 Task: Slide 14 - The Slide Title Goes Here!-1.
Action: Mouse moved to (40, 103)
Screenshot: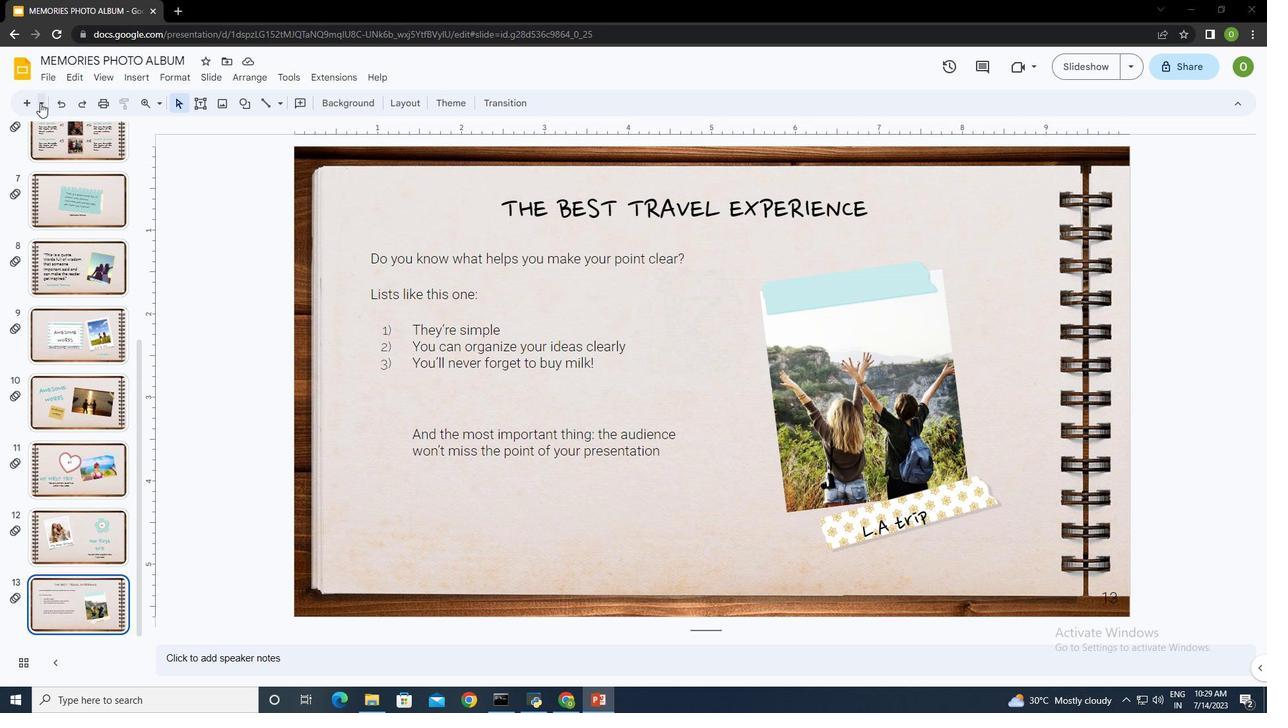 
Action: Mouse pressed left at (40, 103)
Screenshot: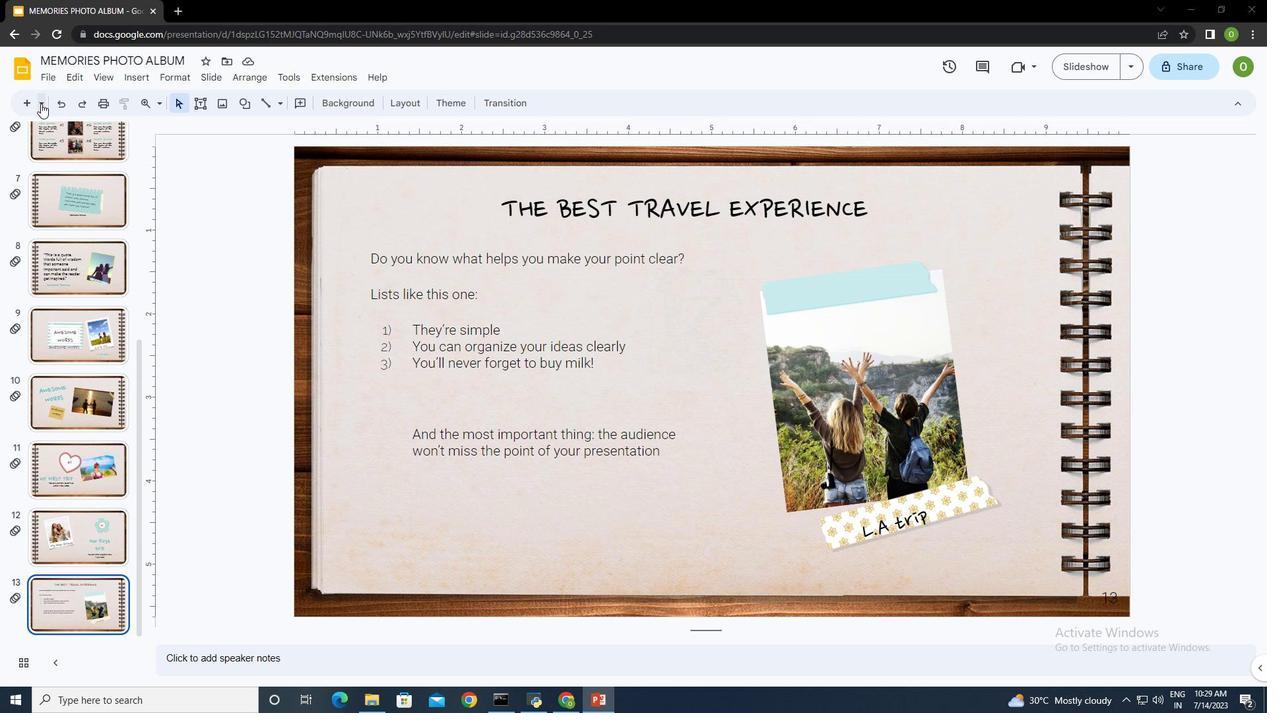 
Action: Mouse moved to (187, 324)
Screenshot: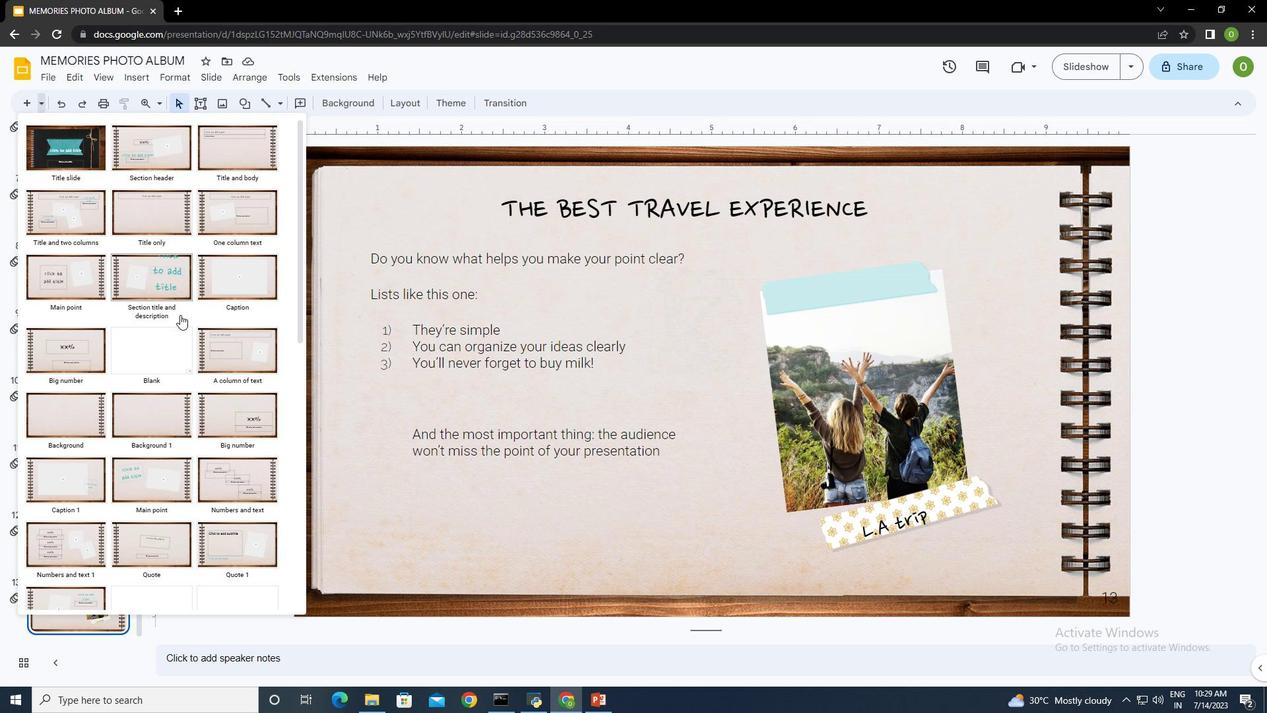 
Action: Mouse scrolled (187, 323) with delta (0, 0)
Screenshot: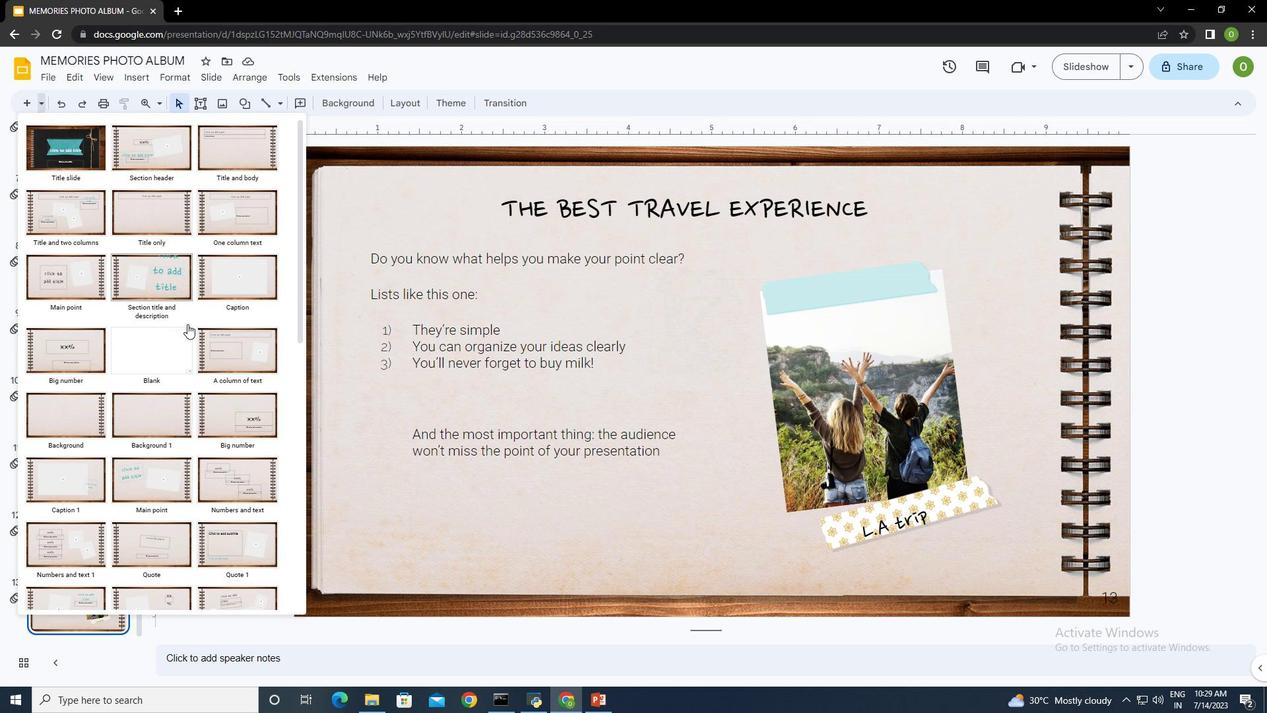 
Action: Mouse scrolled (187, 323) with delta (0, 0)
Screenshot: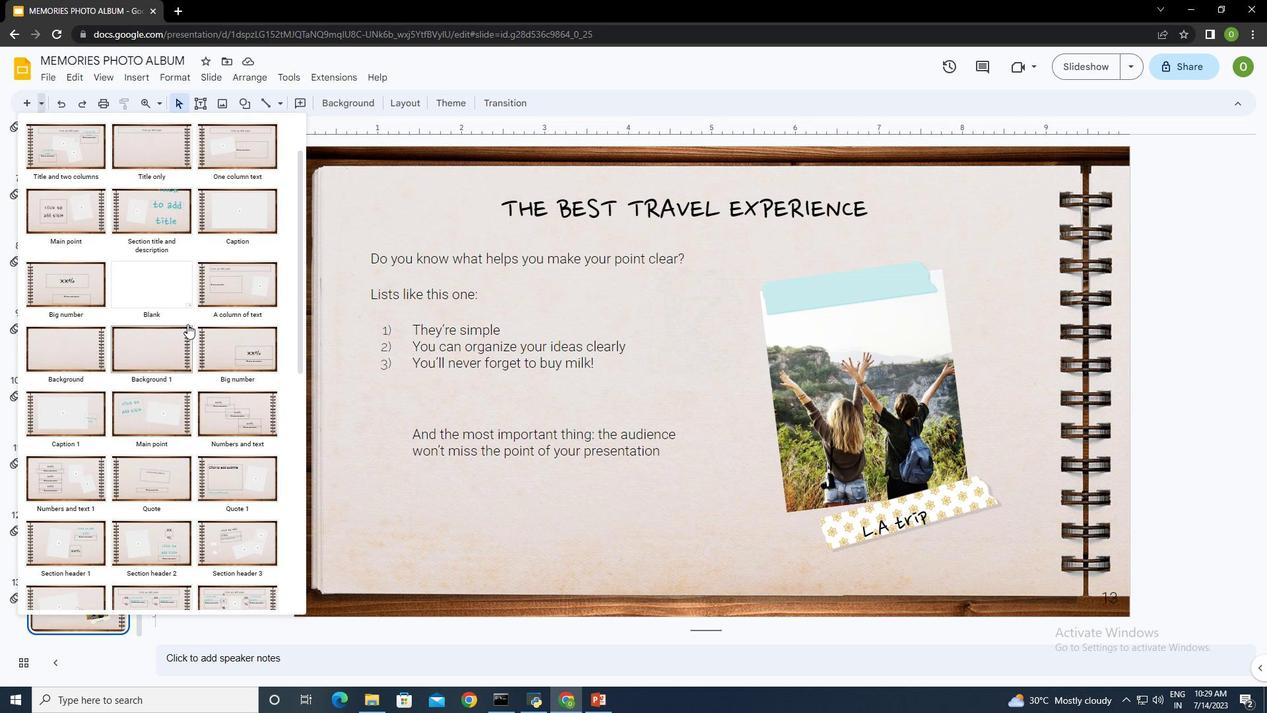 
Action: Mouse scrolled (187, 323) with delta (0, 0)
Screenshot: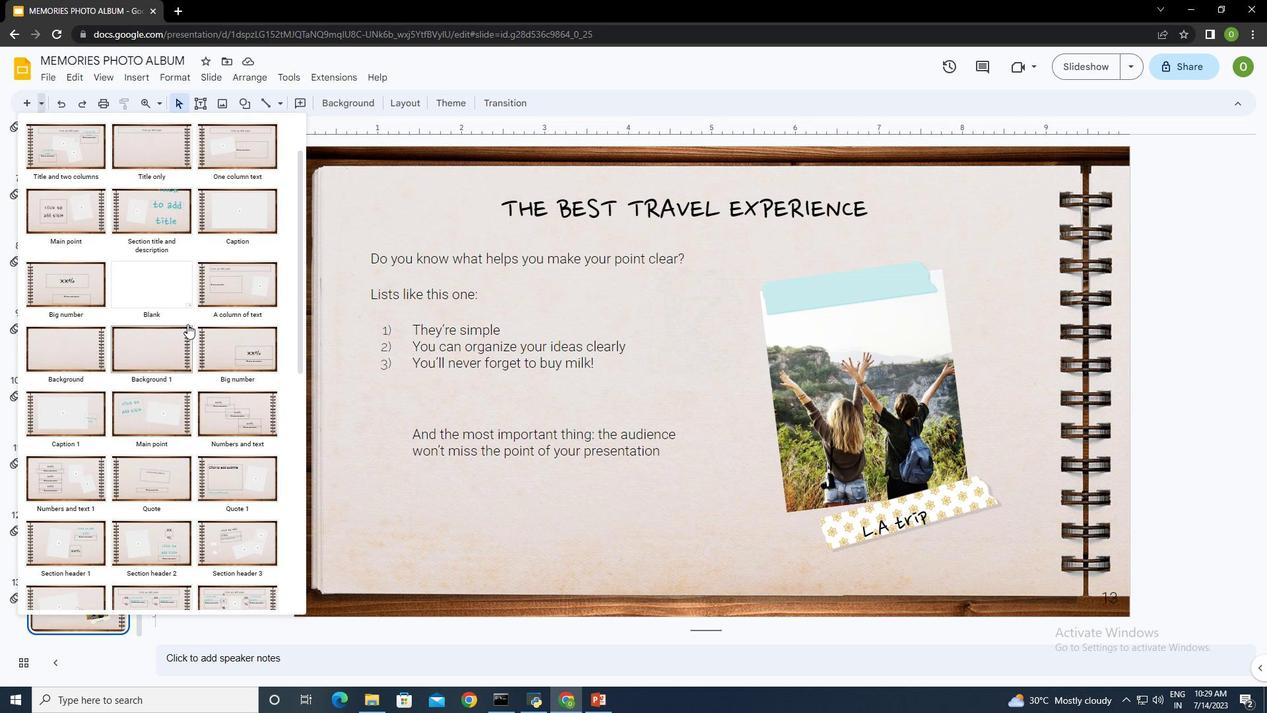 
Action: Mouse scrolled (187, 323) with delta (0, 0)
Screenshot: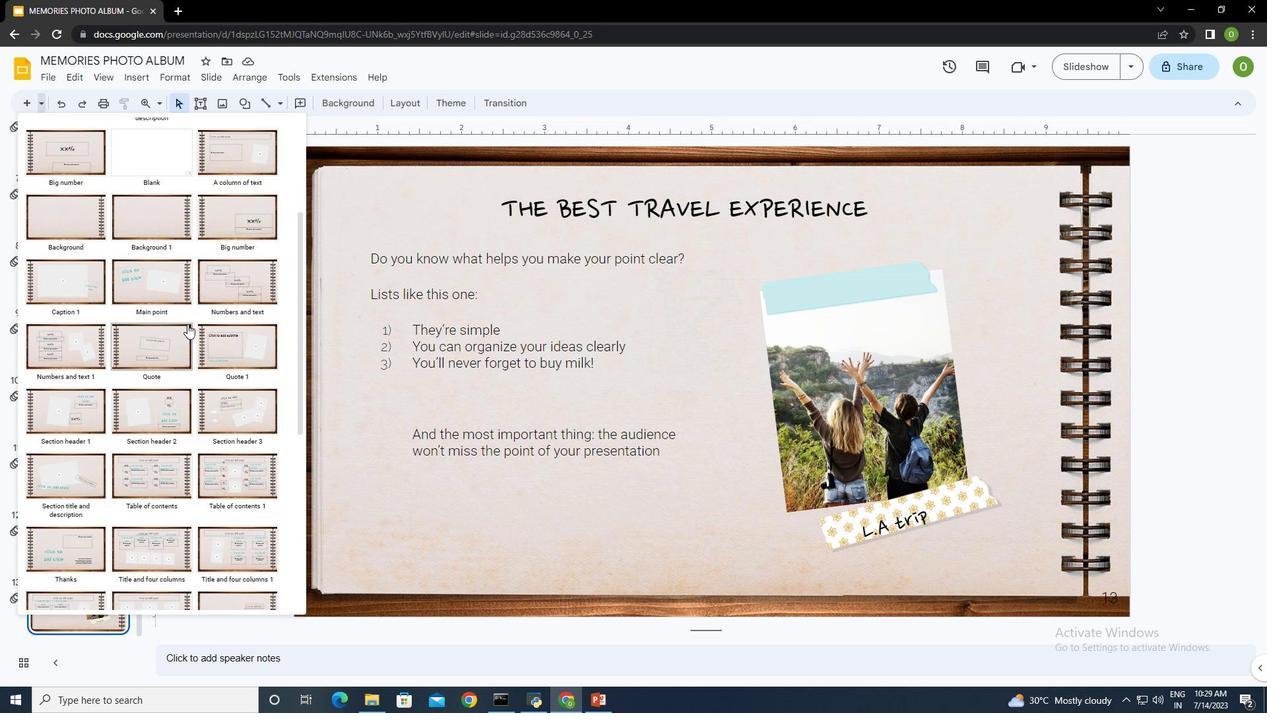 
Action: Mouse scrolled (187, 323) with delta (0, 0)
Screenshot: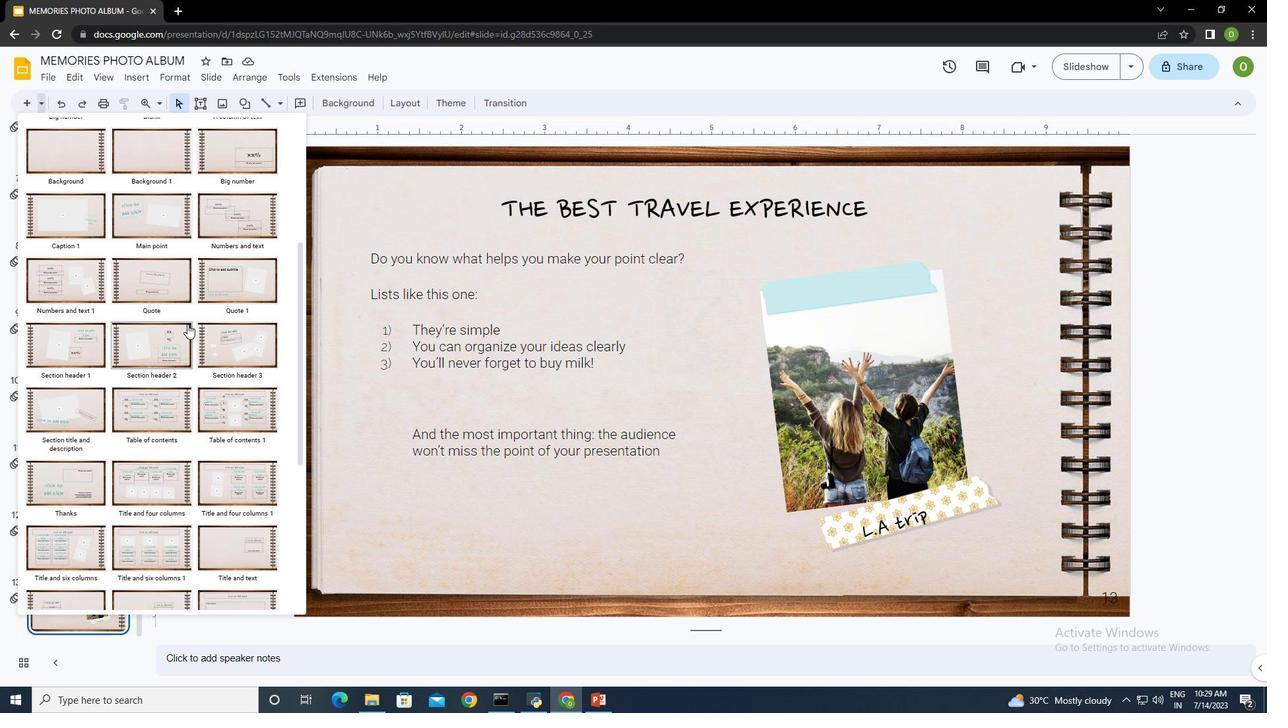 
Action: Mouse scrolled (187, 323) with delta (0, 0)
Screenshot: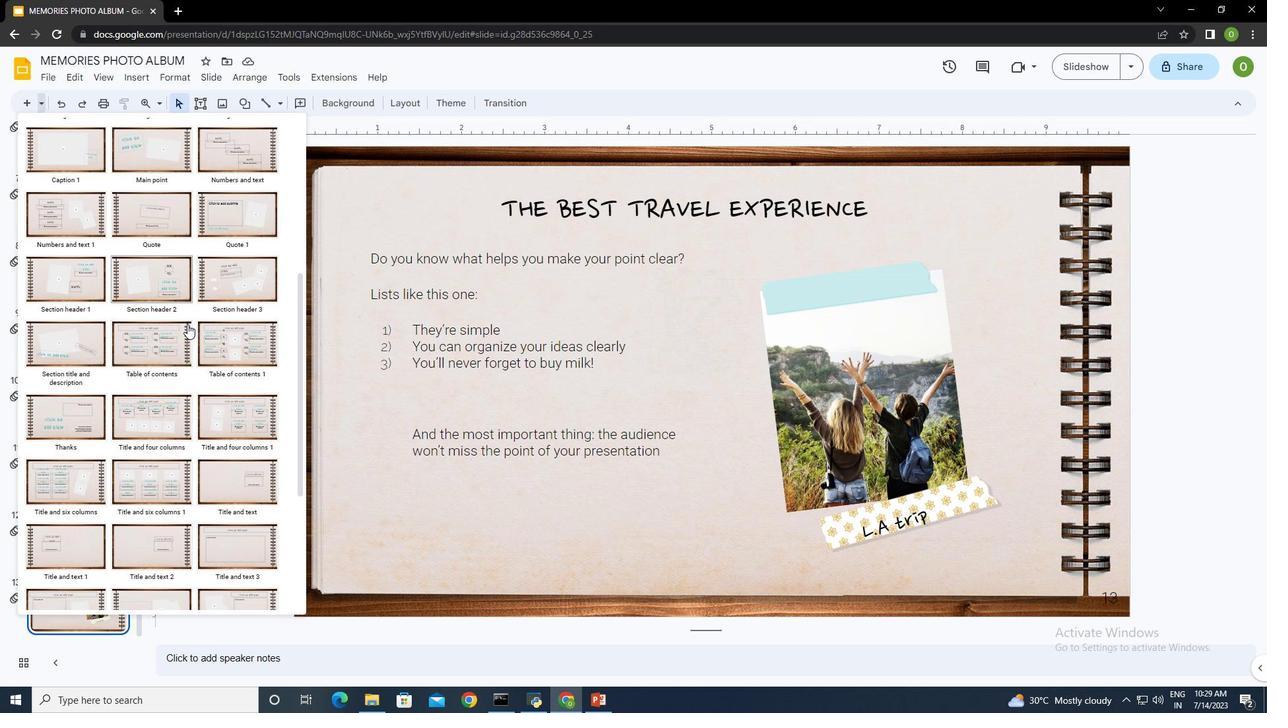 
Action: Mouse scrolled (187, 323) with delta (0, 0)
Screenshot: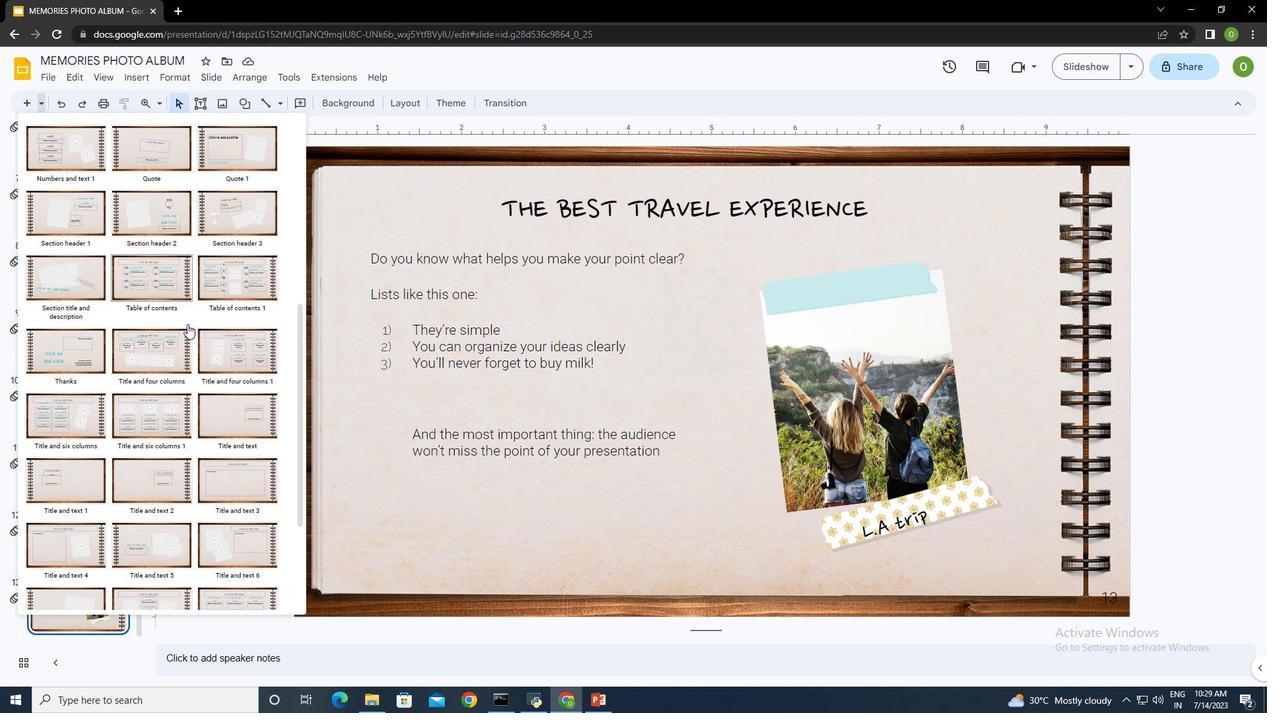 
Action: Mouse scrolled (187, 323) with delta (0, 0)
Screenshot: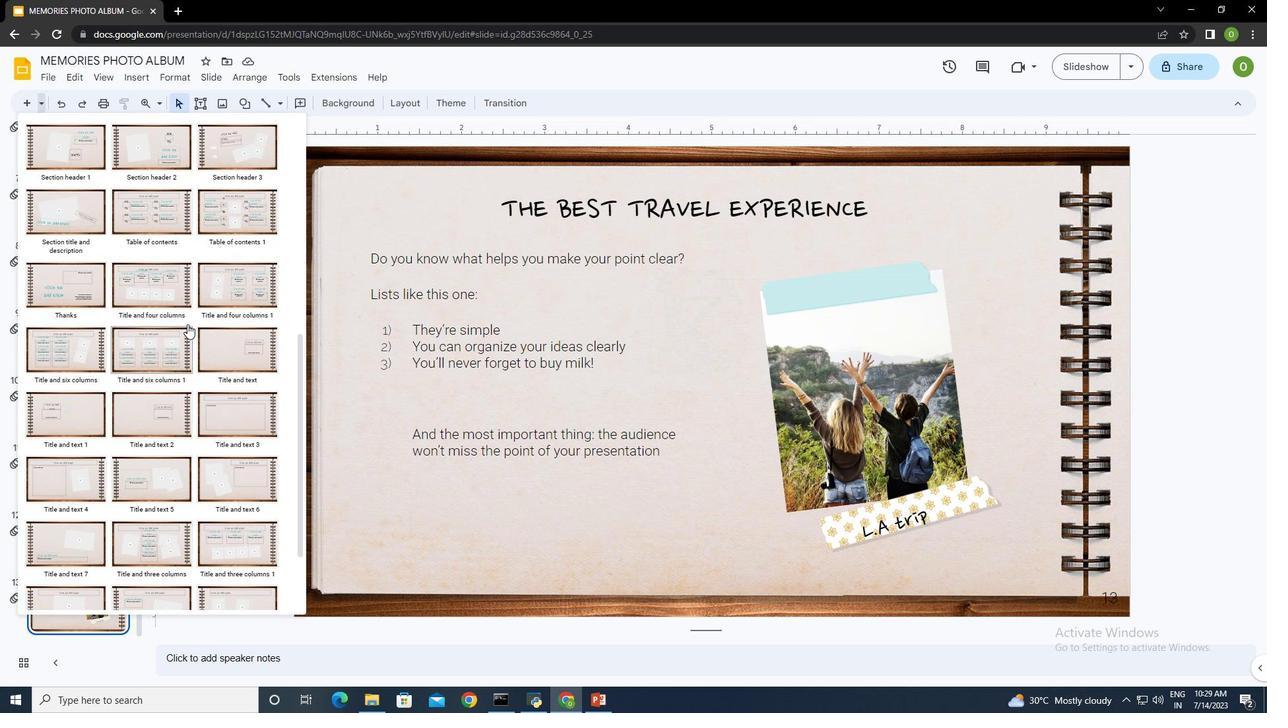 
Action: Mouse scrolled (187, 323) with delta (0, 0)
Screenshot: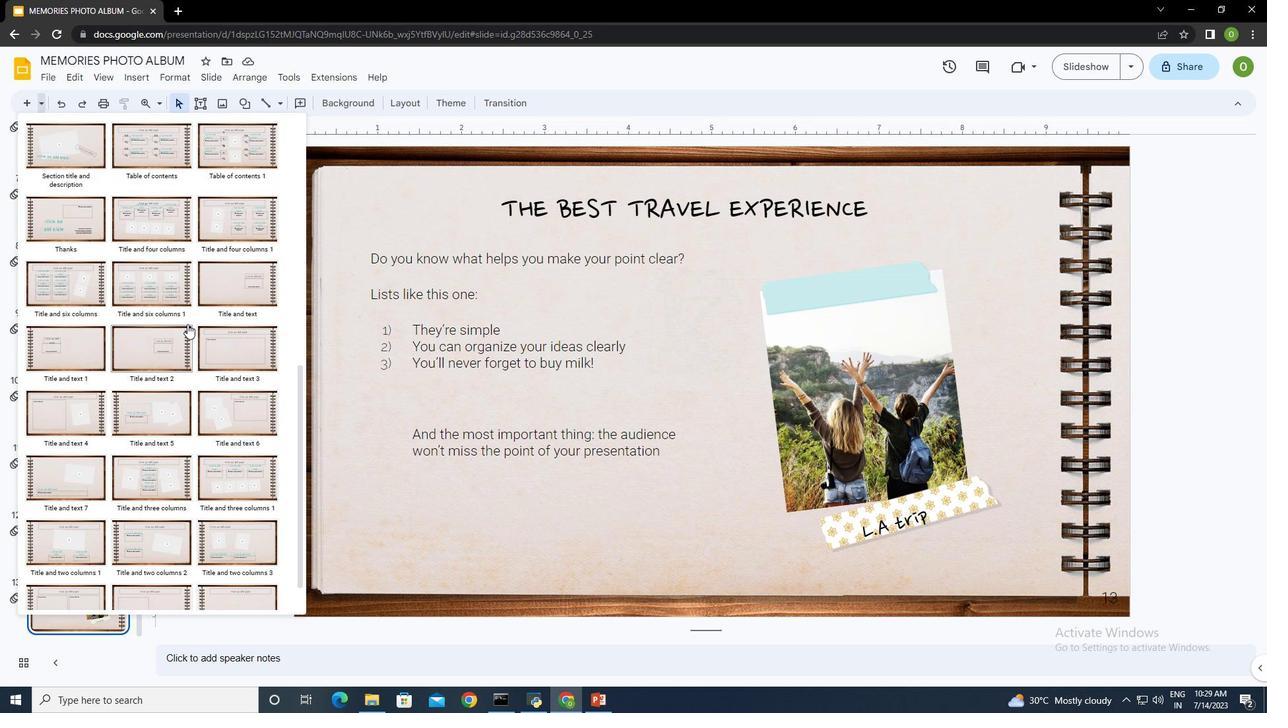 
Action: Mouse moved to (230, 362)
Screenshot: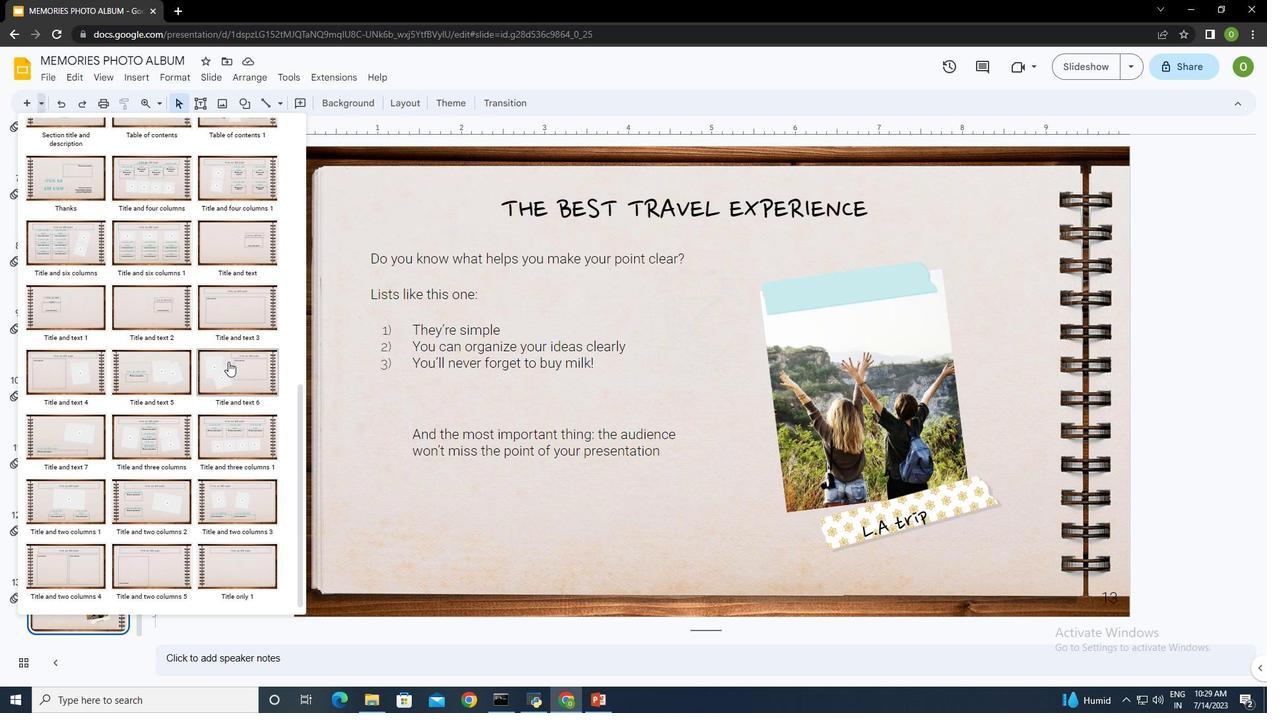 
Action: Mouse pressed left at (230, 362)
Screenshot: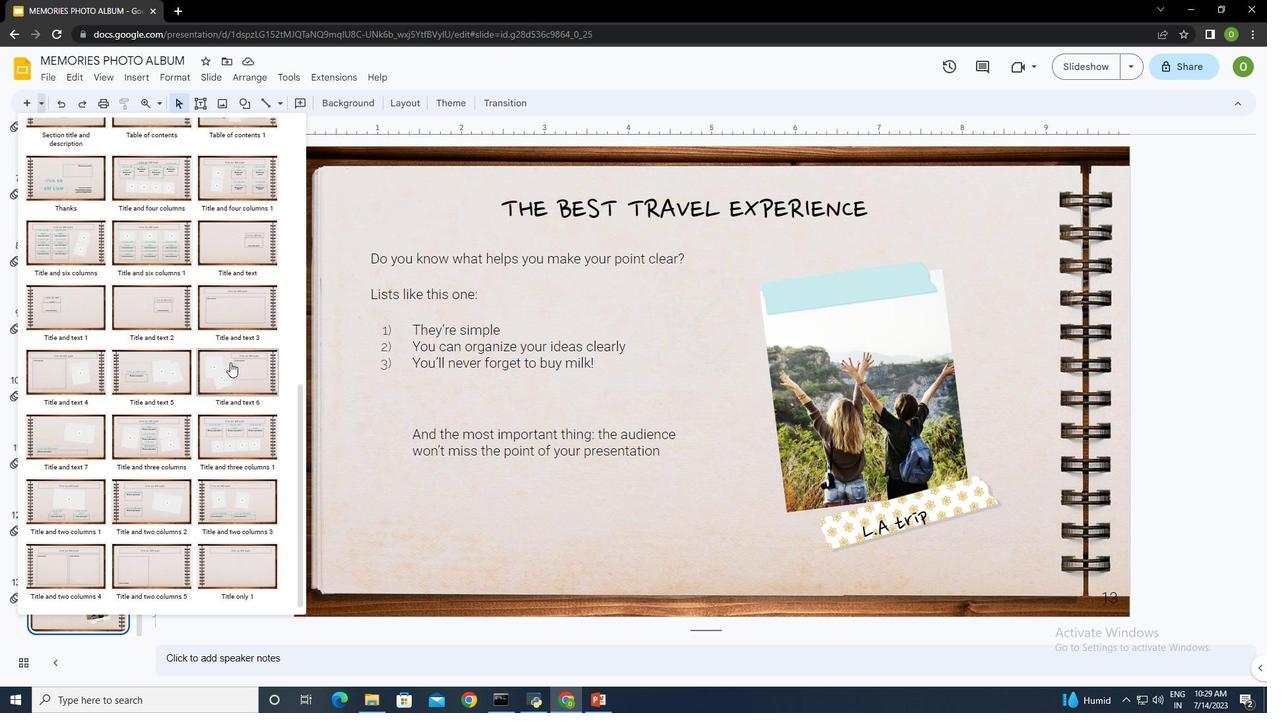 
Action: Mouse moved to (493, 286)
Screenshot: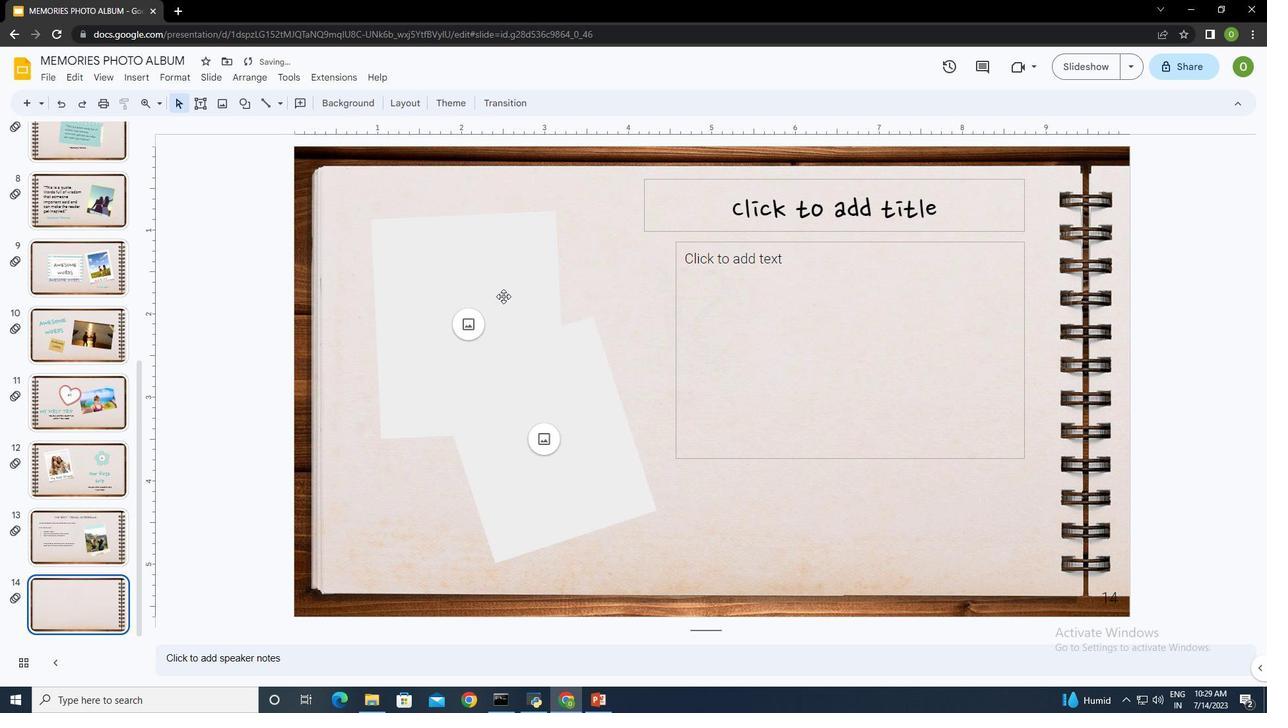 
Action: Mouse pressed left at (493, 286)
Screenshot: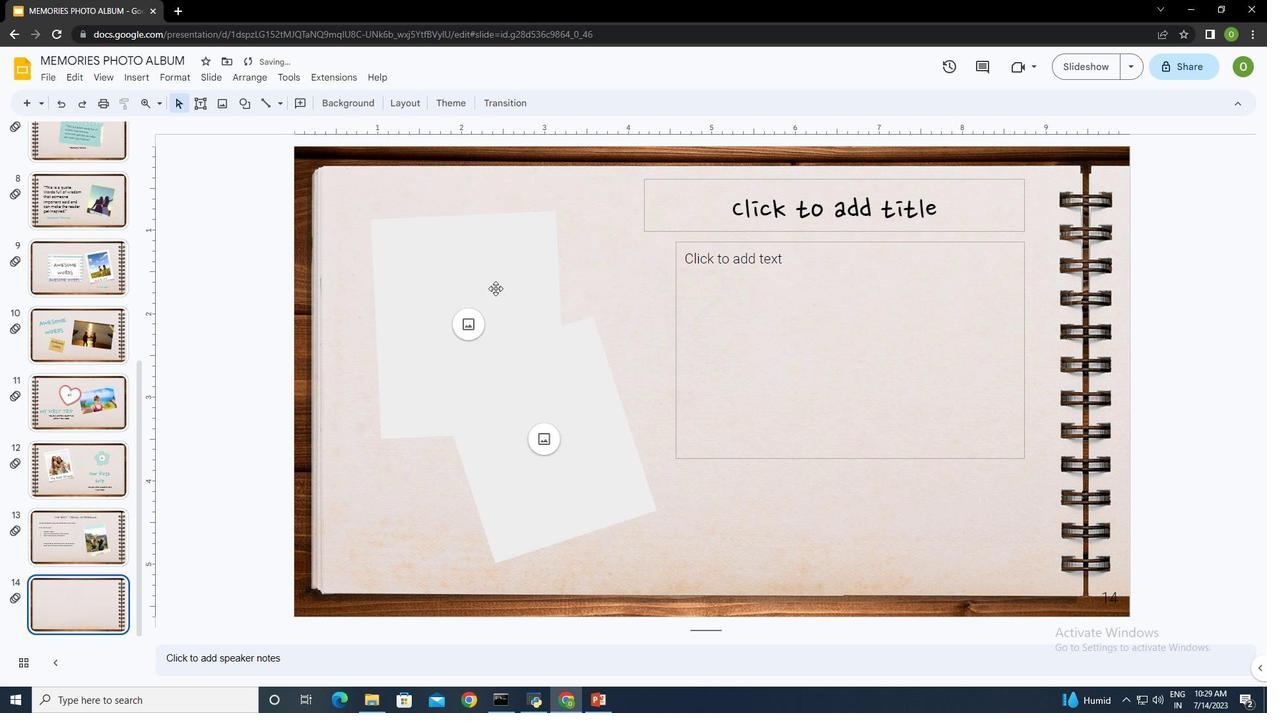 
Action: Mouse moved to (460, 320)
Screenshot: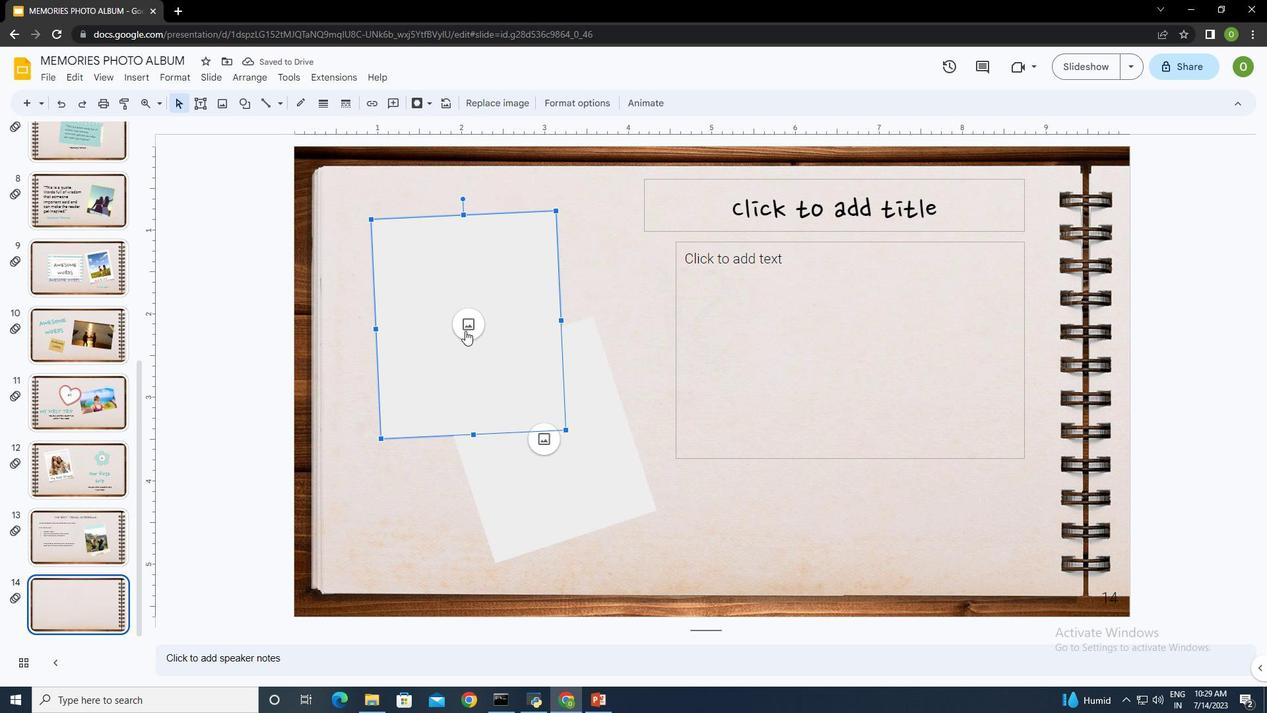 
Action: Mouse pressed left at (460, 320)
Screenshot: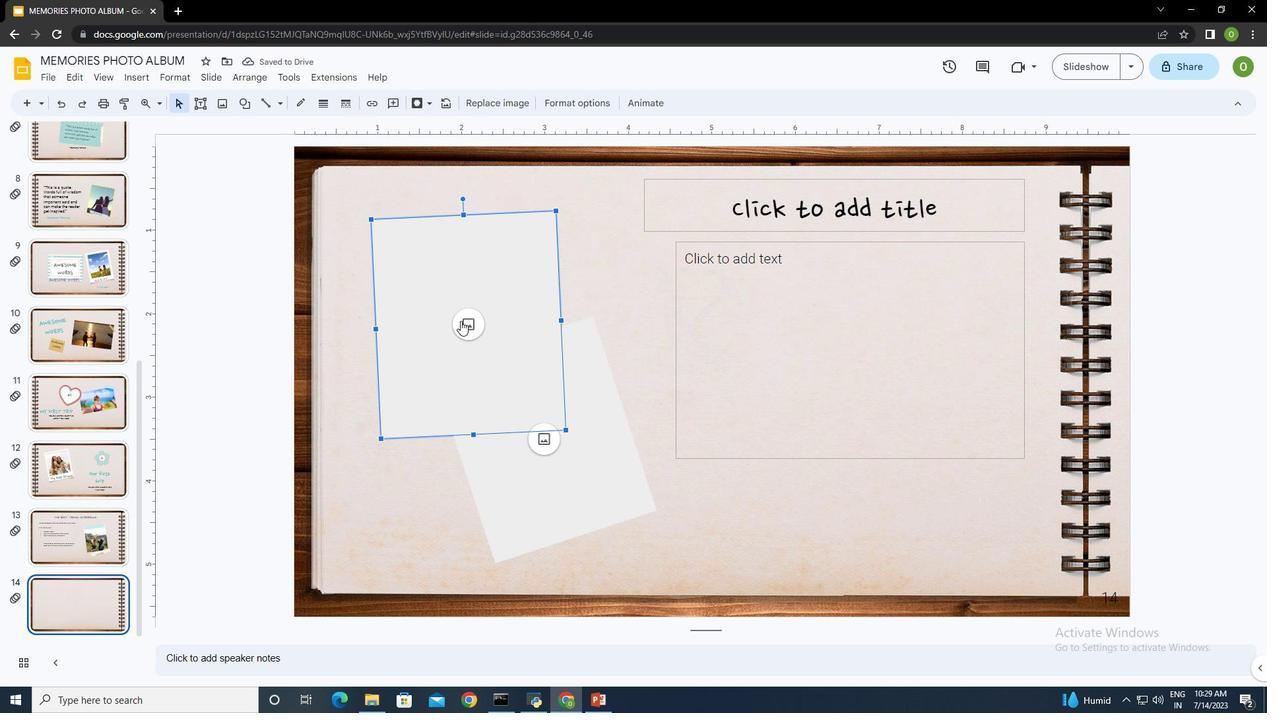 
Action: Mouse moved to (521, 333)
Screenshot: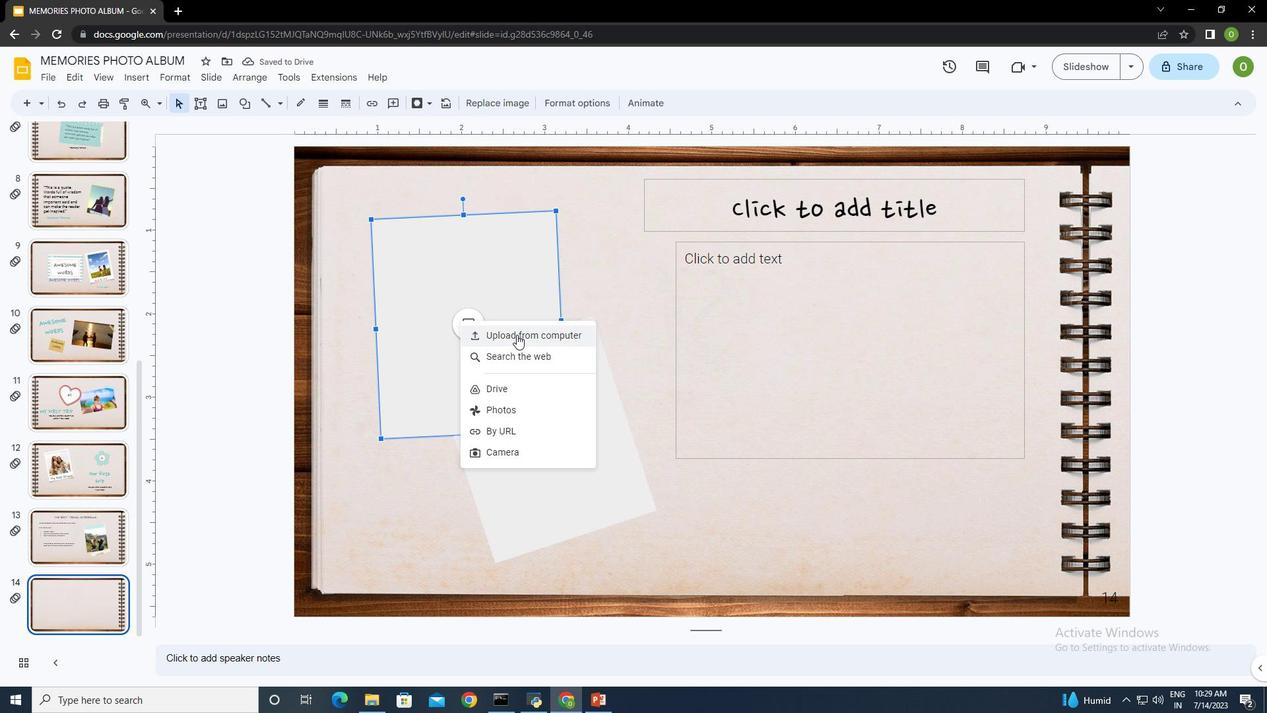 
Action: Mouse pressed left at (521, 333)
Screenshot: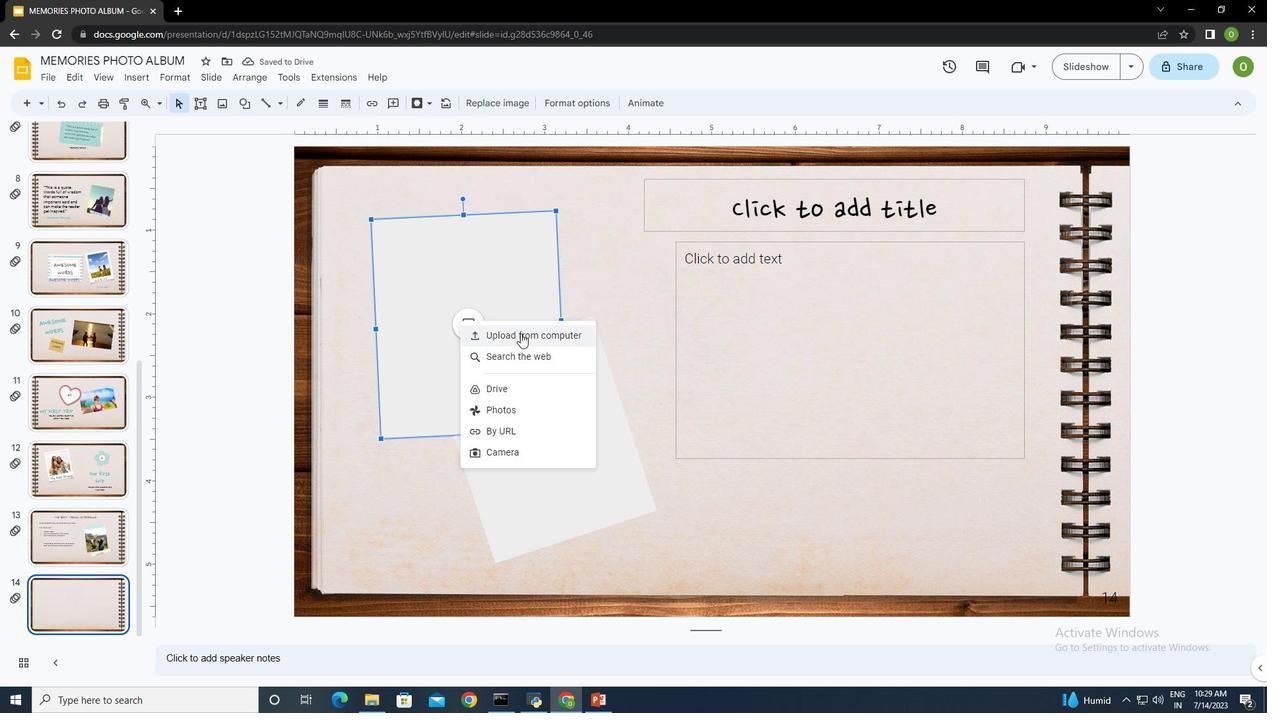 
Action: Mouse moved to (416, 271)
Screenshot: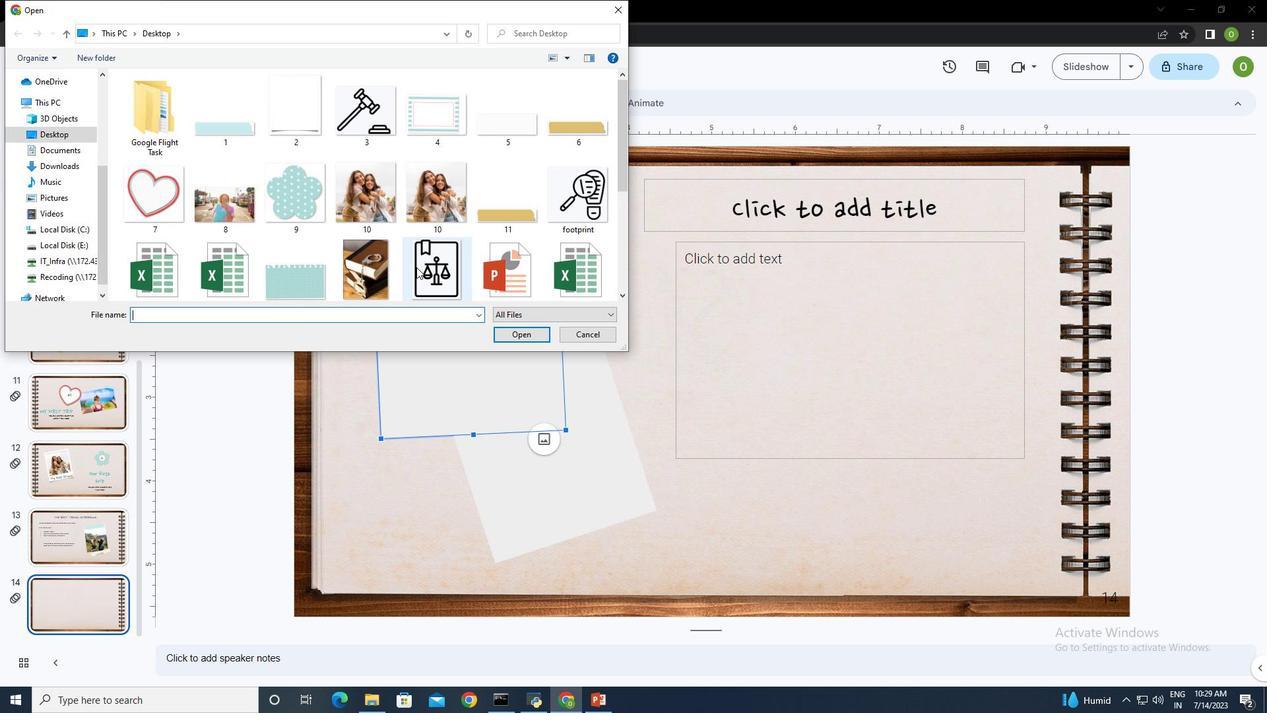 
Action: Mouse scrolled (416, 270) with delta (0, 0)
Screenshot: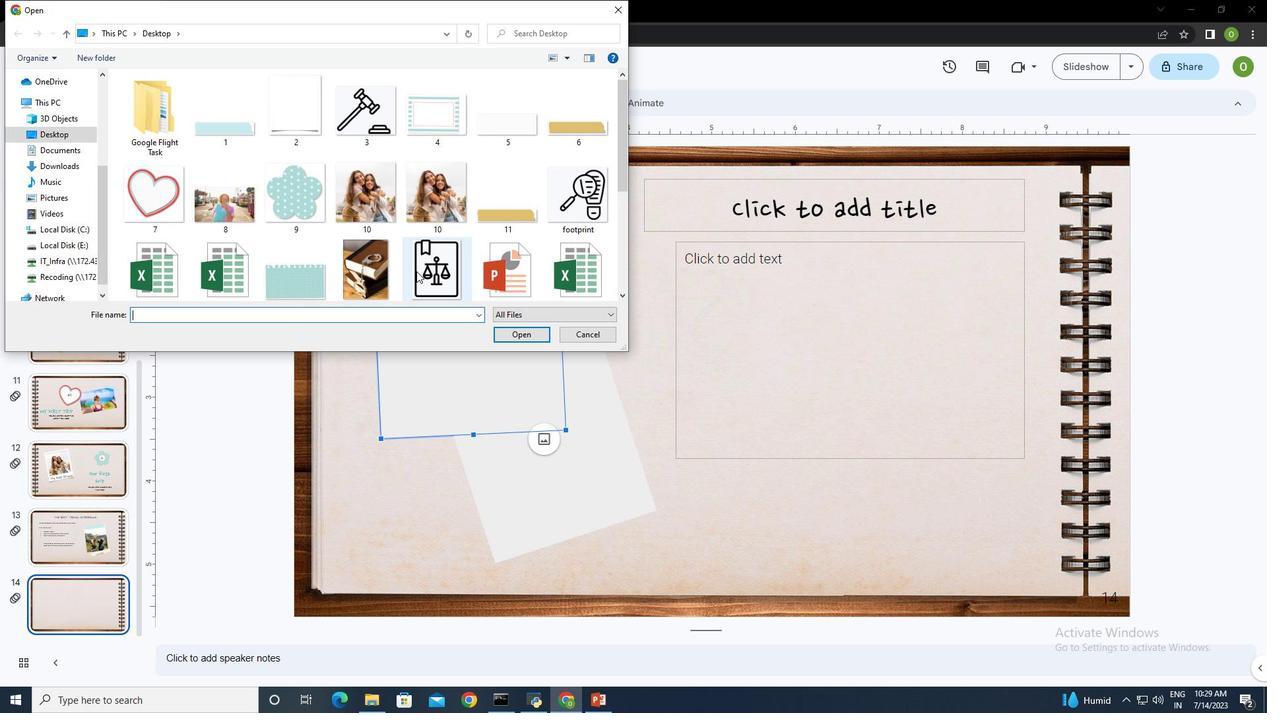 
Action: Mouse scrolled (416, 270) with delta (0, 0)
Screenshot: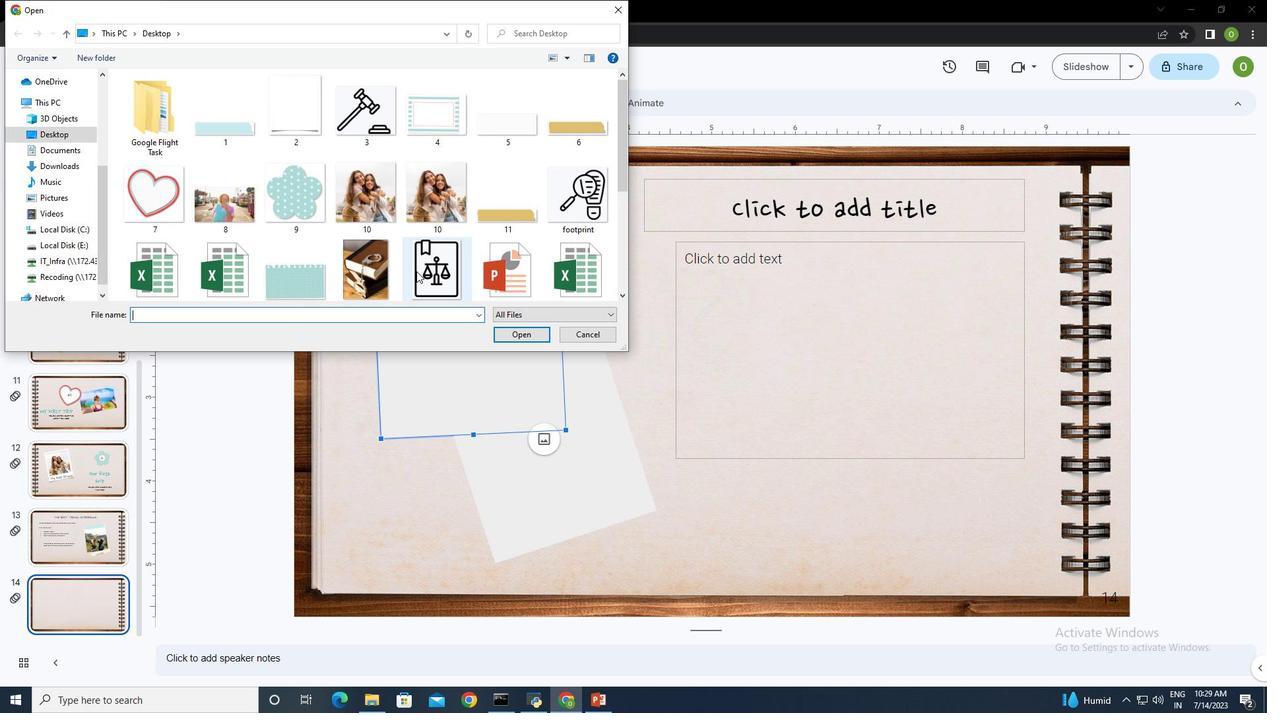 
Action: Mouse moved to (416, 270)
Screenshot: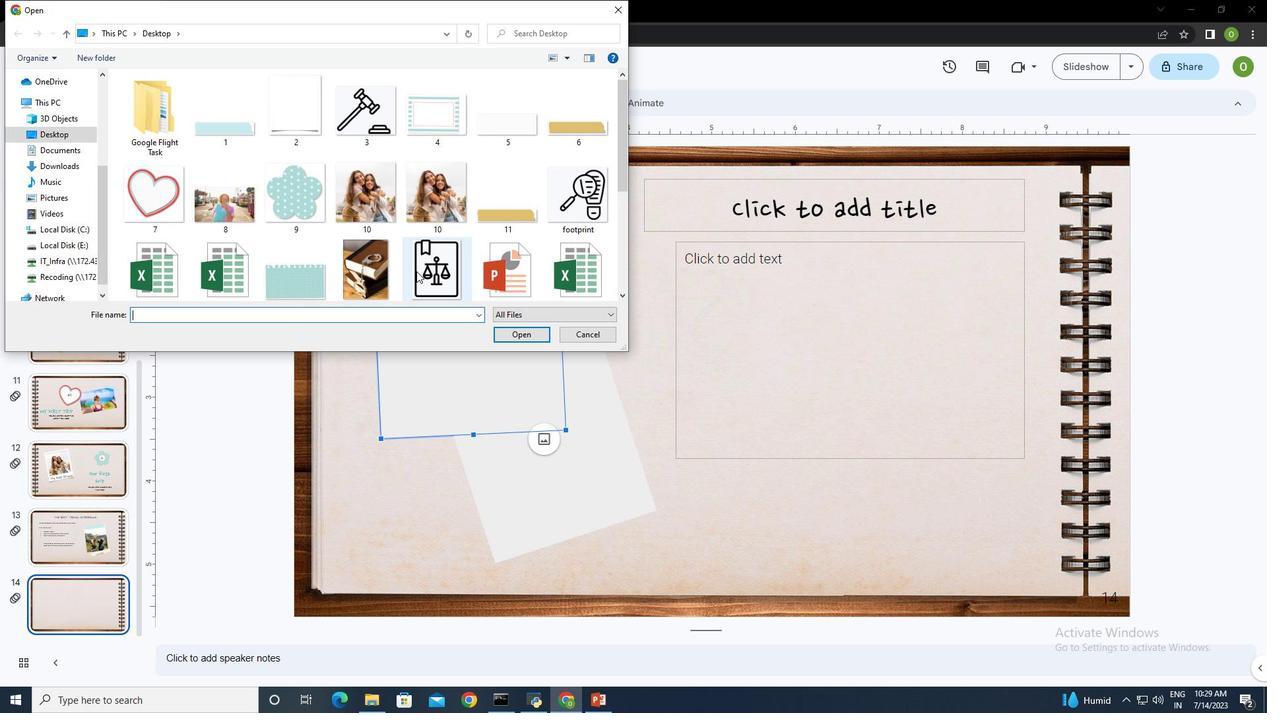
Action: Mouse scrolled (416, 270) with delta (0, 0)
Screenshot: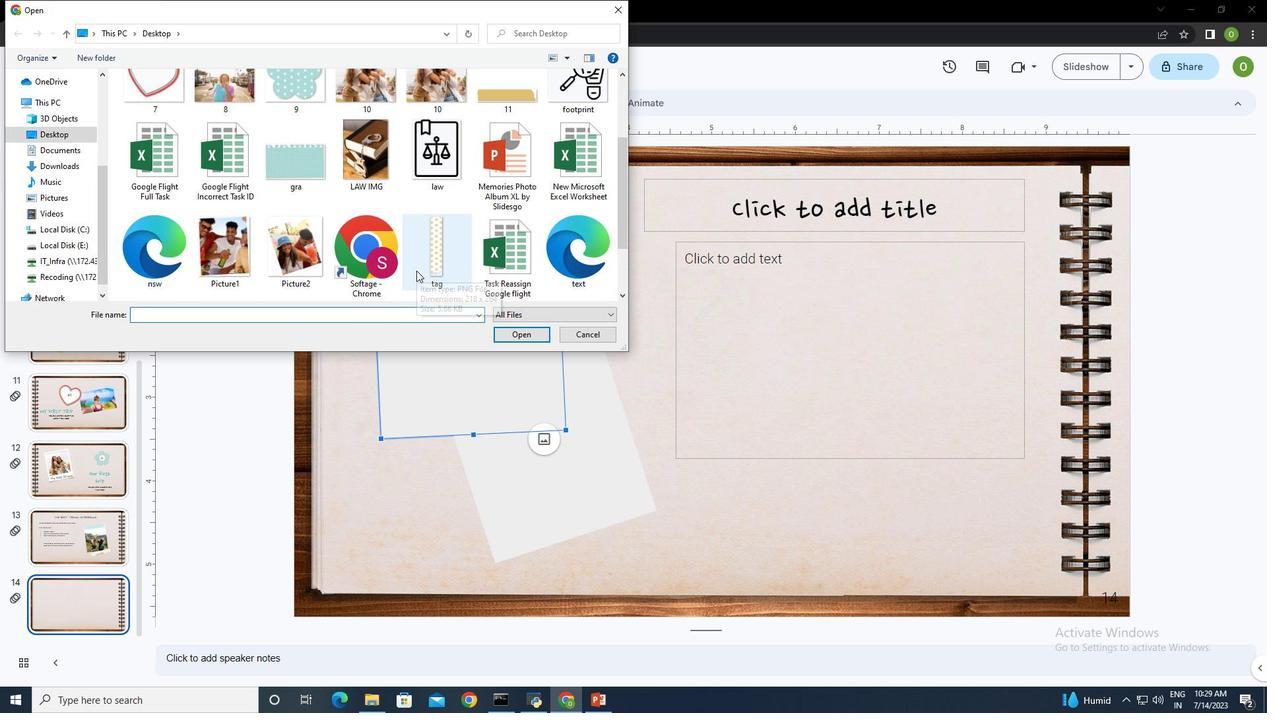 
Action: Mouse moved to (231, 171)
Screenshot: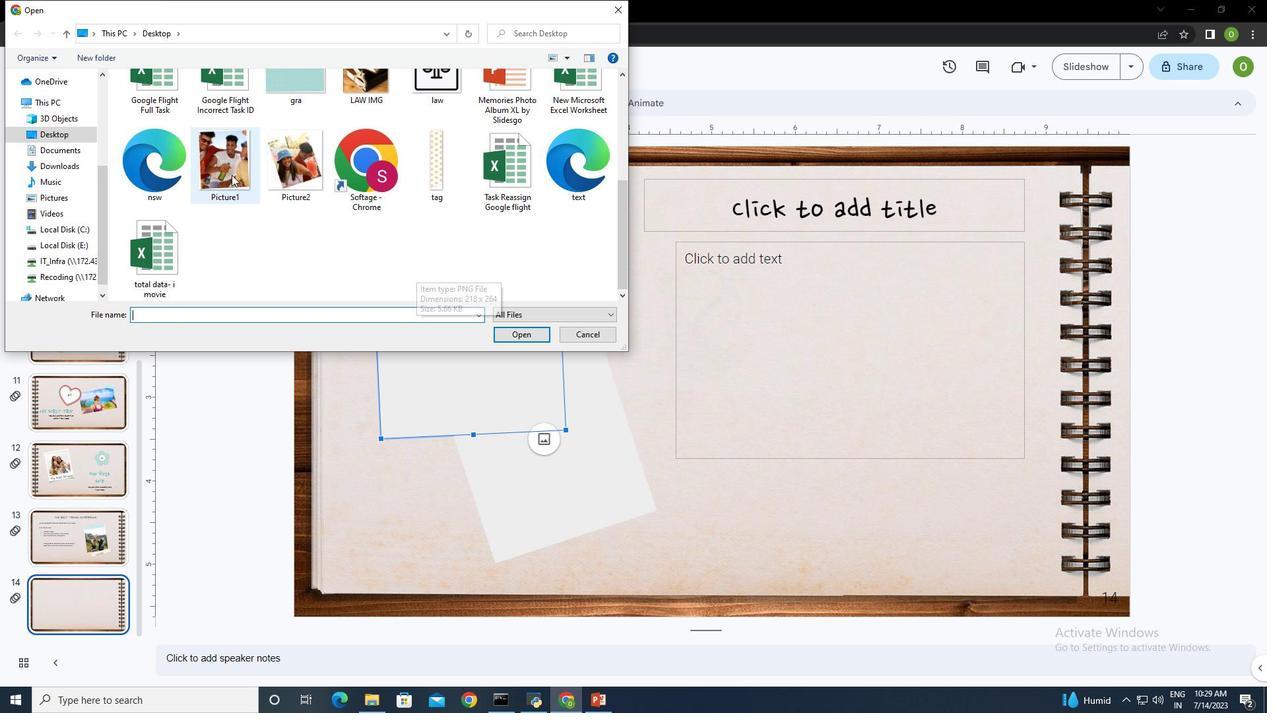 
Action: Mouse pressed left at (231, 171)
Screenshot: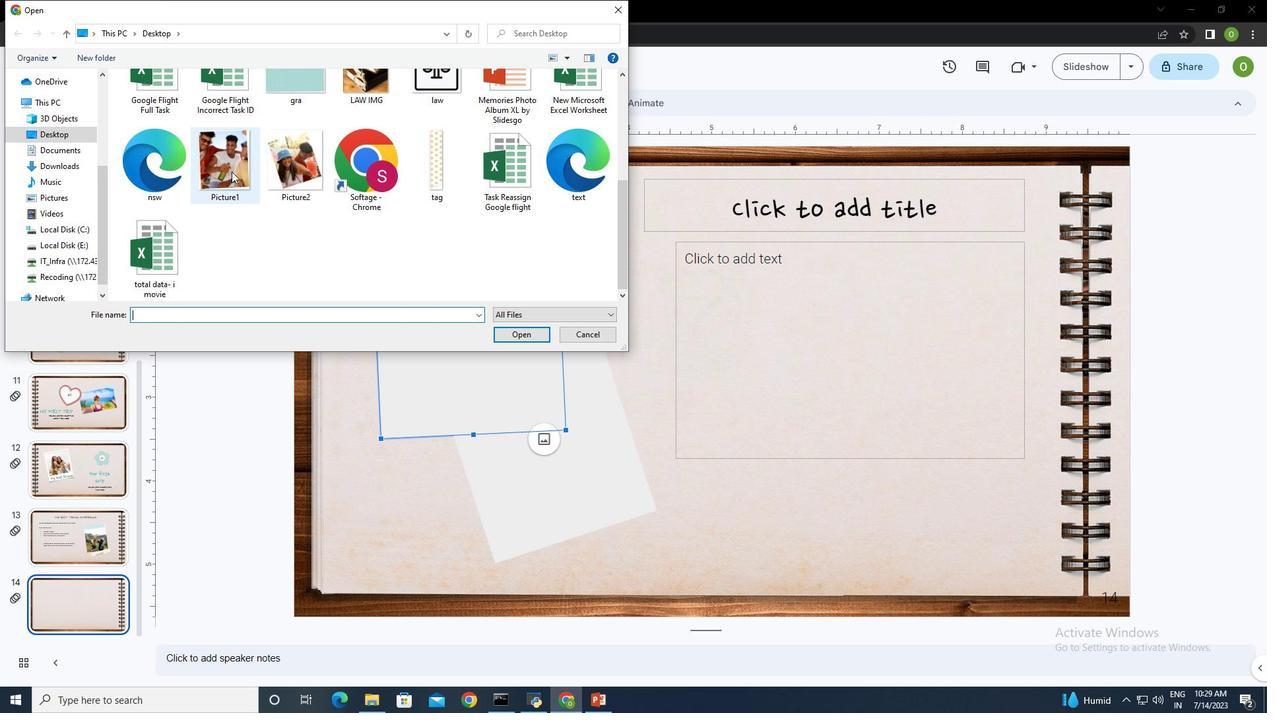 
Action: Mouse moved to (544, 335)
Screenshot: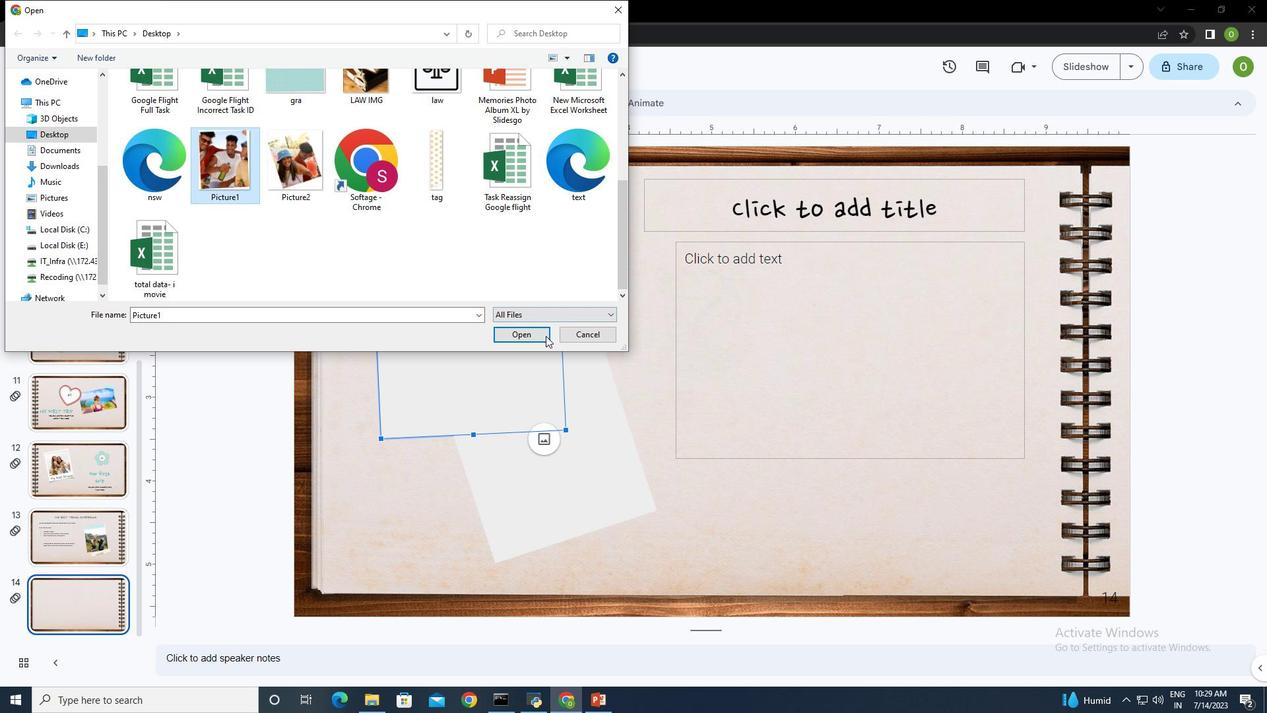 
Action: Mouse pressed left at (544, 335)
Screenshot: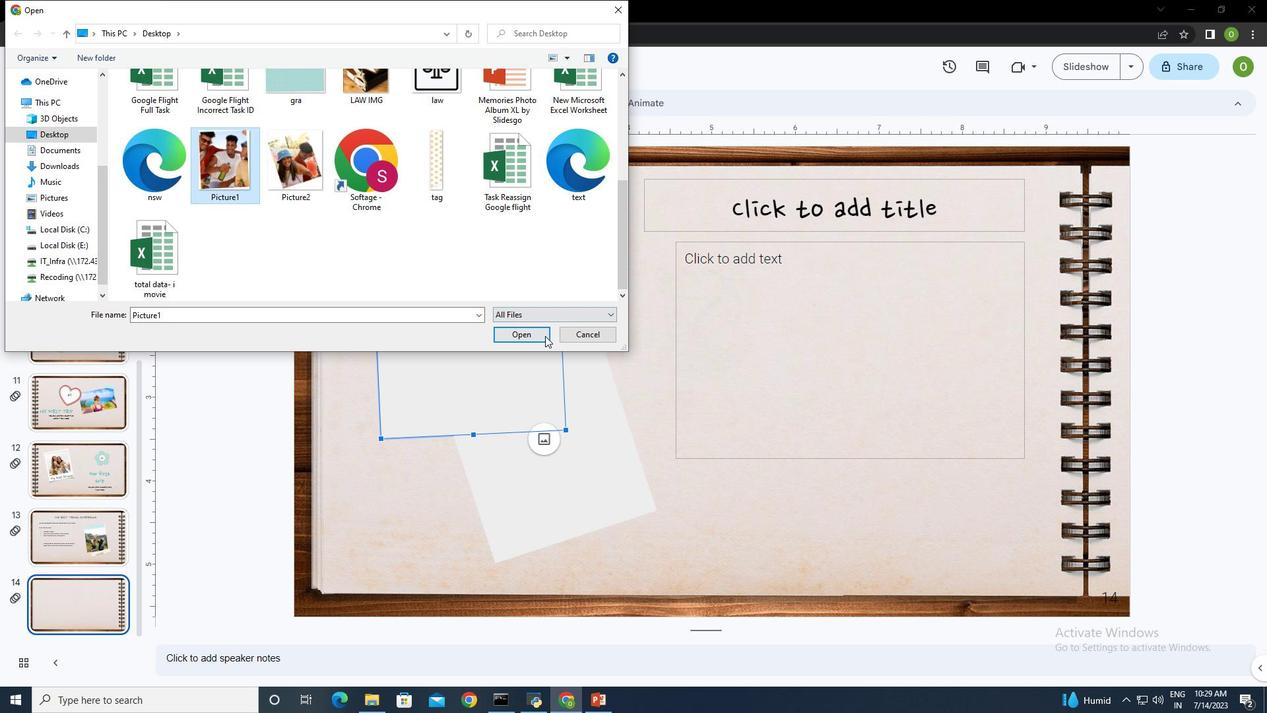 
Action: Mouse moved to (518, 391)
Screenshot: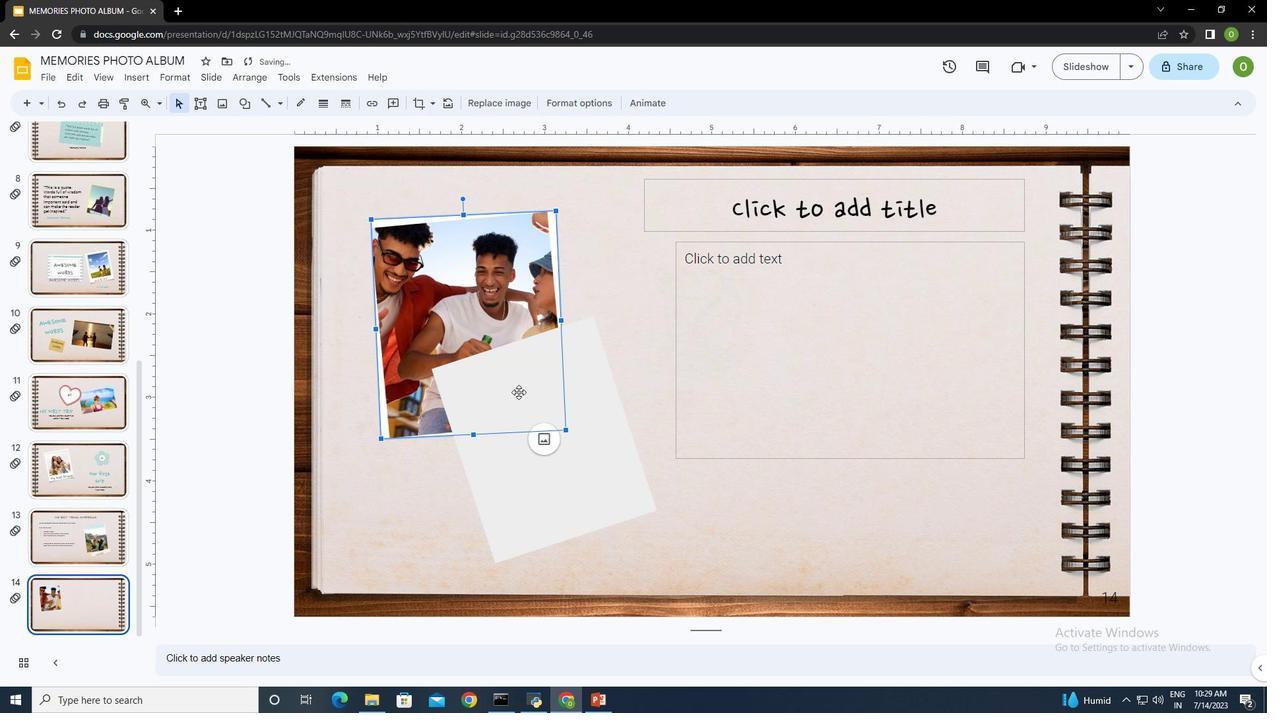 
Action: Mouse pressed left at (518, 391)
Screenshot: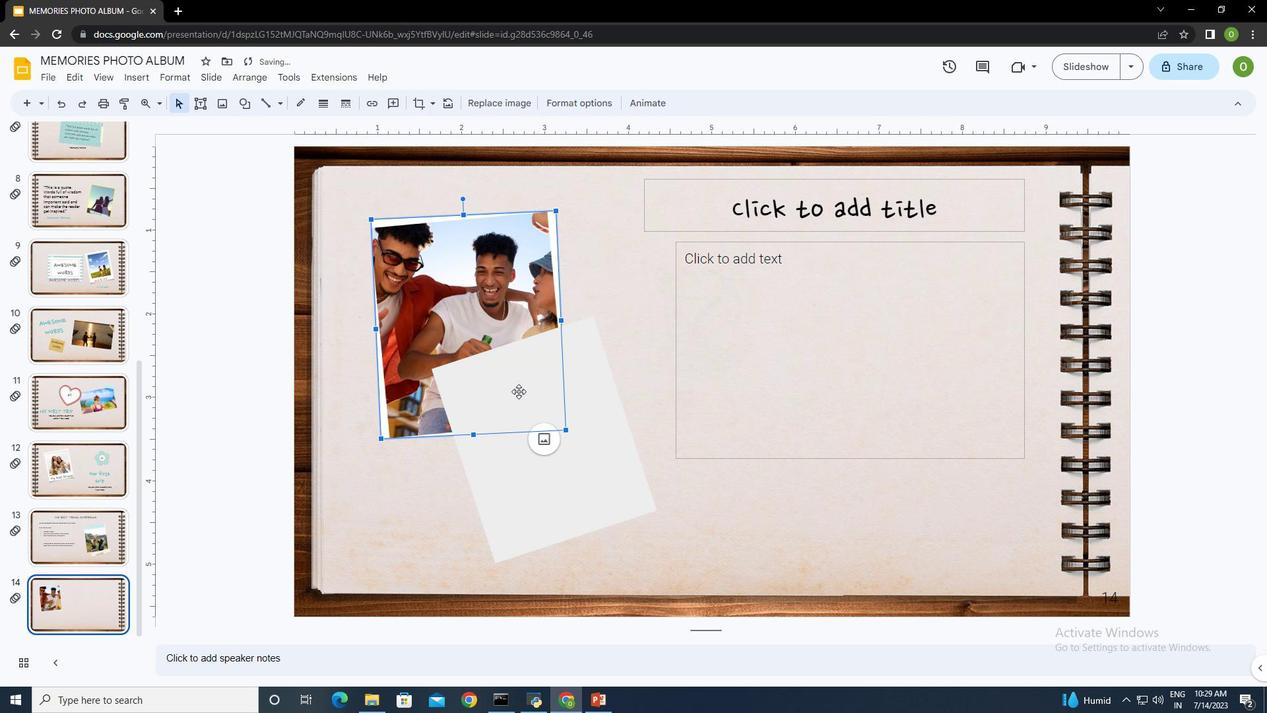 
Action: Mouse moved to (544, 443)
Screenshot: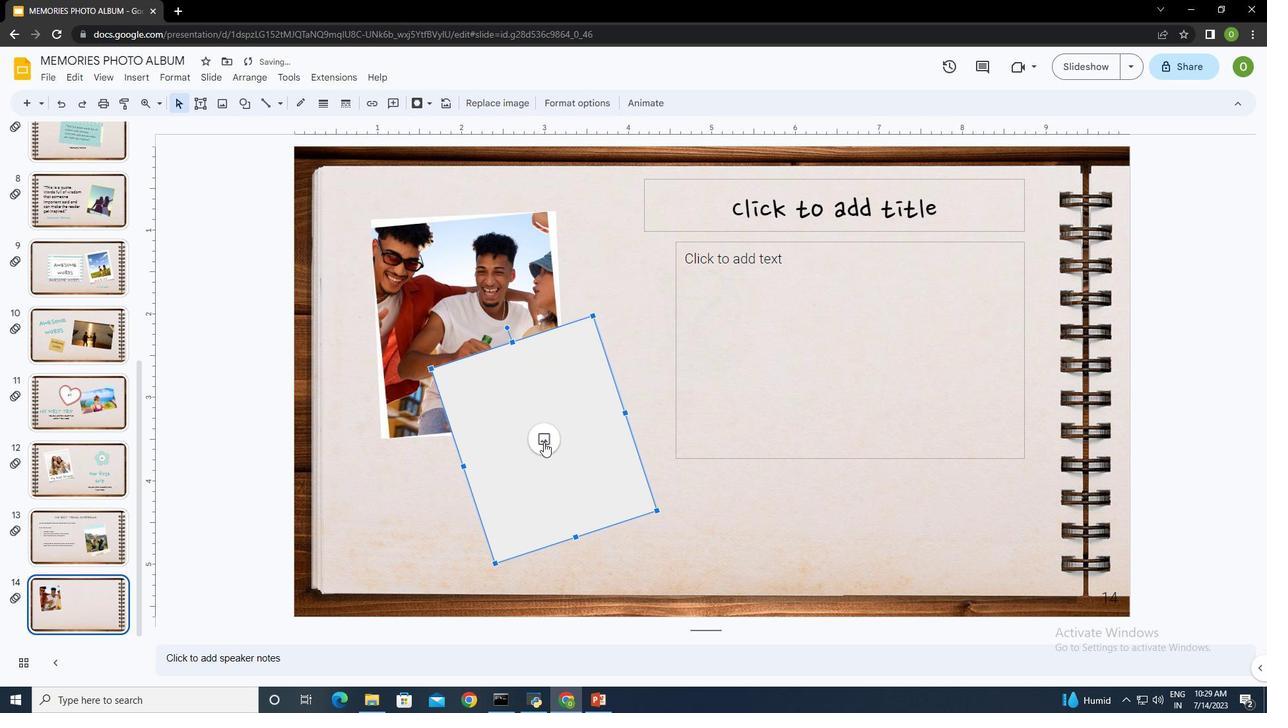 
Action: Mouse pressed left at (544, 443)
Screenshot: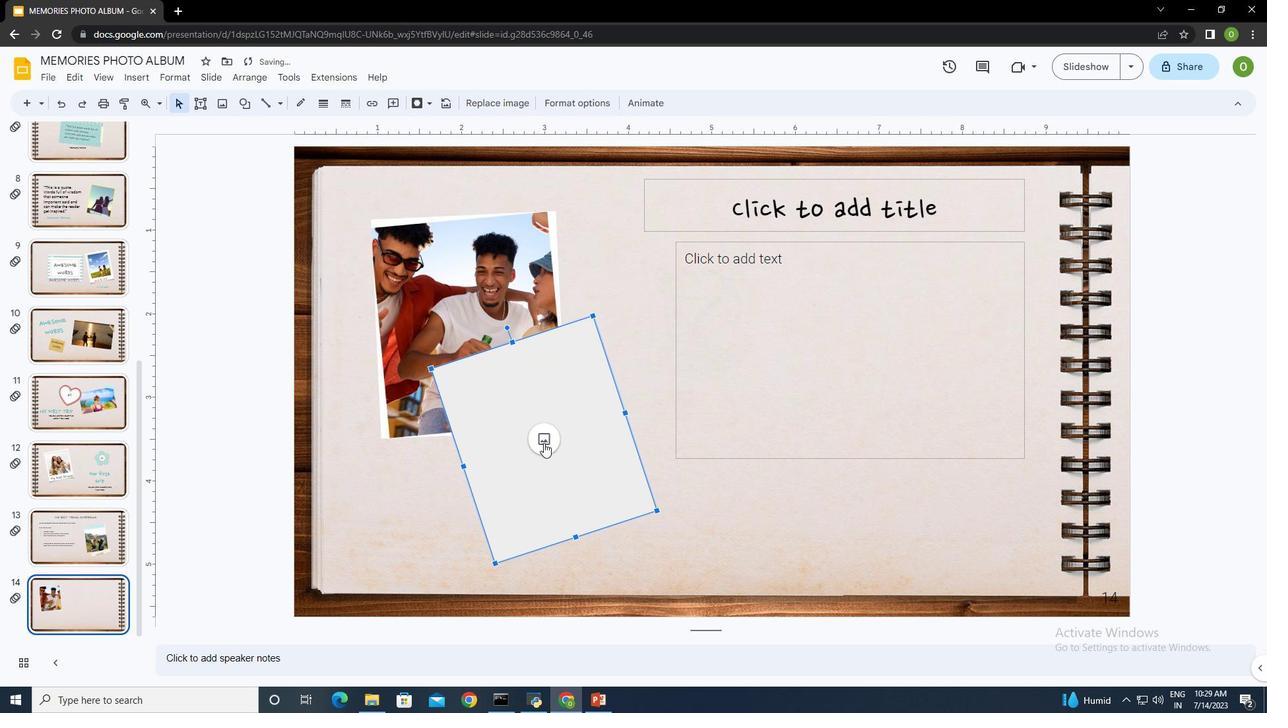 
Action: Mouse moved to (593, 458)
Screenshot: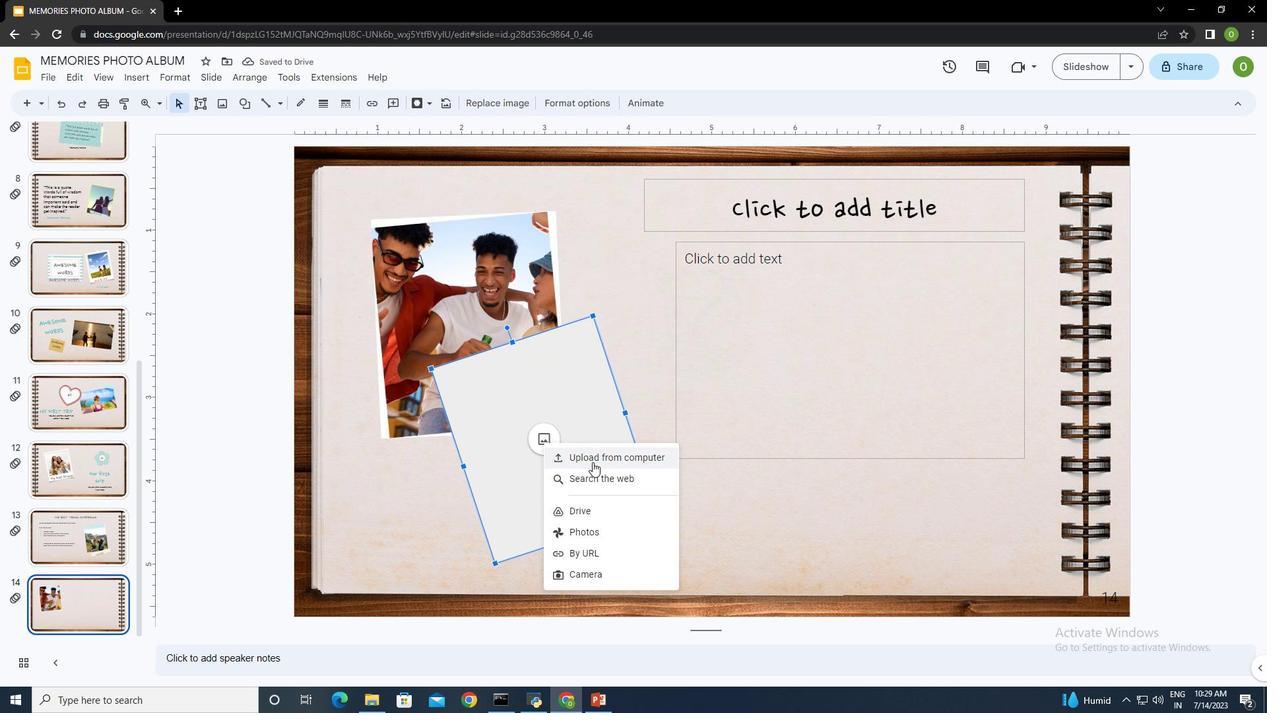
Action: Mouse pressed left at (593, 458)
Screenshot: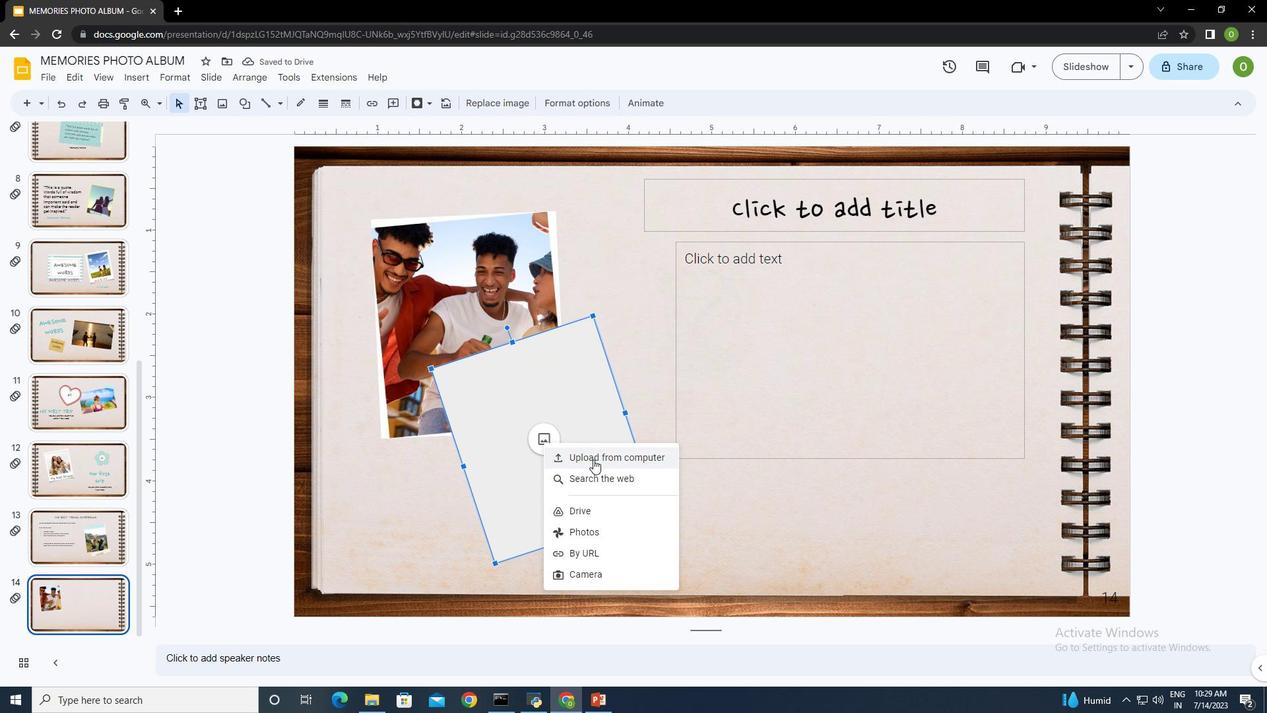 
Action: Mouse moved to (430, 236)
Screenshot: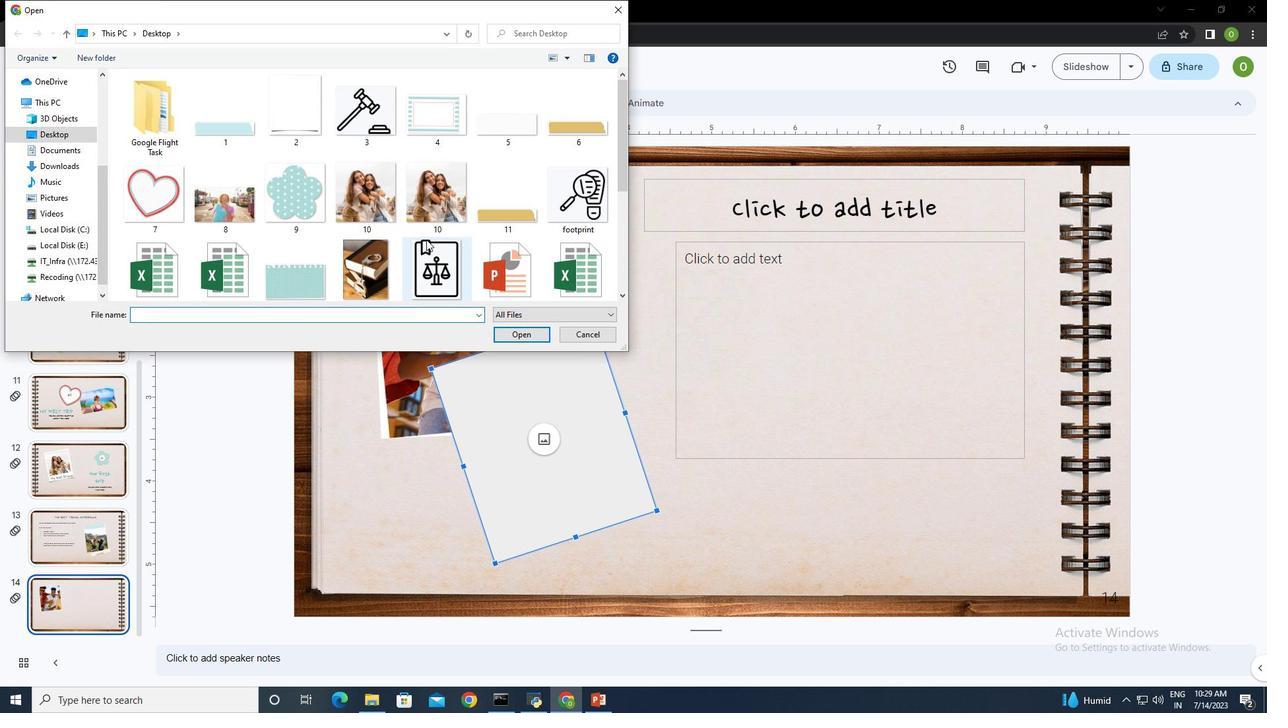 
Action: Mouse scrolled (430, 235) with delta (0, 0)
Screenshot: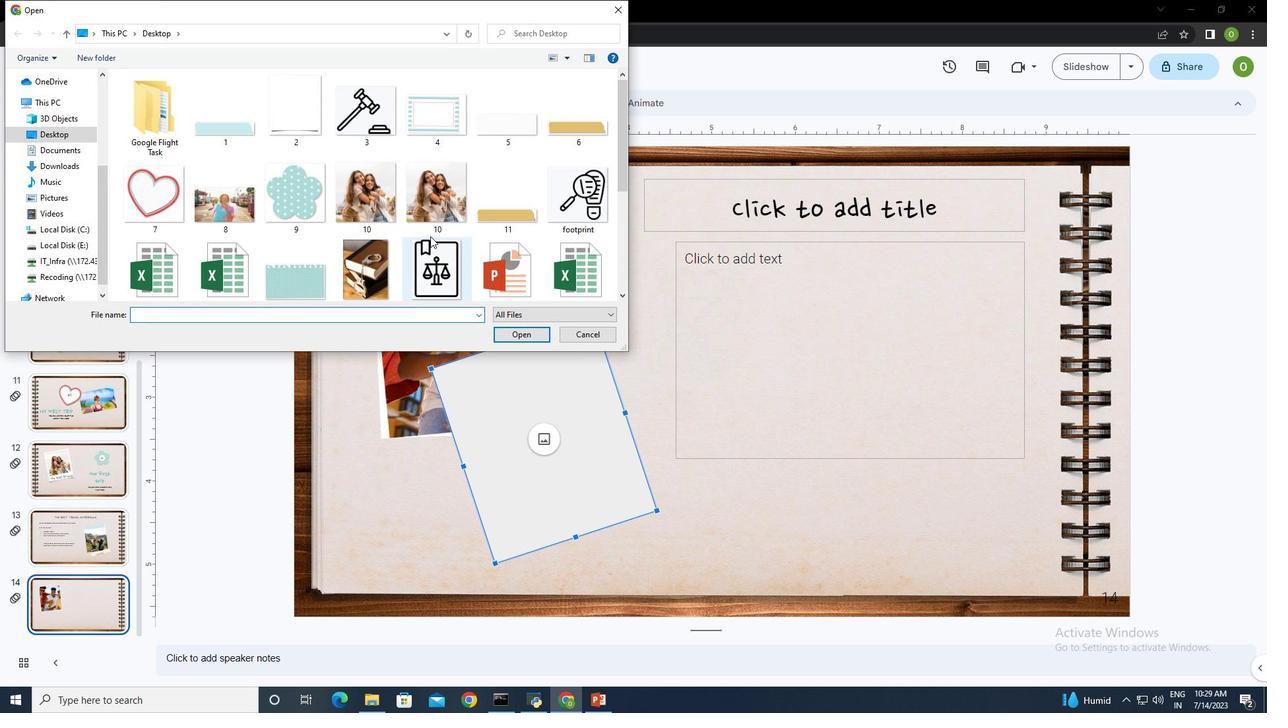 
Action: Mouse scrolled (430, 235) with delta (0, 0)
Screenshot: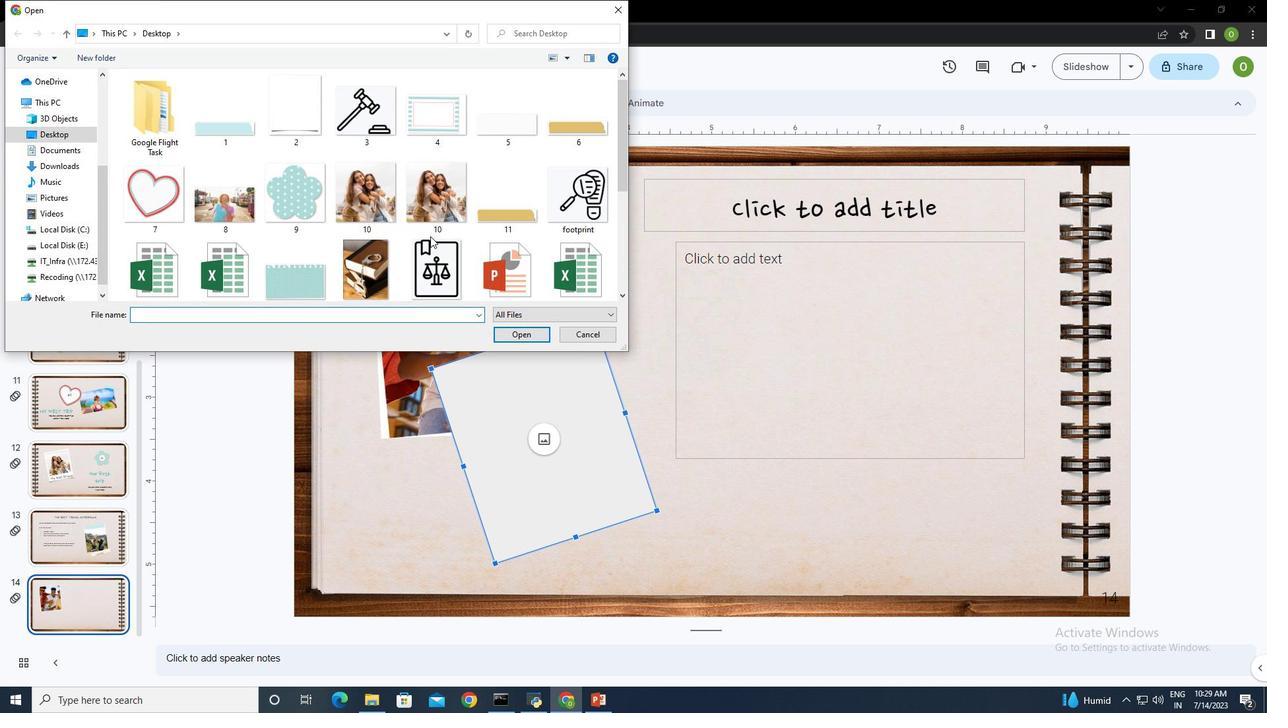 
Action: Mouse scrolled (430, 235) with delta (0, 0)
Screenshot: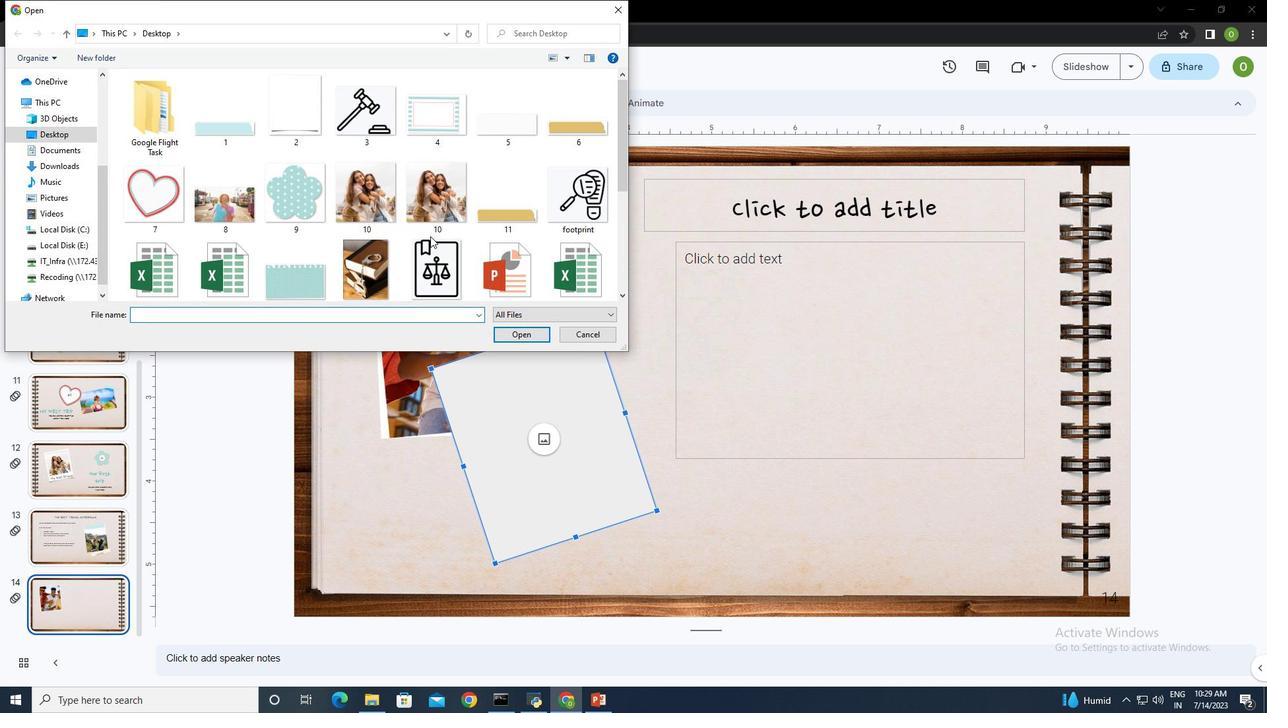 
Action: Mouse moved to (306, 178)
Screenshot: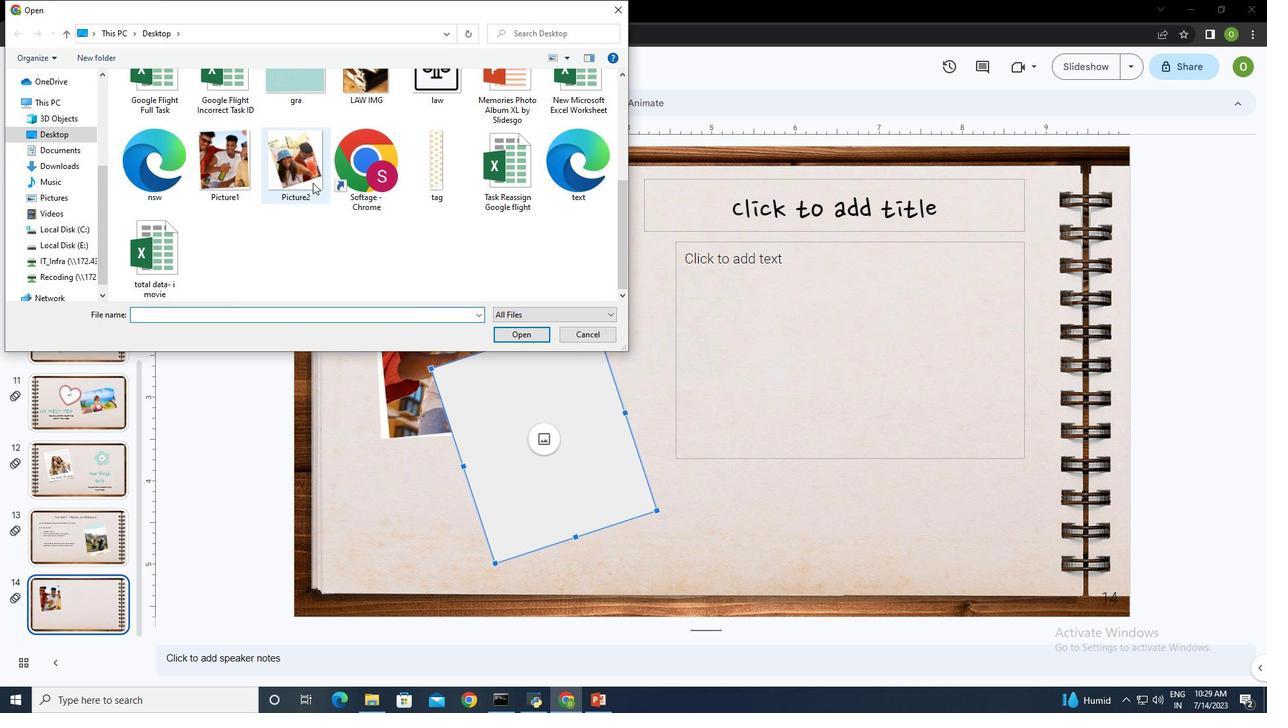 
Action: Mouse pressed left at (306, 178)
Screenshot: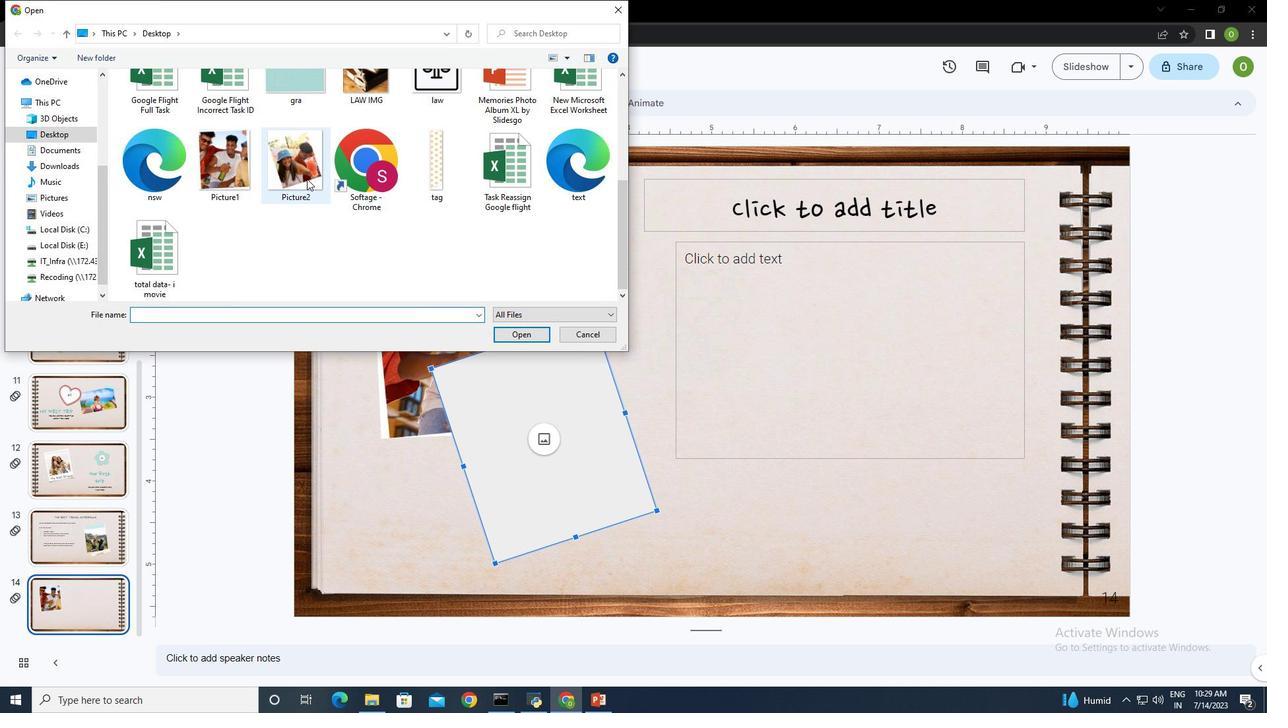 
Action: Mouse moved to (525, 335)
Screenshot: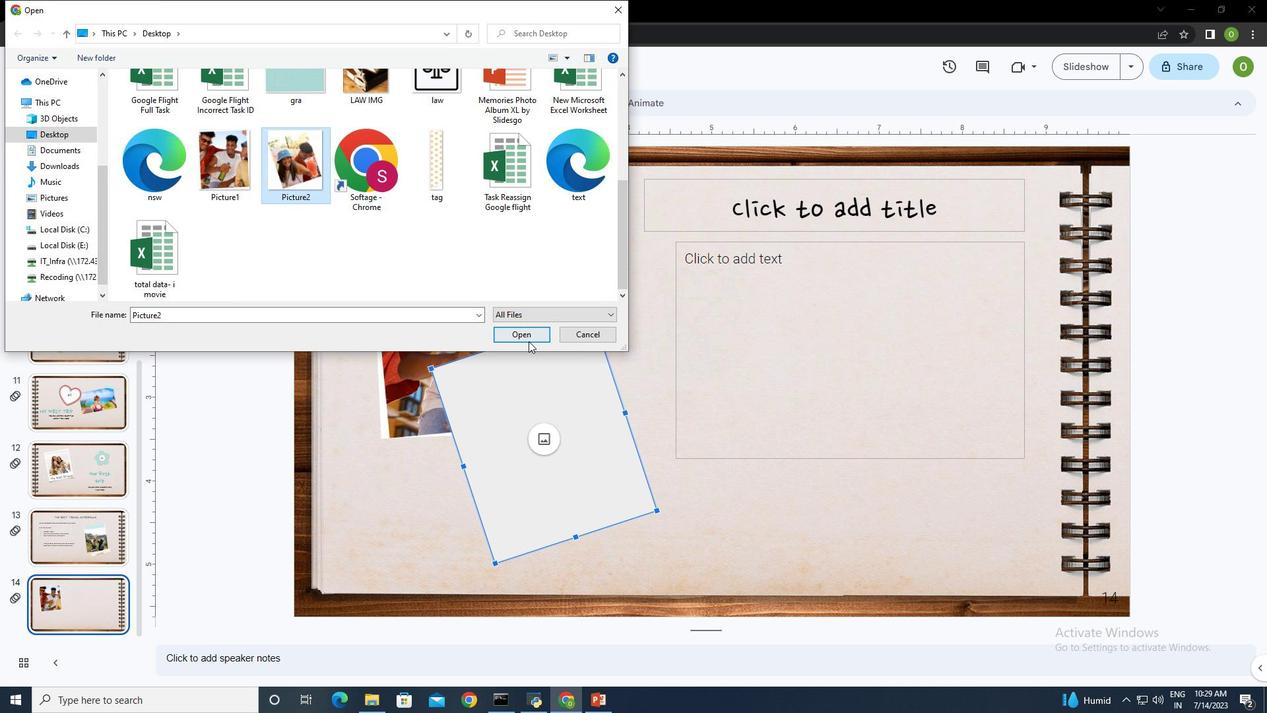
Action: Mouse pressed left at (525, 335)
Screenshot: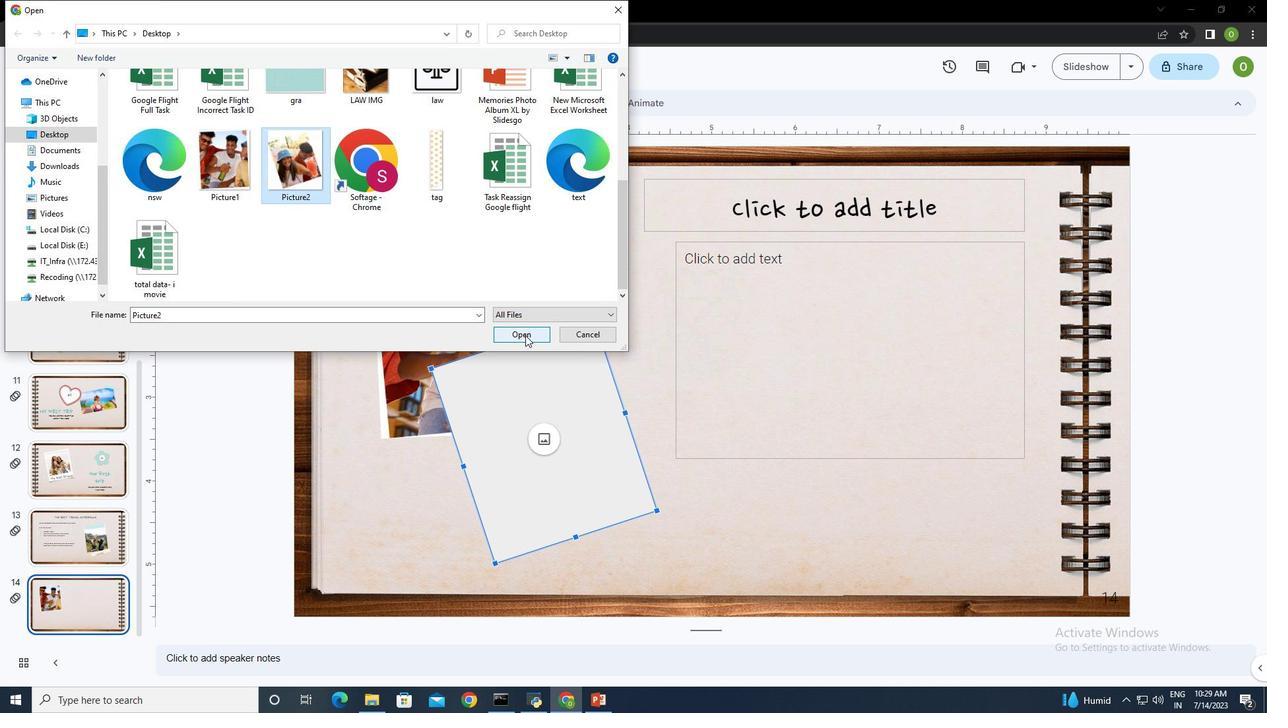 
Action: Mouse moved to (556, 421)
Screenshot: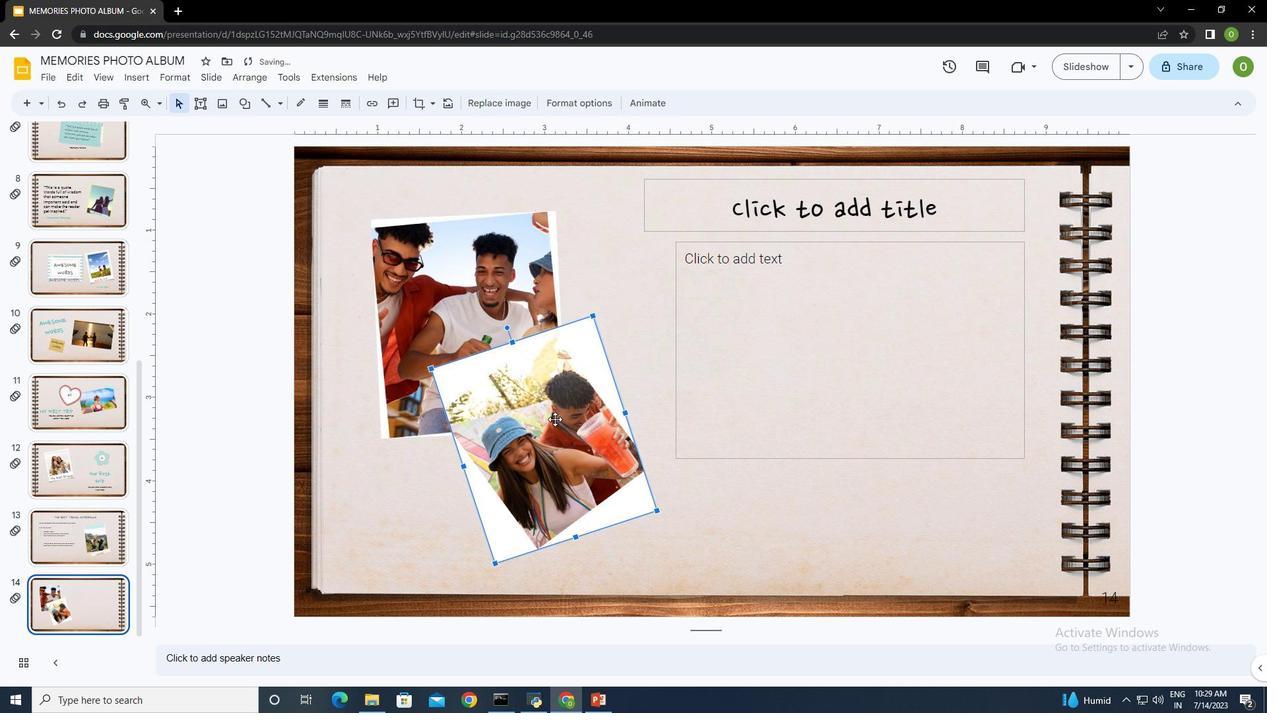 
Action: Mouse pressed left at (556, 421)
Screenshot: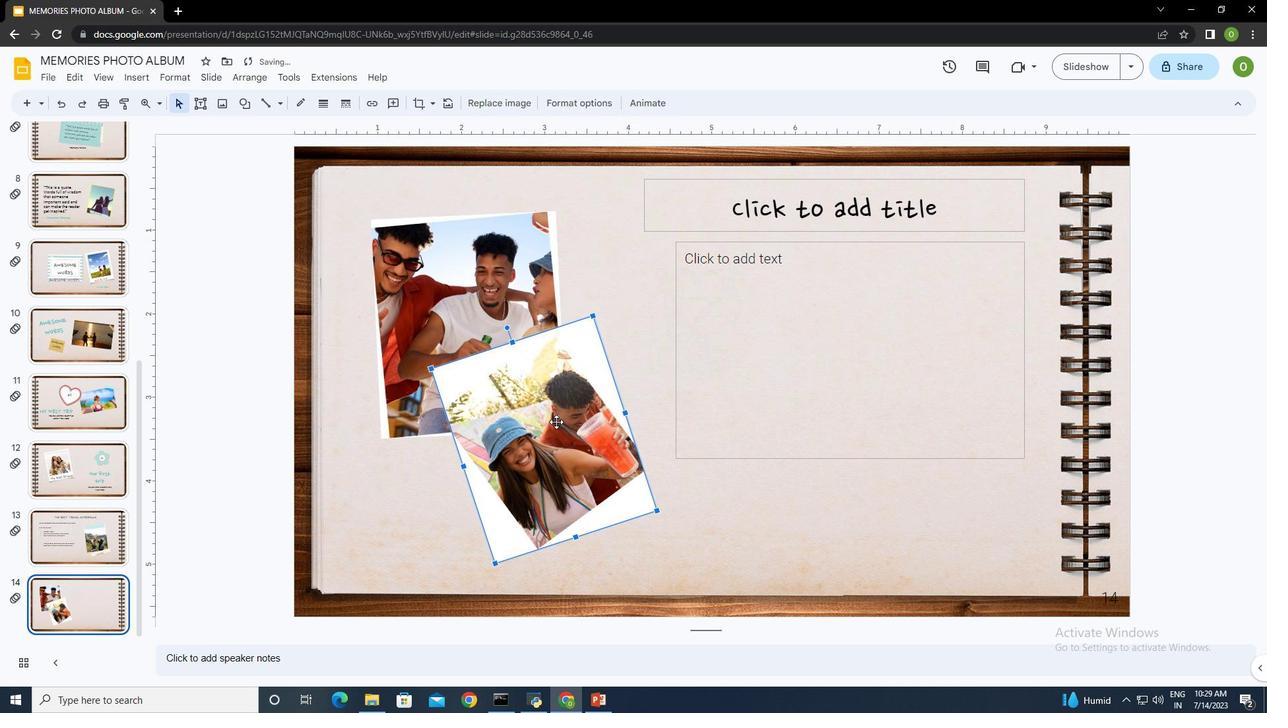 
Action: Mouse moved to (570, 445)
Screenshot: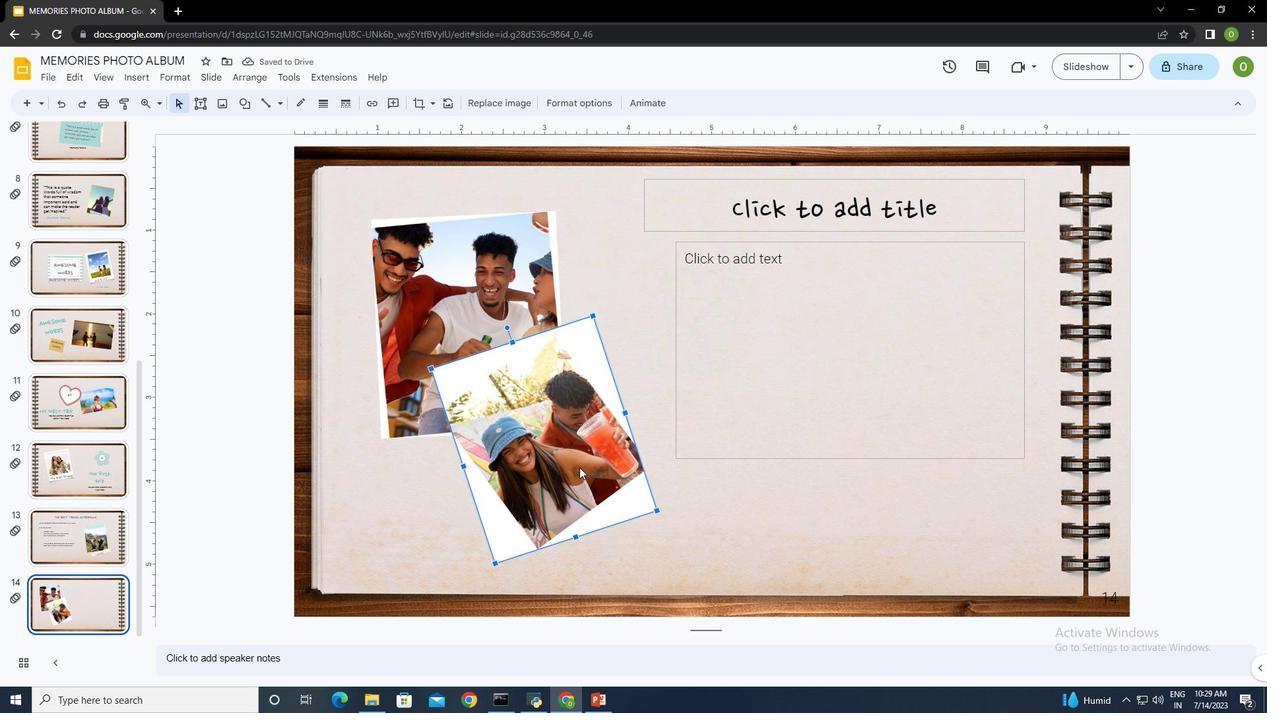 
Action: Mouse pressed left at (570, 445)
Screenshot: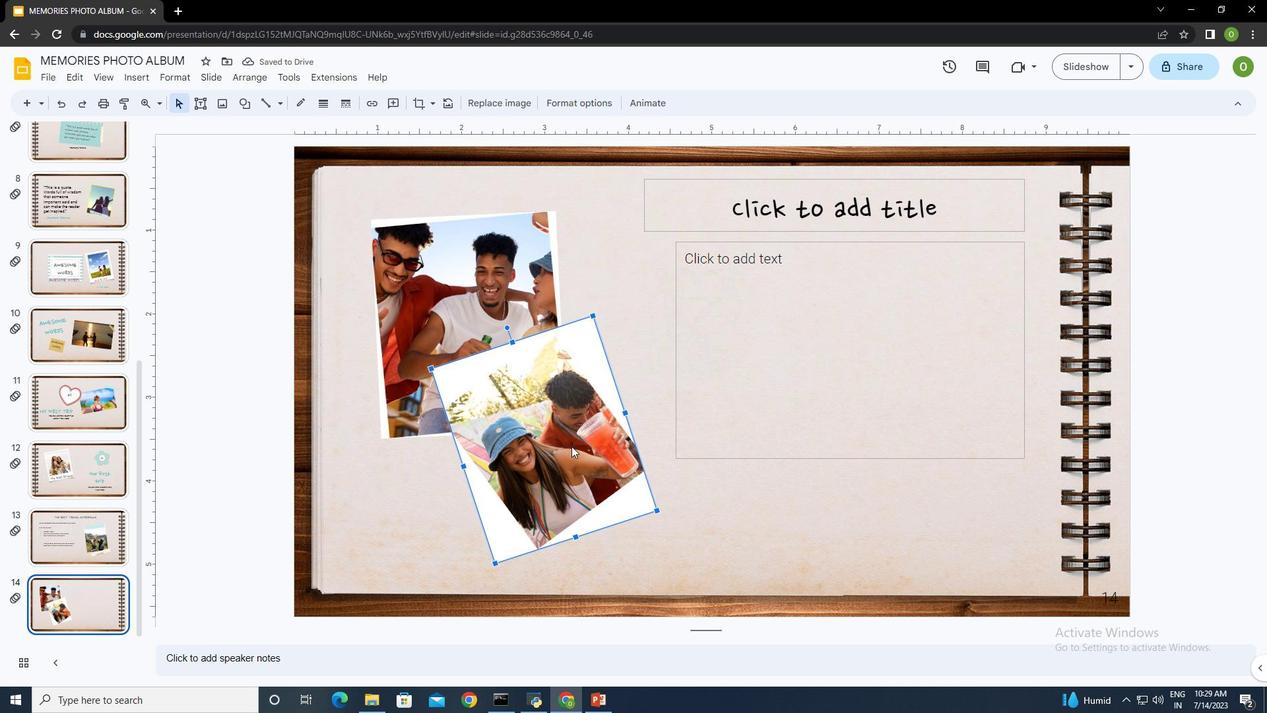 
Action: Mouse moved to (507, 328)
Screenshot: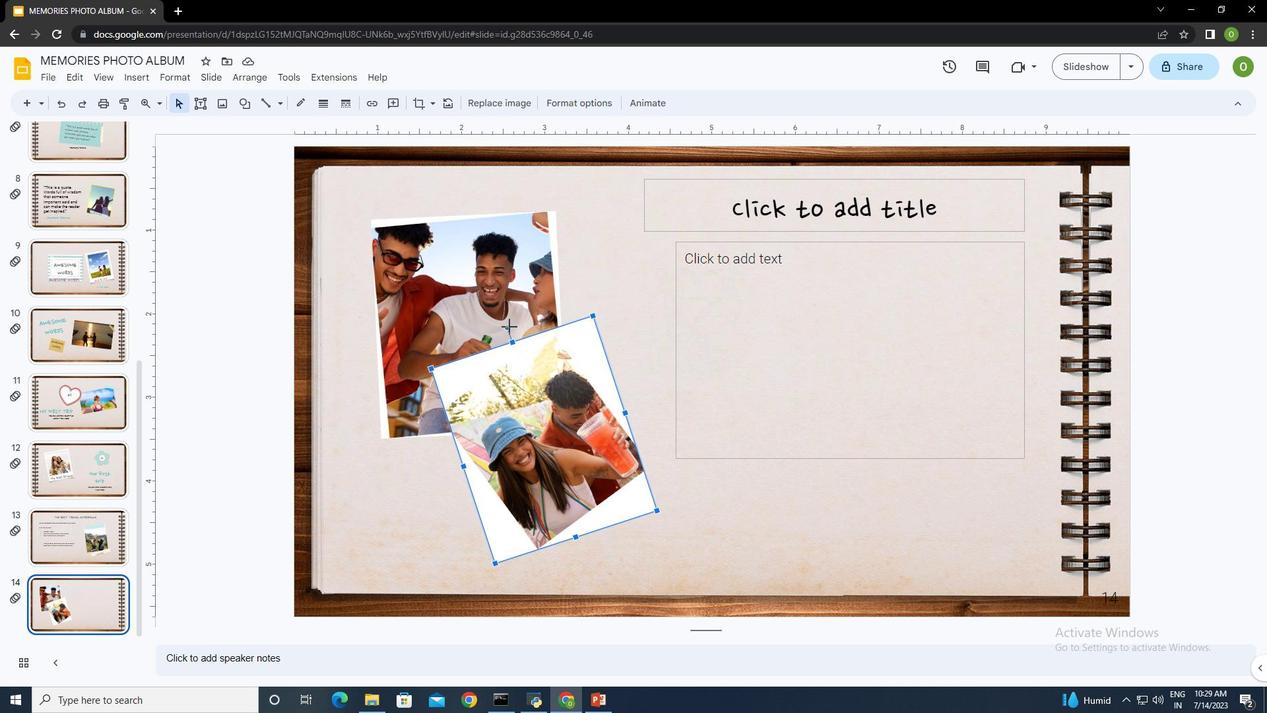 
Action: Mouse pressed left at (507, 328)
Screenshot: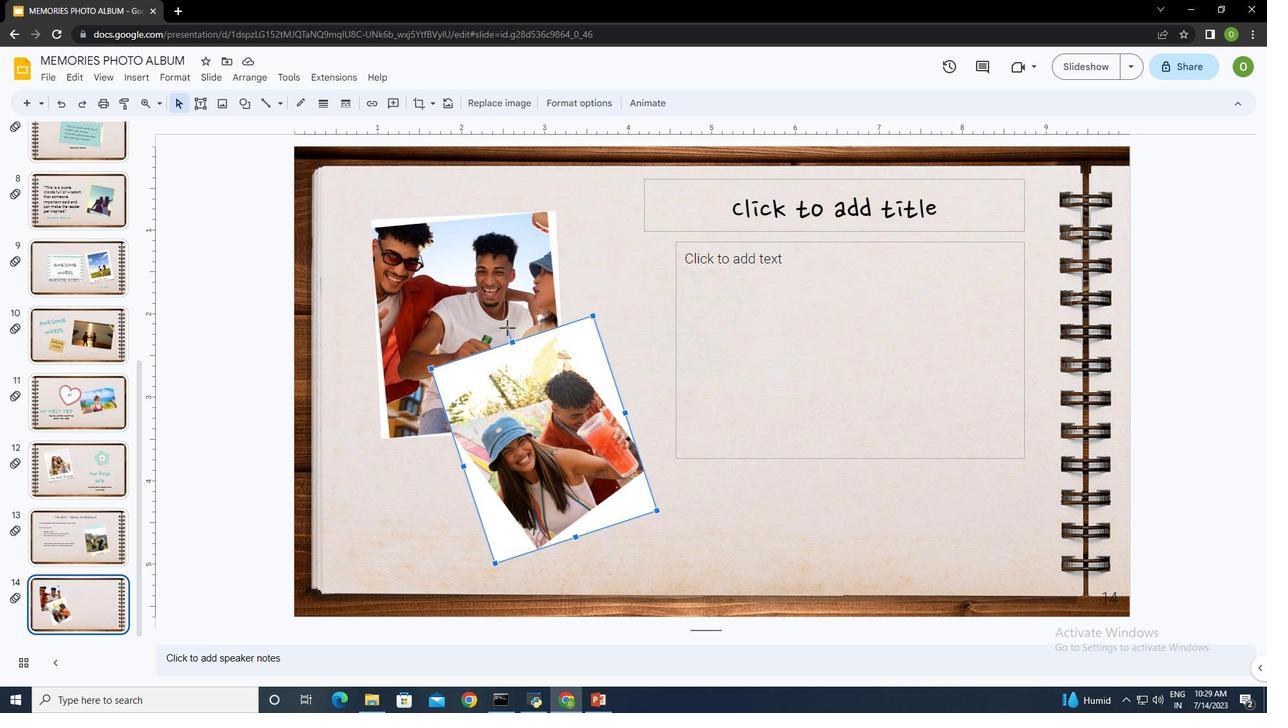 
Action: Mouse moved to (546, 474)
Screenshot: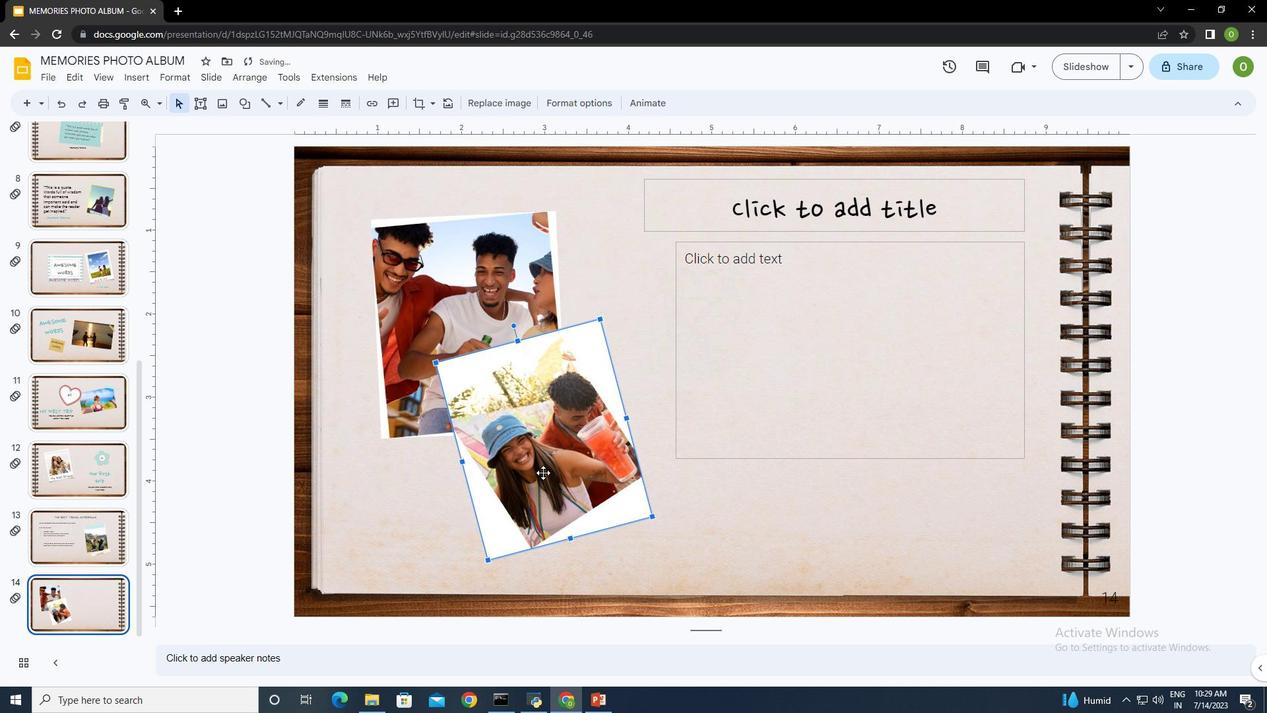 
Action: Mouse pressed left at (546, 474)
Screenshot: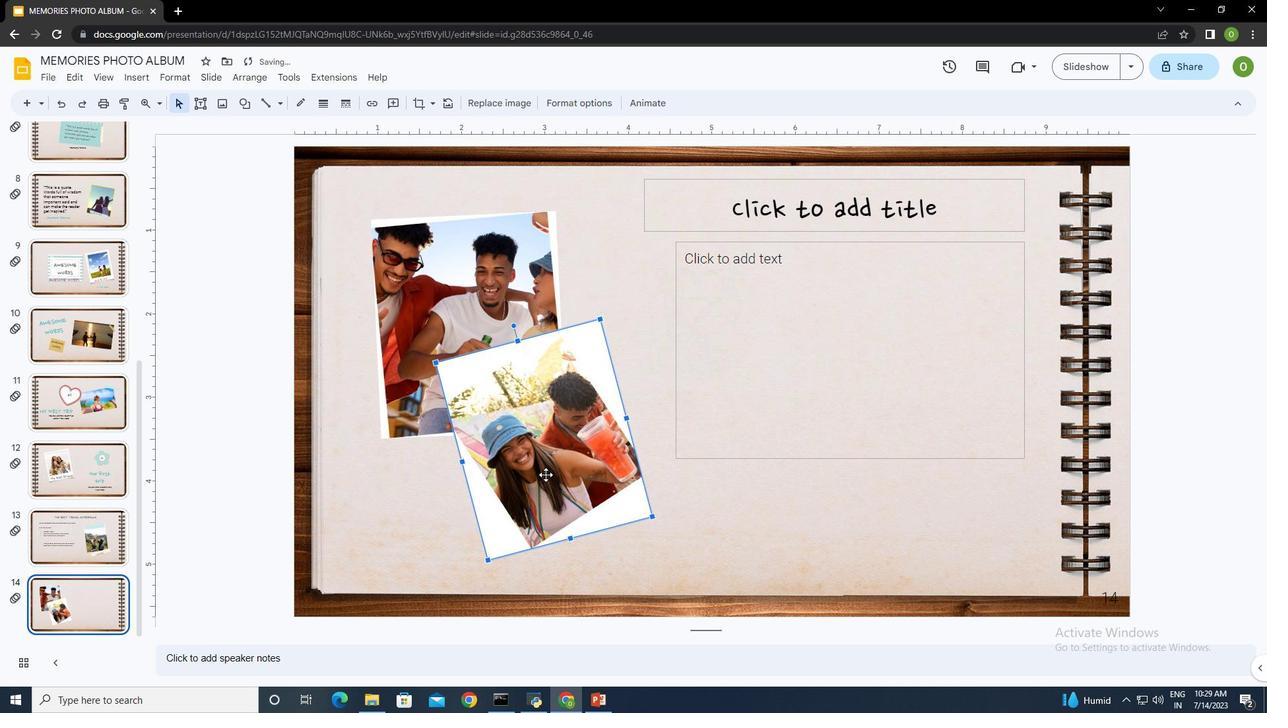 
Action: Mouse moved to (427, 503)
Screenshot: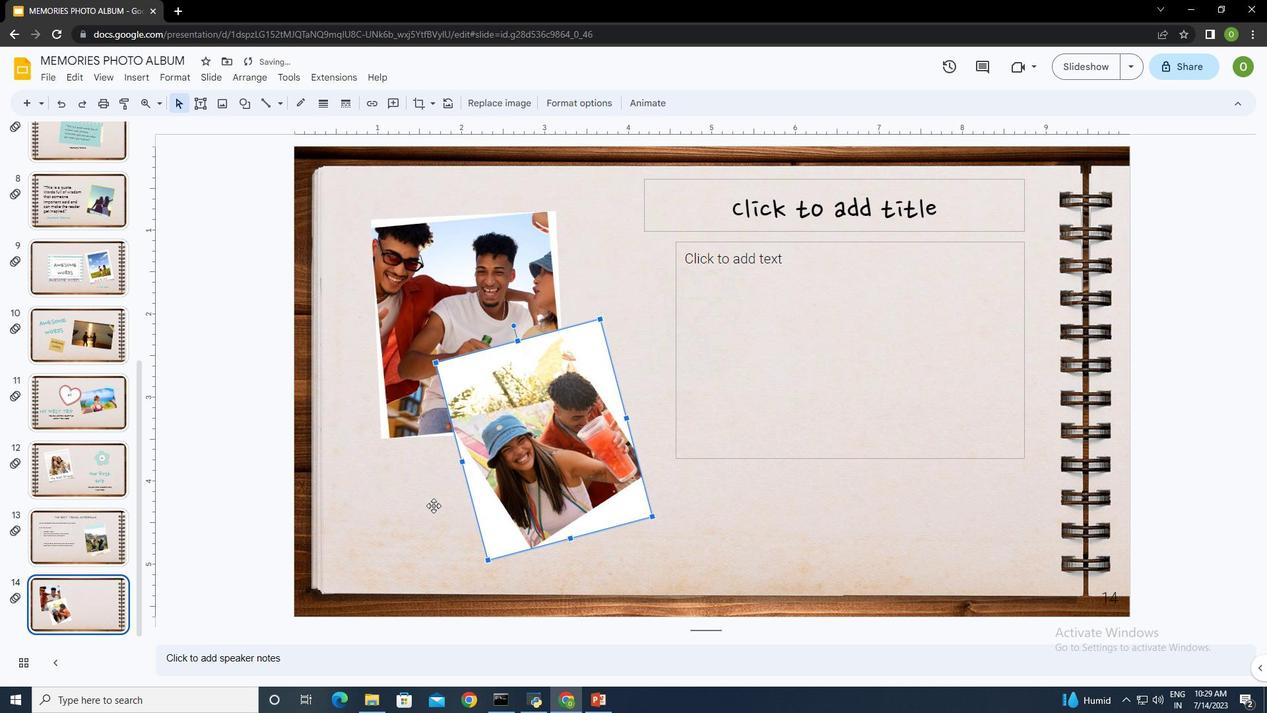 
Action: Mouse pressed left at (427, 503)
Screenshot: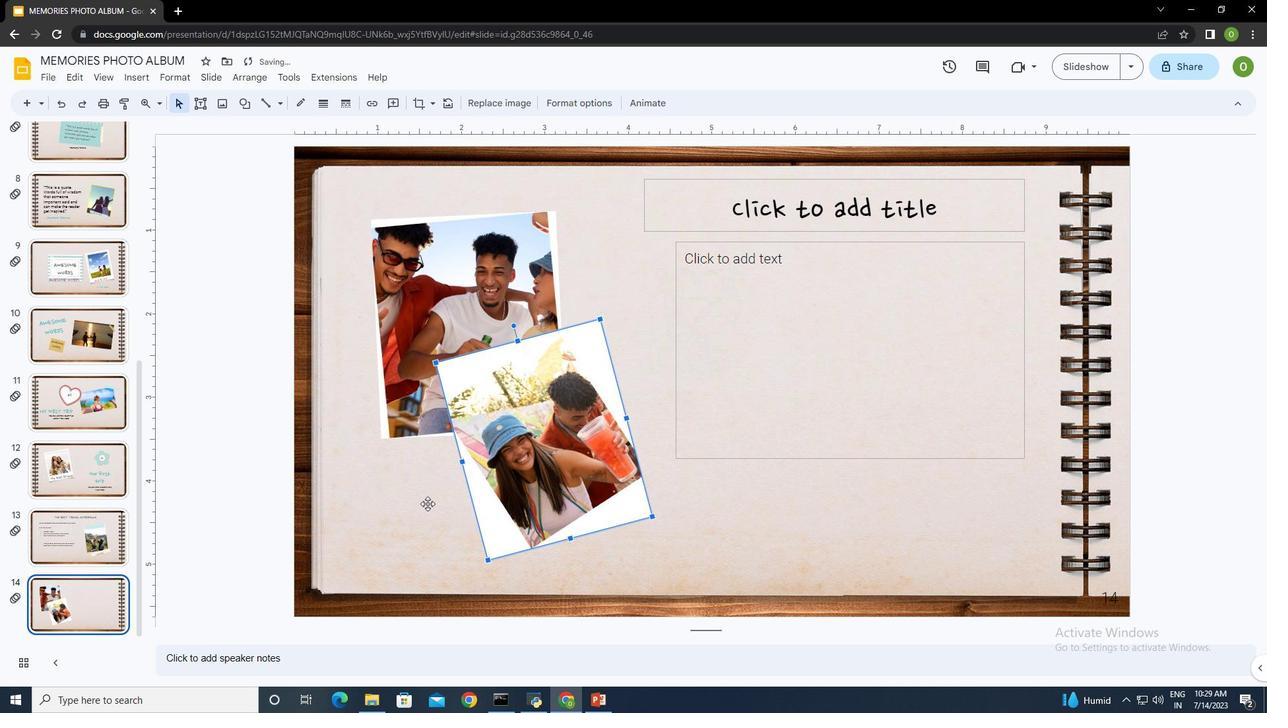 
Action: Mouse moved to (641, 354)
Screenshot: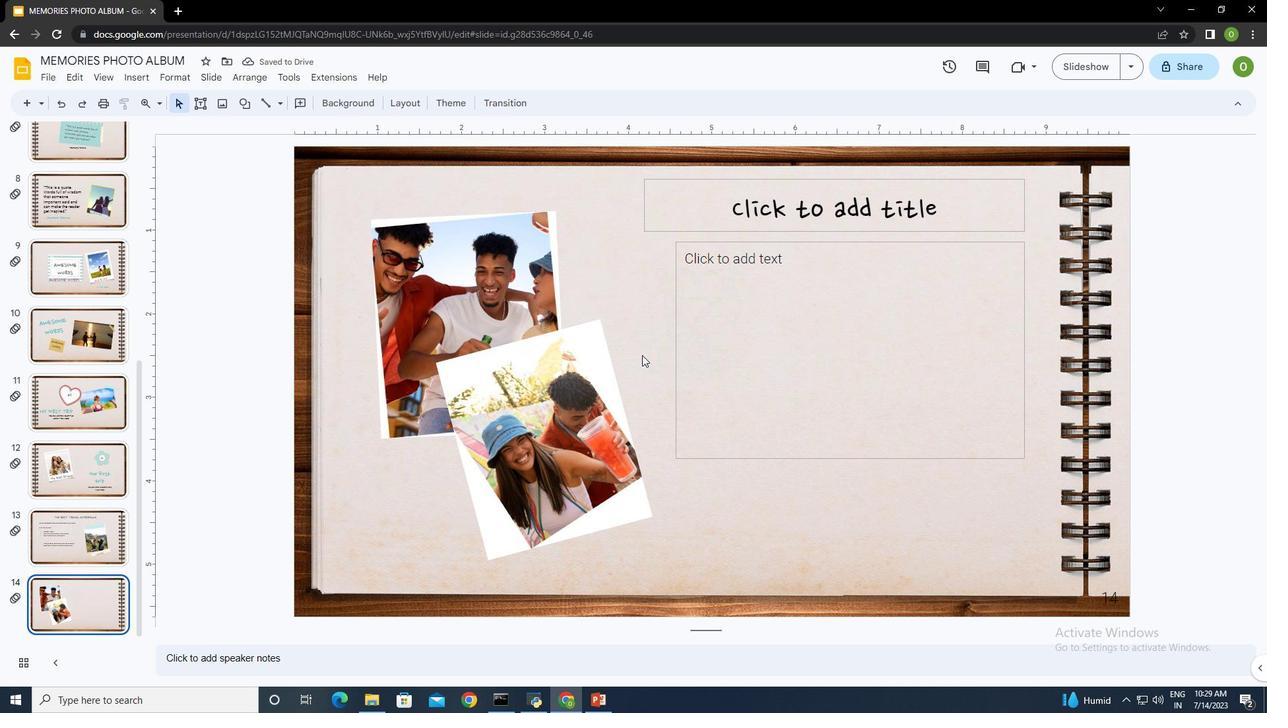 
Action: Mouse pressed left at (641, 354)
Screenshot: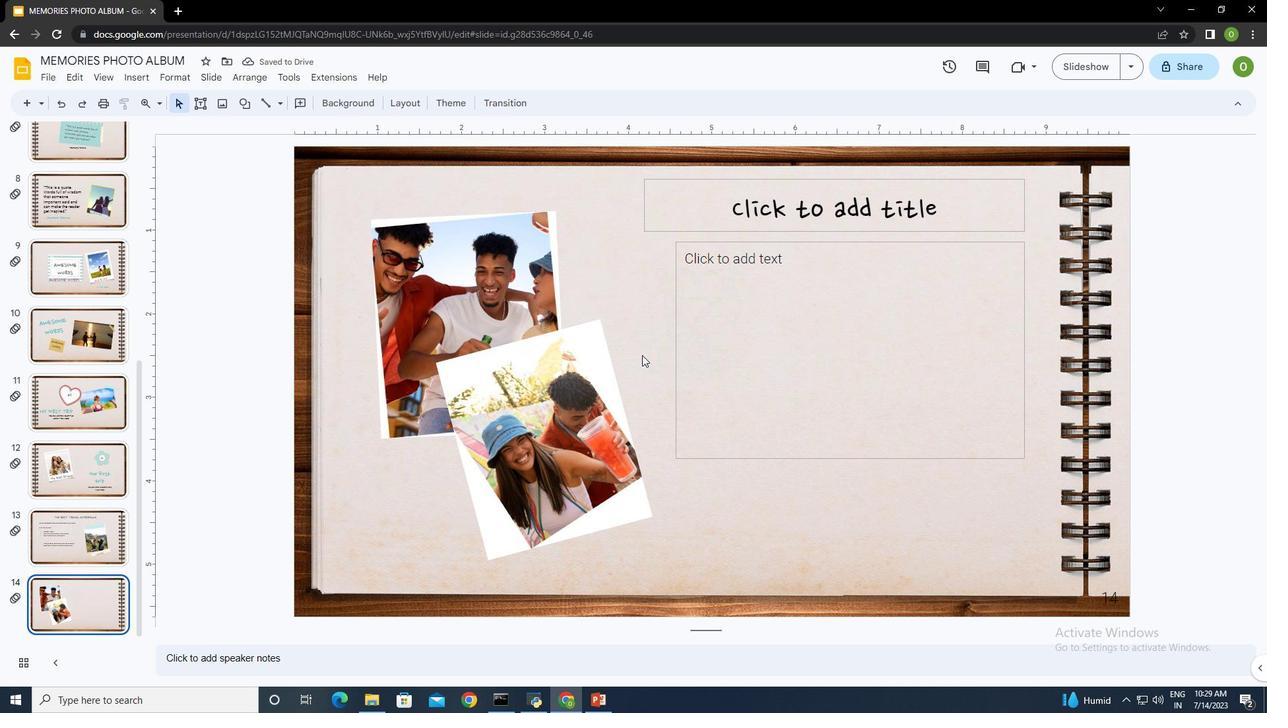 
Action: Mouse moved to (134, 77)
Screenshot: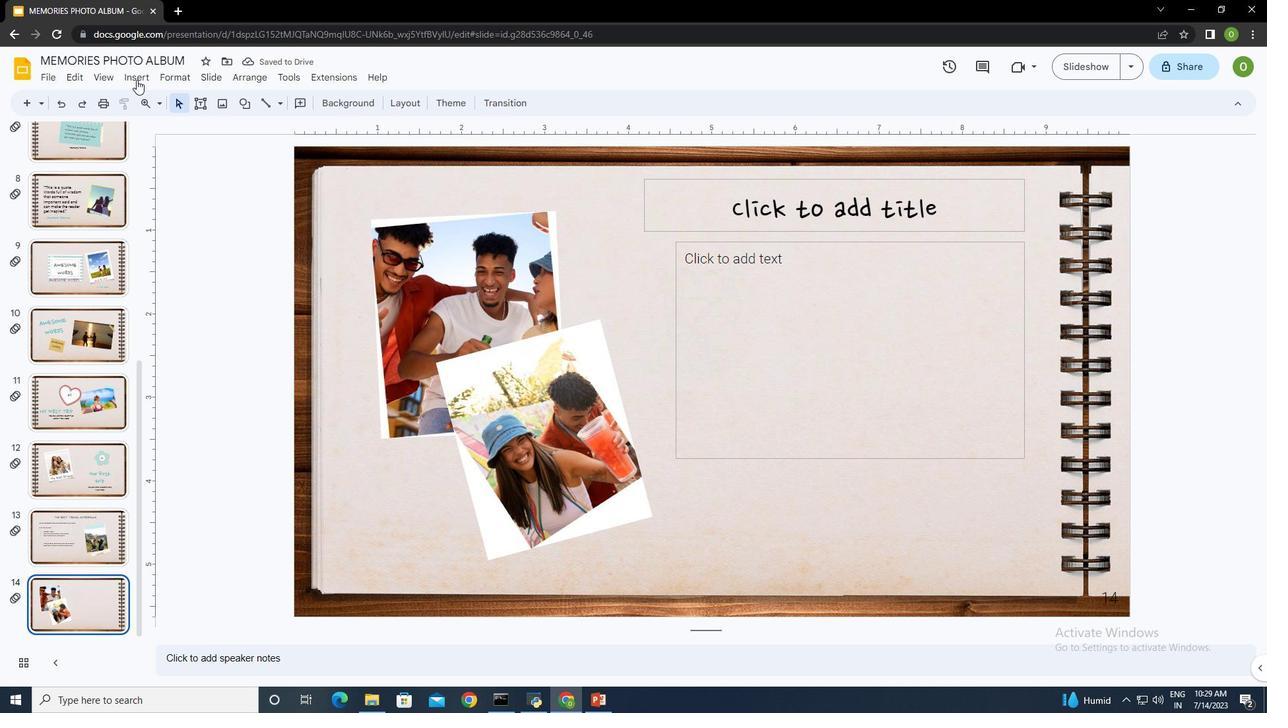 
Action: Mouse pressed left at (134, 77)
Screenshot: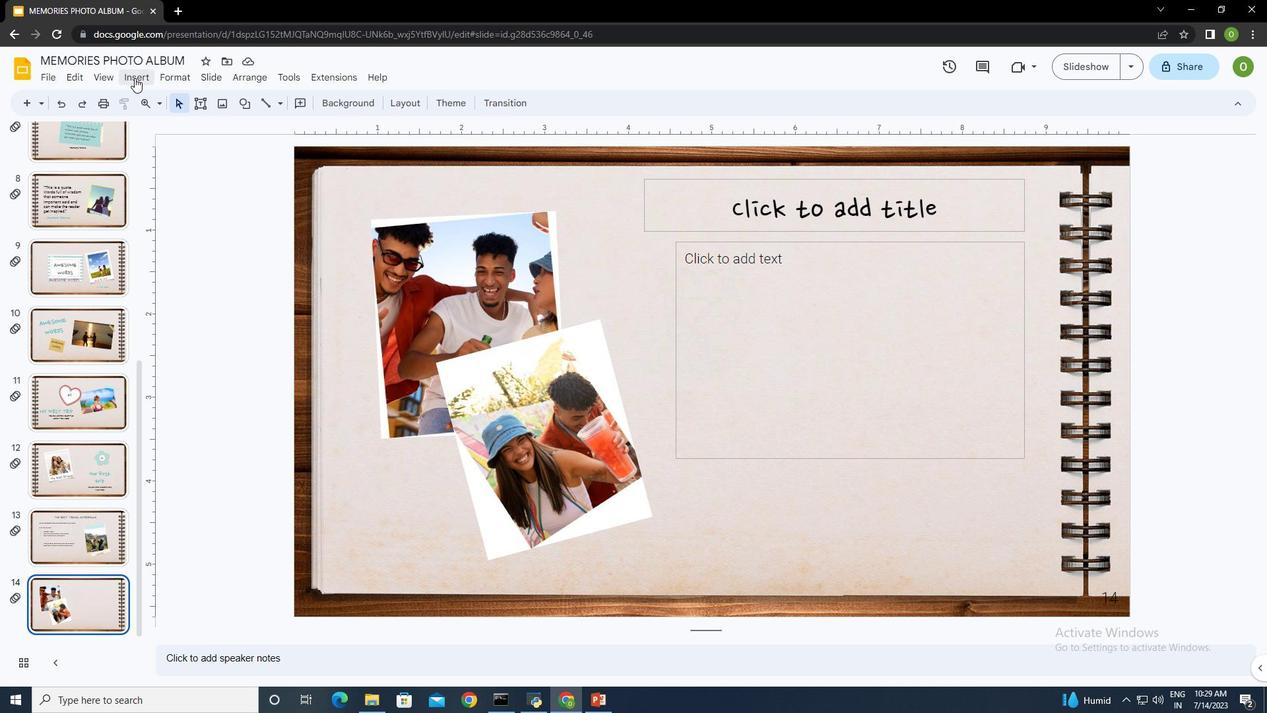
Action: Mouse moved to (396, 101)
Screenshot: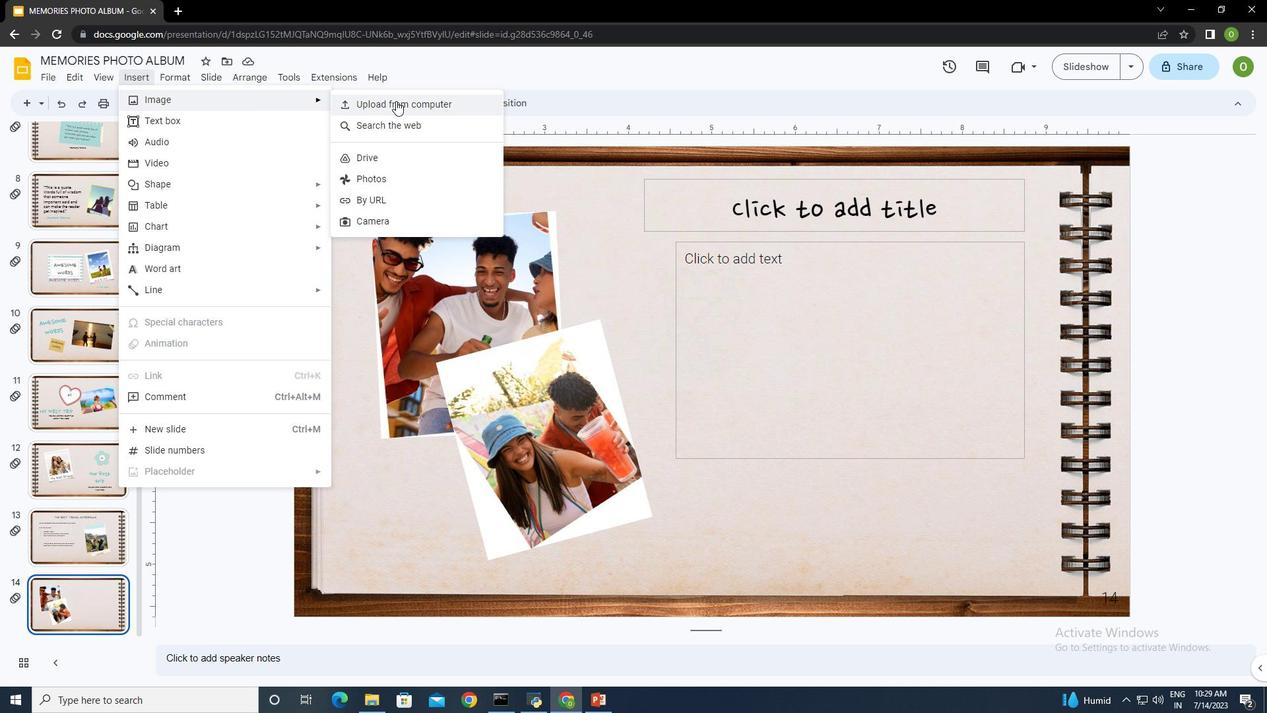 
Action: Mouse pressed left at (396, 101)
Screenshot: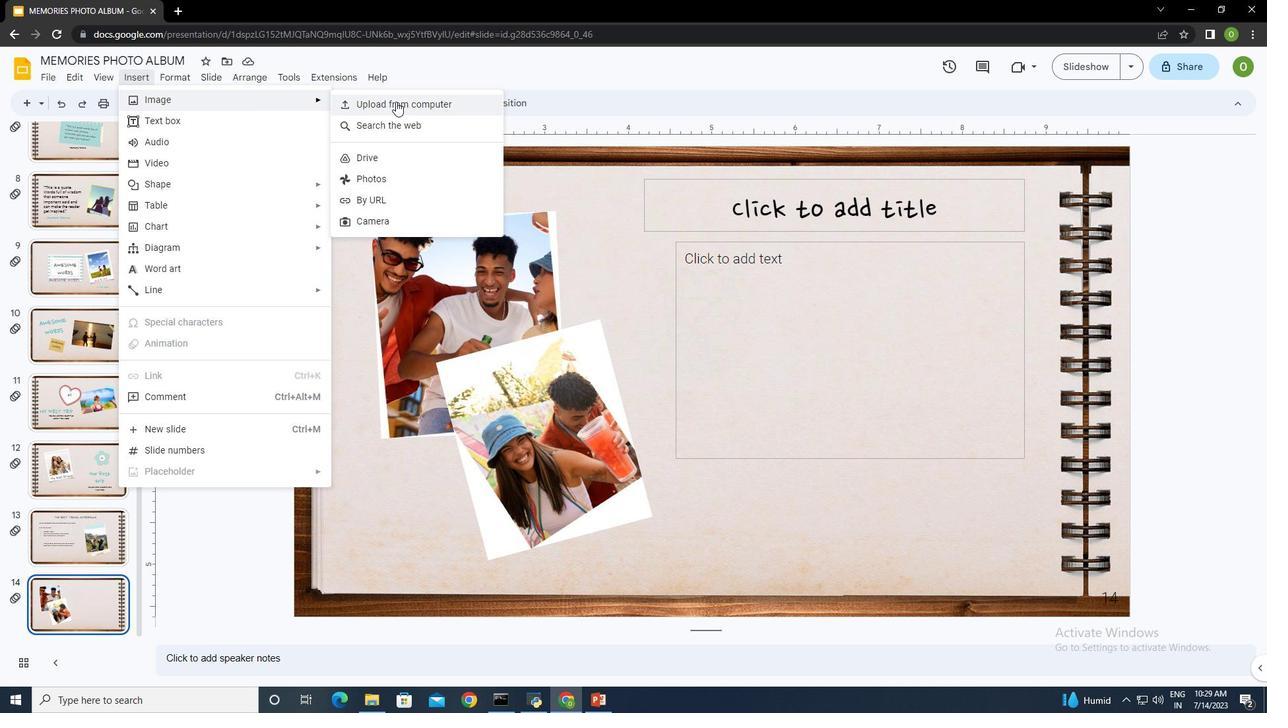 
Action: Mouse moved to (510, 202)
Screenshot: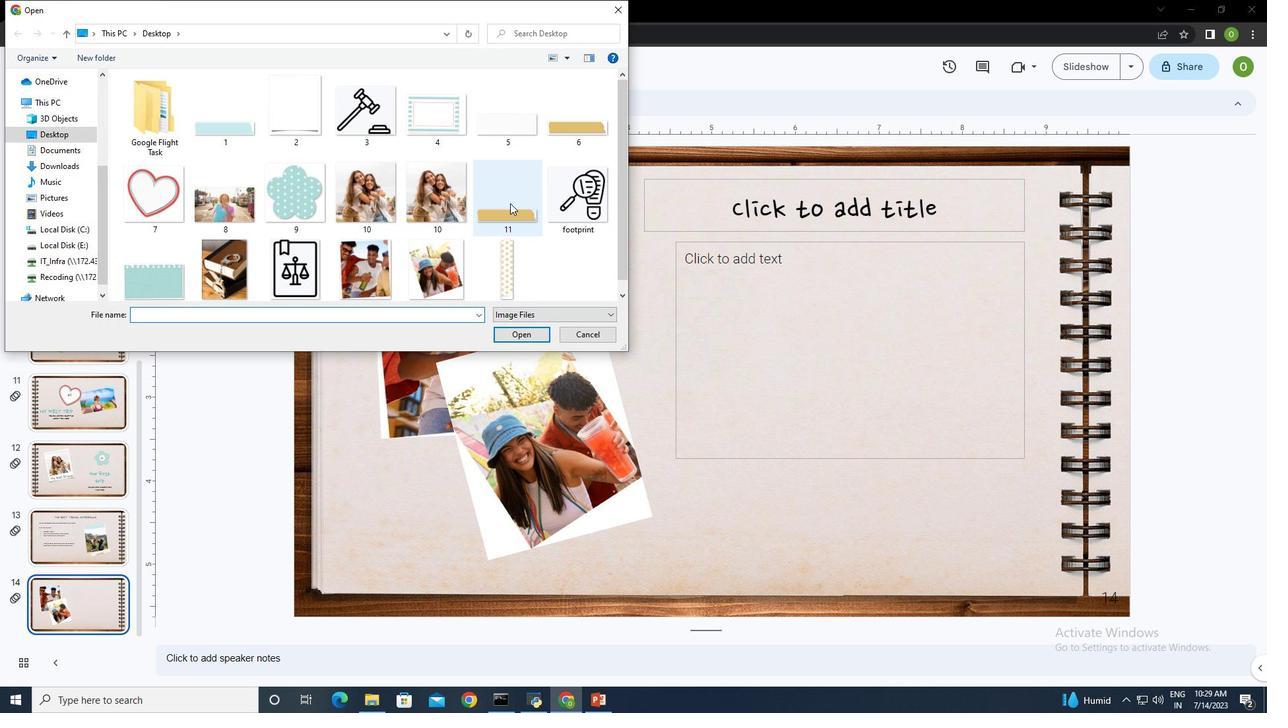 
Action: Mouse pressed left at (510, 202)
Screenshot: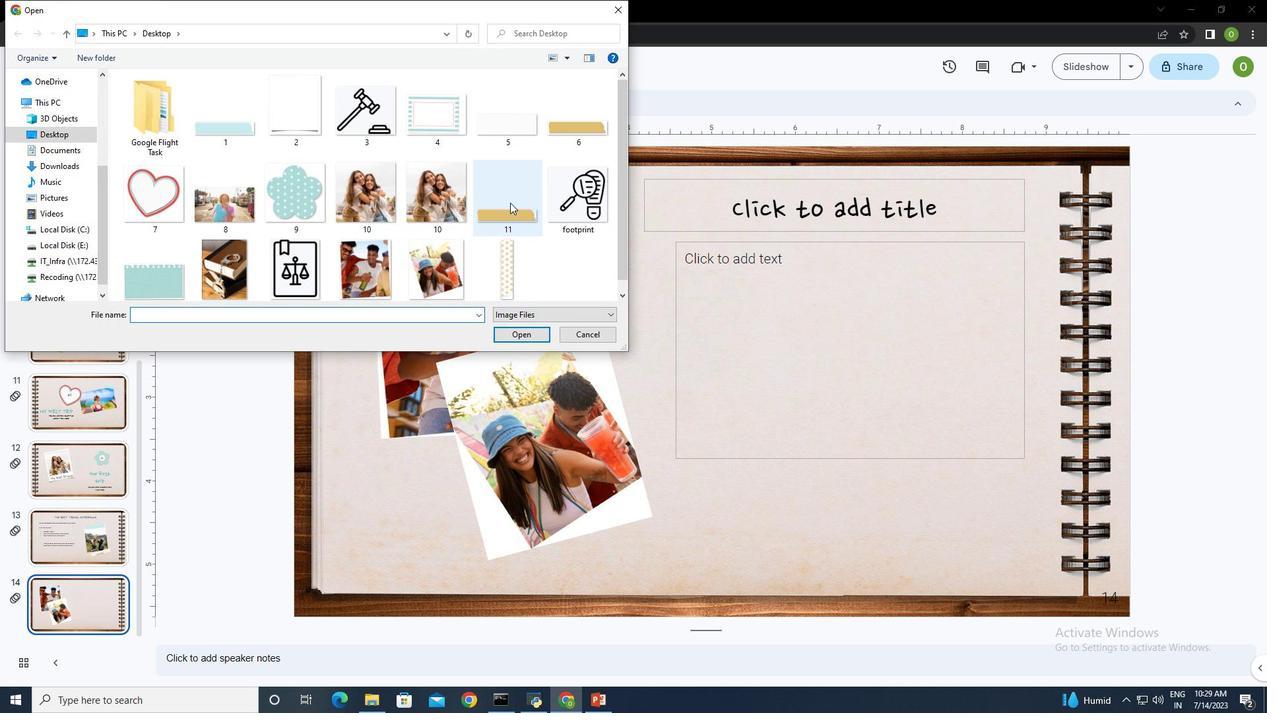 
Action: Mouse moved to (534, 334)
Screenshot: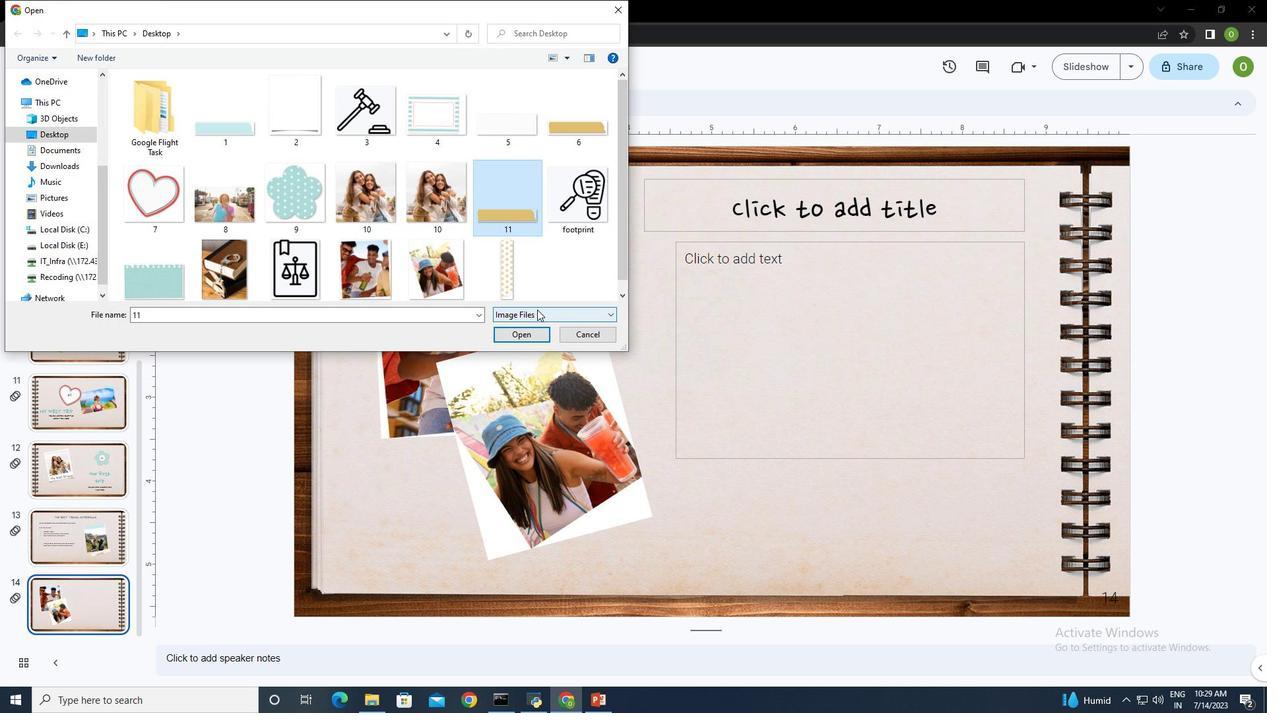 
Action: Mouse pressed left at (534, 334)
Screenshot: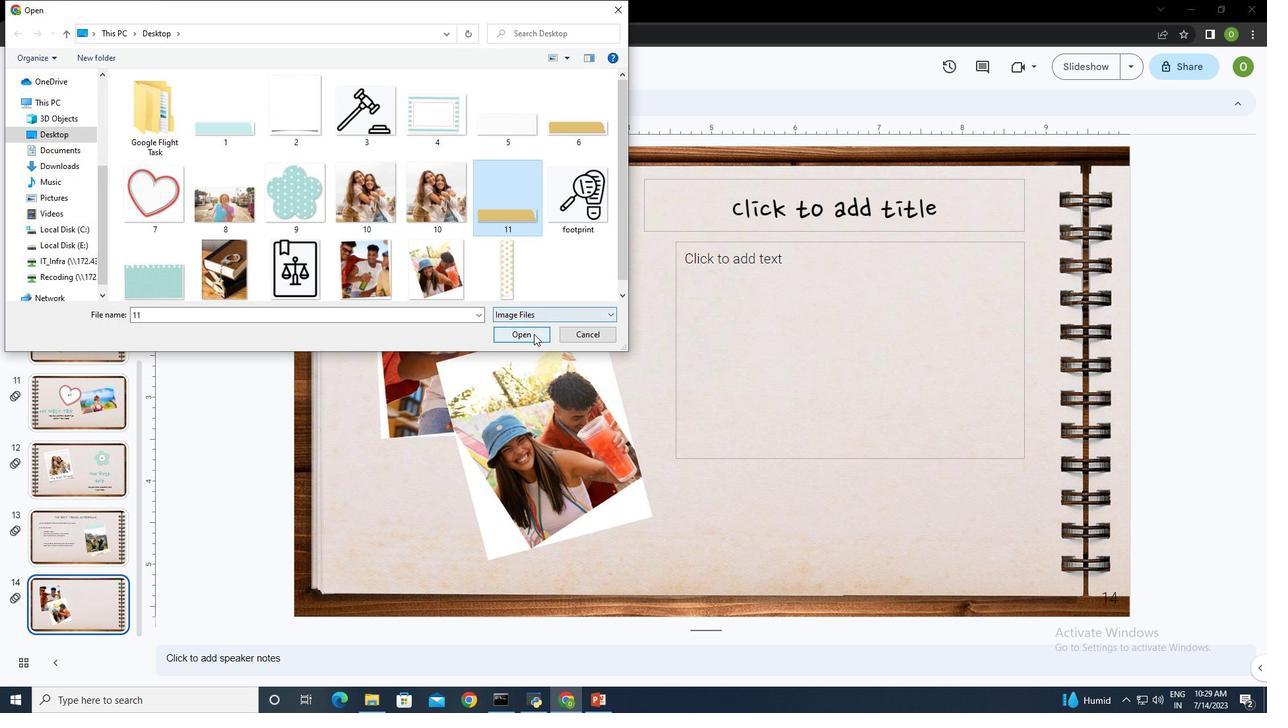 
Action: Mouse moved to (926, 520)
Screenshot: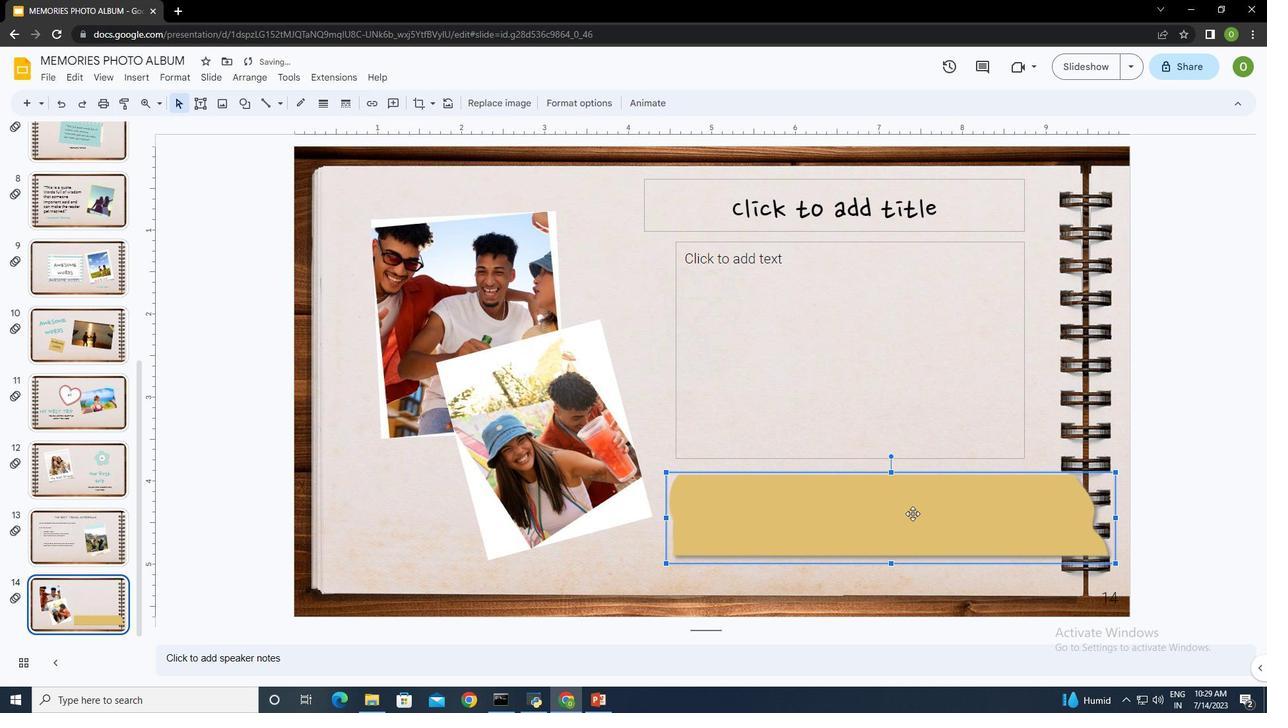 
Action: Mouse pressed left at (926, 520)
Screenshot: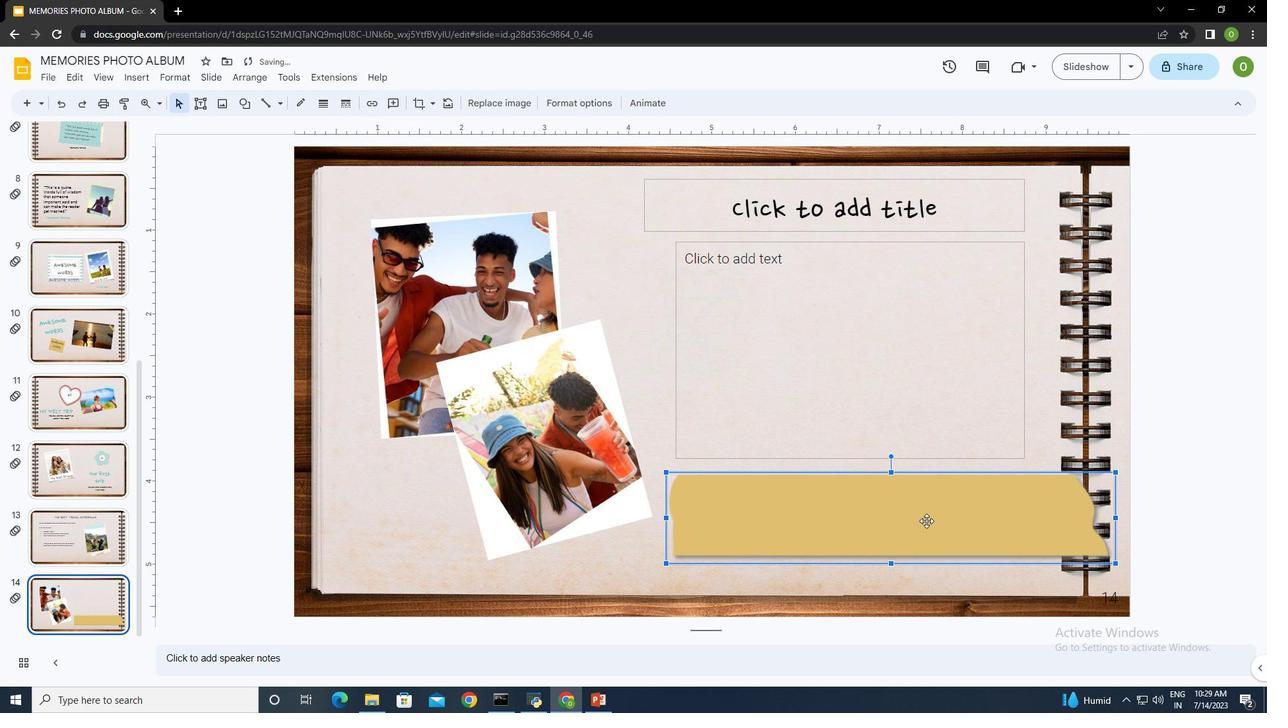 
Action: Mouse moved to (800, 557)
Screenshot: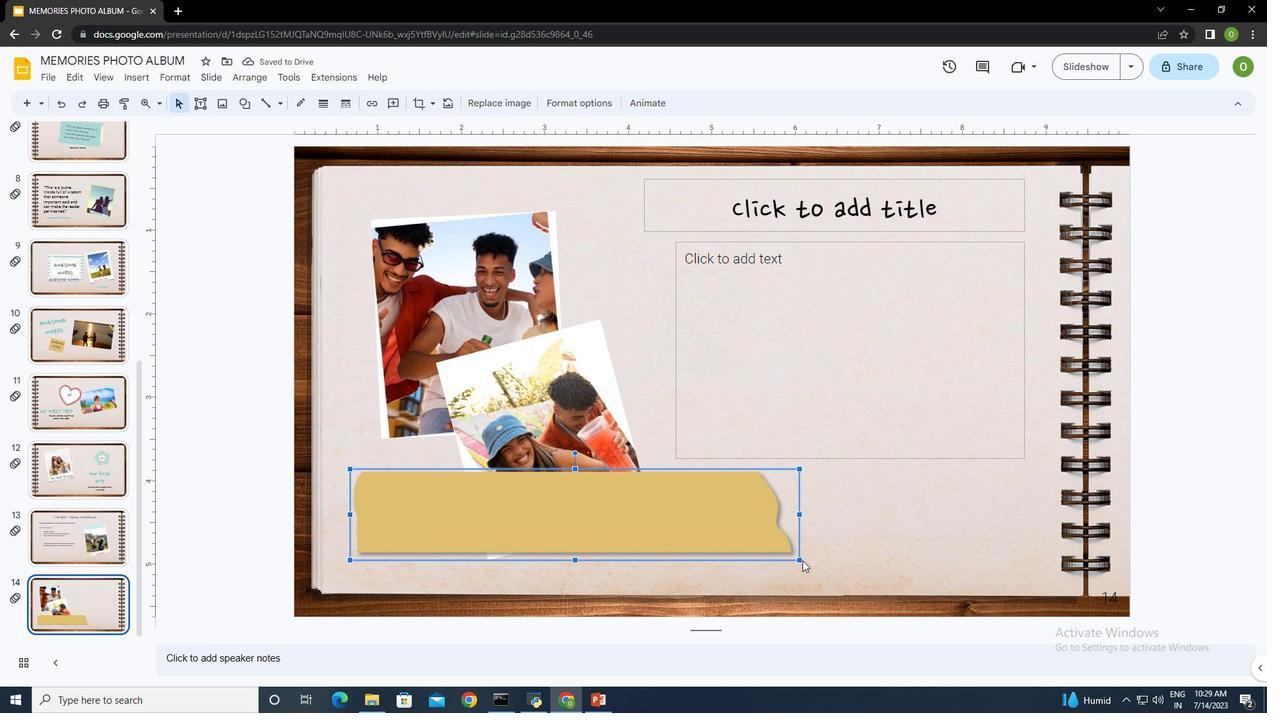 
Action: Mouse pressed left at (800, 557)
Screenshot: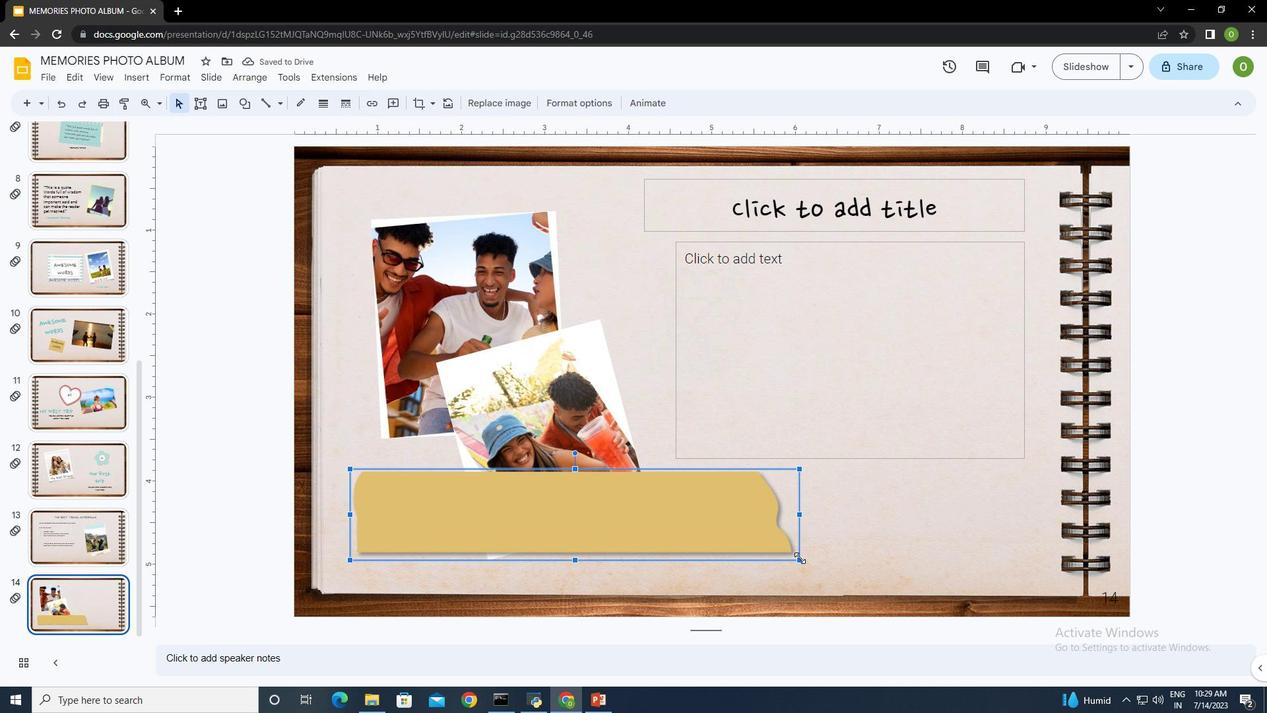 
Action: Mouse moved to (420, 481)
Screenshot: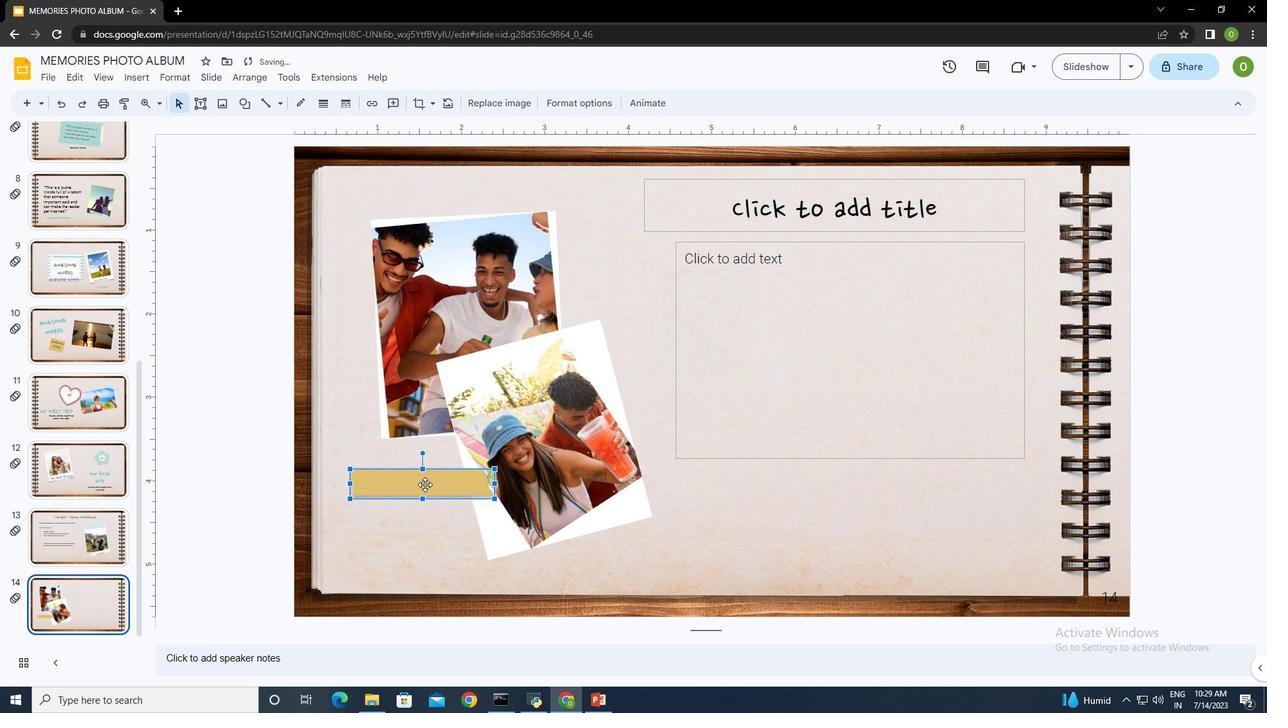 
Action: Mouse pressed left at (420, 481)
Screenshot: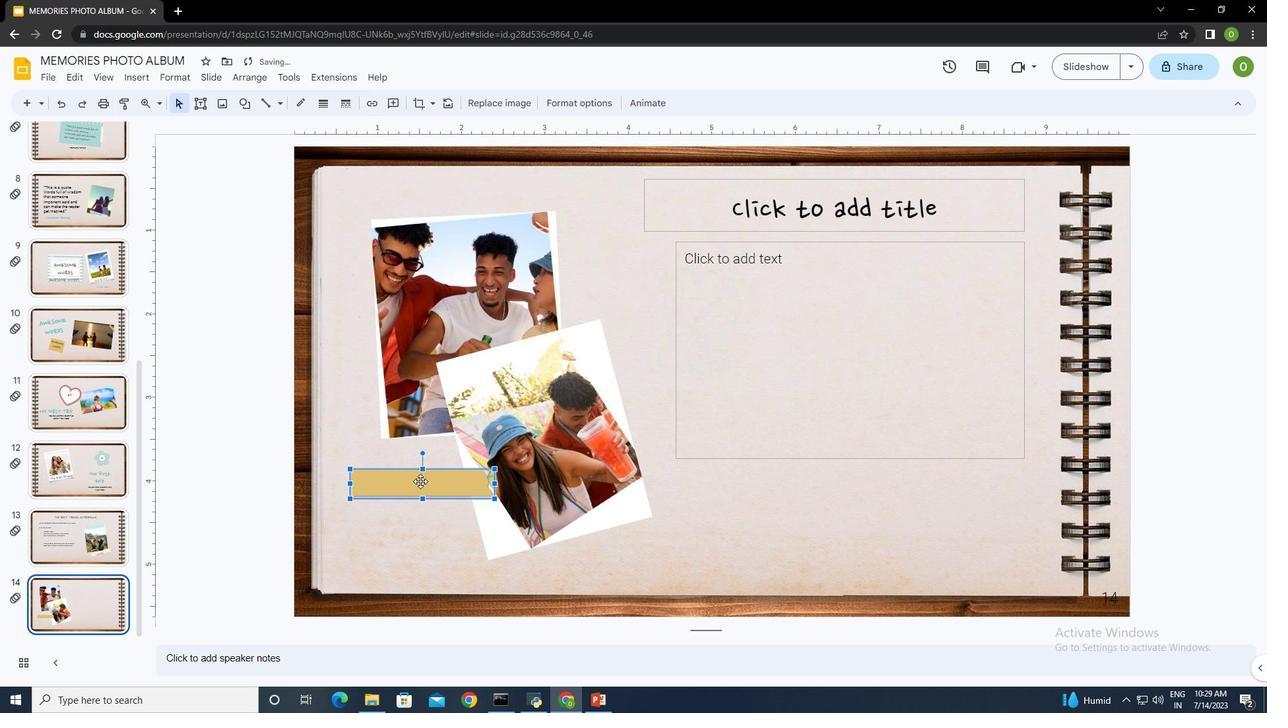 
Action: Mouse moved to (612, 501)
Screenshot: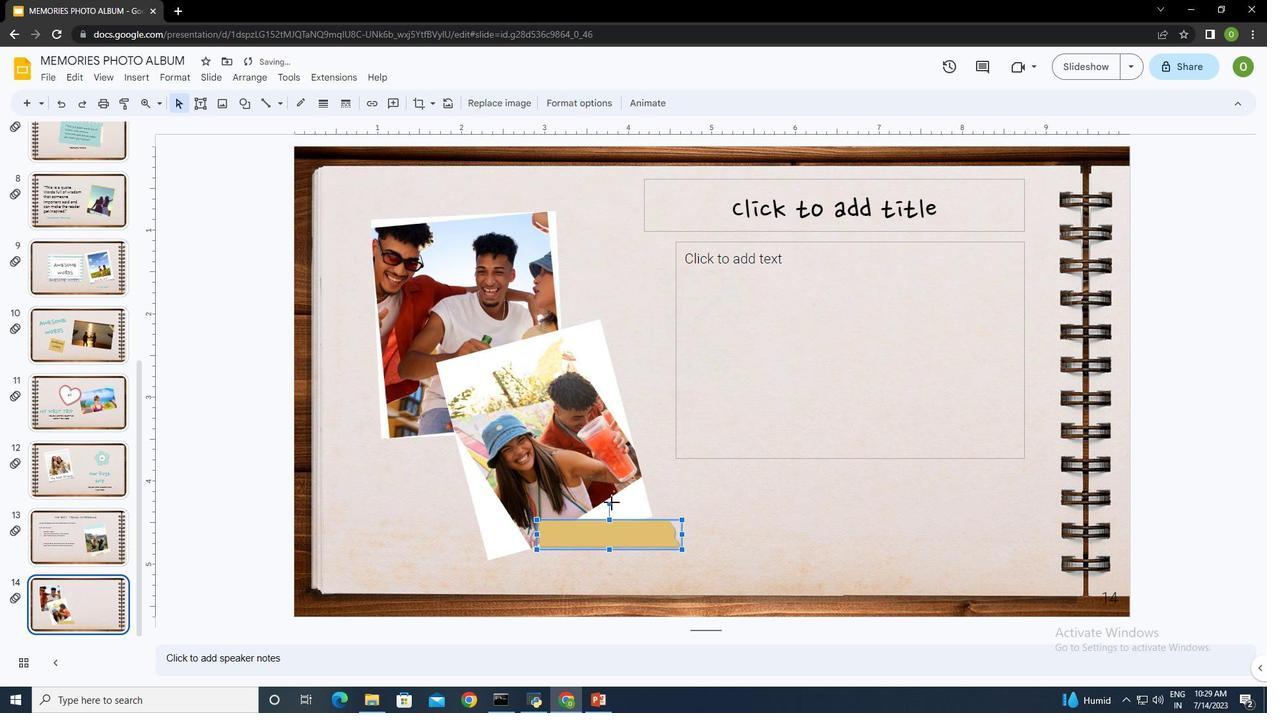 
Action: Mouse pressed left at (612, 501)
Screenshot: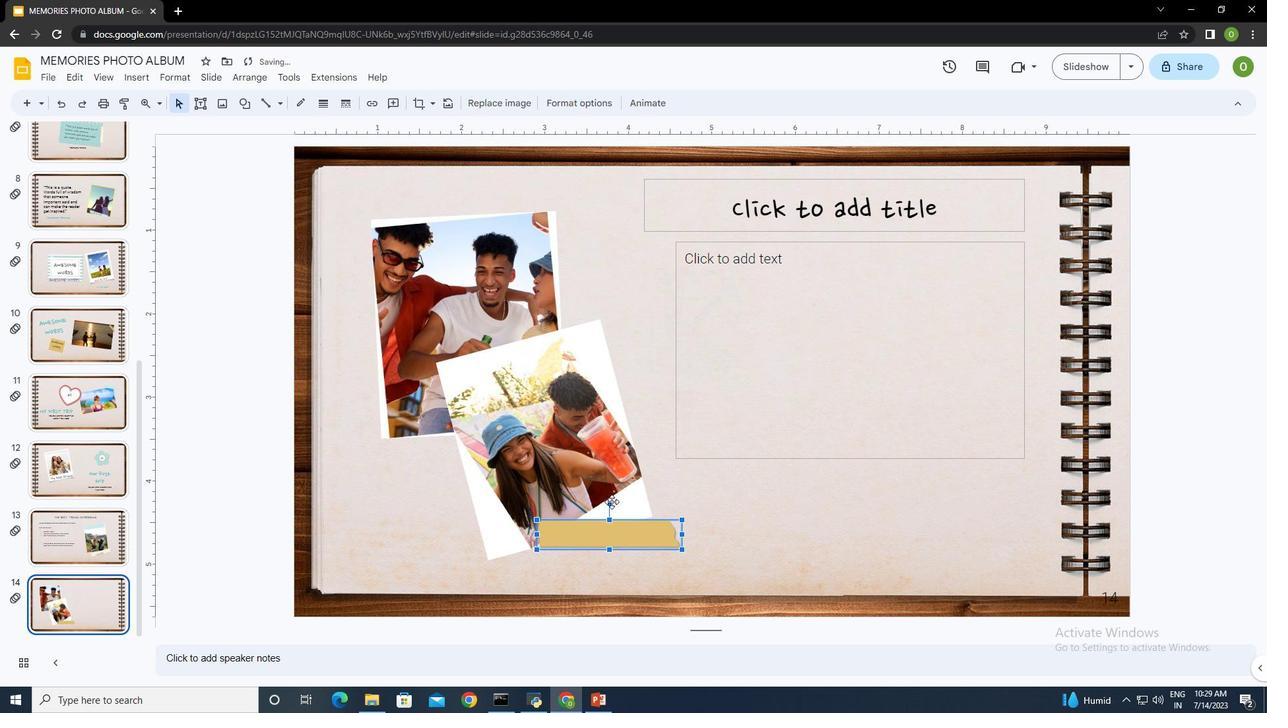 
Action: Mouse moved to (648, 539)
Screenshot: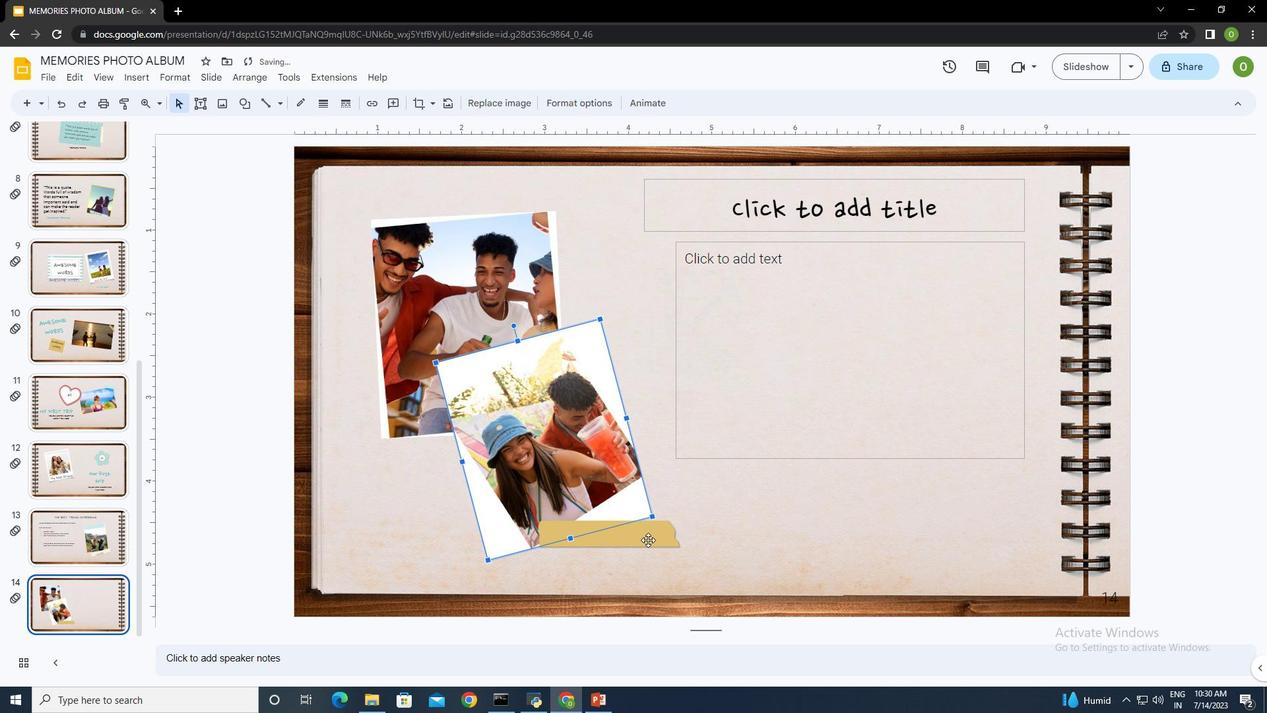 
Action: Mouse pressed left at (648, 539)
Screenshot: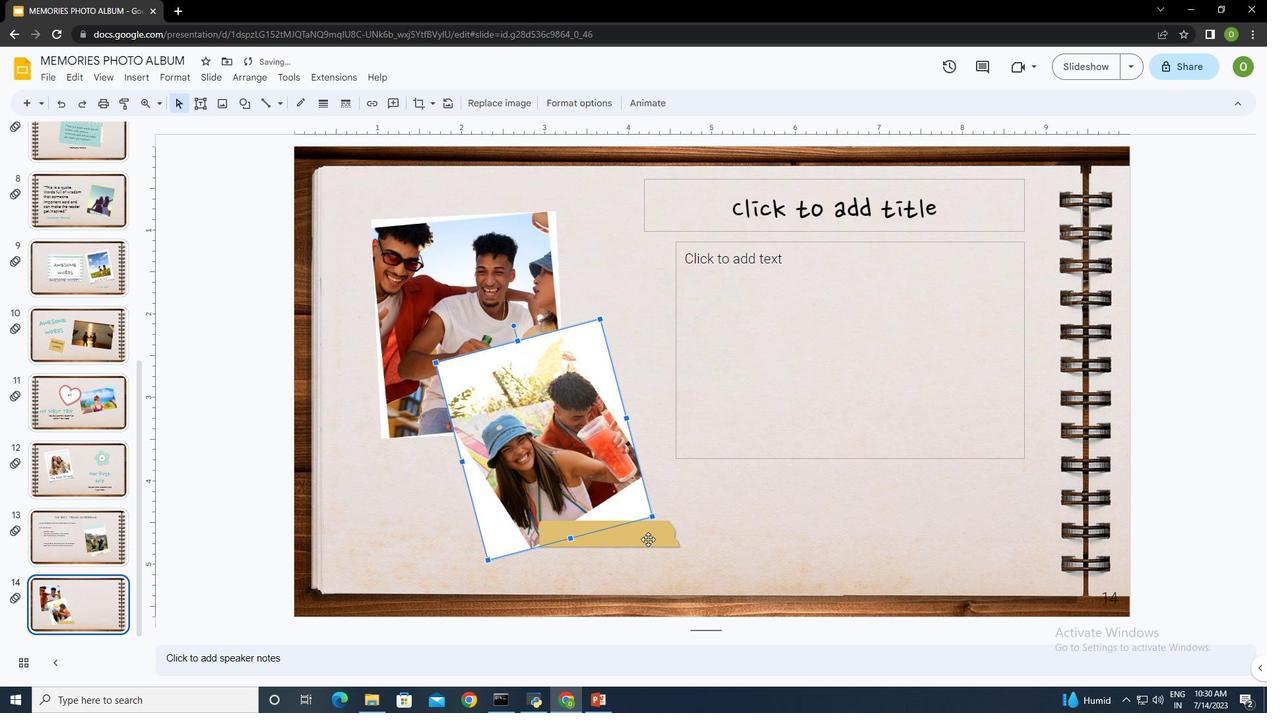
Action: Mouse moved to (609, 503)
Screenshot: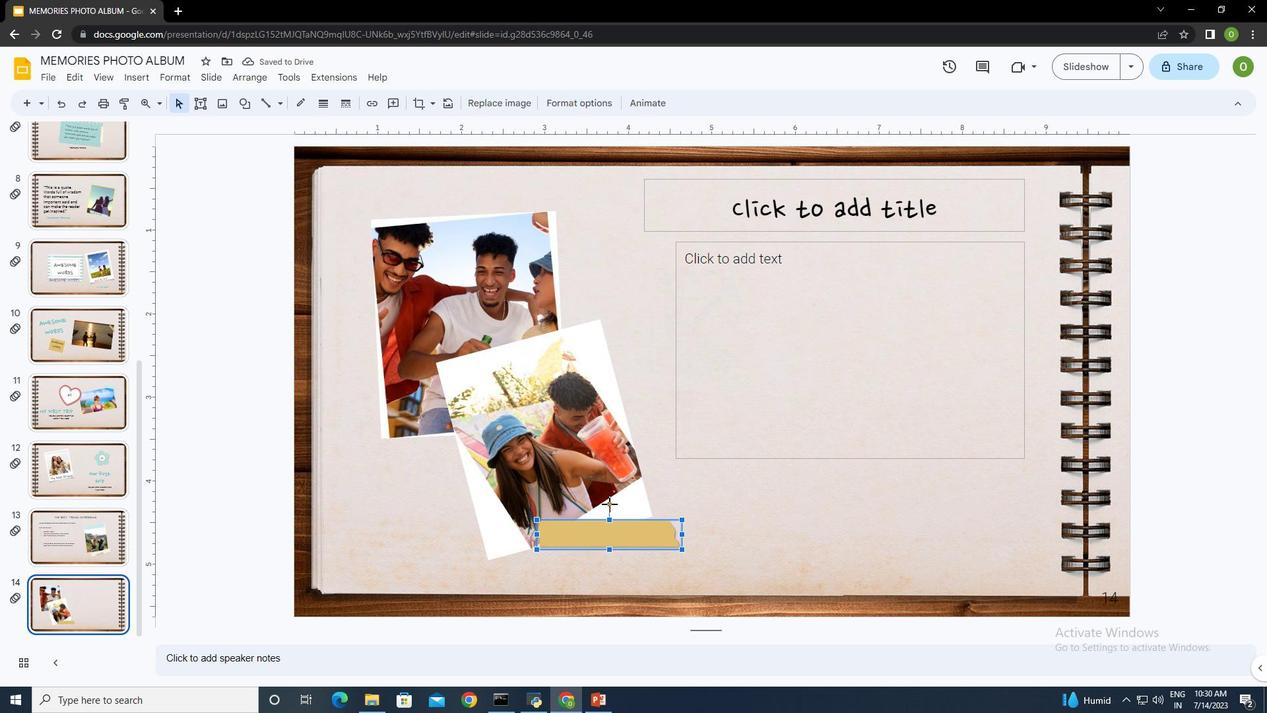 
Action: Mouse pressed left at (609, 503)
Screenshot: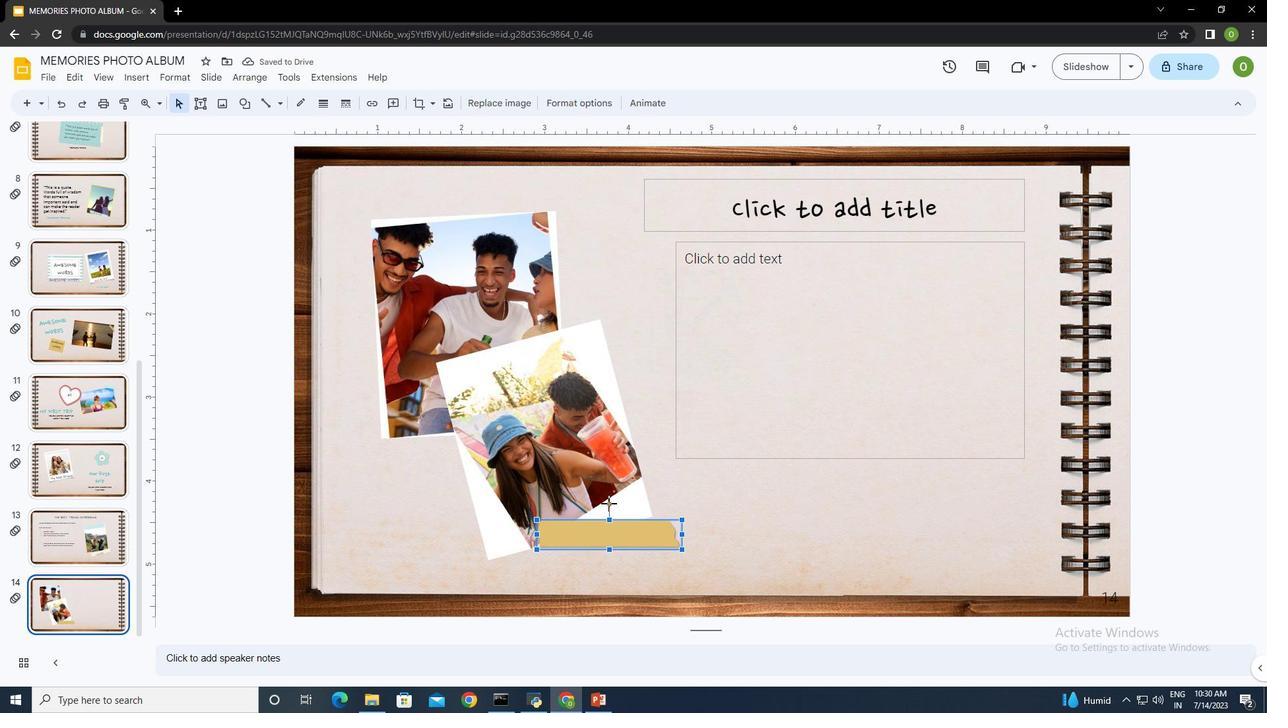 
Action: Mouse moved to (617, 536)
Screenshot: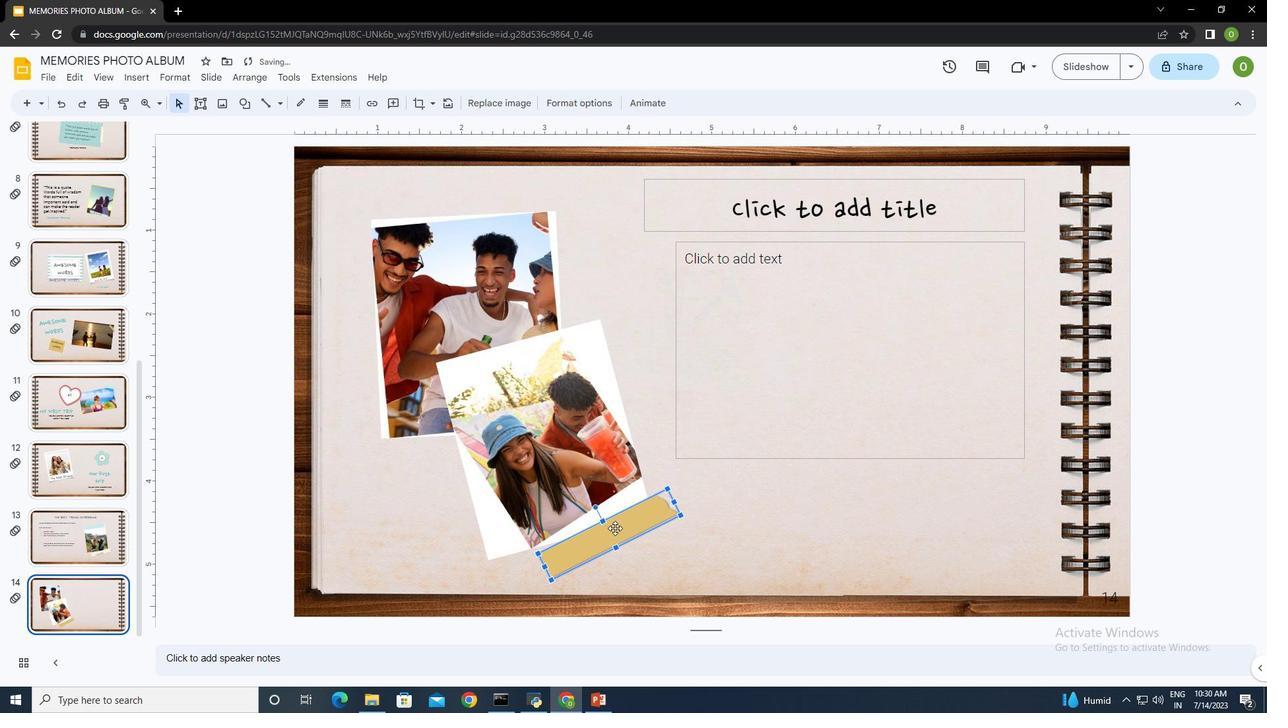 
Action: Mouse pressed left at (617, 536)
Screenshot: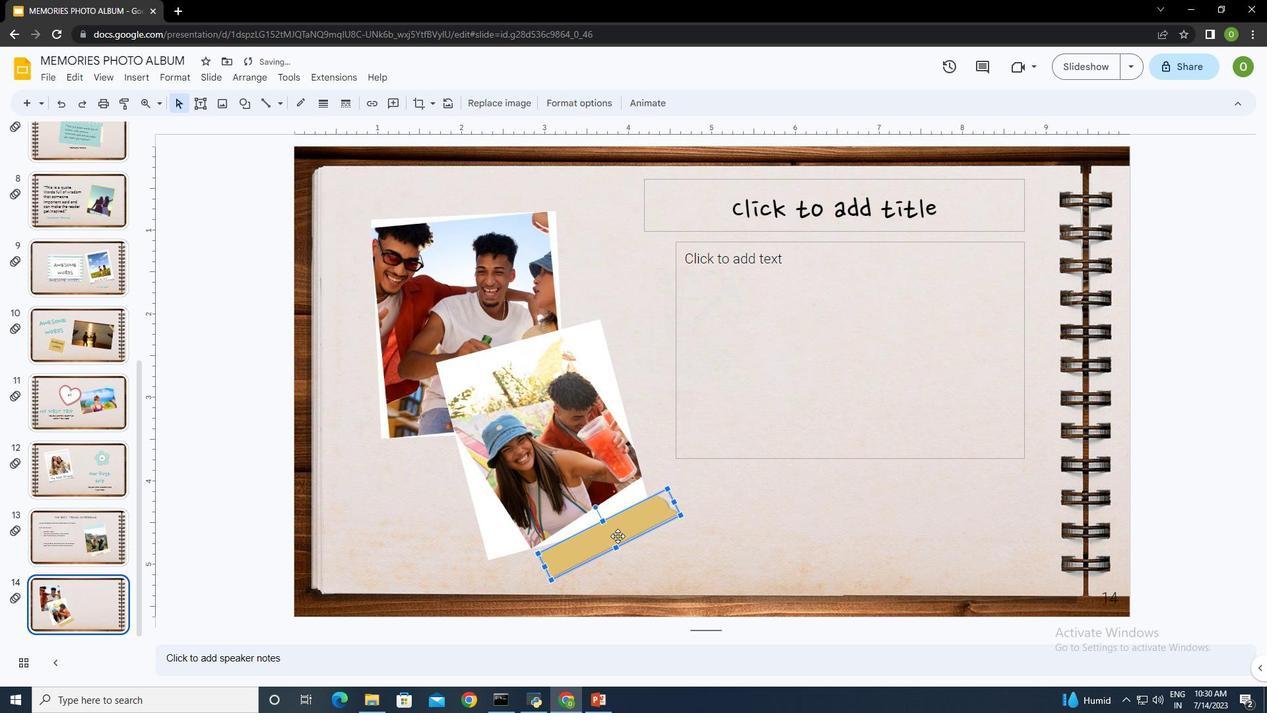 
Action: Mouse moved to (544, 554)
Screenshot: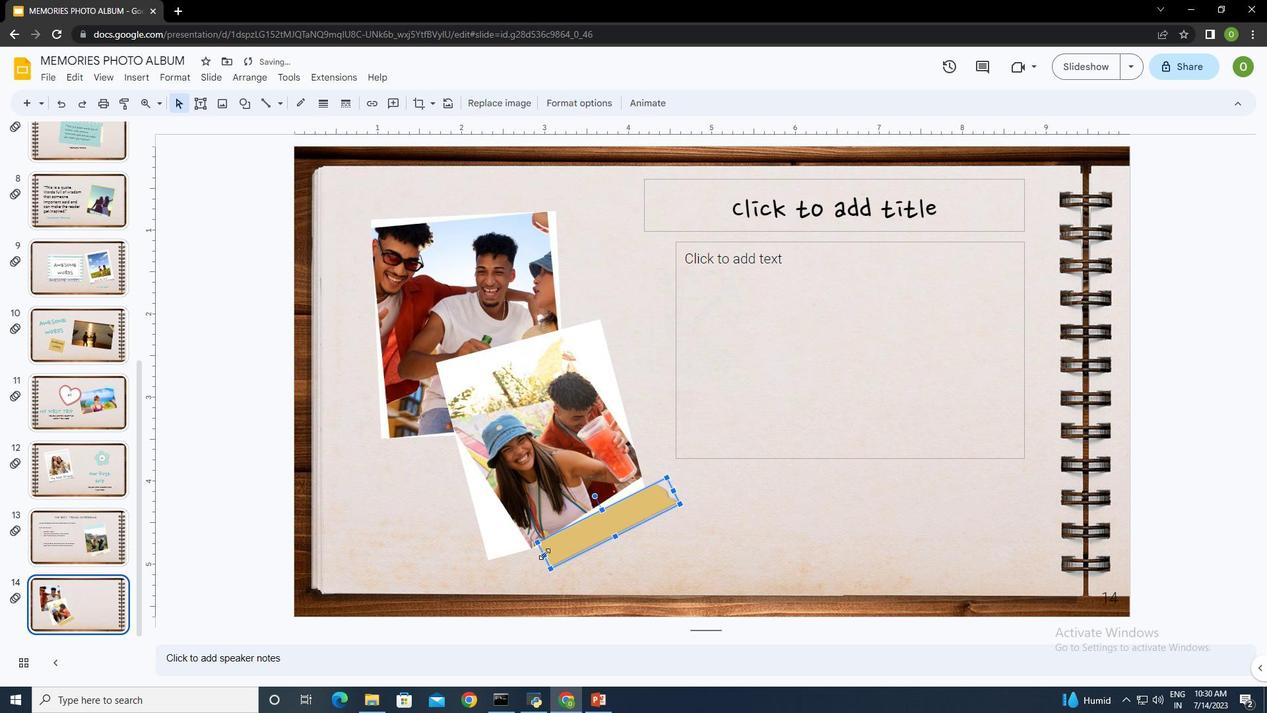 
Action: Mouse pressed left at (544, 554)
Screenshot: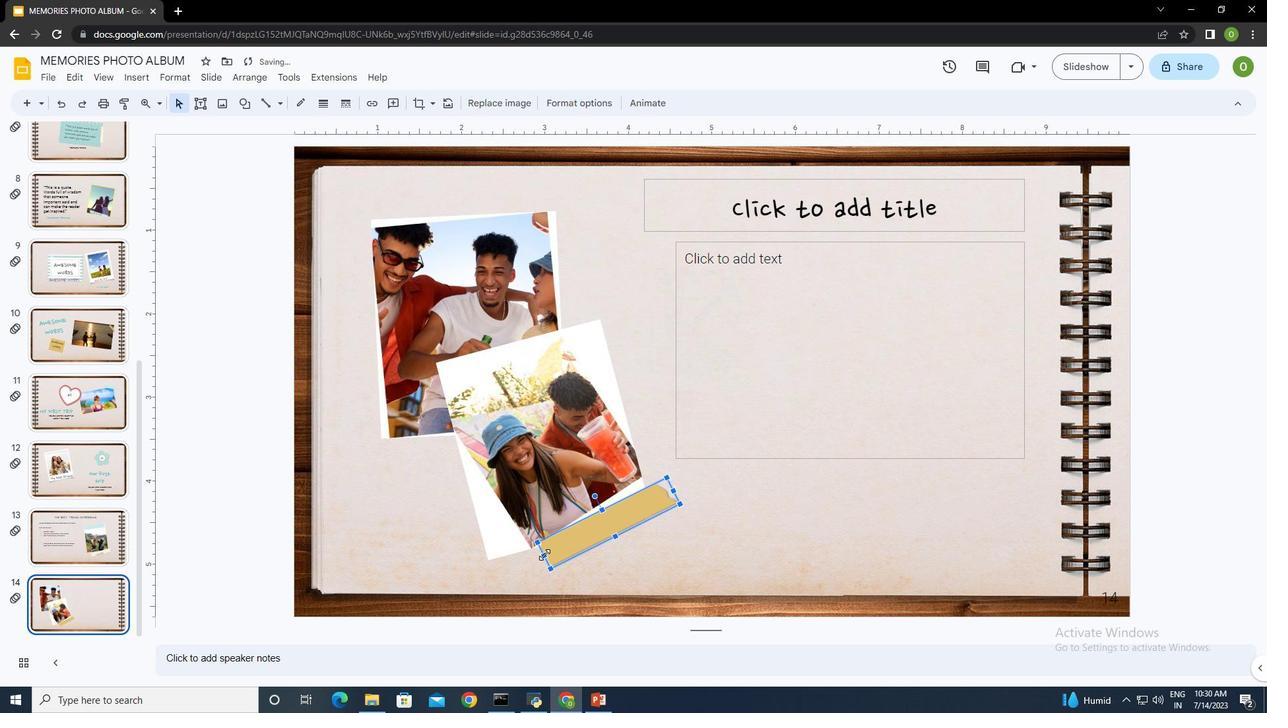 
Action: Mouse moved to (674, 491)
Screenshot: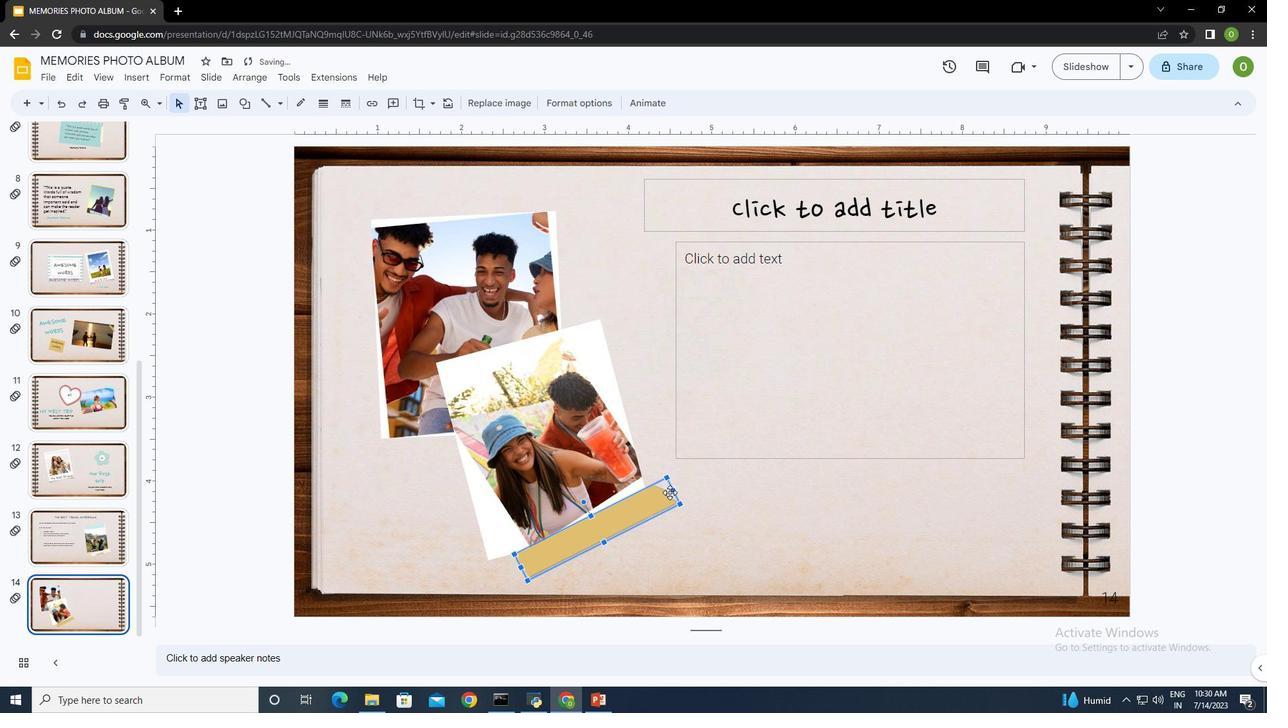 
Action: Mouse pressed left at (674, 491)
Screenshot: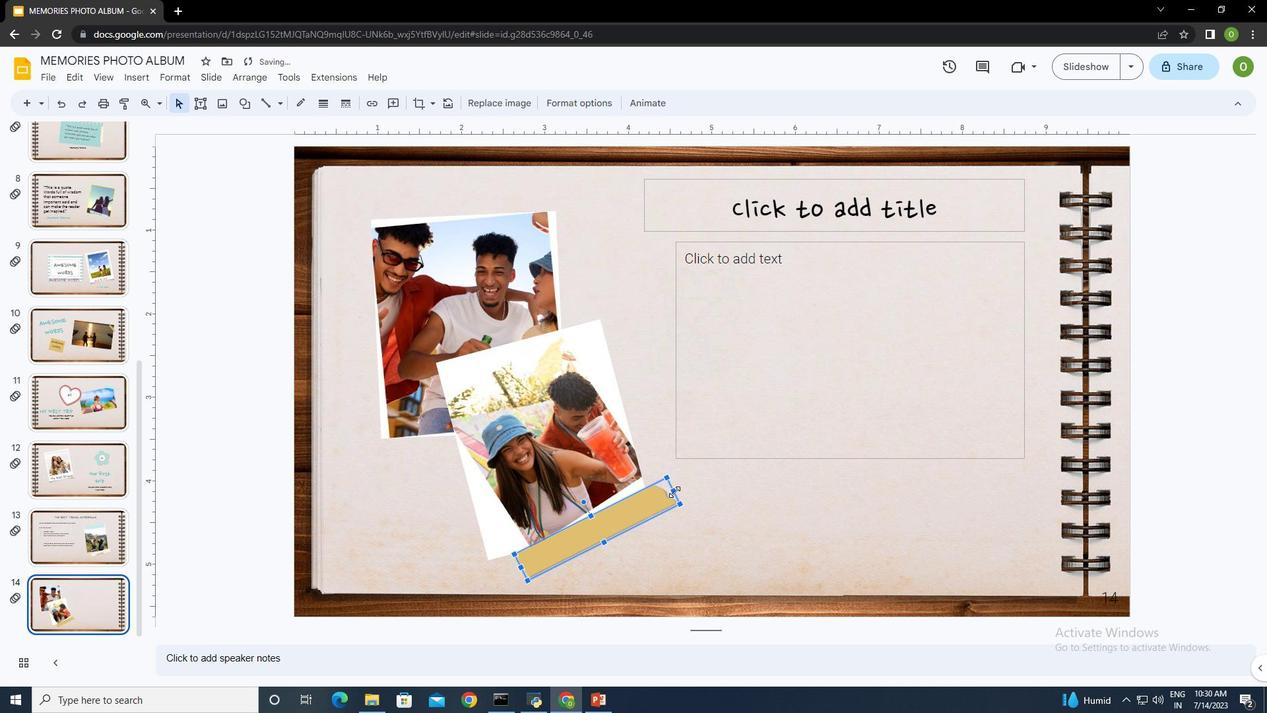
Action: Mouse moved to (642, 501)
Screenshot: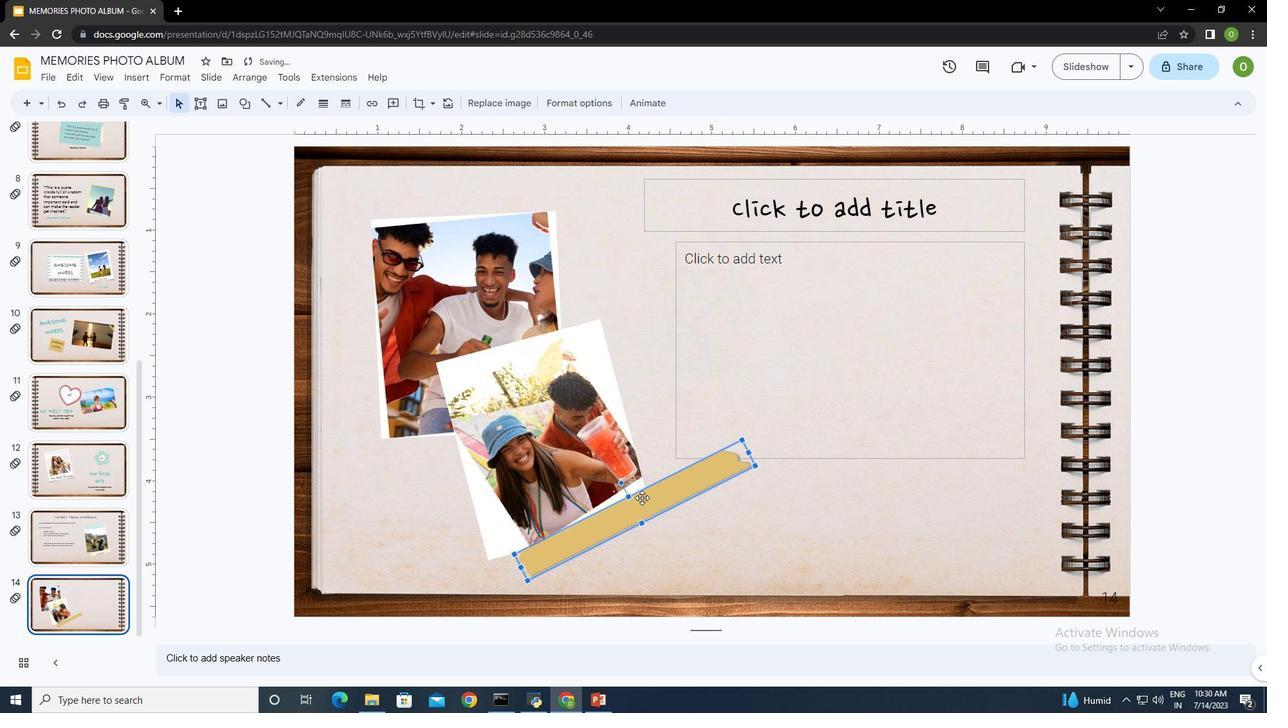 
Action: Mouse pressed left at (642, 501)
Screenshot: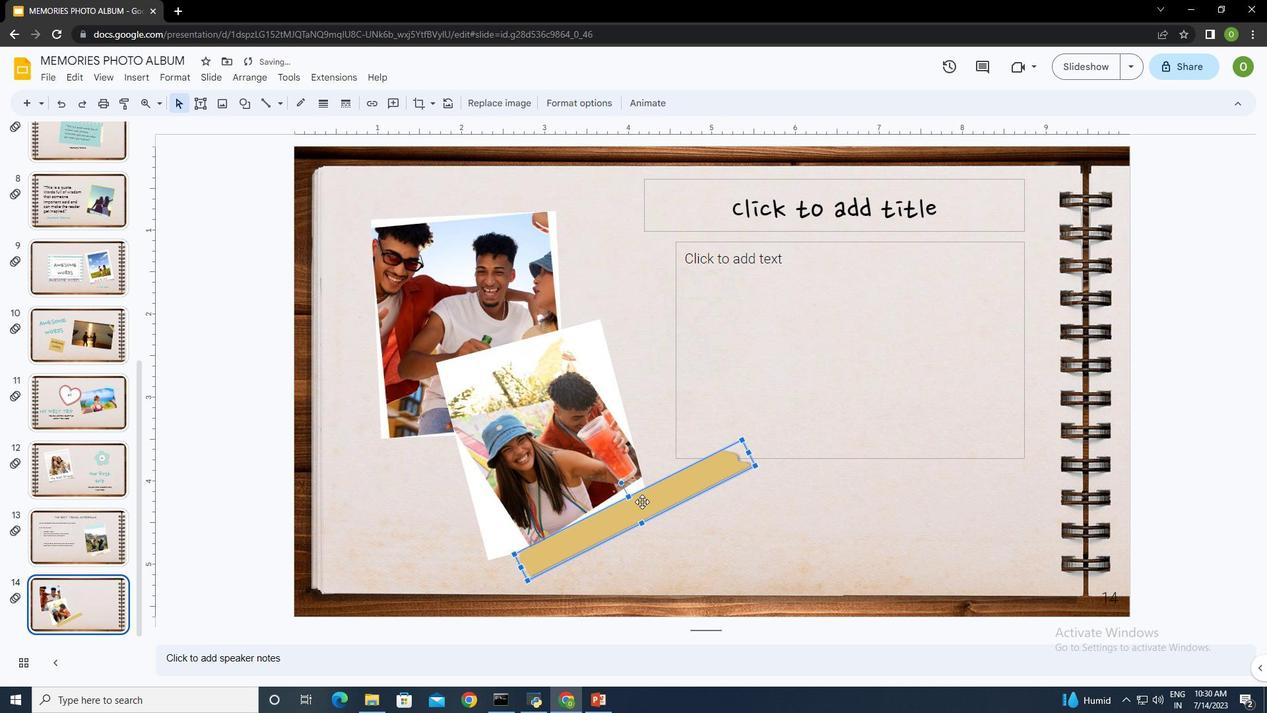 
Action: Key pressed <Key.shift>M
Screenshot: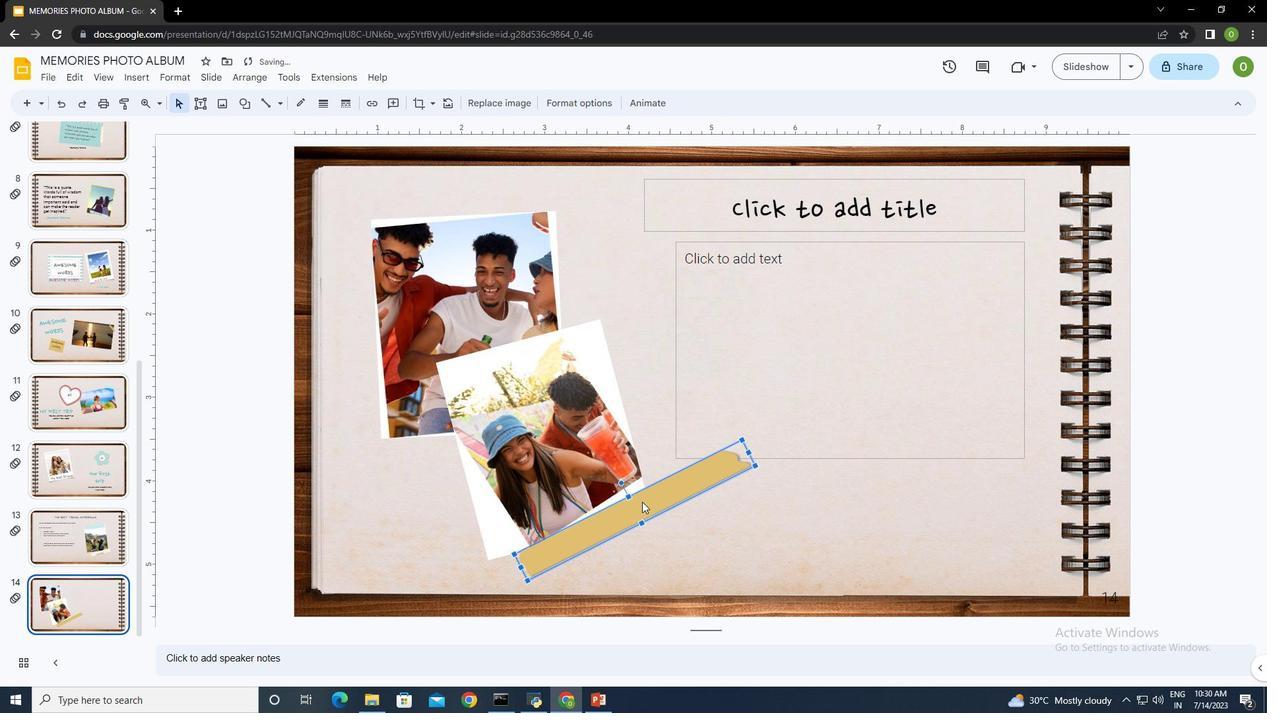 
Action: Mouse moved to (200, 107)
Screenshot: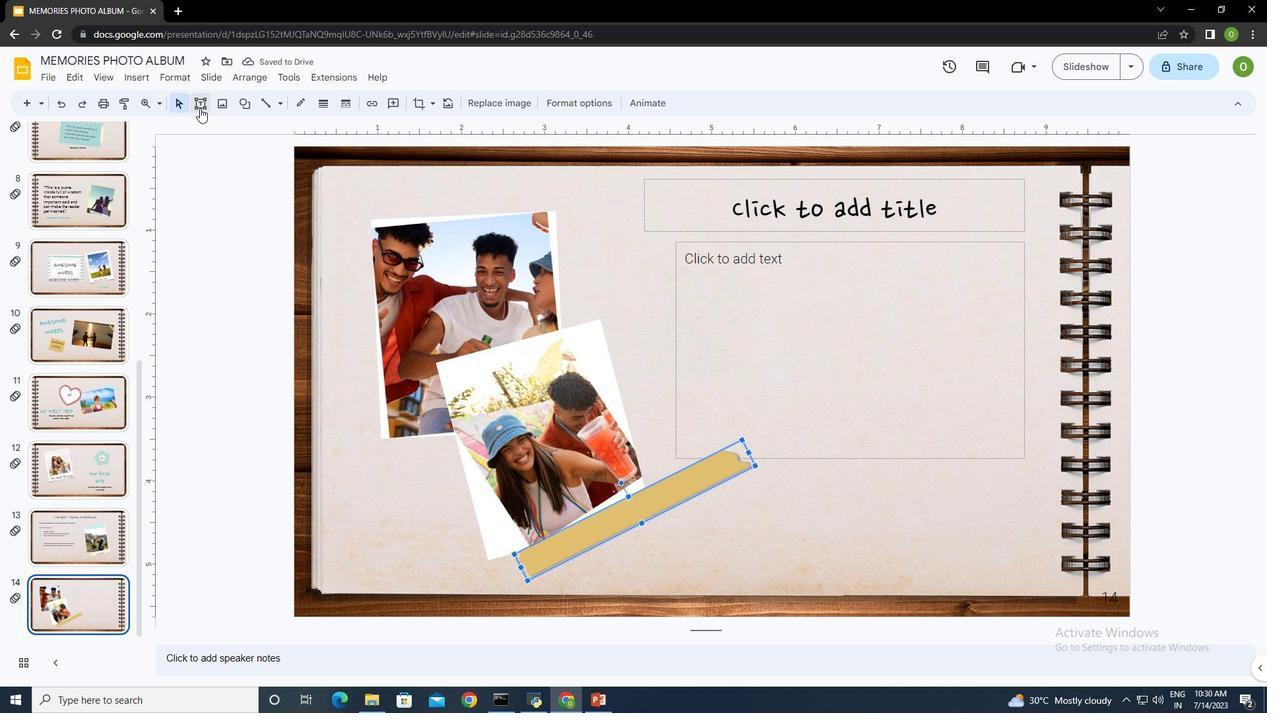 
Action: Mouse pressed left at (200, 107)
Screenshot: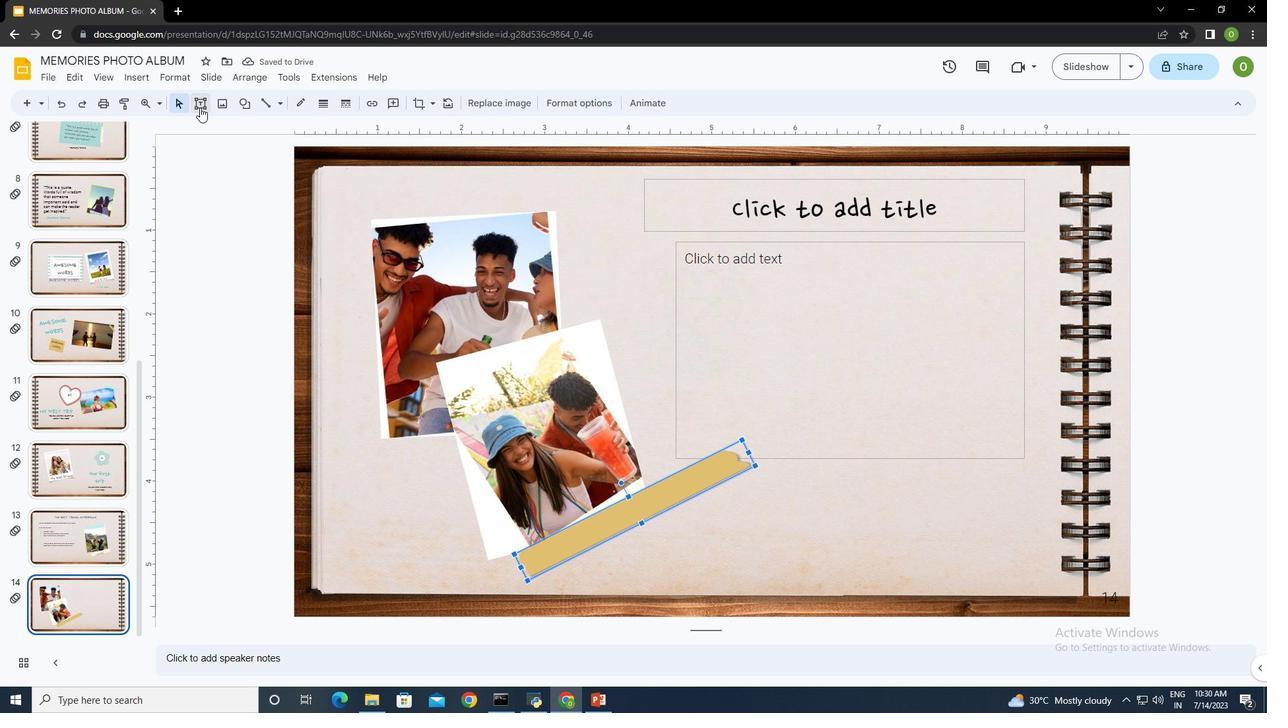 
Action: Mouse moved to (531, 550)
Screenshot: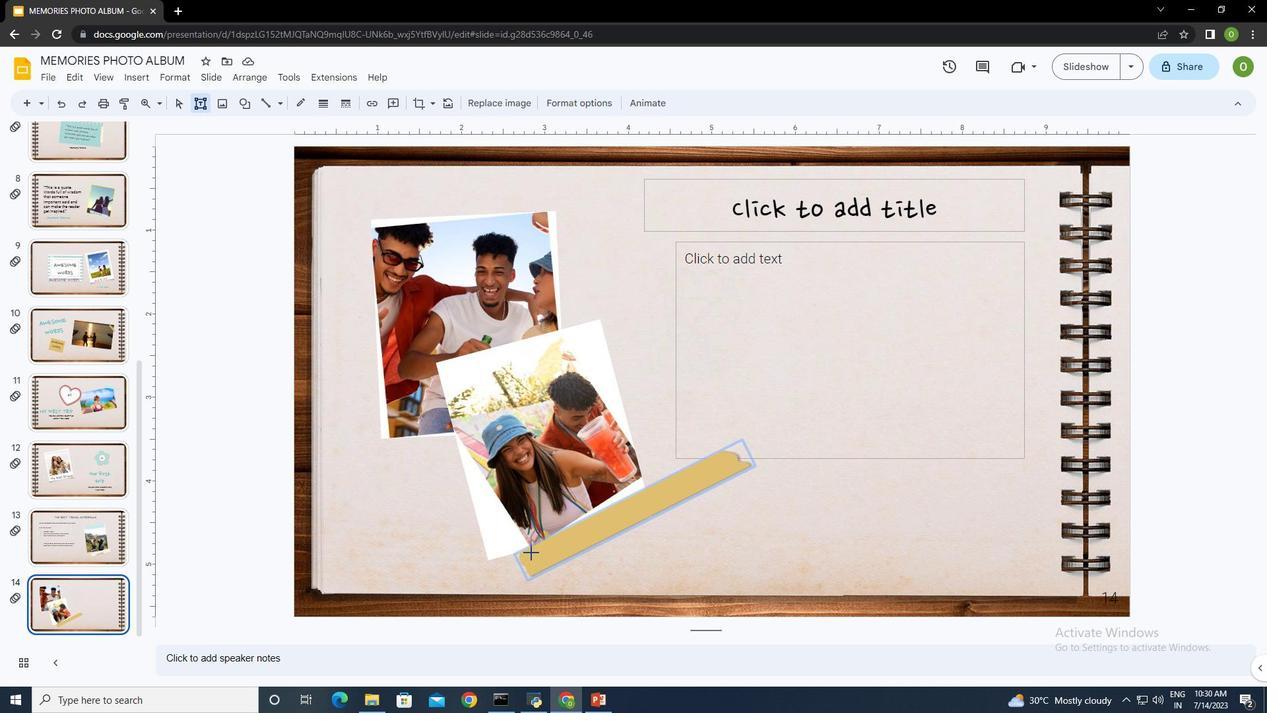 
Action: Mouse pressed left at (531, 550)
Screenshot: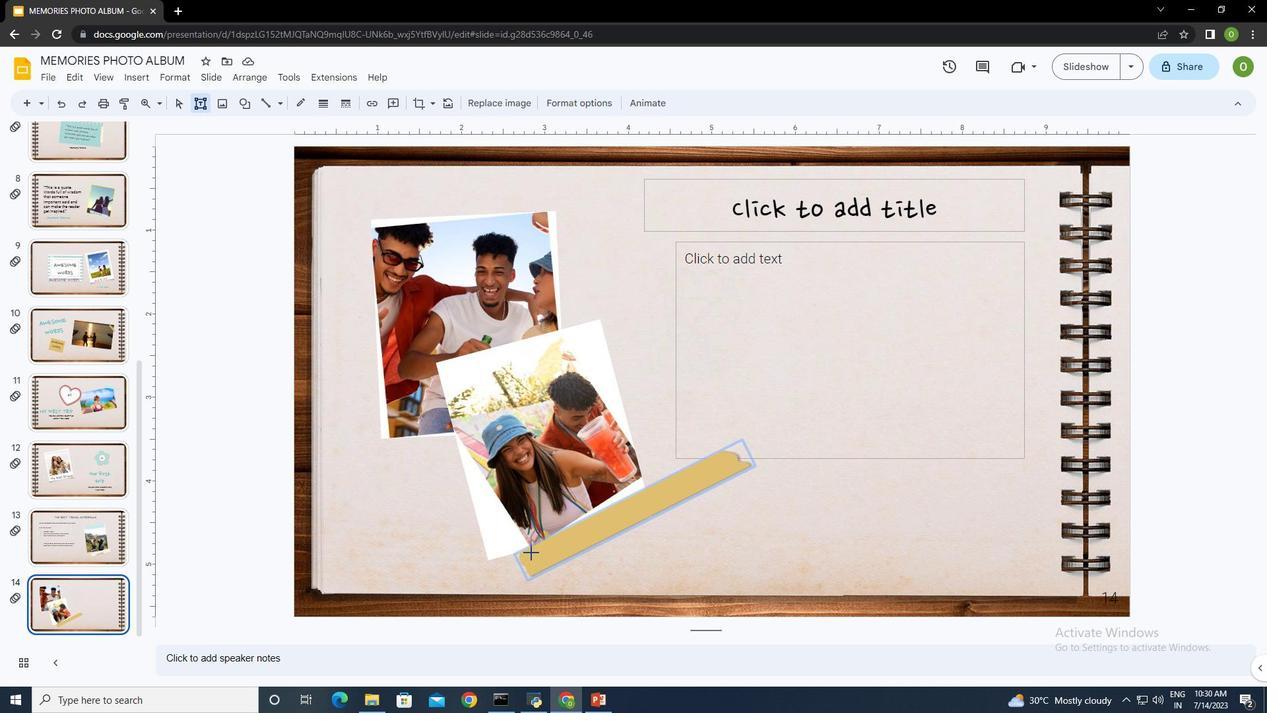 
Action: Mouse moved to (614, 542)
Screenshot: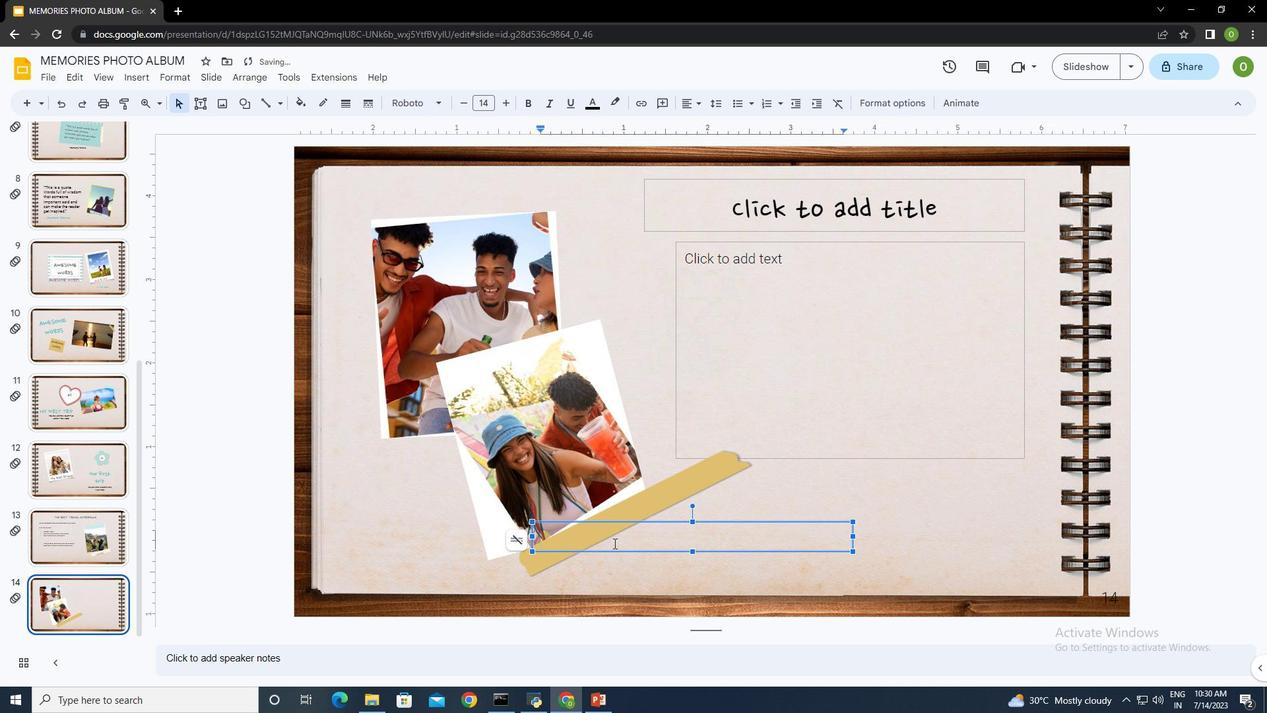 
Action: Key pressed <Key.shift>My<Key.space>best<Key.space>moment<Key.shift>!ctrl+A
Screenshot: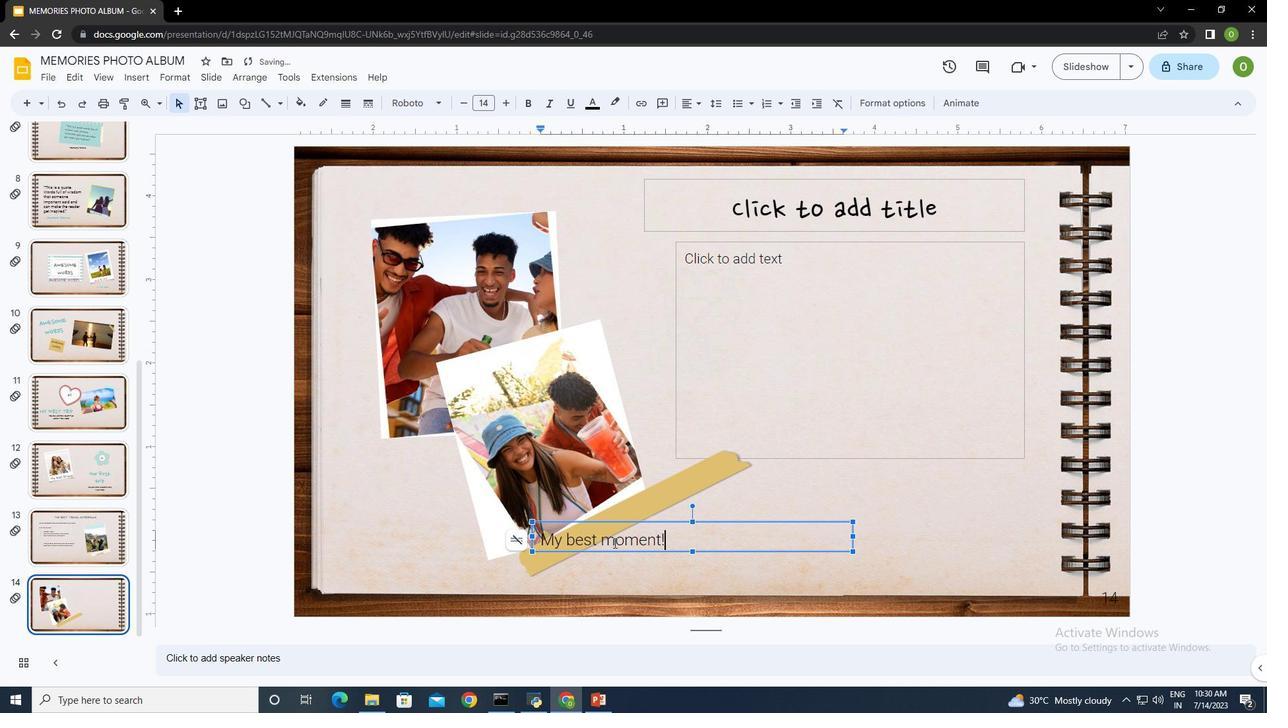 
Action: Mouse moved to (417, 102)
Screenshot: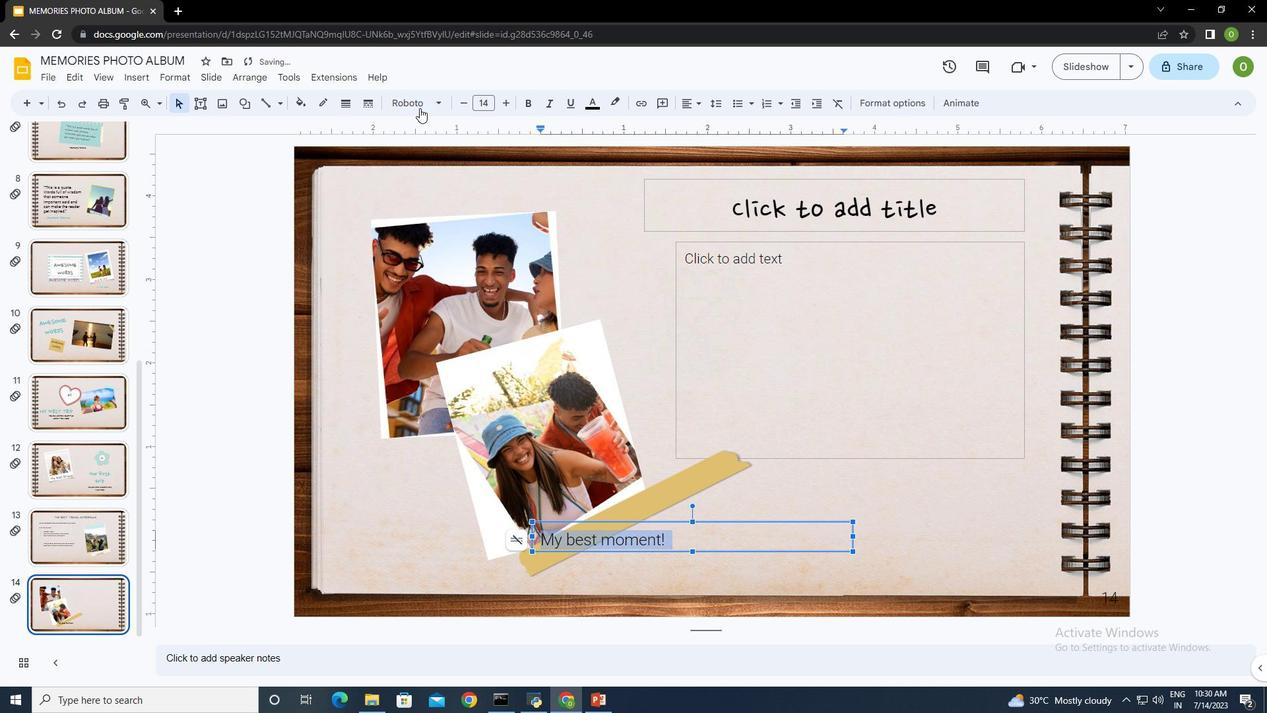 
Action: Mouse pressed left at (417, 102)
Screenshot: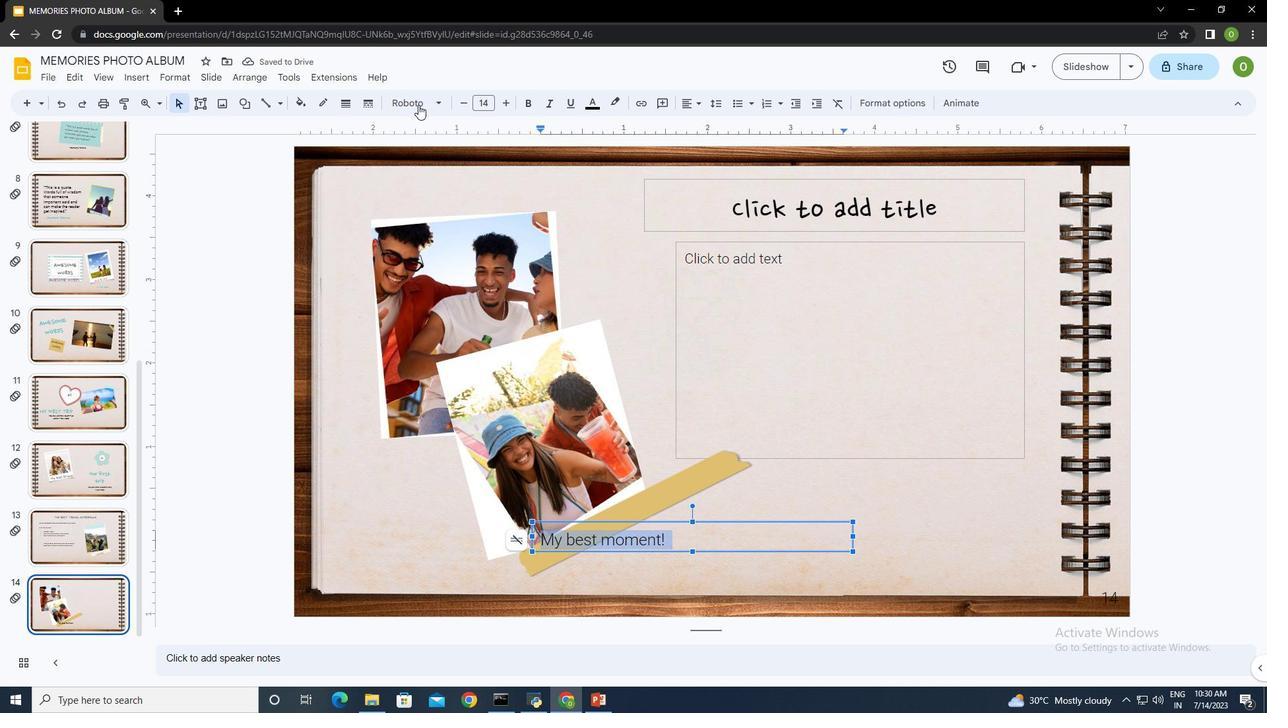 
Action: Mouse moved to (470, 178)
Screenshot: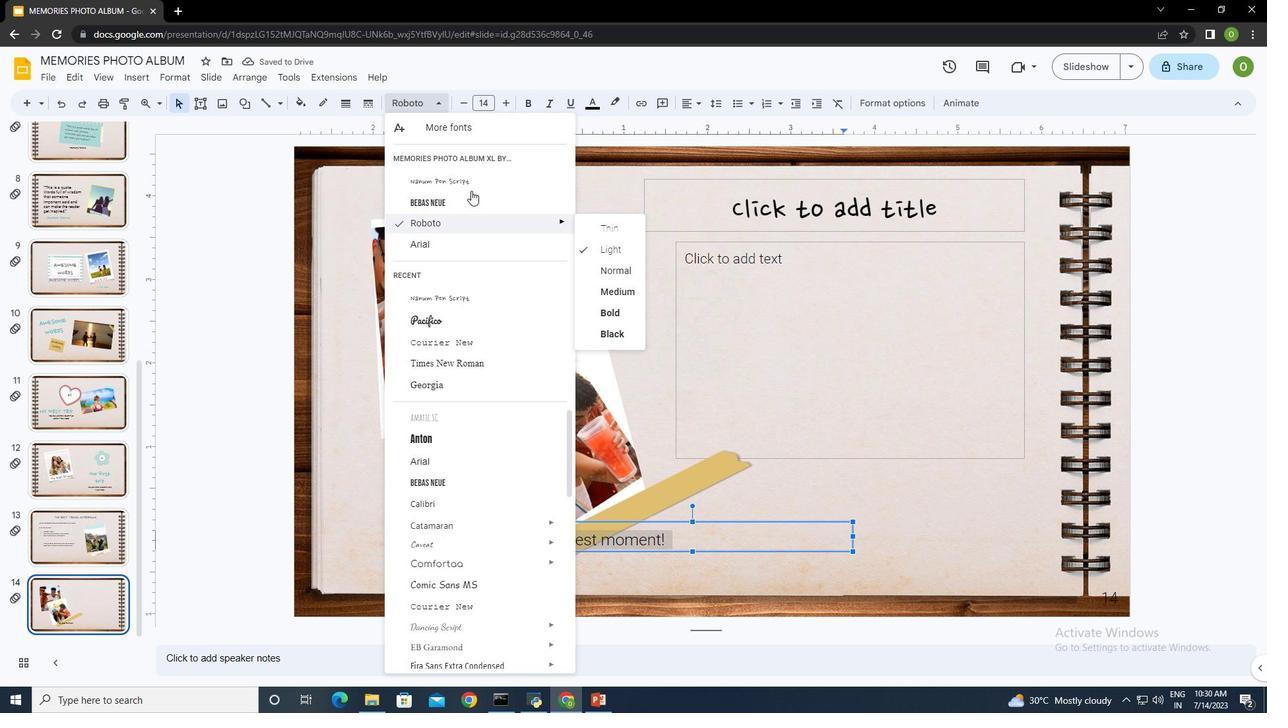 
Action: Mouse pressed left at (470, 178)
Screenshot: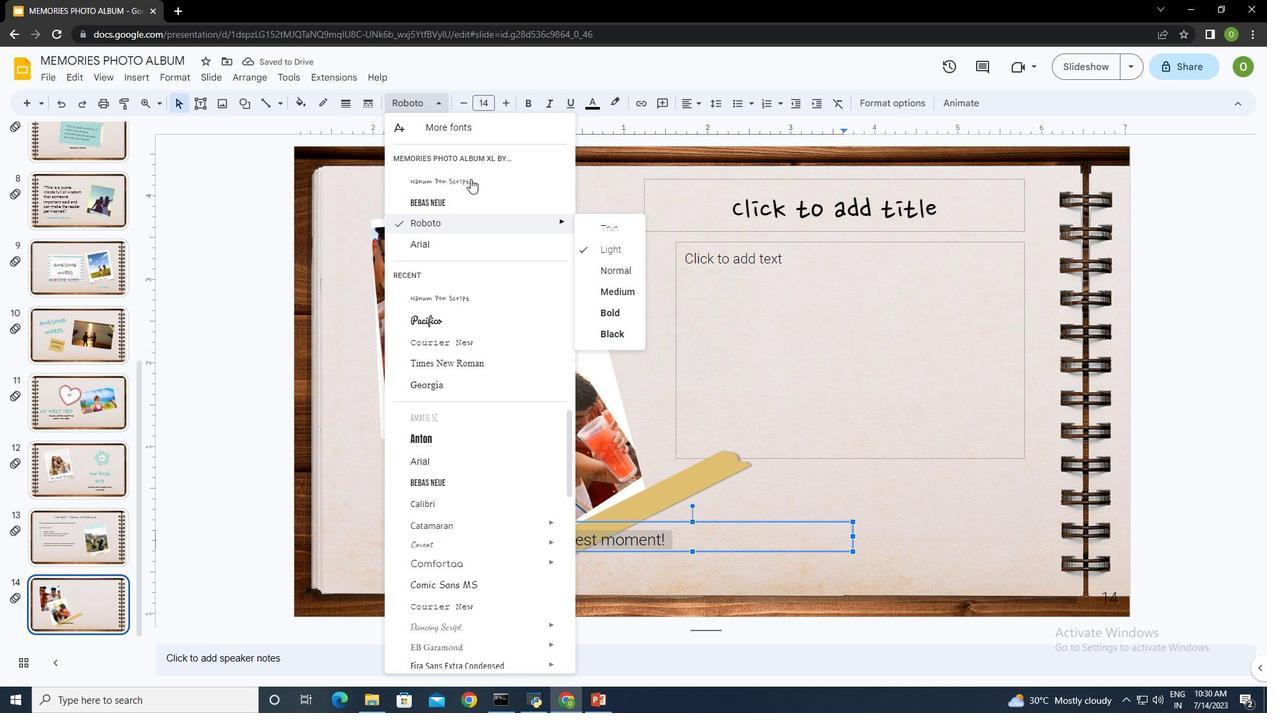
Action: Mouse moved to (491, 101)
Screenshot: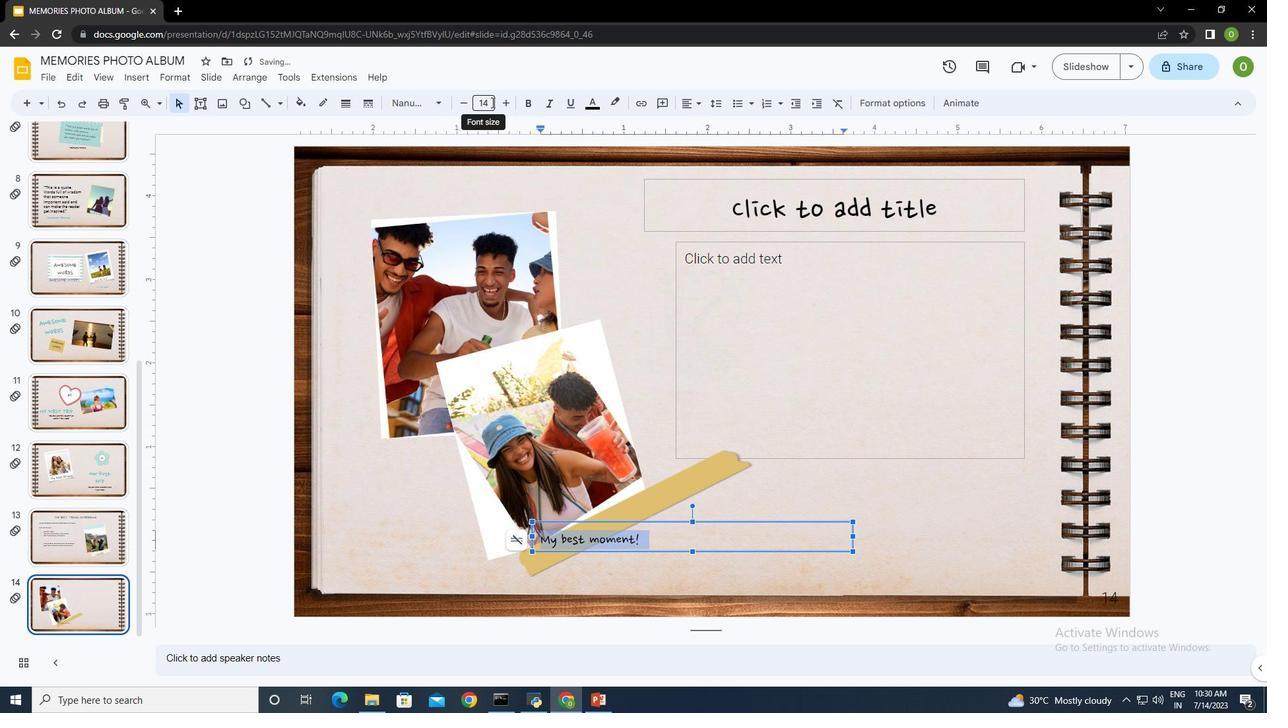 
Action: Mouse pressed left at (491, 101)
Screenshot: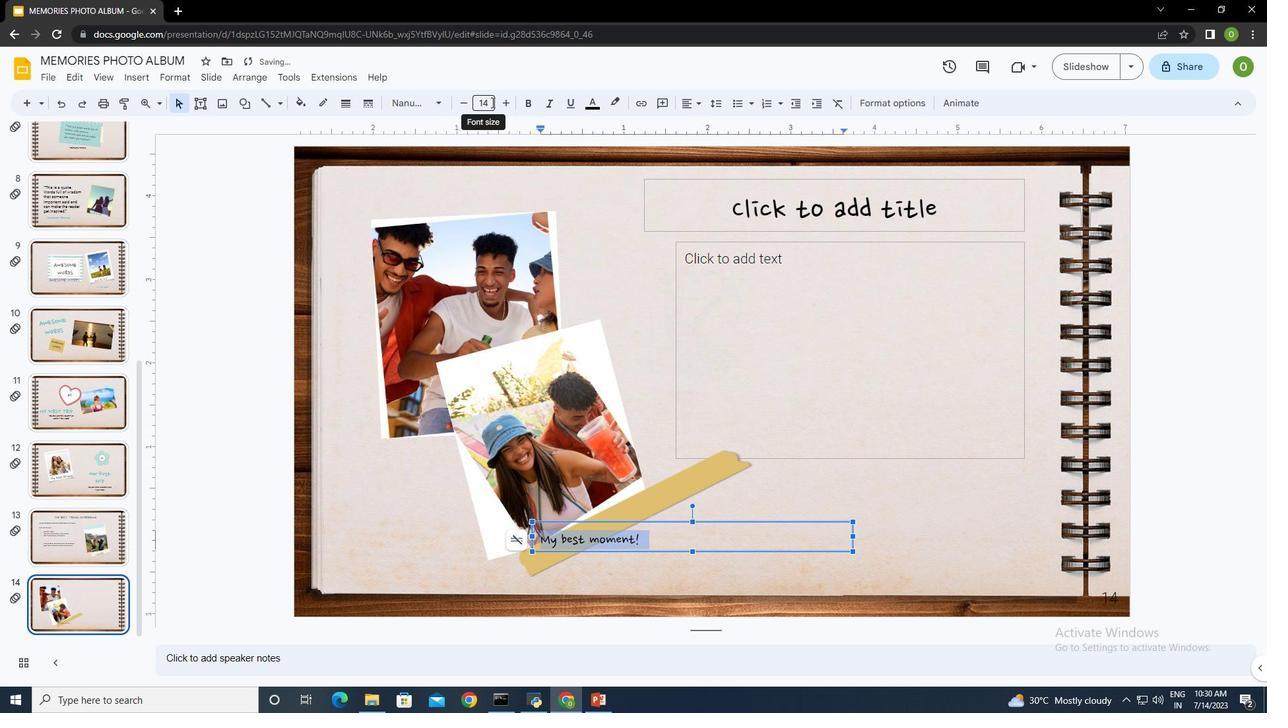 
Action: Key pressed 40<Key.enter>
Screenshot: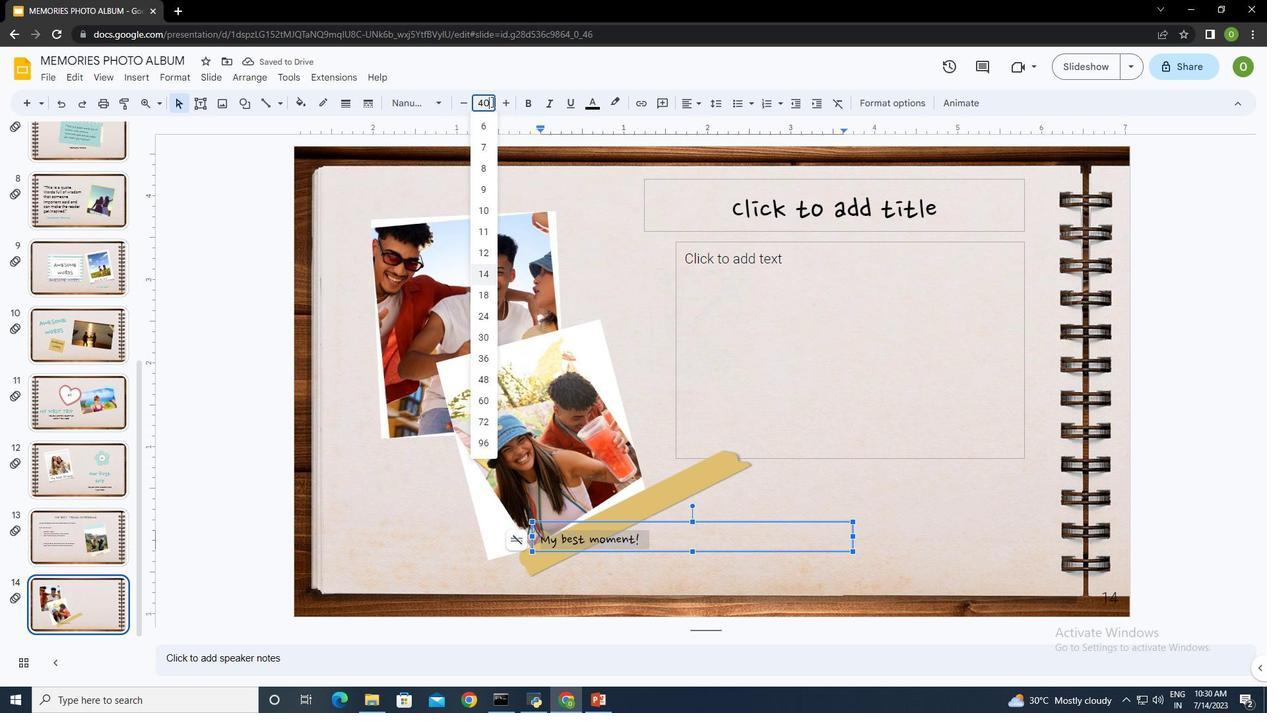 
Action: Mouse moved to (693, 505)
Screenshot: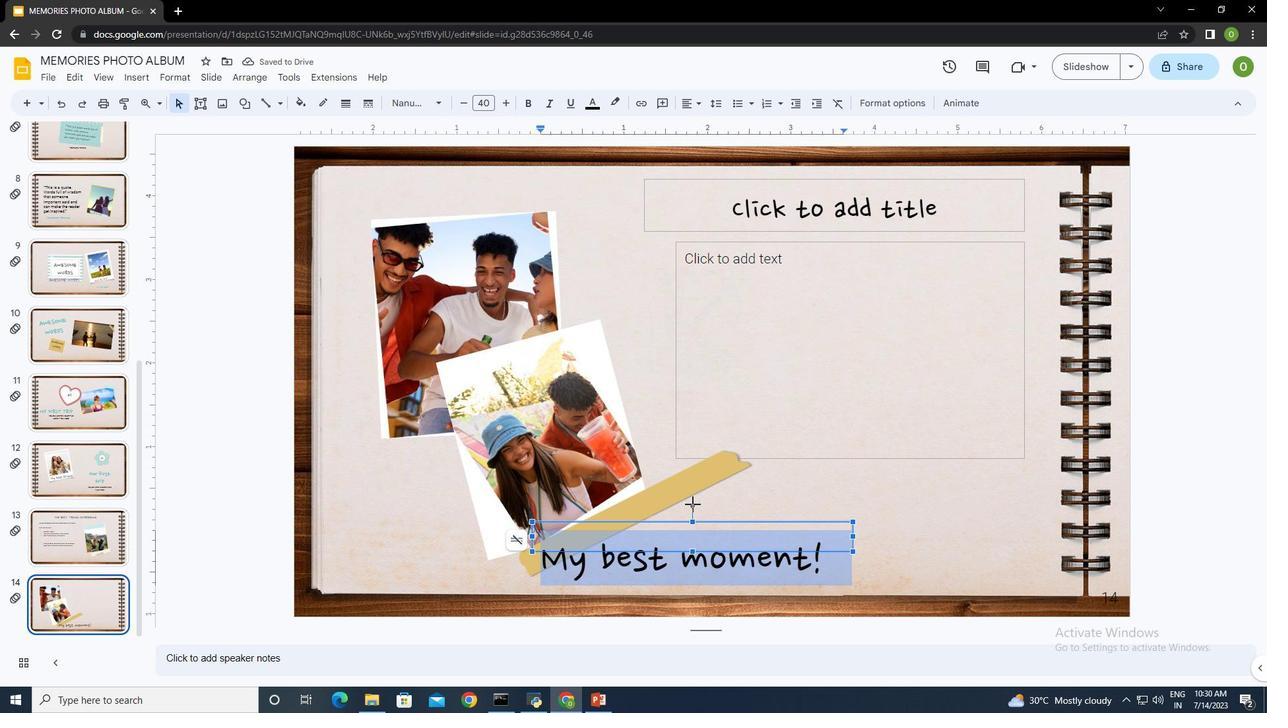 
Action: Mouse pressed left at (693, 505)
Screenshot: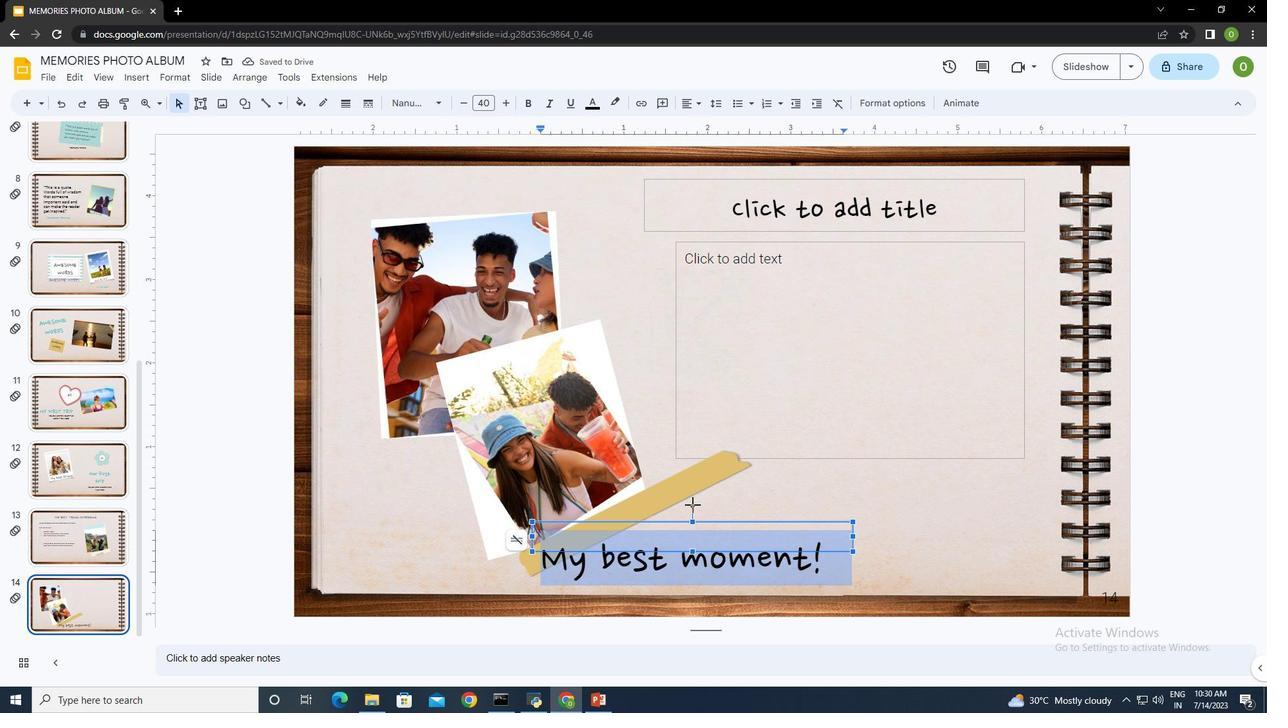 
Action: Mouse moved to (689, 536)
Screenshot: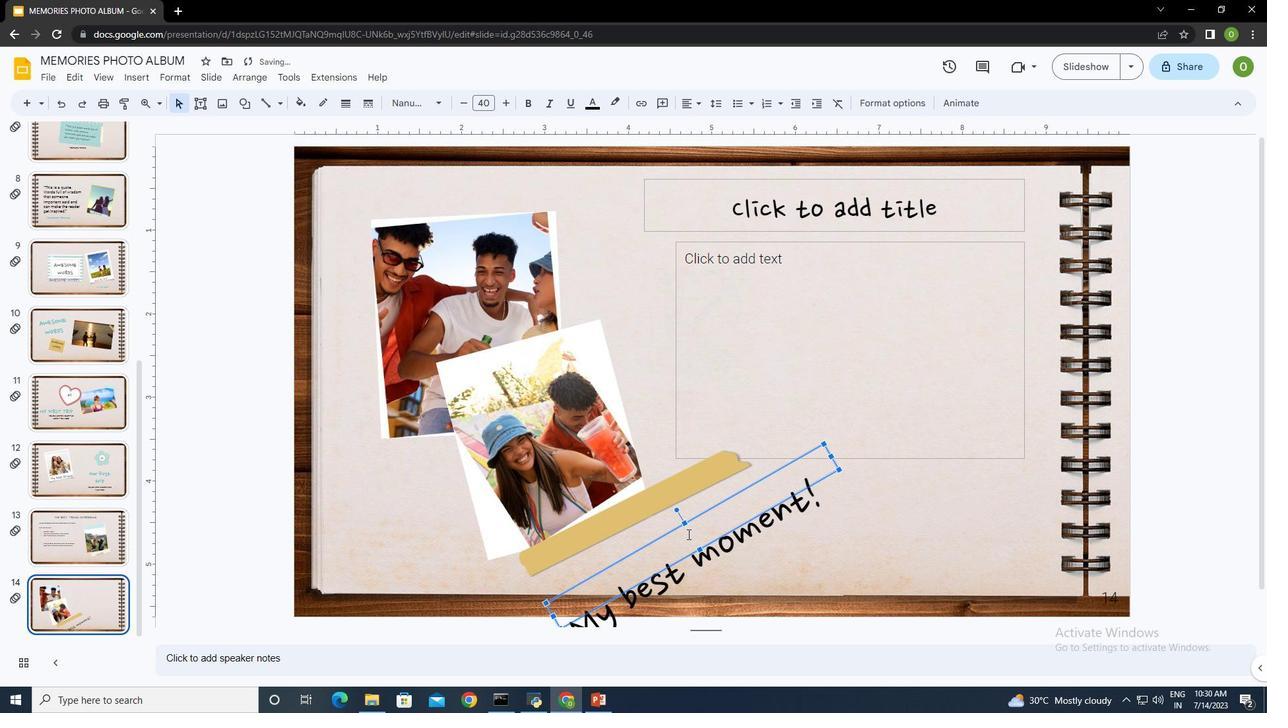 
Action: Mouse pressed left at (689, 536)
Screenshot: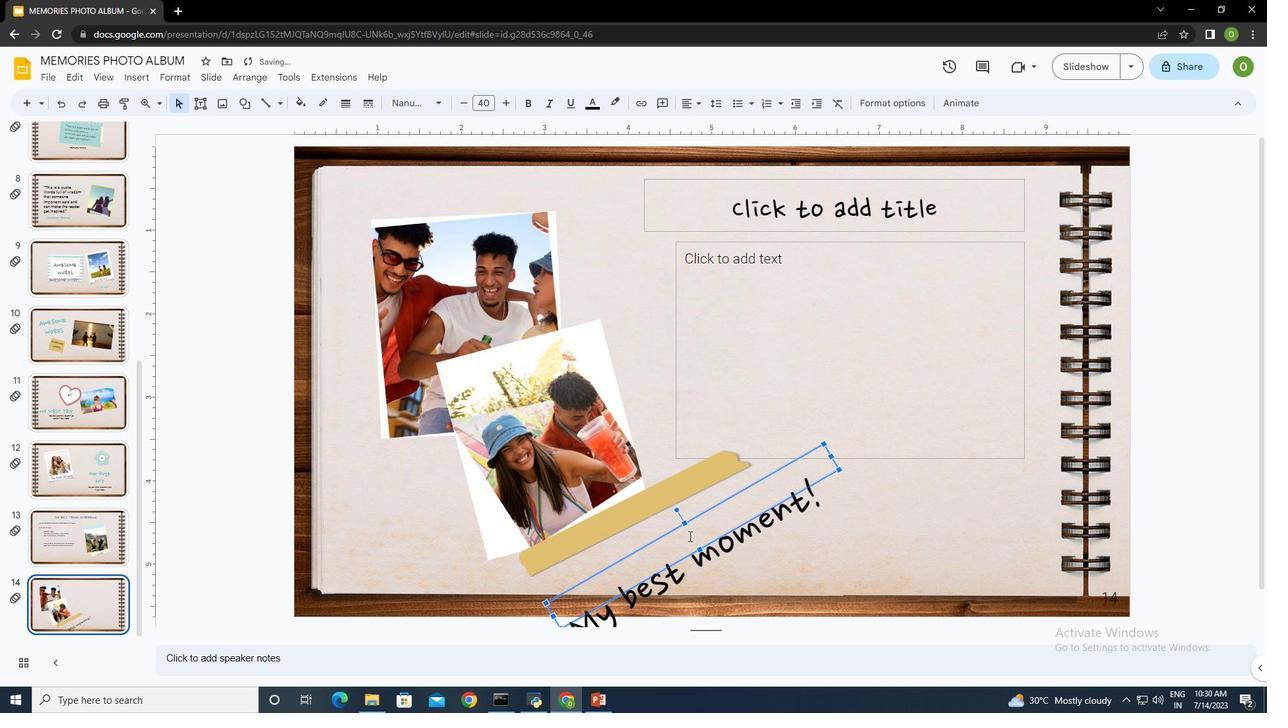 
Action: Mouse moved to (730, 480)
Screenshot: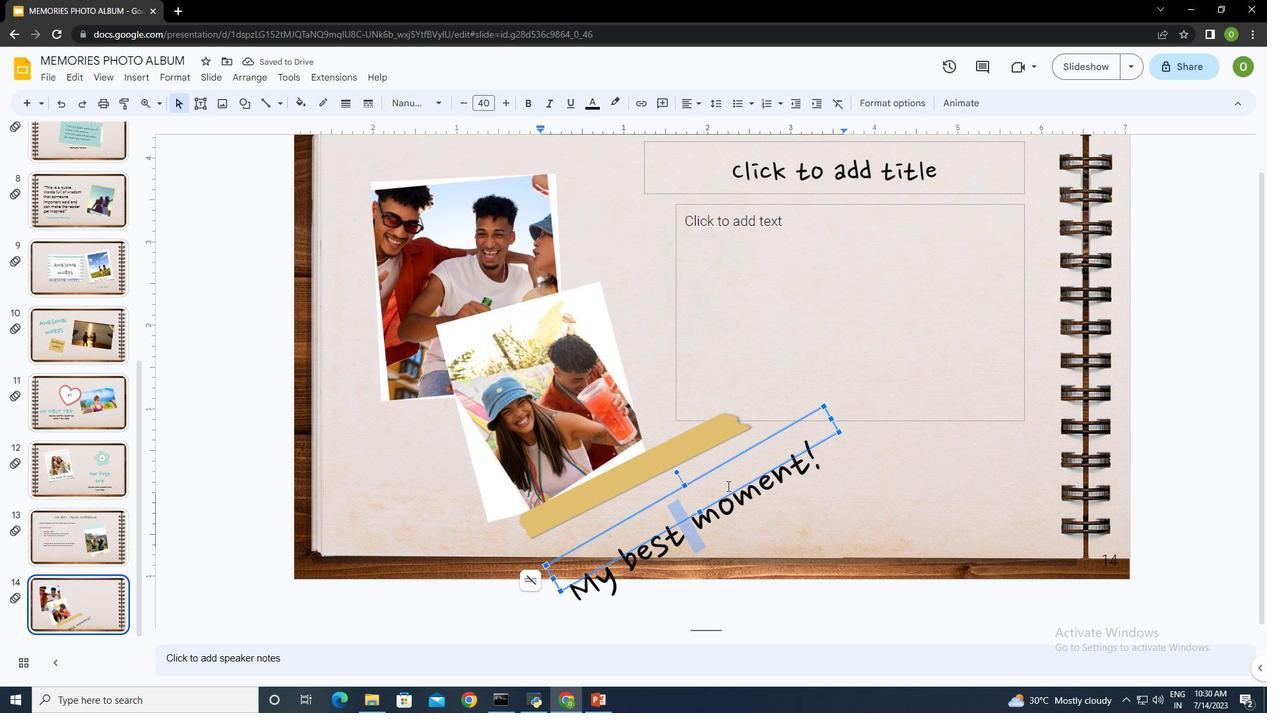 
Action: Mouse pressed left at (730, 480)
Screenshot: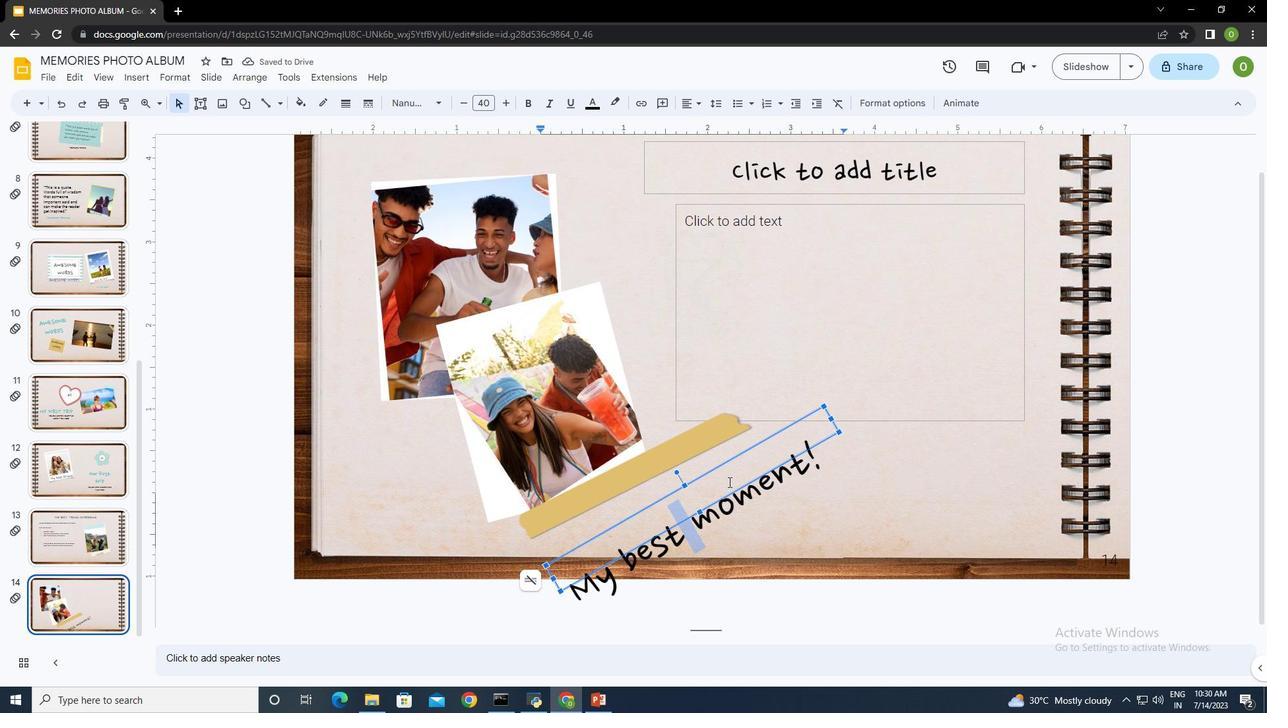 
Action: Mouse moved to (855, 491)
Screenshot: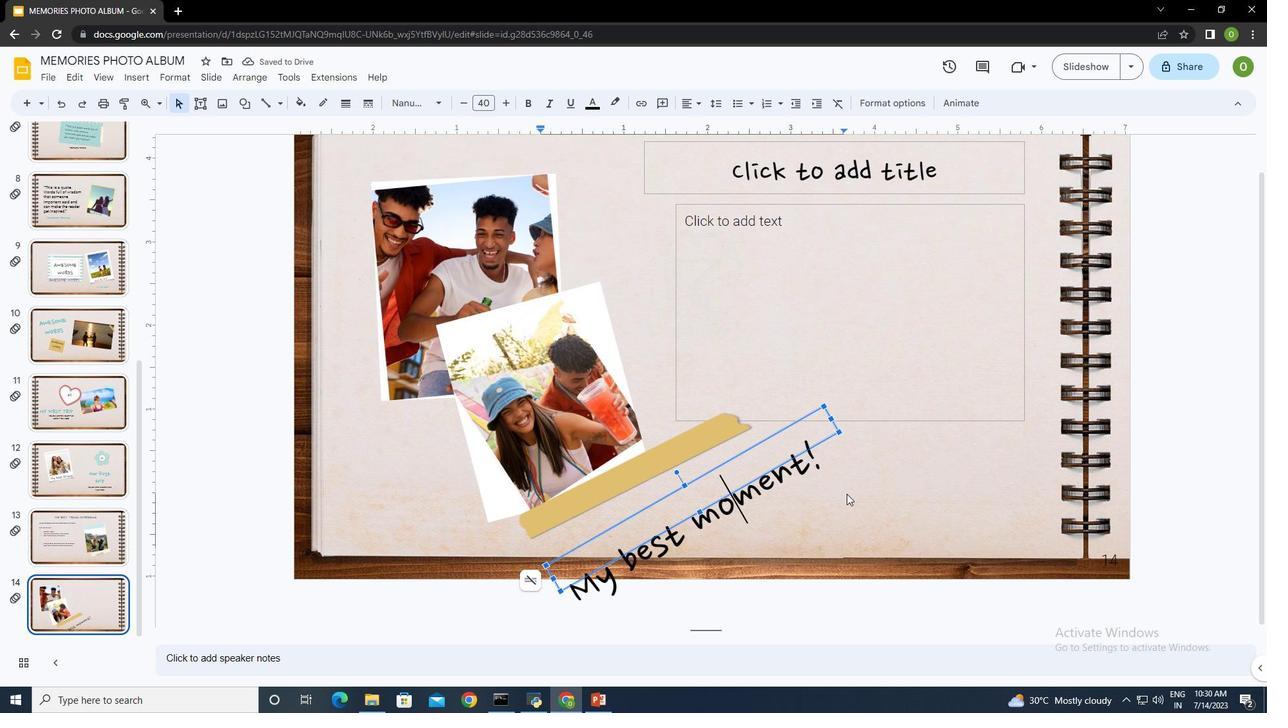 
Action: Mouse pressed left at (855, 491)
Screenshot: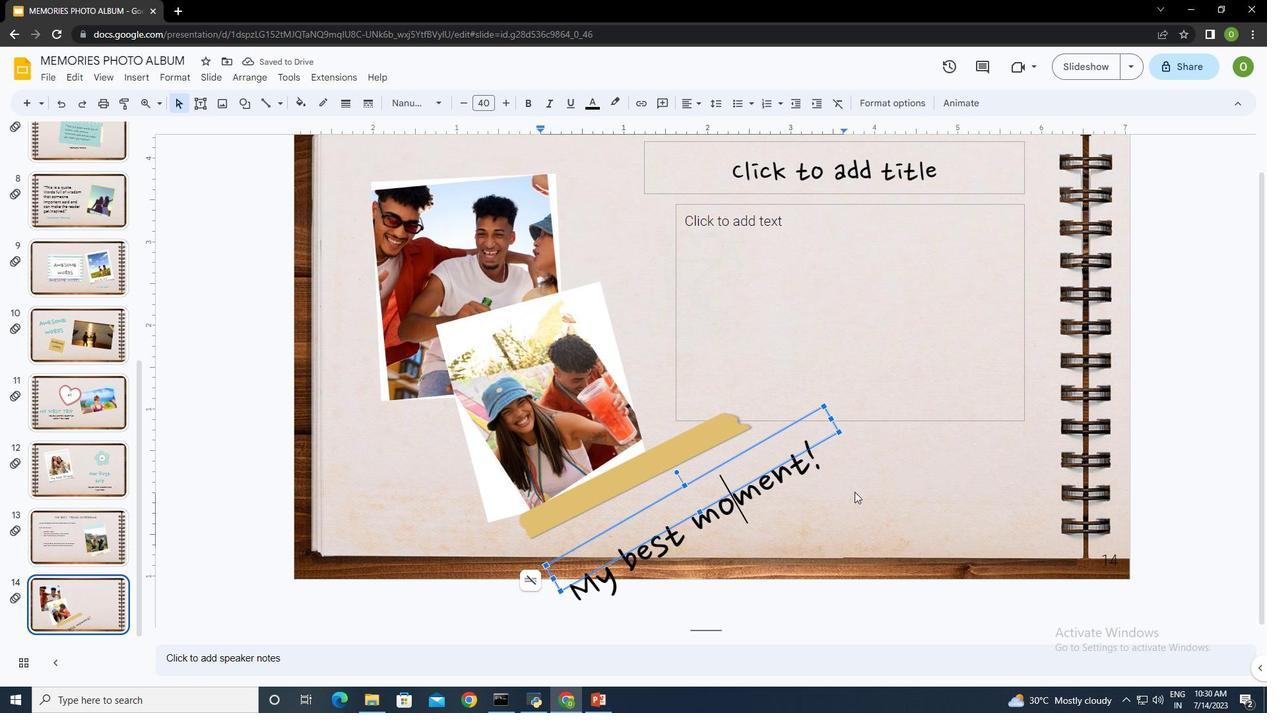 
Action: Mouse moved to (707, 478)
Screenshot: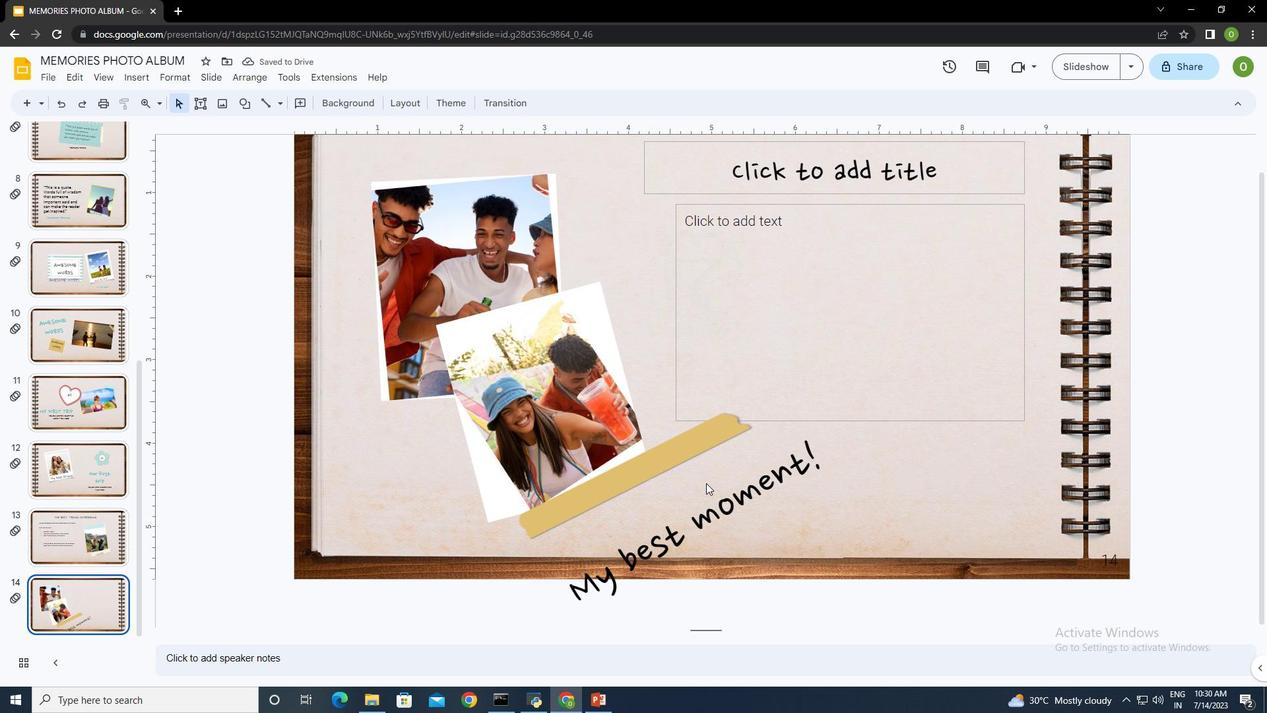 
Action: Mouse pressed left at (707, 478)
Screenshot: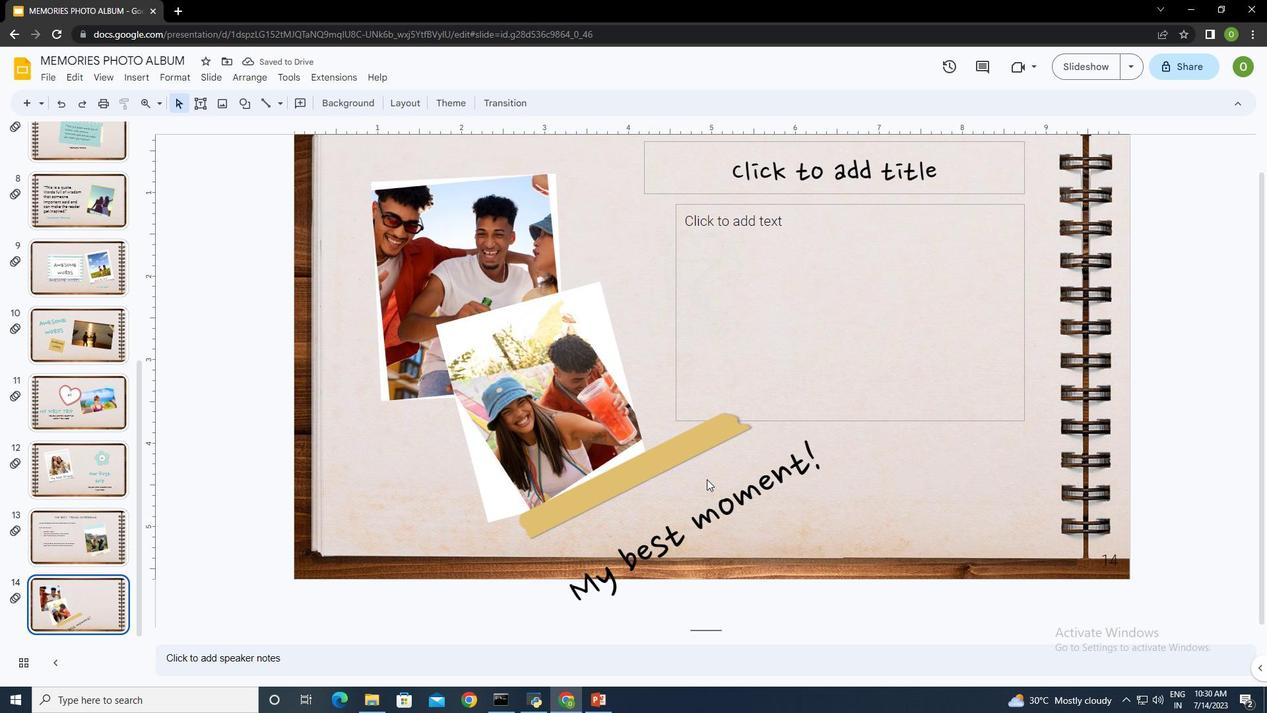 
Action: Mouse moved to (724, 506)
Screenshot: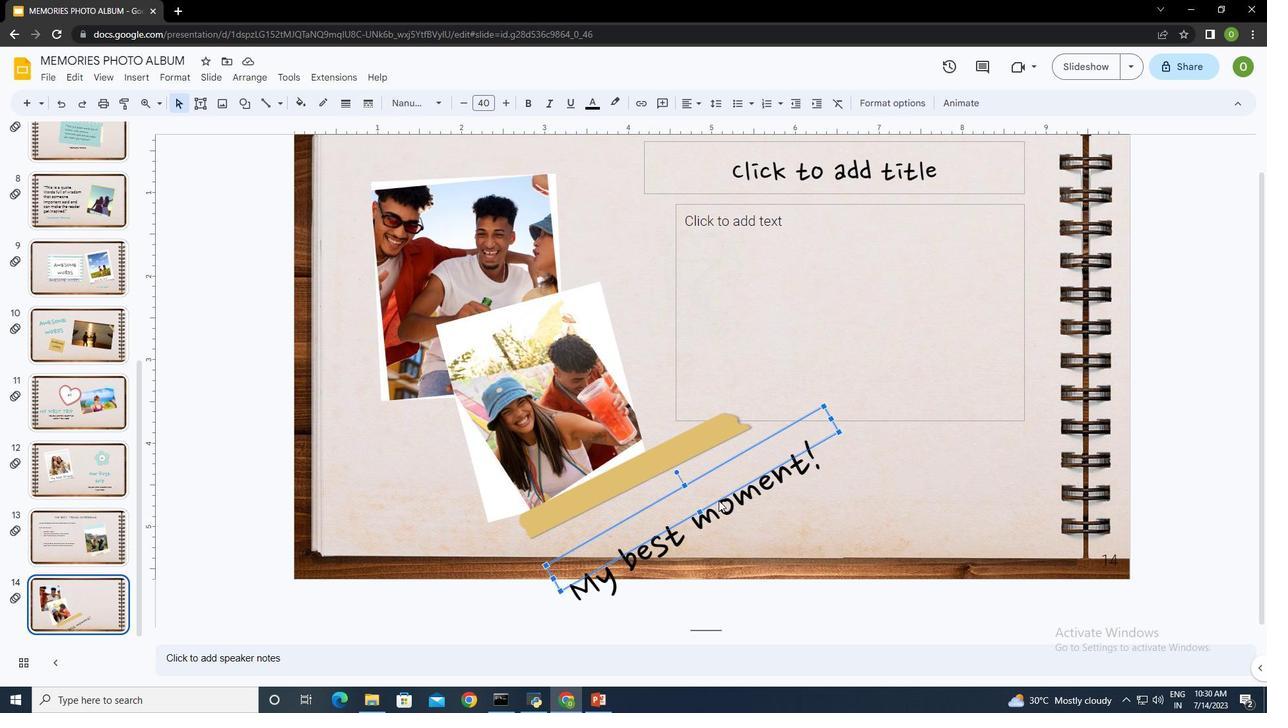 
Action: Mouse pressed left at (724, 506)
Screenshot: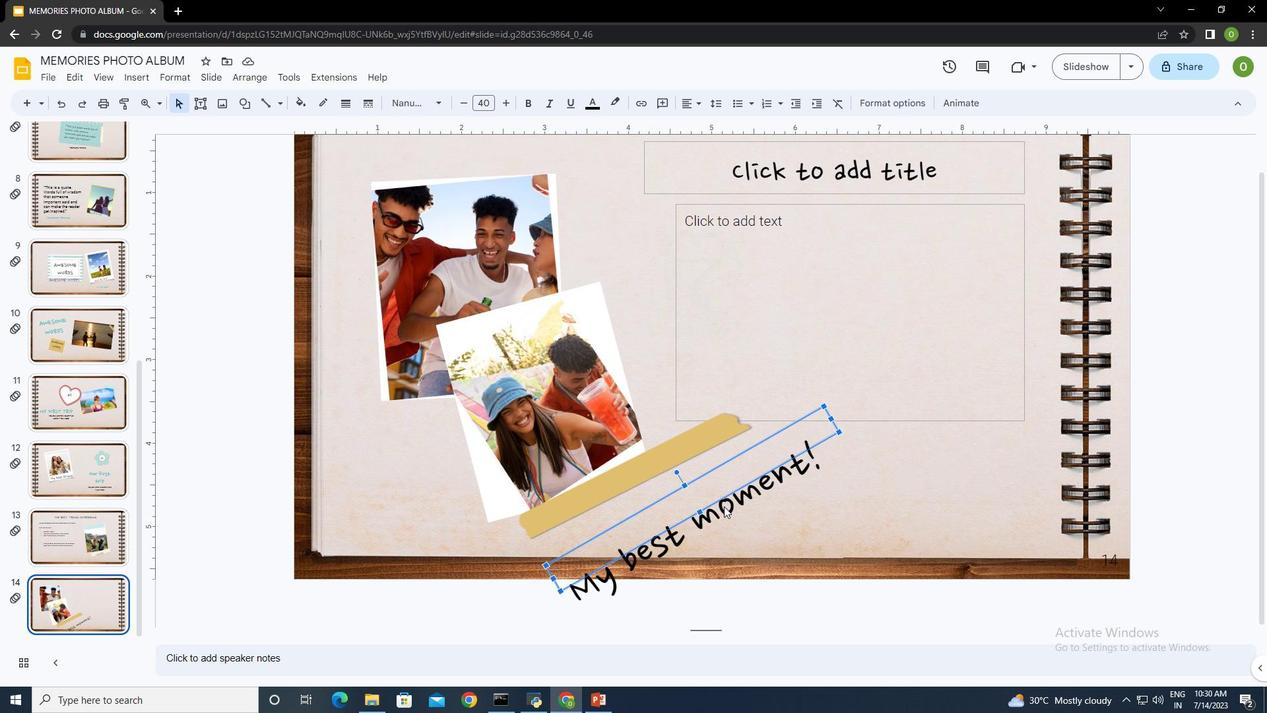 
Action: Mouse moved to (678, 471)
Screenshot: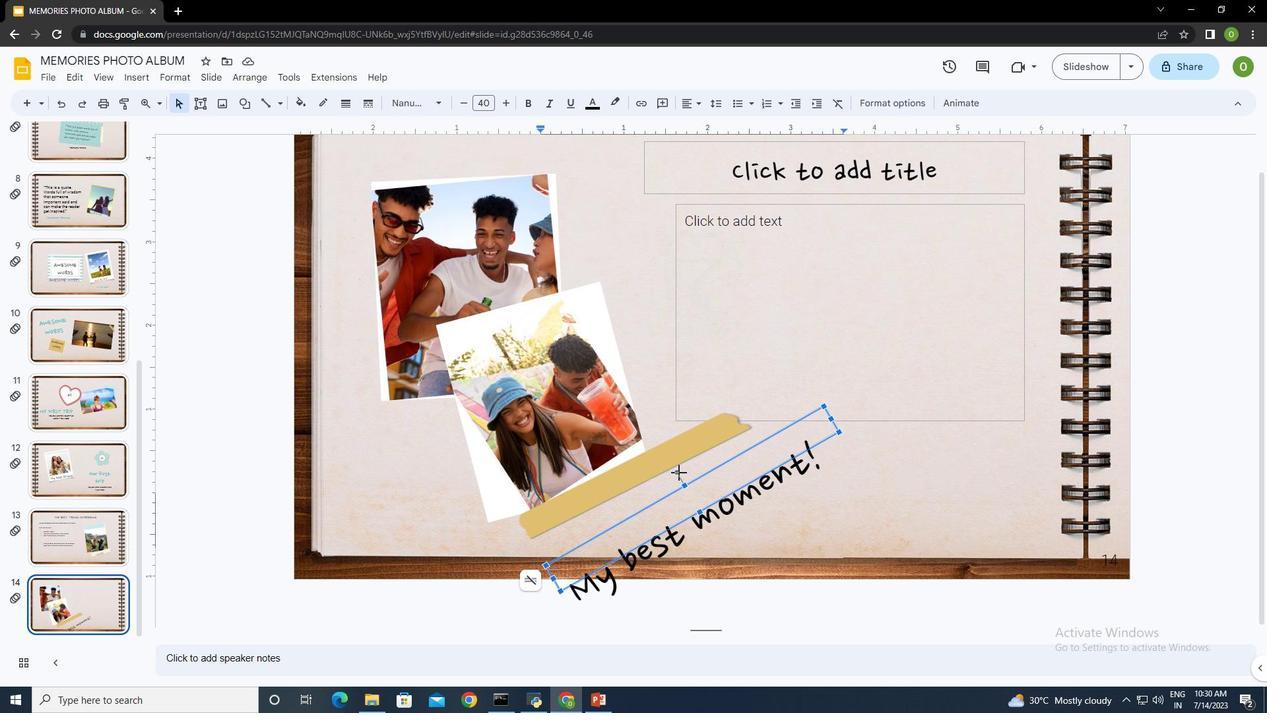 
Action: Mouse pressed left at (678, 471)
Screenshot: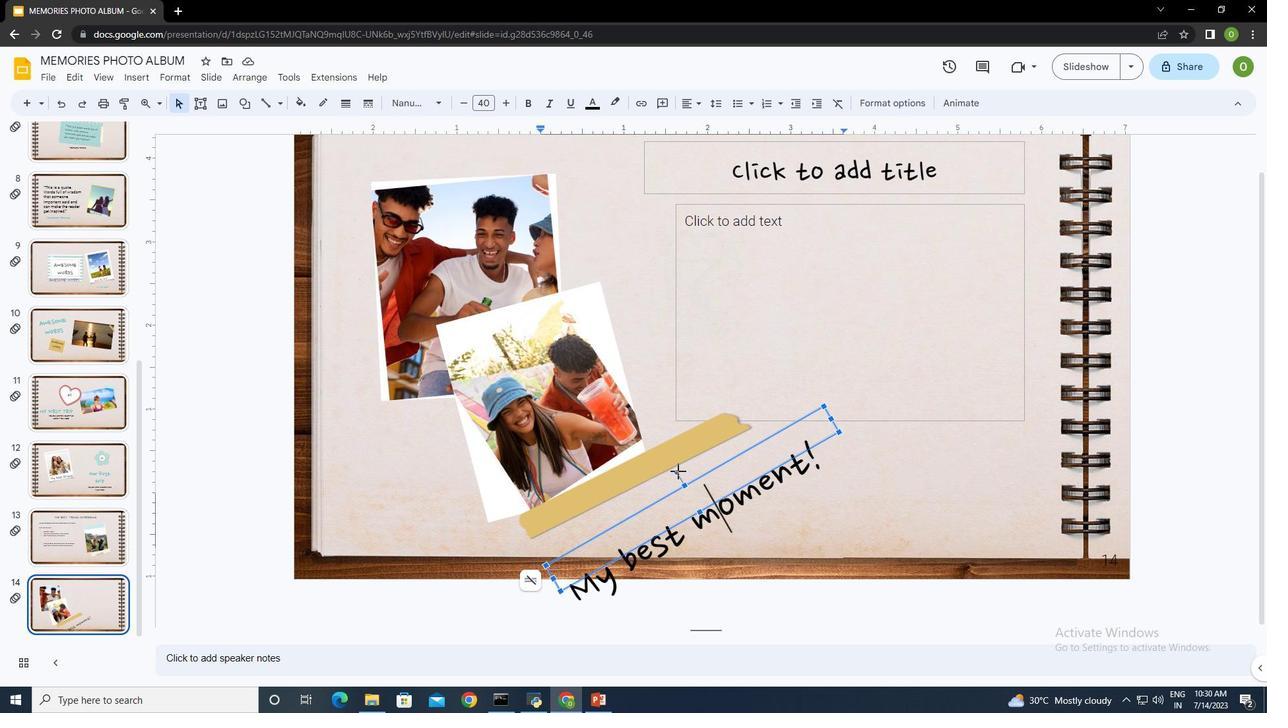 
Action: Mouse moved to (690, 487)
Screenshot: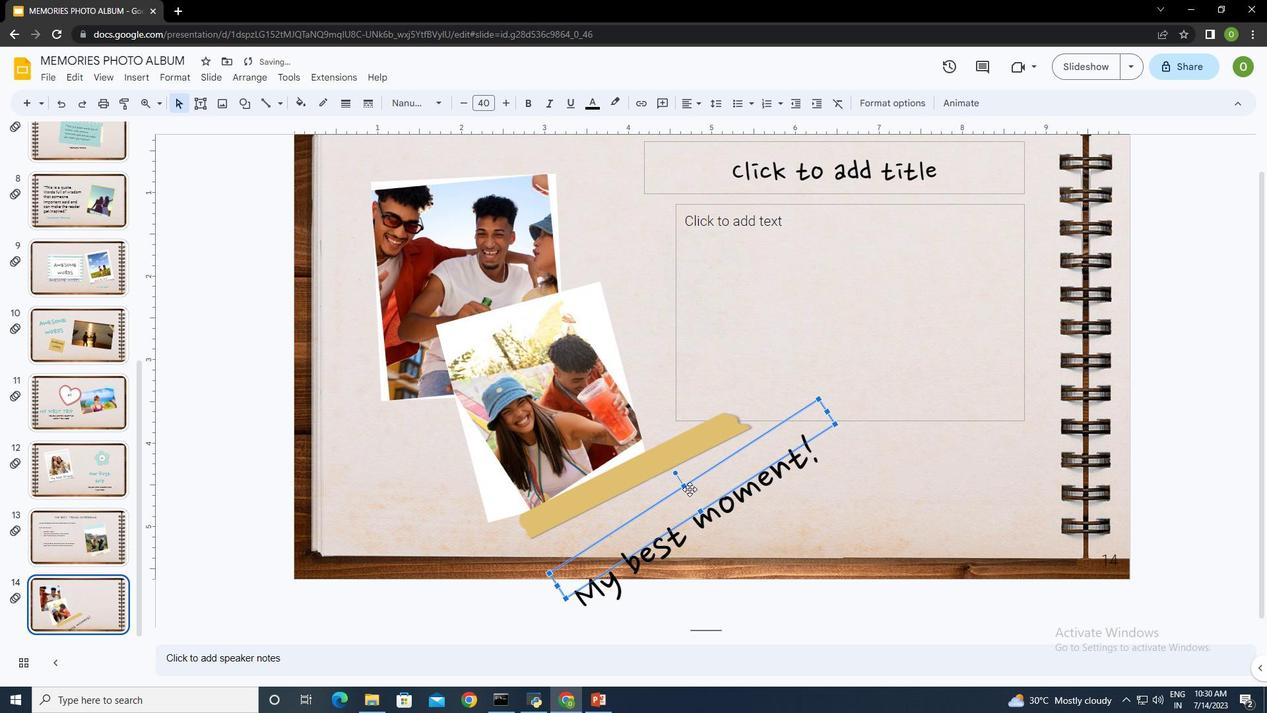 
Action: Mouse pressed left at (690, 487)
Screenshot: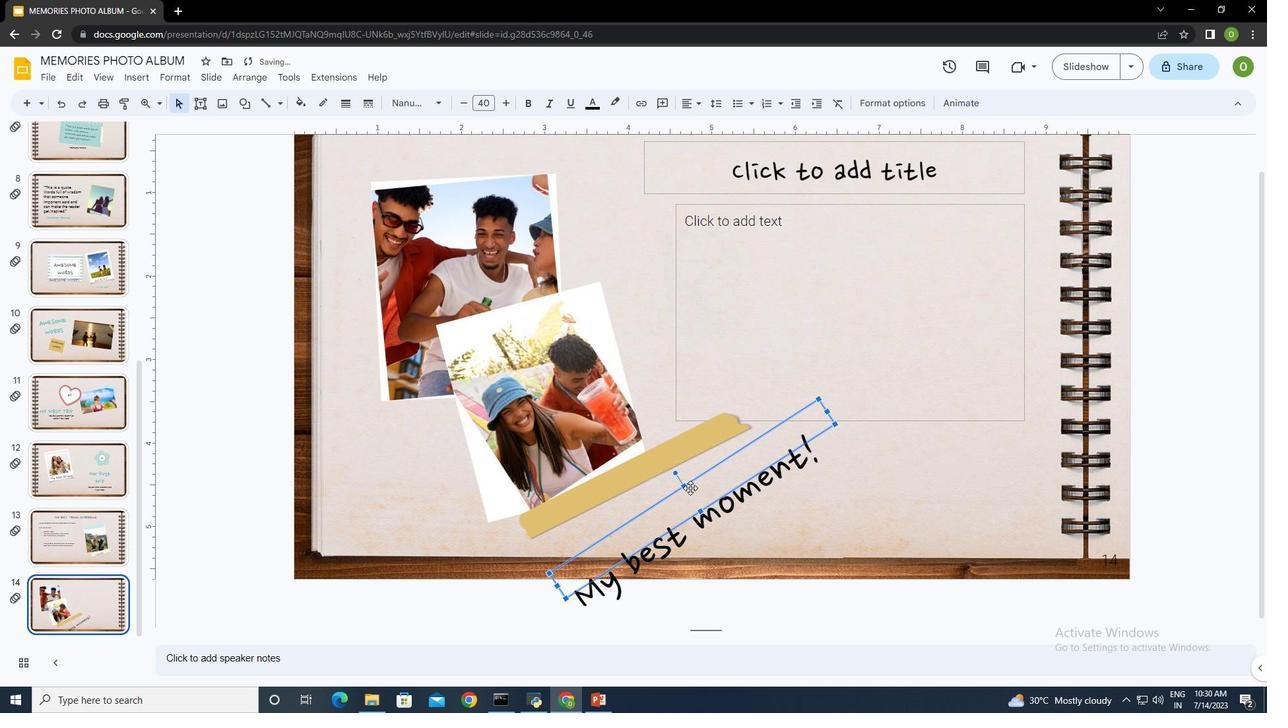 
Action: Mouse moved to (666, 435)
Screenshot: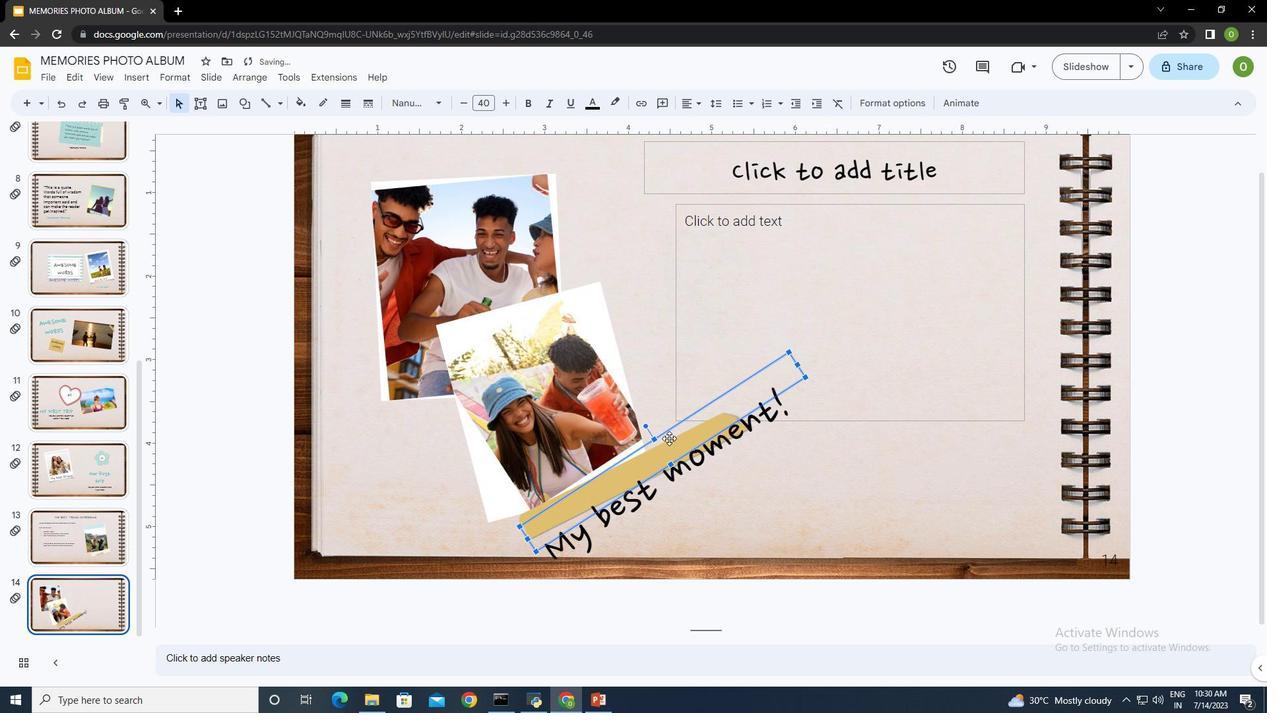 
Action: Mouse pressed left at (666, 435)
Screenshot: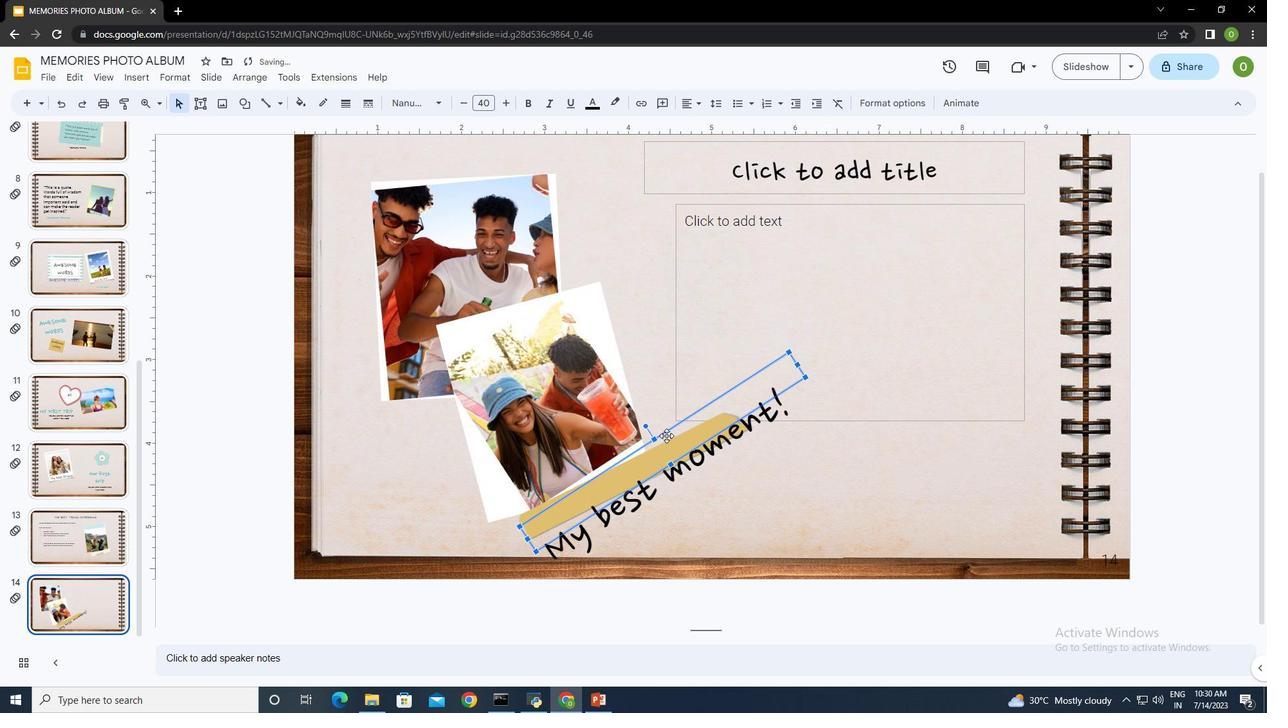 
Action: Mouse moved to (740, 433)
Screenshot: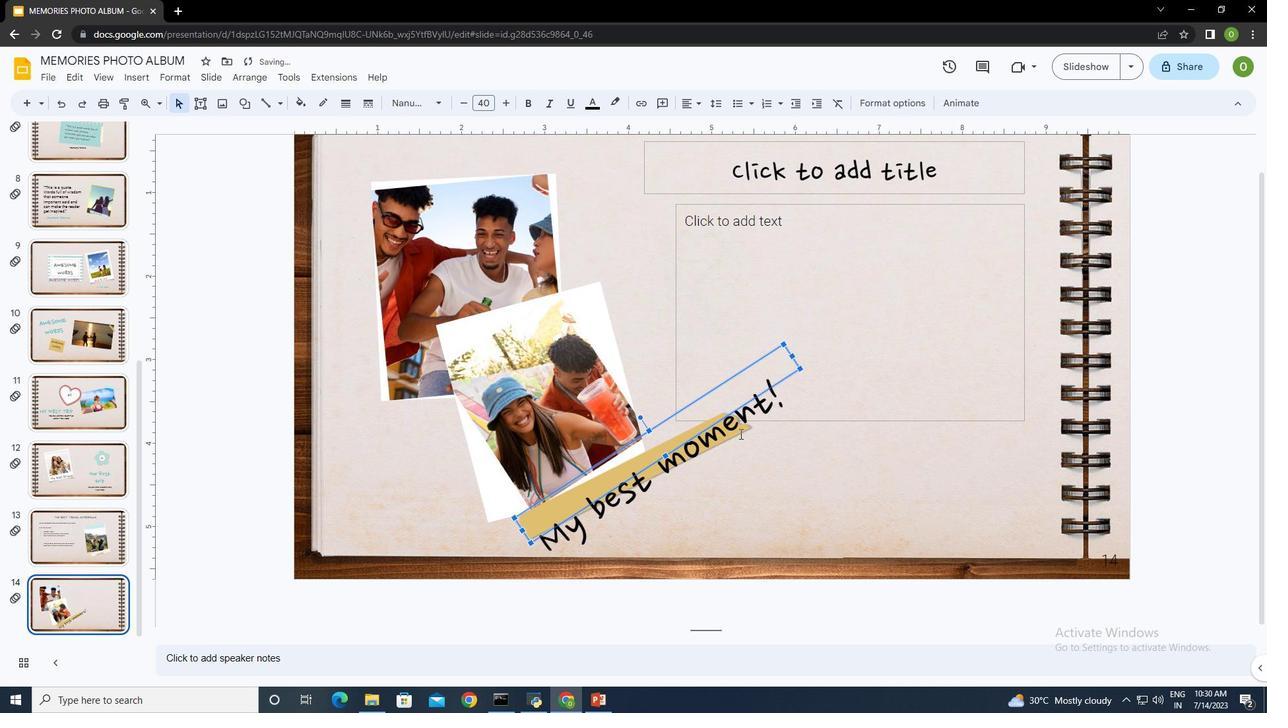 
Action: Mouse pressed left at (740, 433)
Screenshot: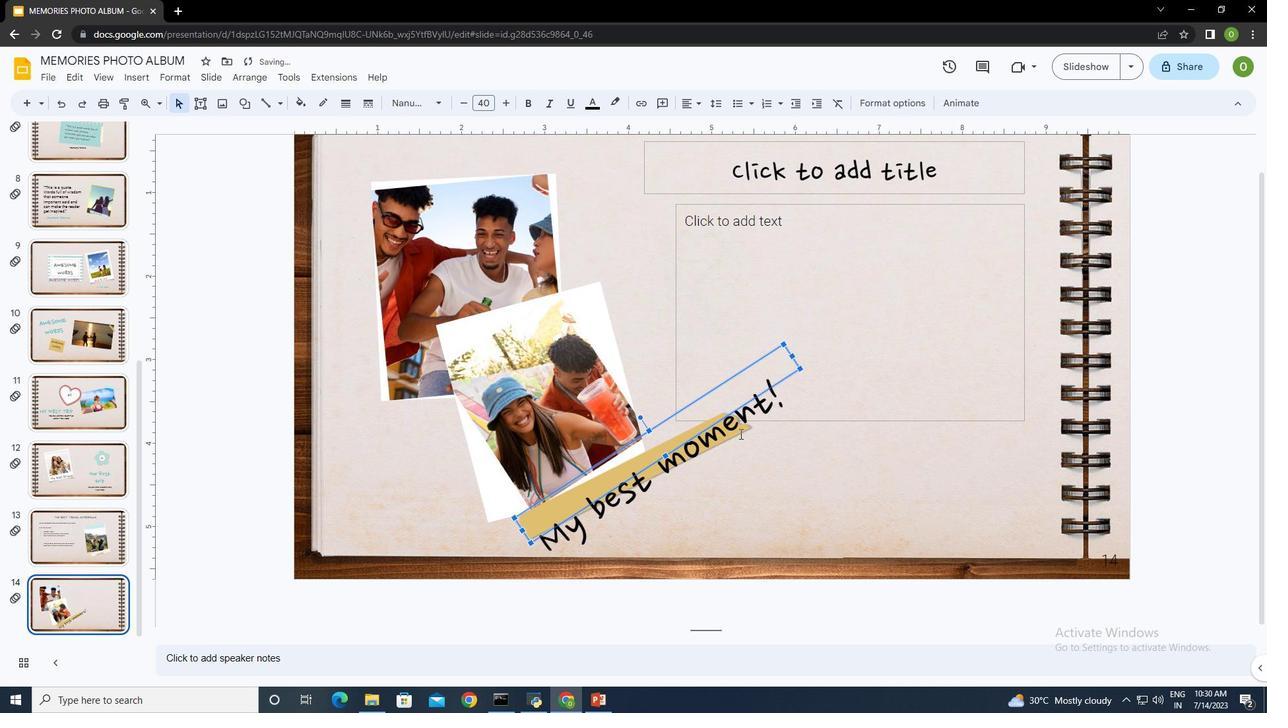 
Action: Mouse moved to (762, 462)
Screenshot: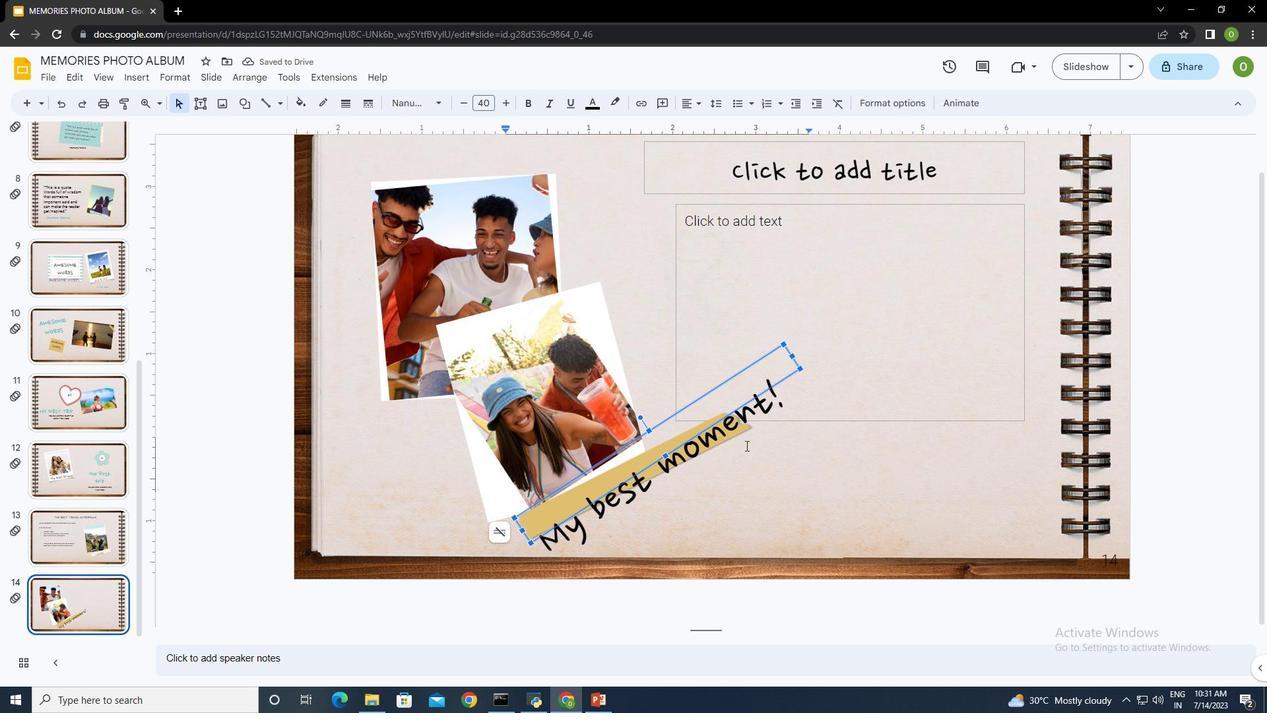 
Action: Mouse pressed left at (762, 462)
Screenshot: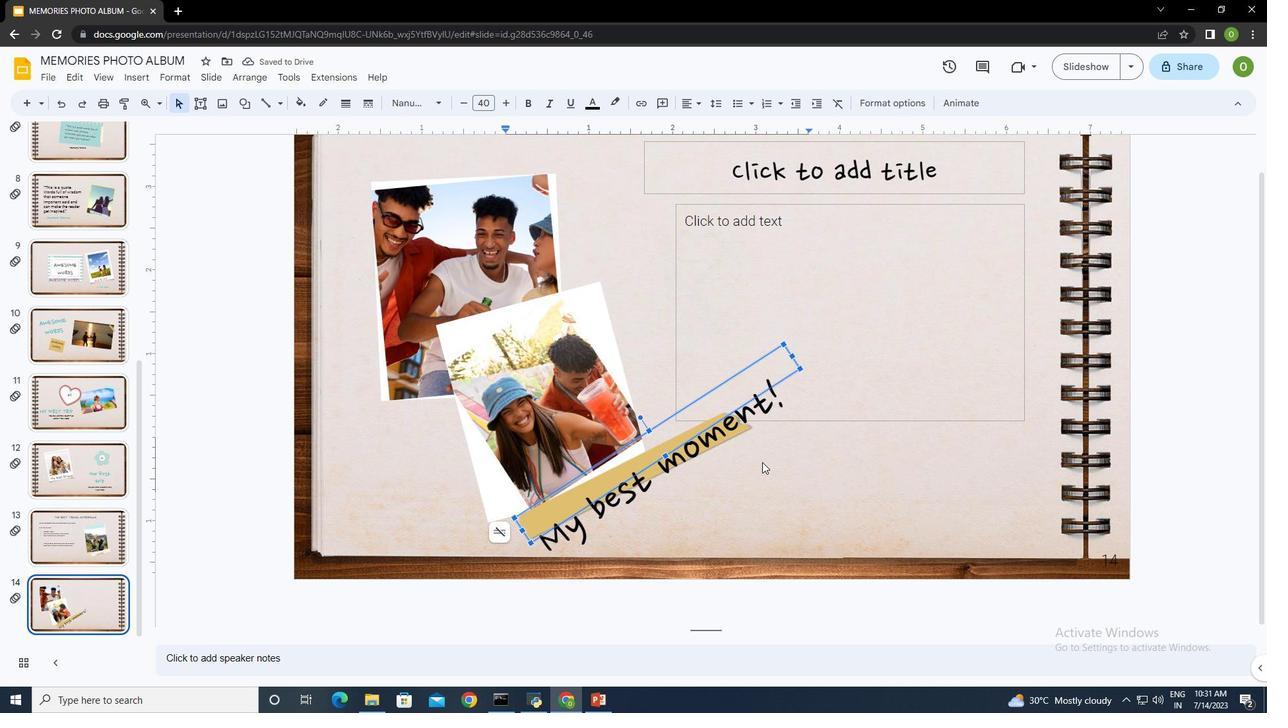 
Action: Mouse moved to (543, 509)
Screenshot: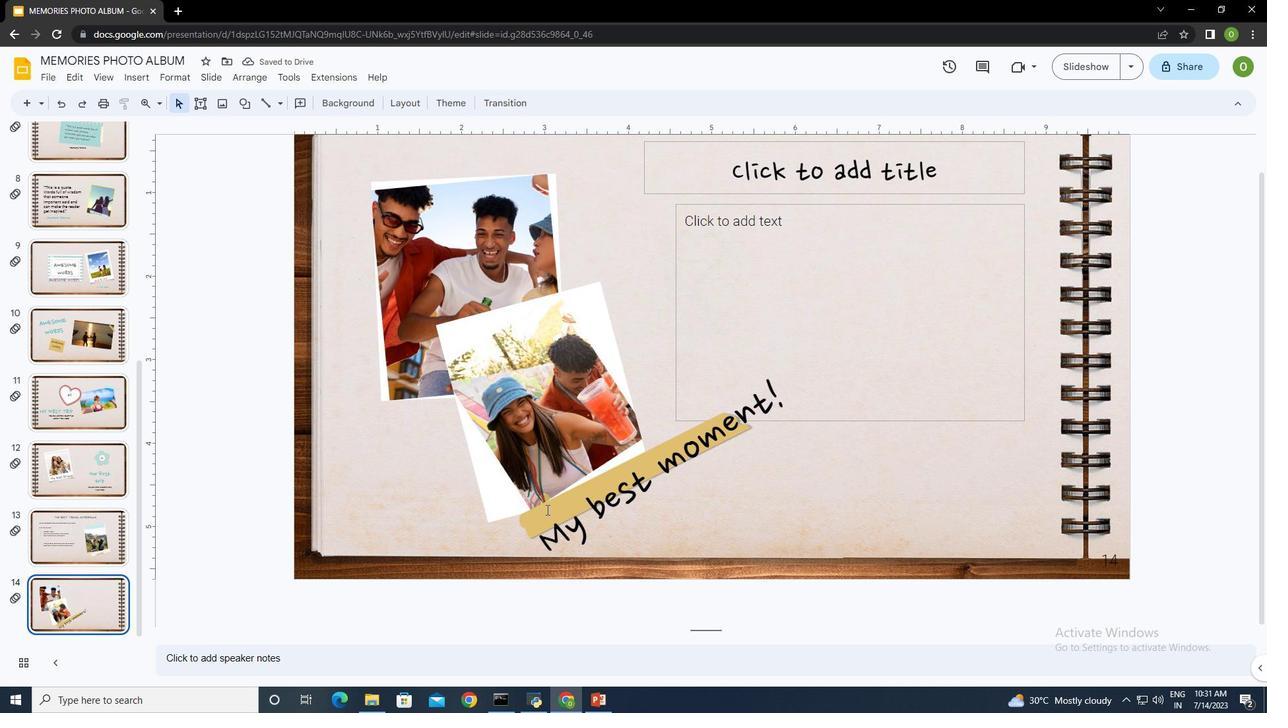 
Action: Mouse pressed left at (543, 509)
Screenshot: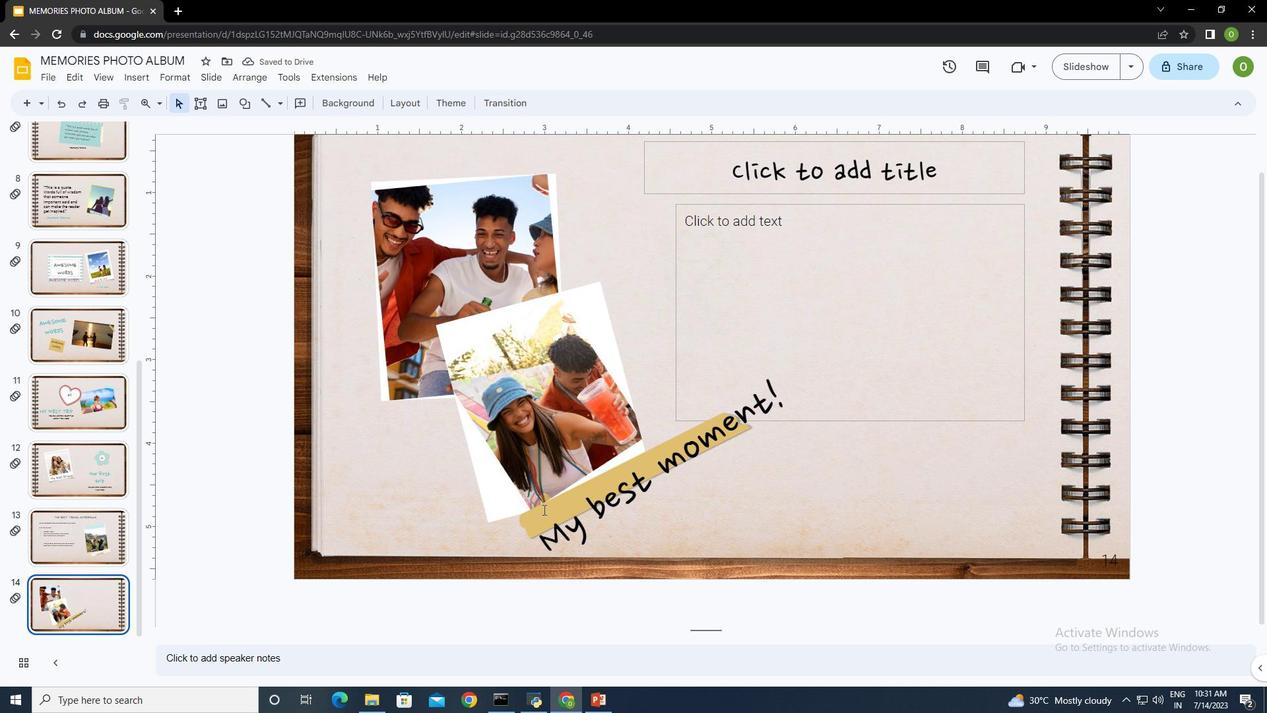 
Action: Mouse moved to (800, 367)
Screenshot: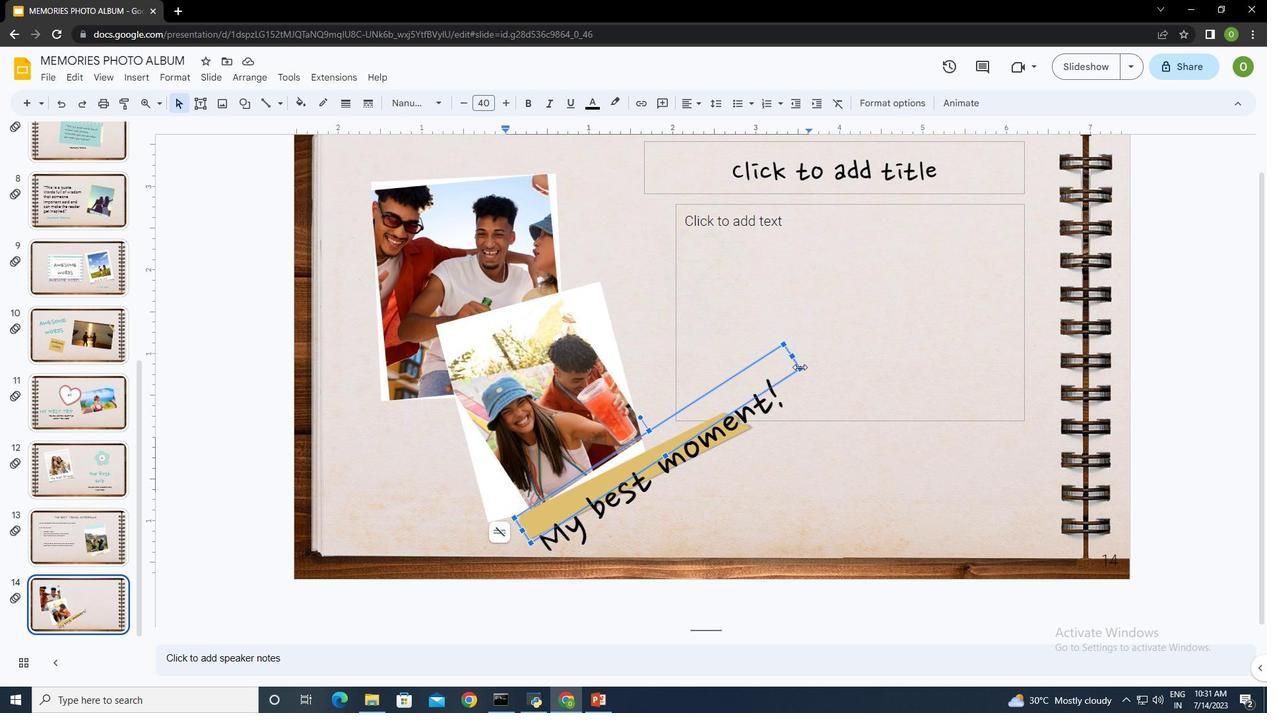 
Action: Mouse pressed left at (800, 367)
Screenshot: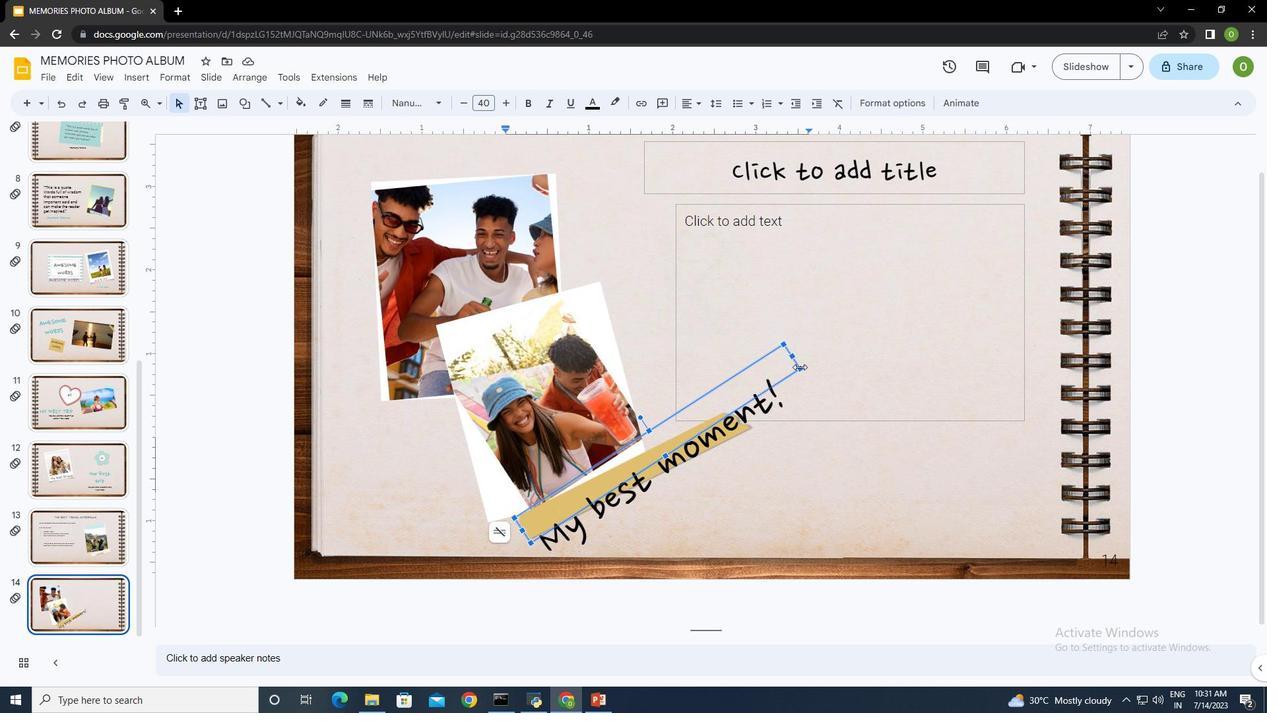 
Action: Mouse moved to (817, 432)
Screenshot: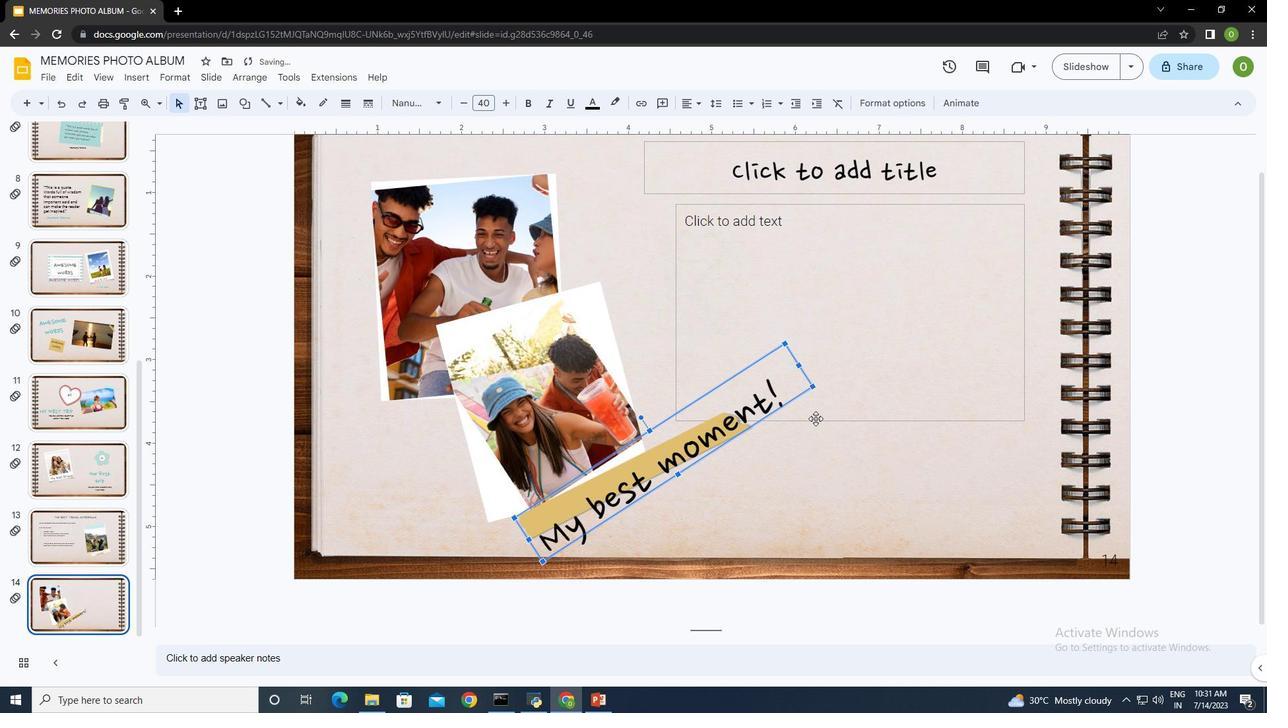 
Action: Mouse pressed left at (817, 432)
Screenshot: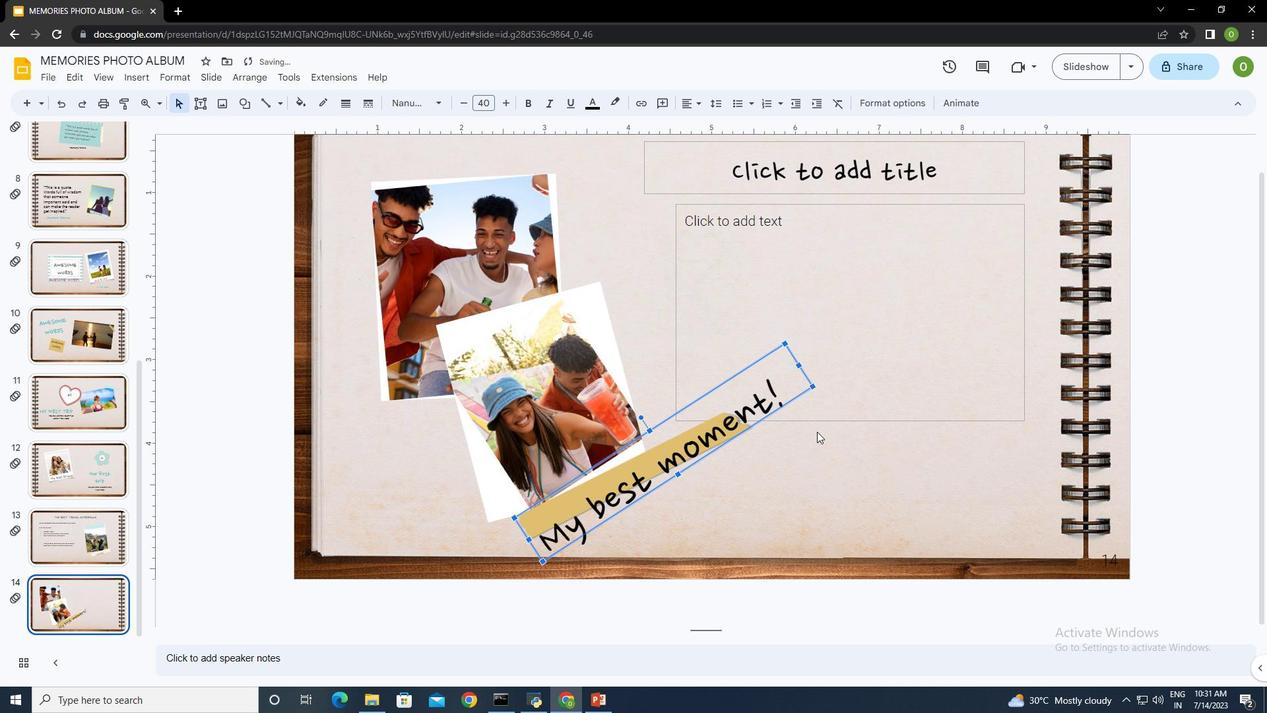 
Action: Mouse moved to (527, 524)
Screenshot: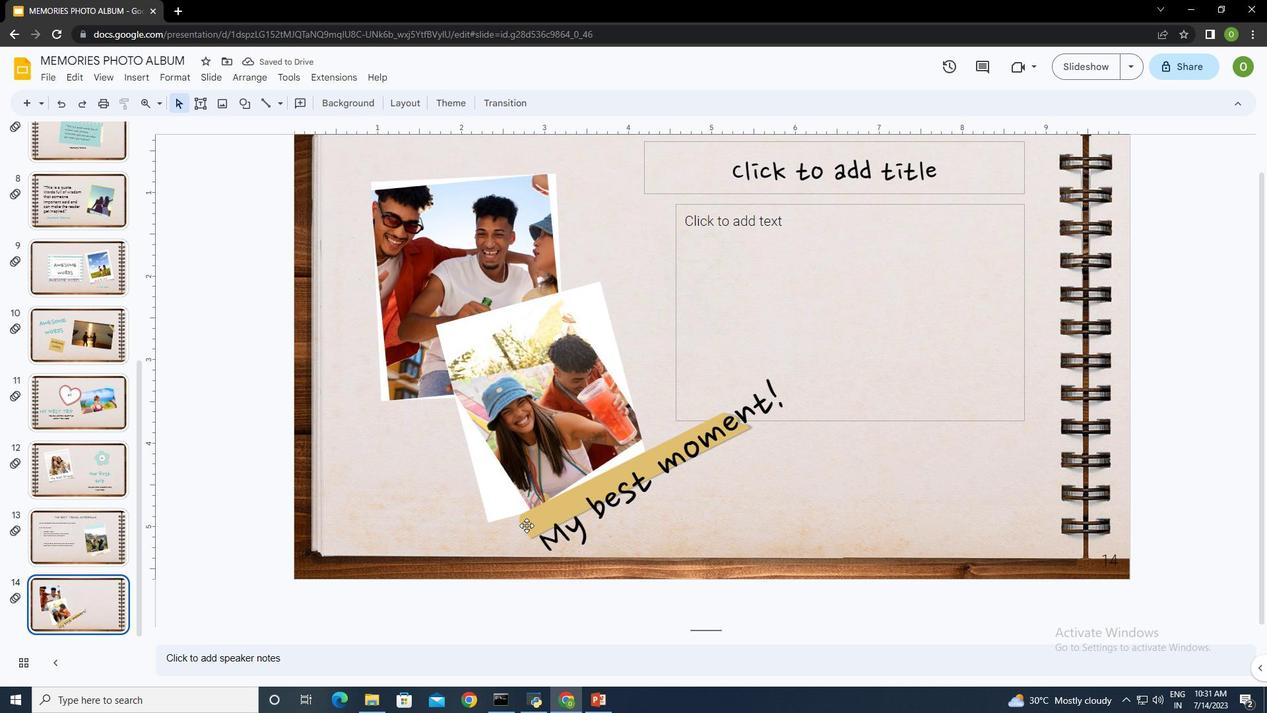 
Action: Mouse pressed left at (527, 524)
Screenshot: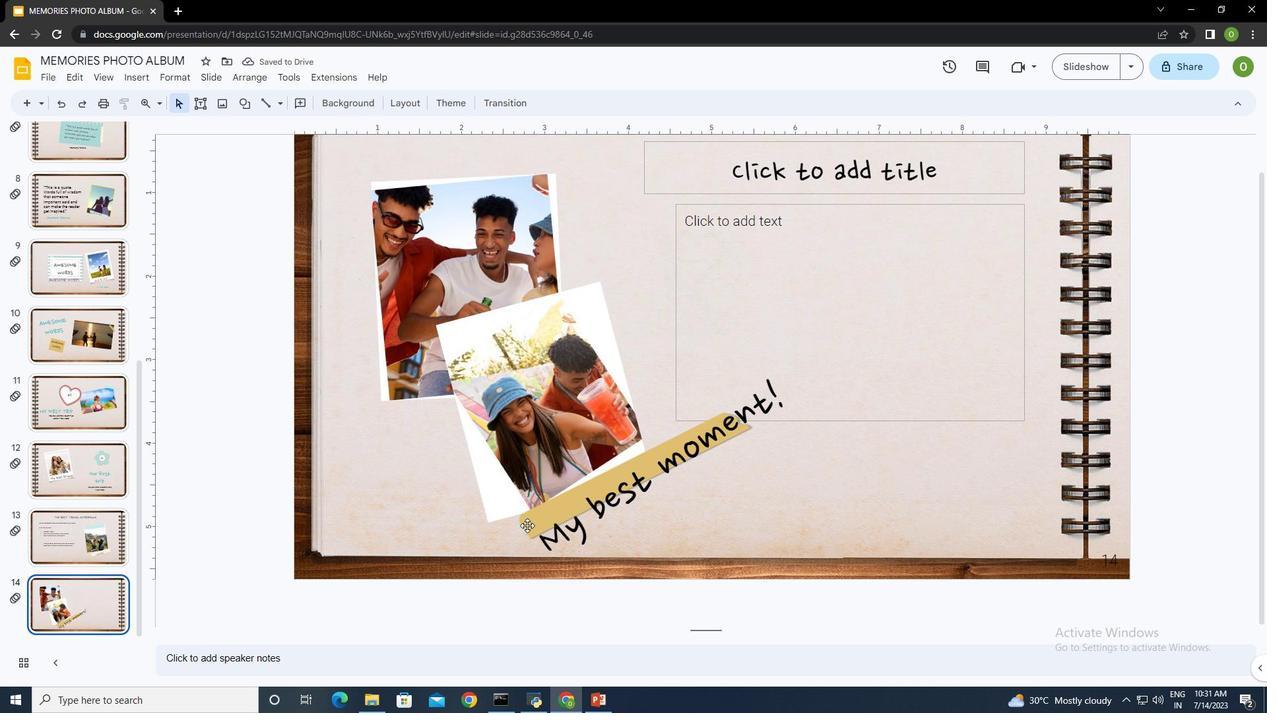 
Action: Mouse moved to (795, 520)
Screenshot: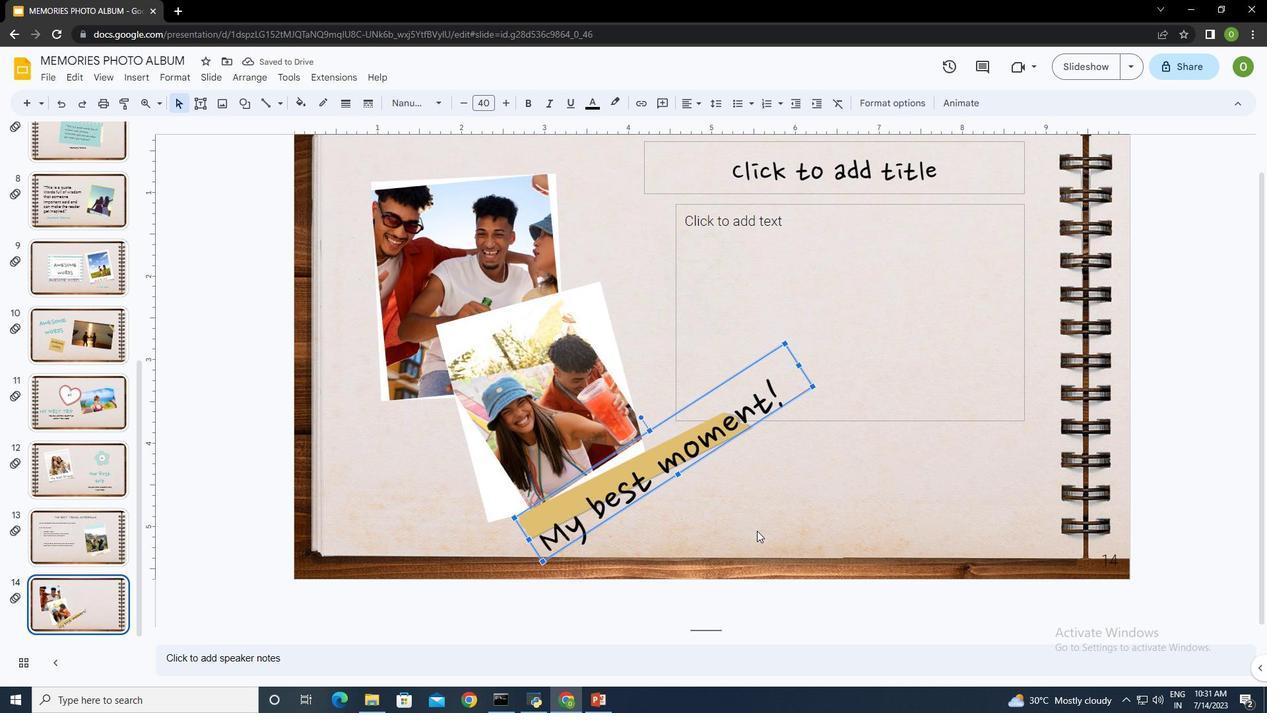 
Action: Mouse pressed left at (795, 520)
Screenshot: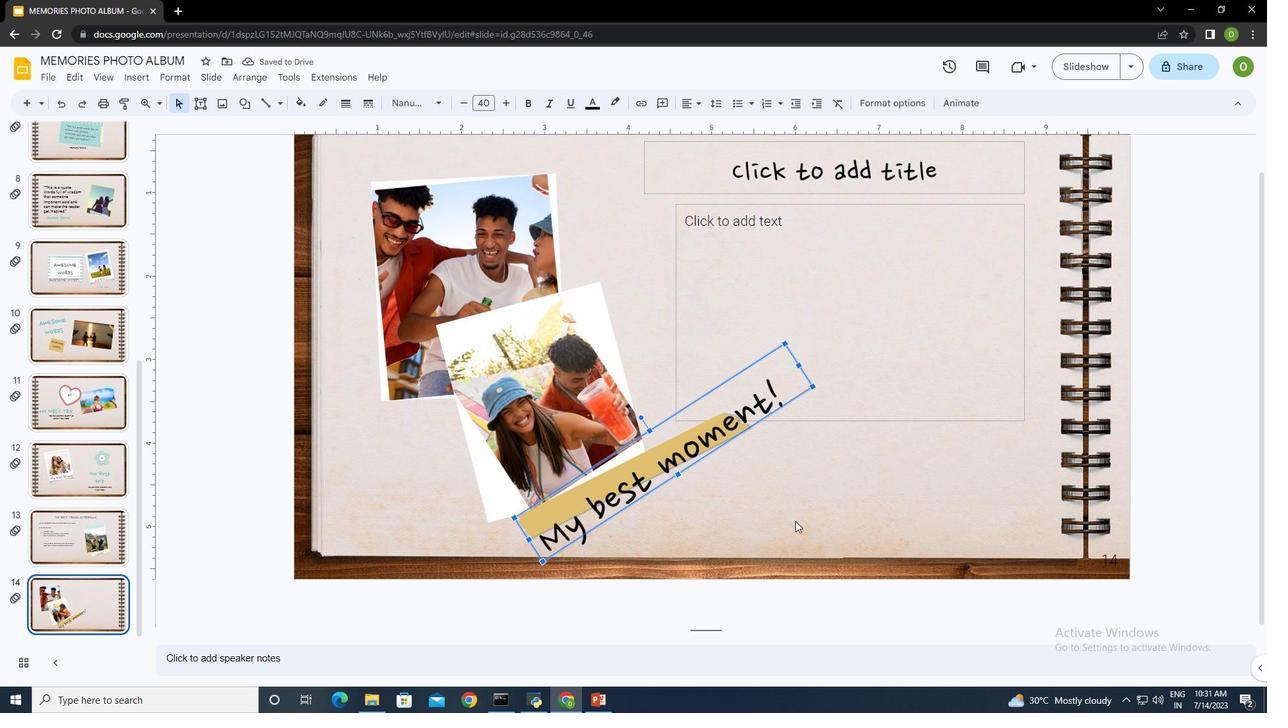 
Action: Mouse moved to (579, 476)
Screenshot: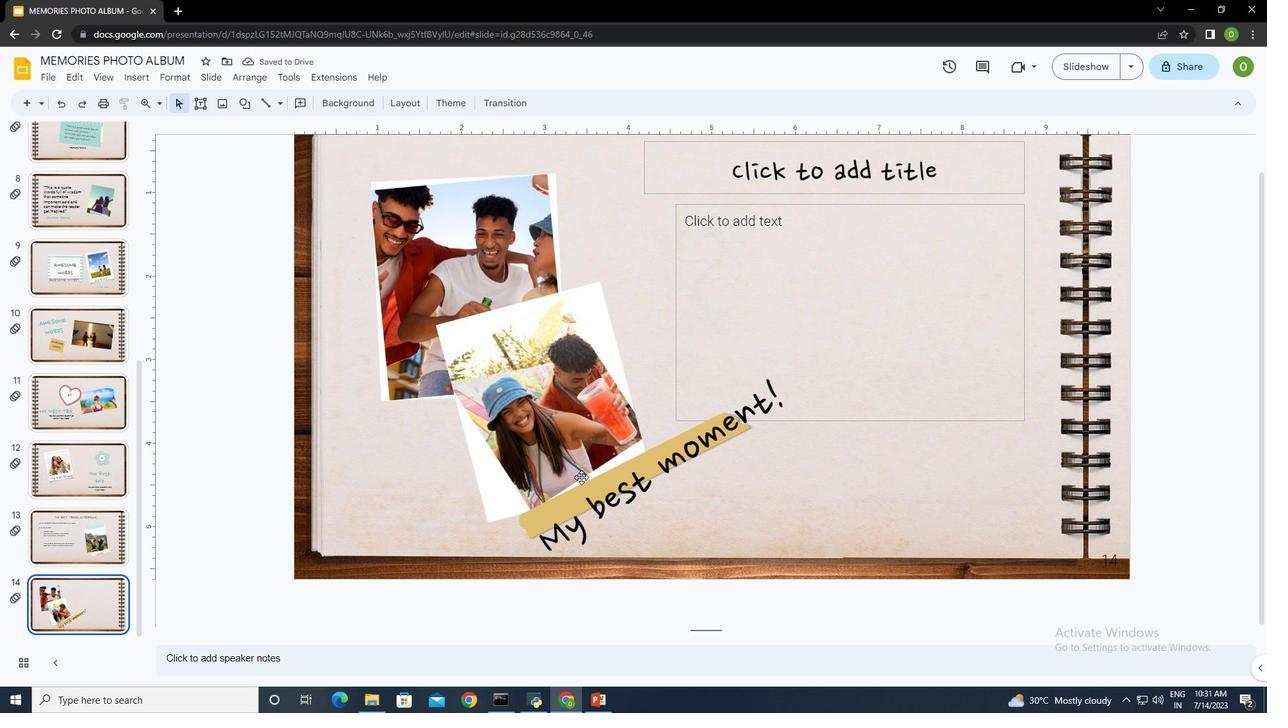 
Action: Mouse pressed left at (579, 476)
Screenshot: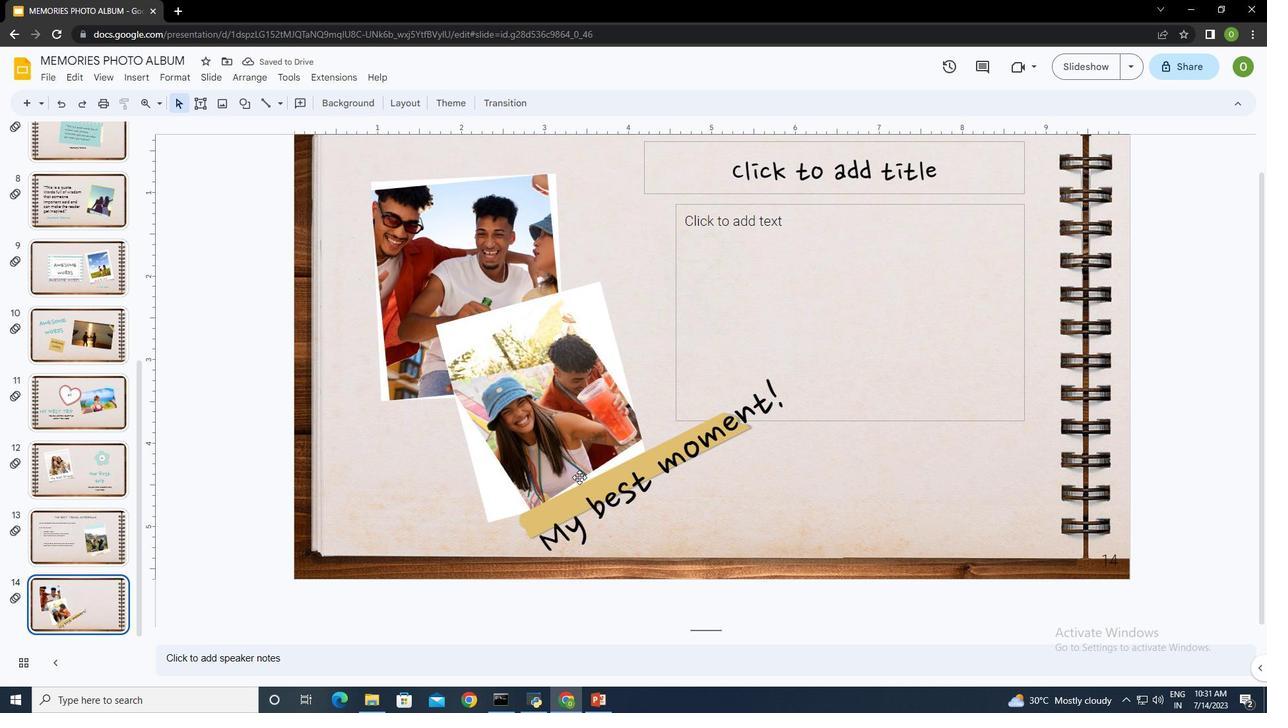 
Action: Mouse moved to (659, 431)
Screenshot: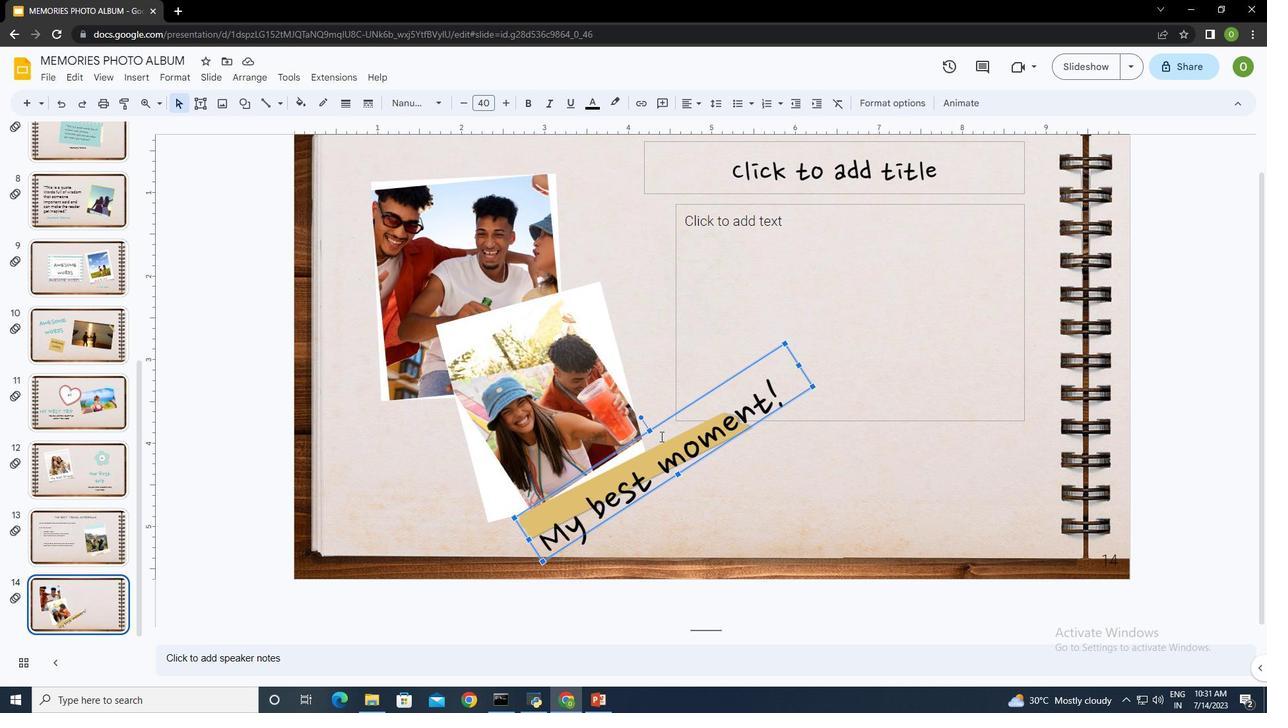 
Action: Mouse pressed left at (659, 431)
Screenshot: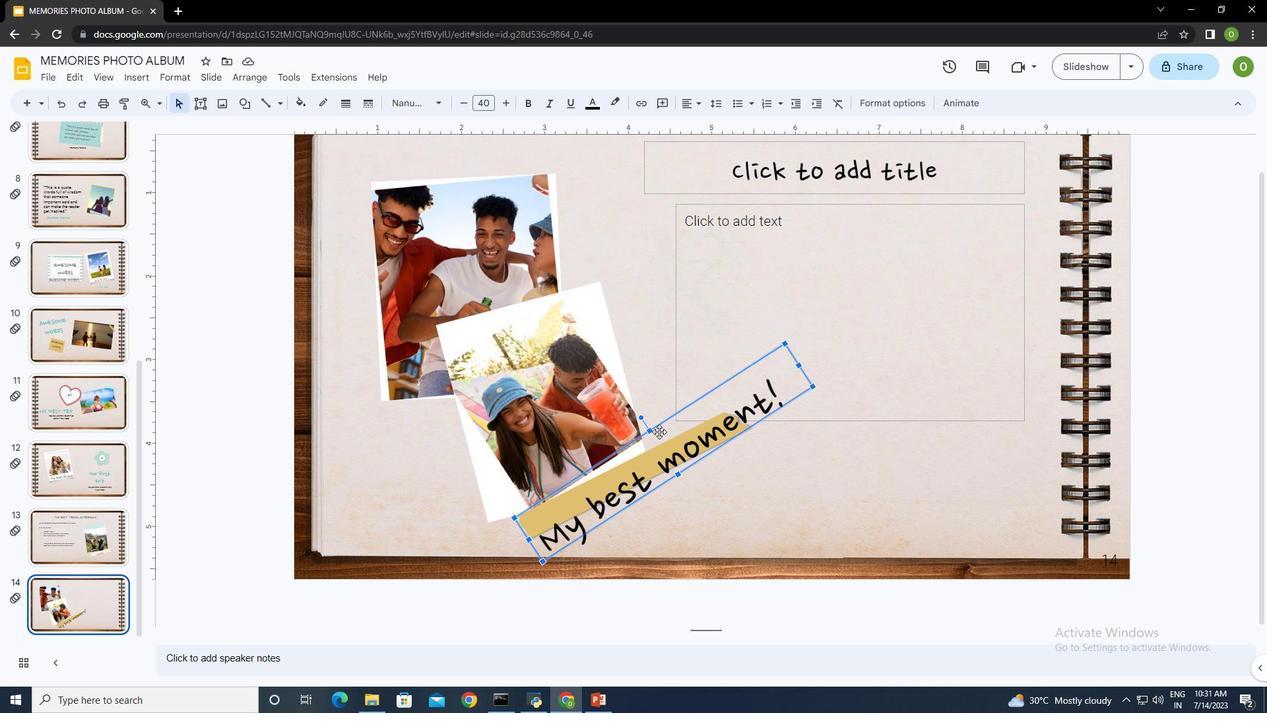 
Action: Mouse moved to (634, 413)
Screenshot: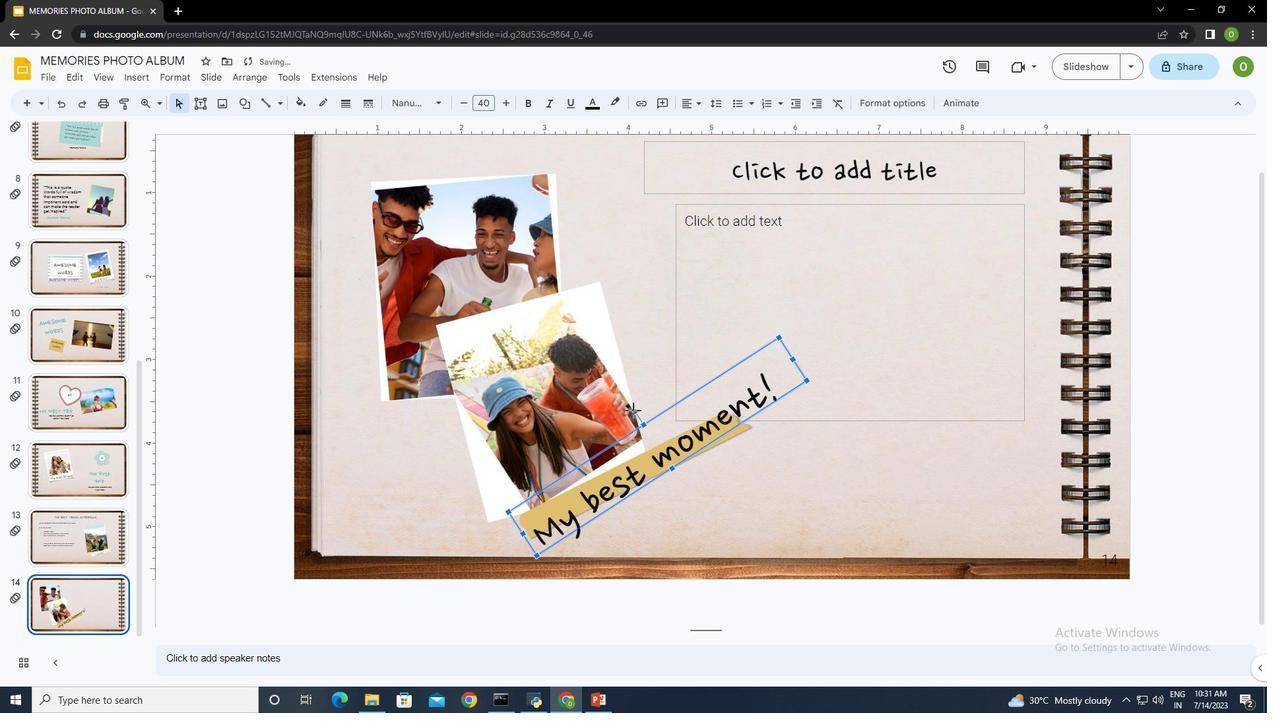 
Action: Mouse pressed left at (634, 413)
Screenshot: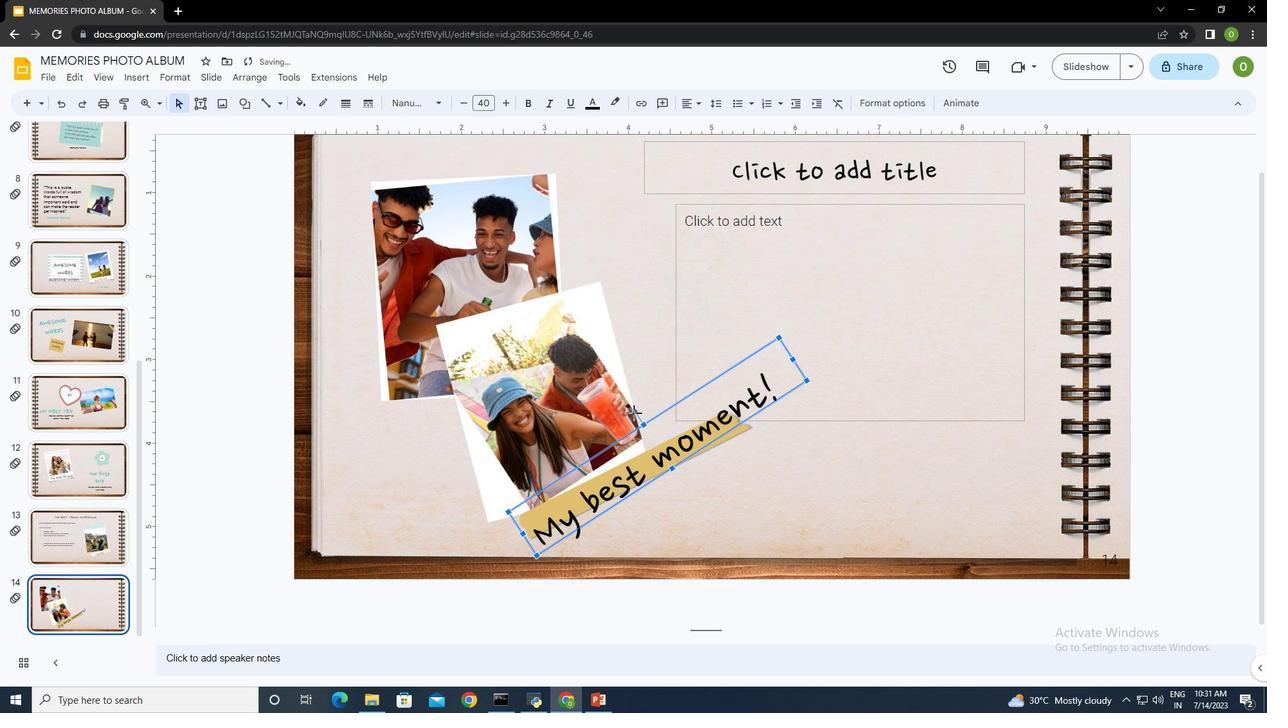 
Action: Mouse moved to (794, 477)
Screenshot: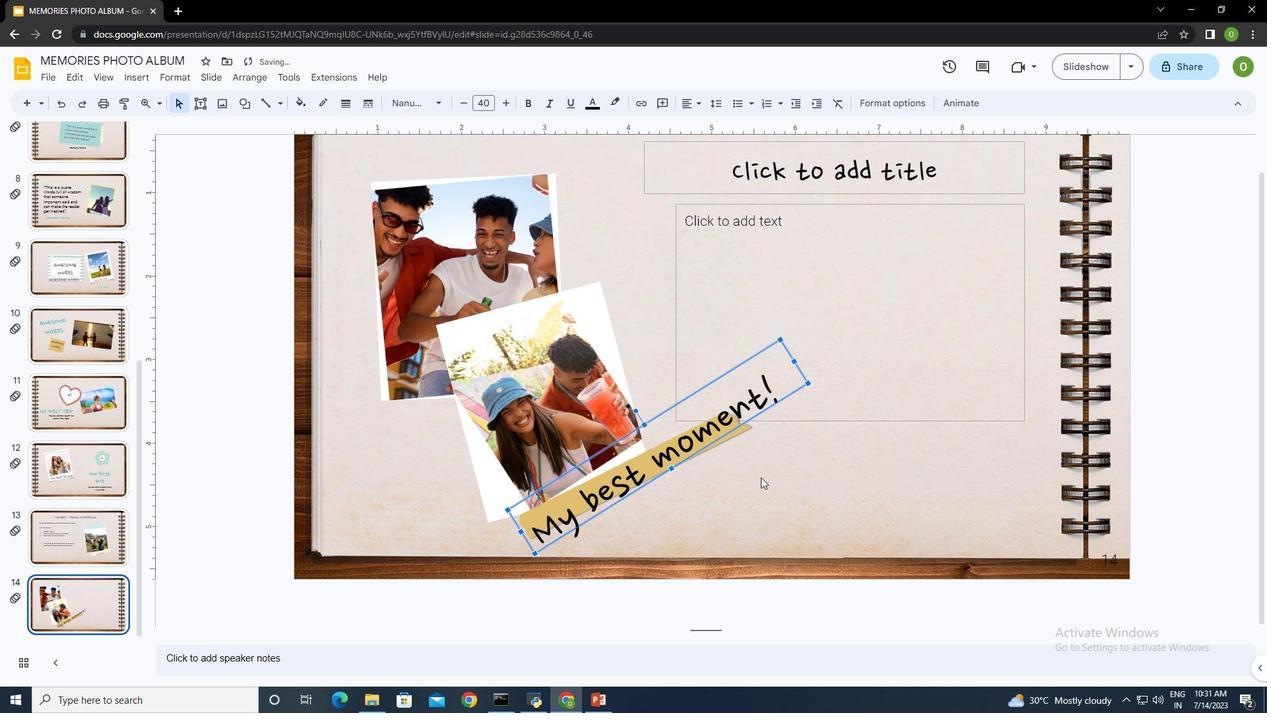 
Action: Mouse pressed left at (794, 477)
Screenshot: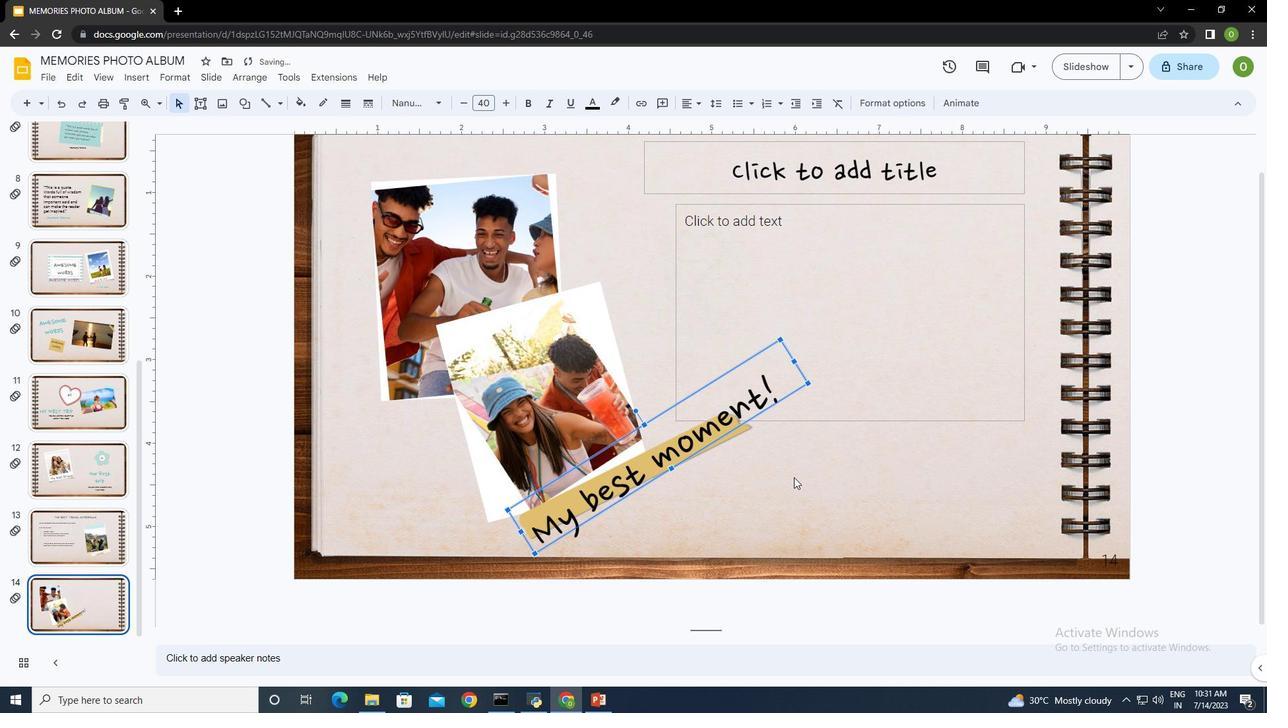 
Action: Mouse moved to (820, 361)
Screenshot: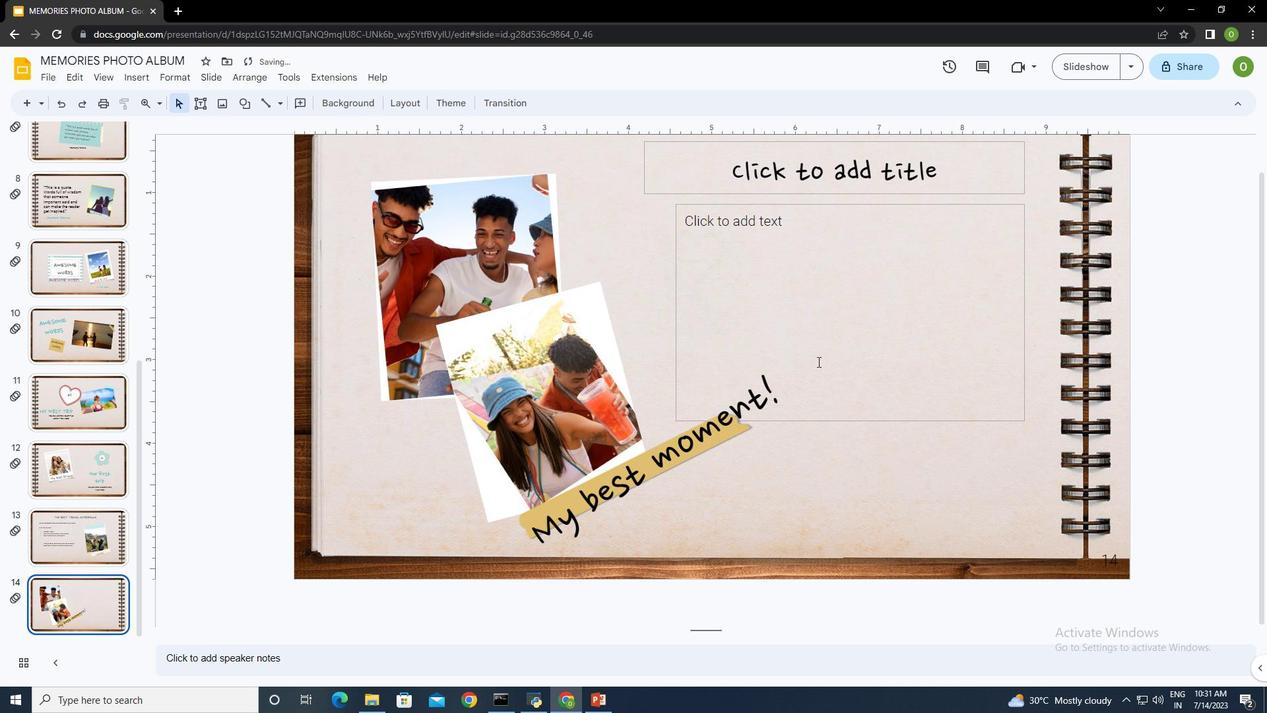 
Action: Mouse scrolled (820, 361) with delta (0, 0)
Screenshot: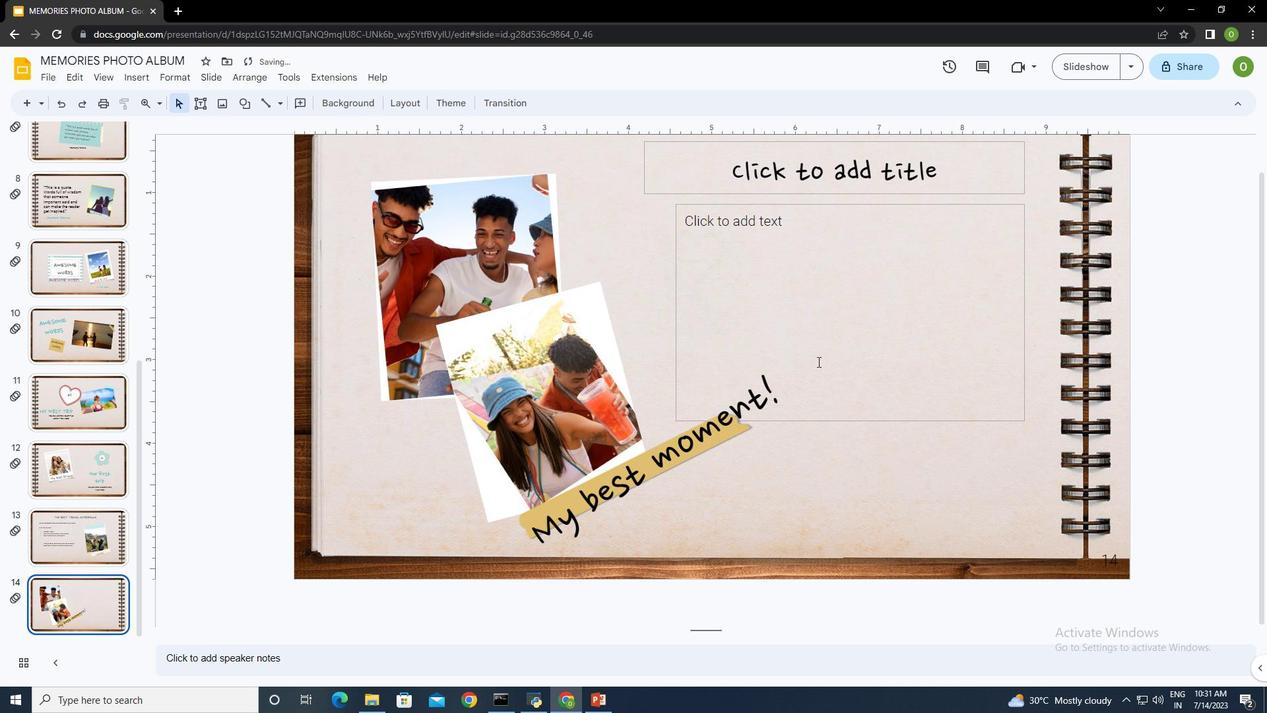 
Action: Mouse moved to (821, 361)
Screenshot: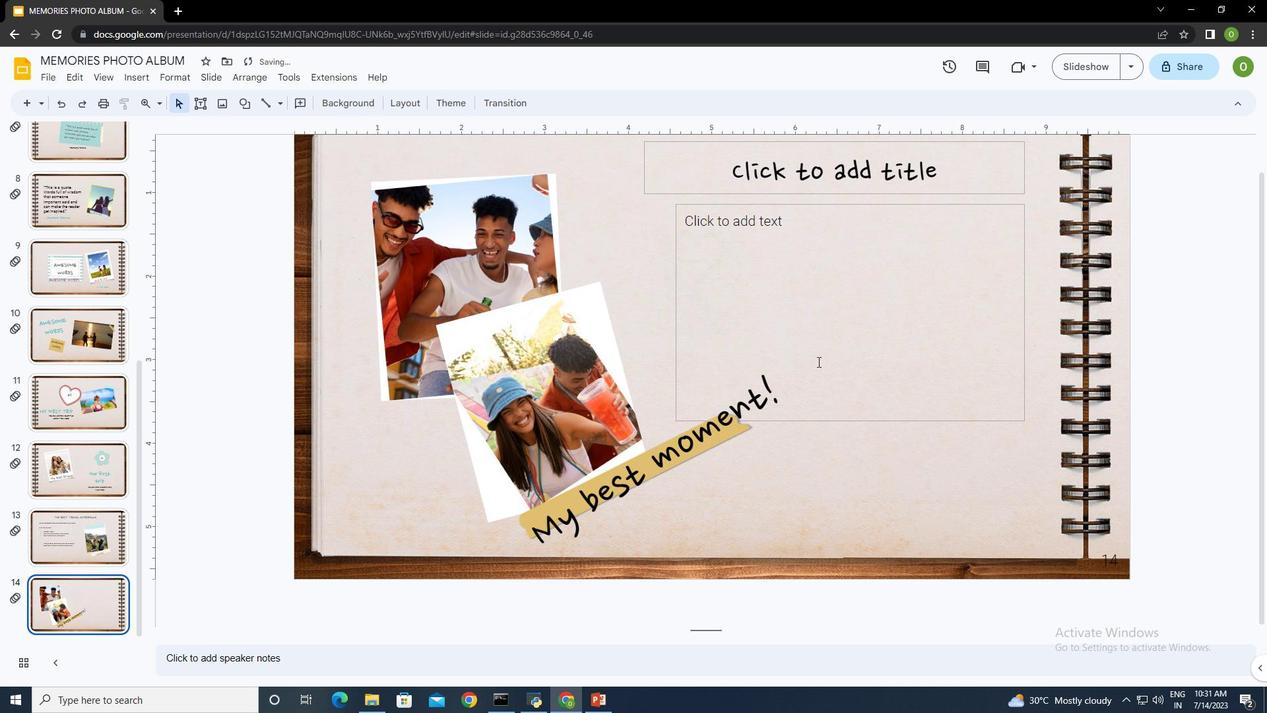 
Action: Mouse scrolled (821, 361) with delta (0, 0)
Screenshot: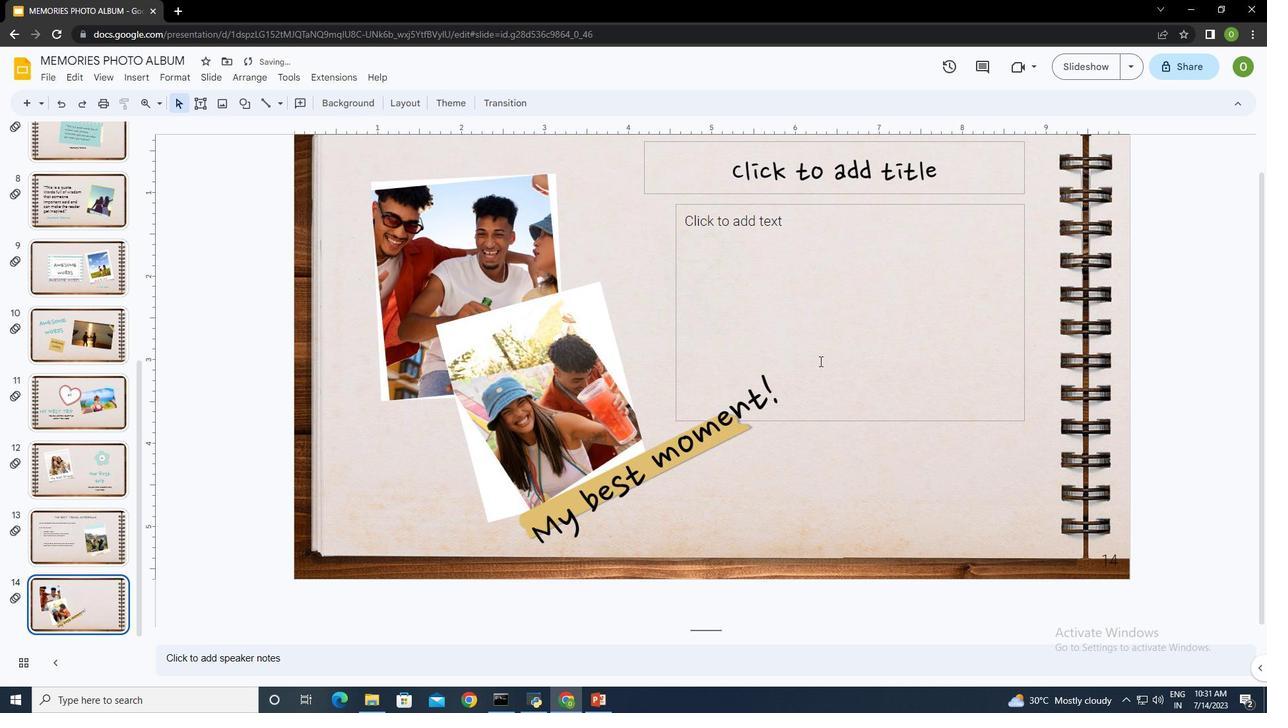 
Action: Mouse moved to (796, 212)
Screenshot: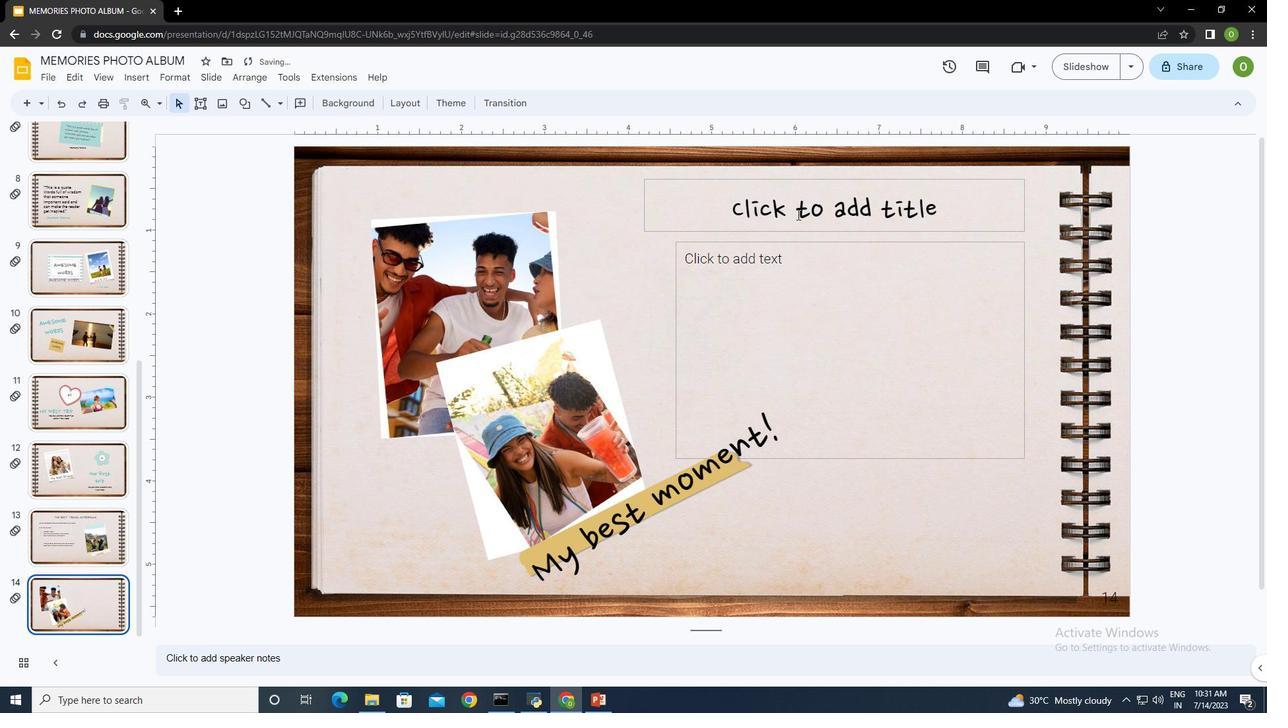 
Action: Mouse pressed left at (796, 212)
Screenshot: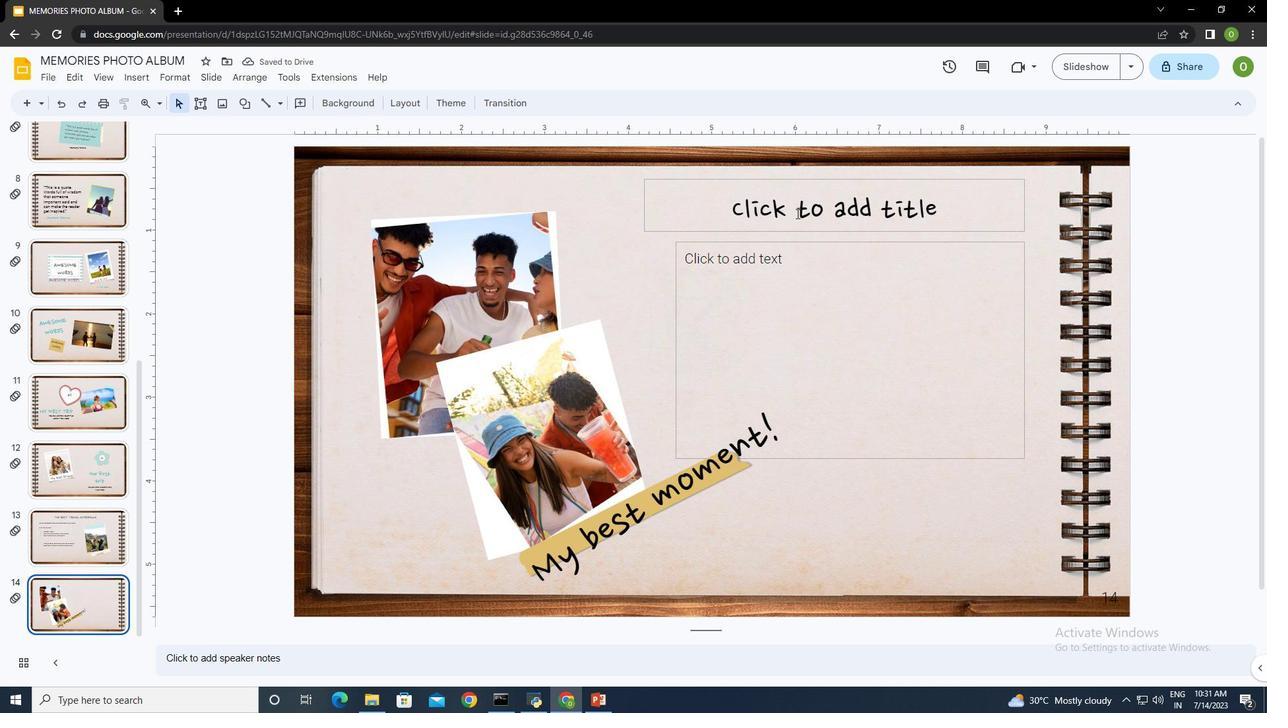 
Action: Mouse moved to (796, 212)
Screenshot: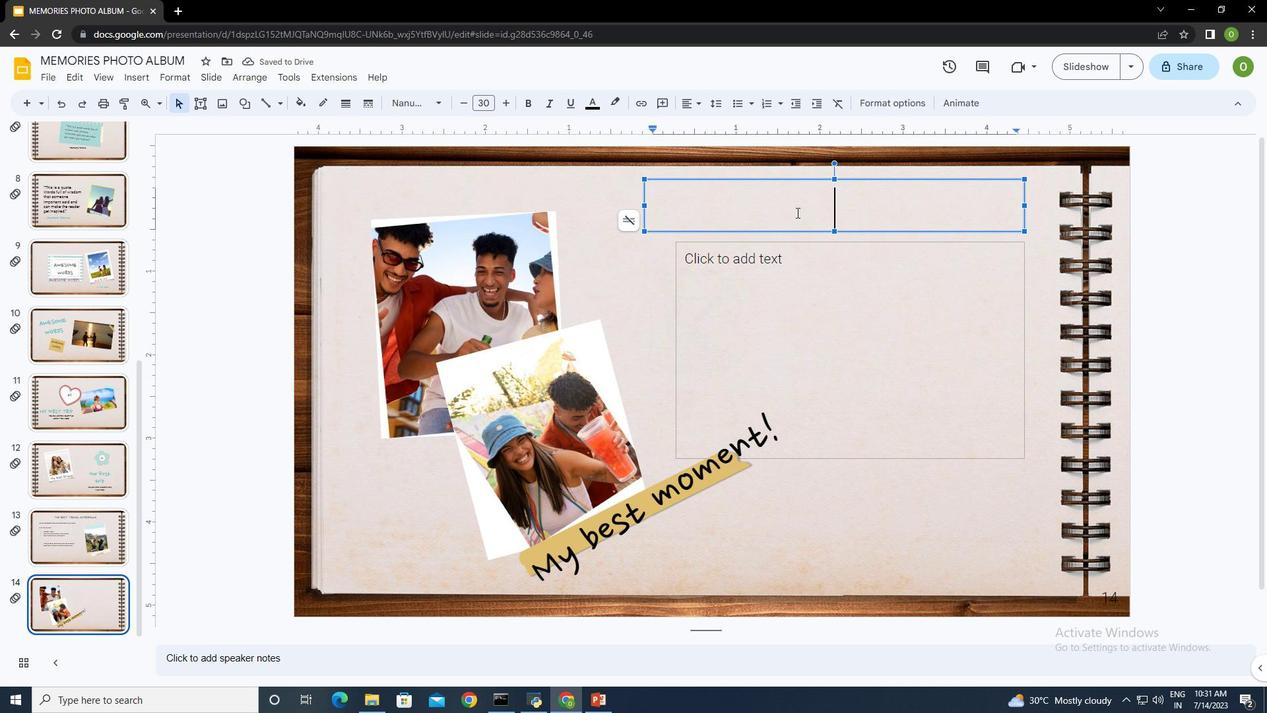 
Action: Key pressed <Key.shift>The<Key.space>slide<Key.space>title<Key.space>goes<Key.space><Key.shift>Here<Key.shift>!ctrl+A
Screenshot: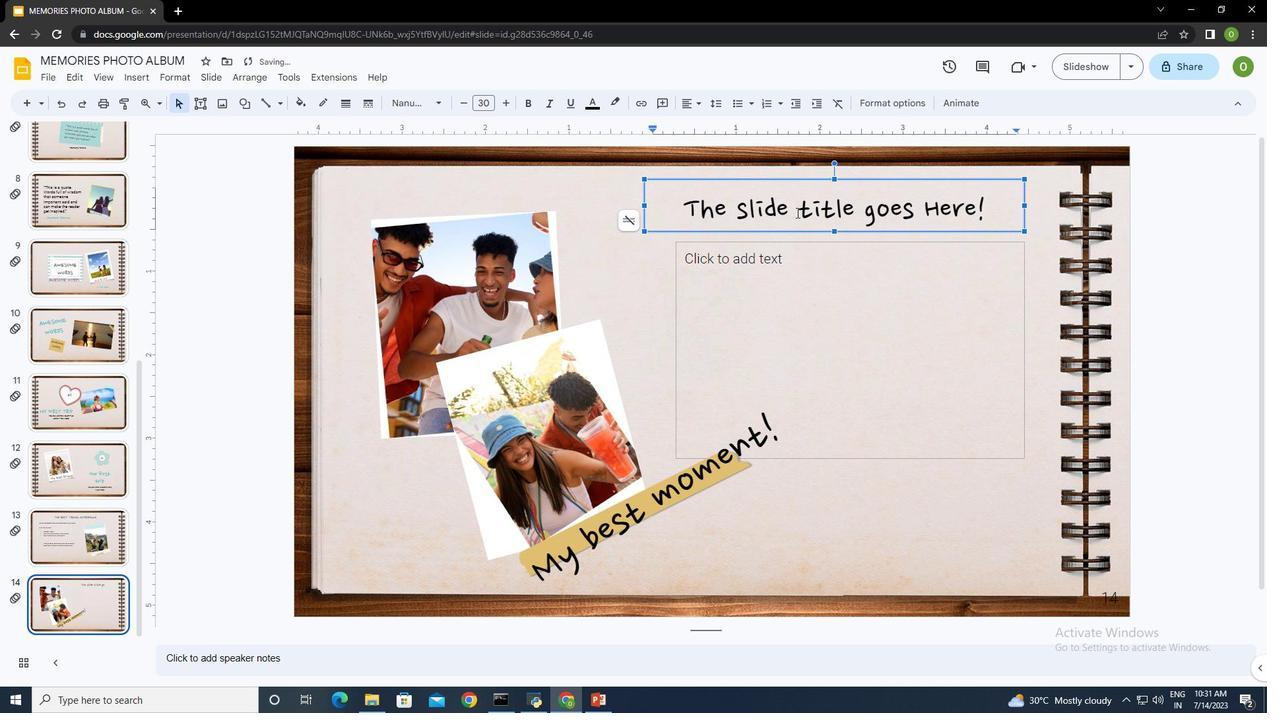 
Action: Mouse moved to (186, 70)
Screenshot: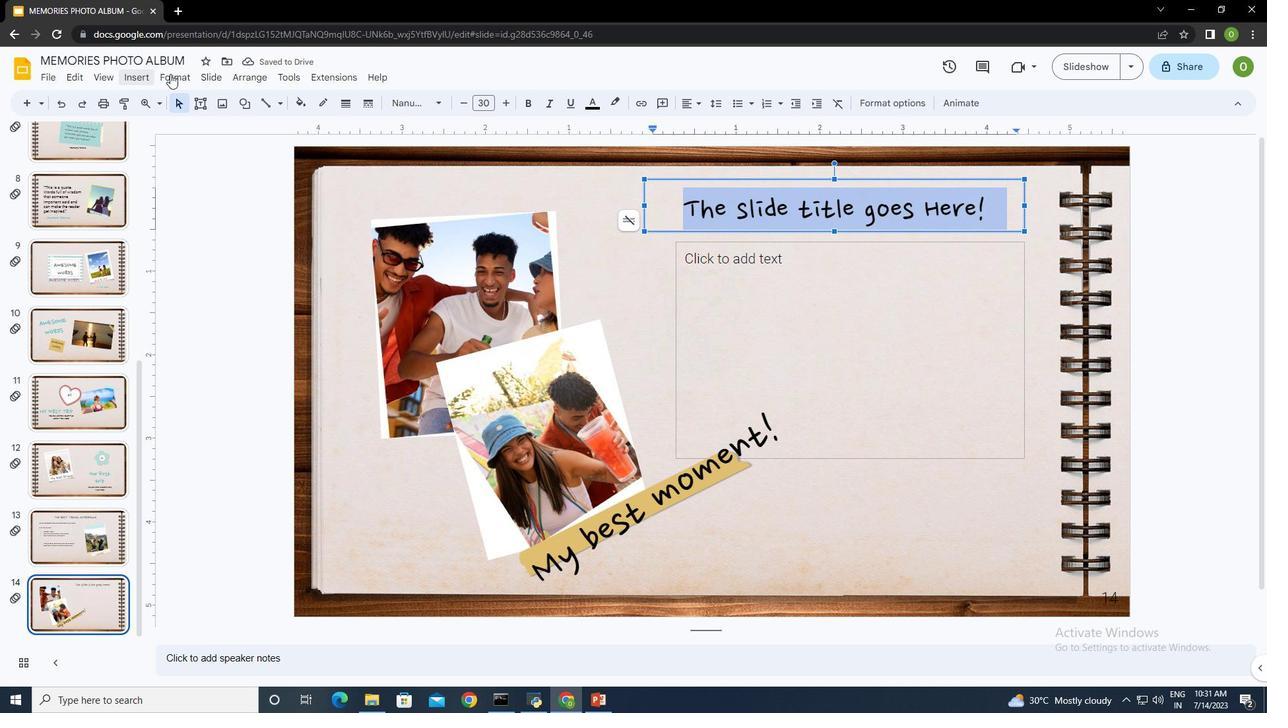 
Action: Mouse pressed left at (186, 70)
Screenshot: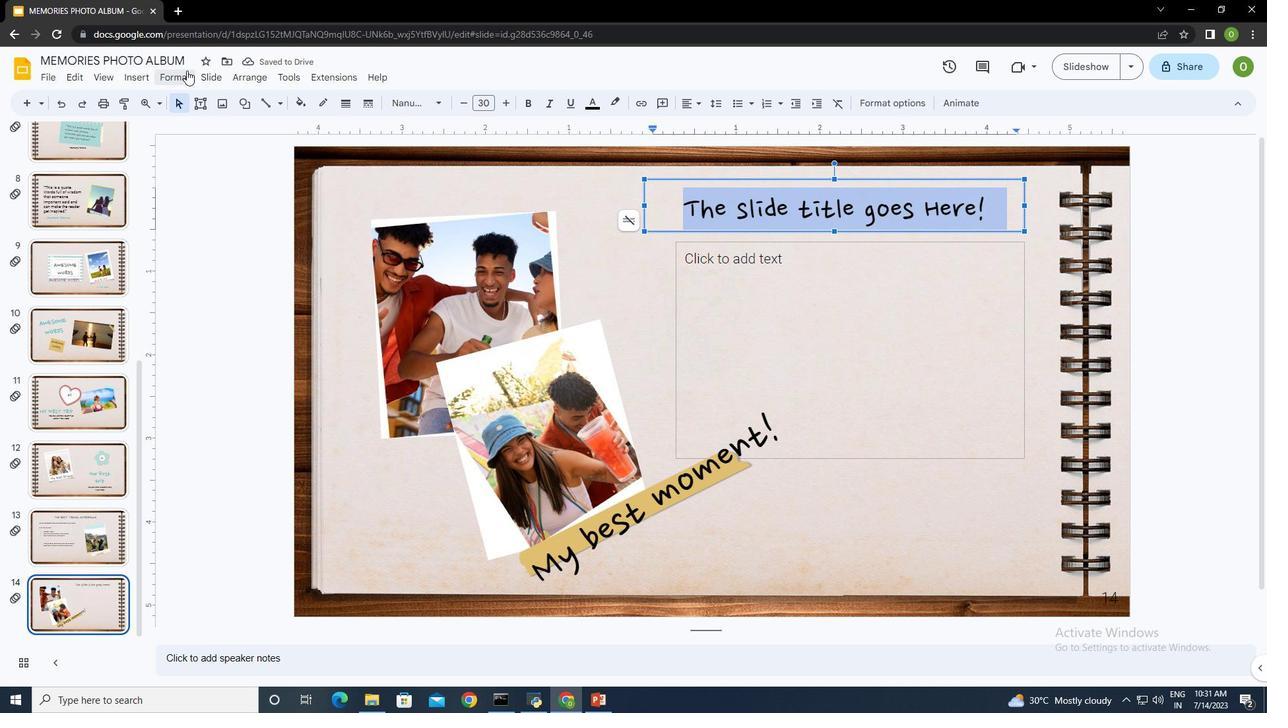
Action: Mouse moved to (608, 329)
Screenshot: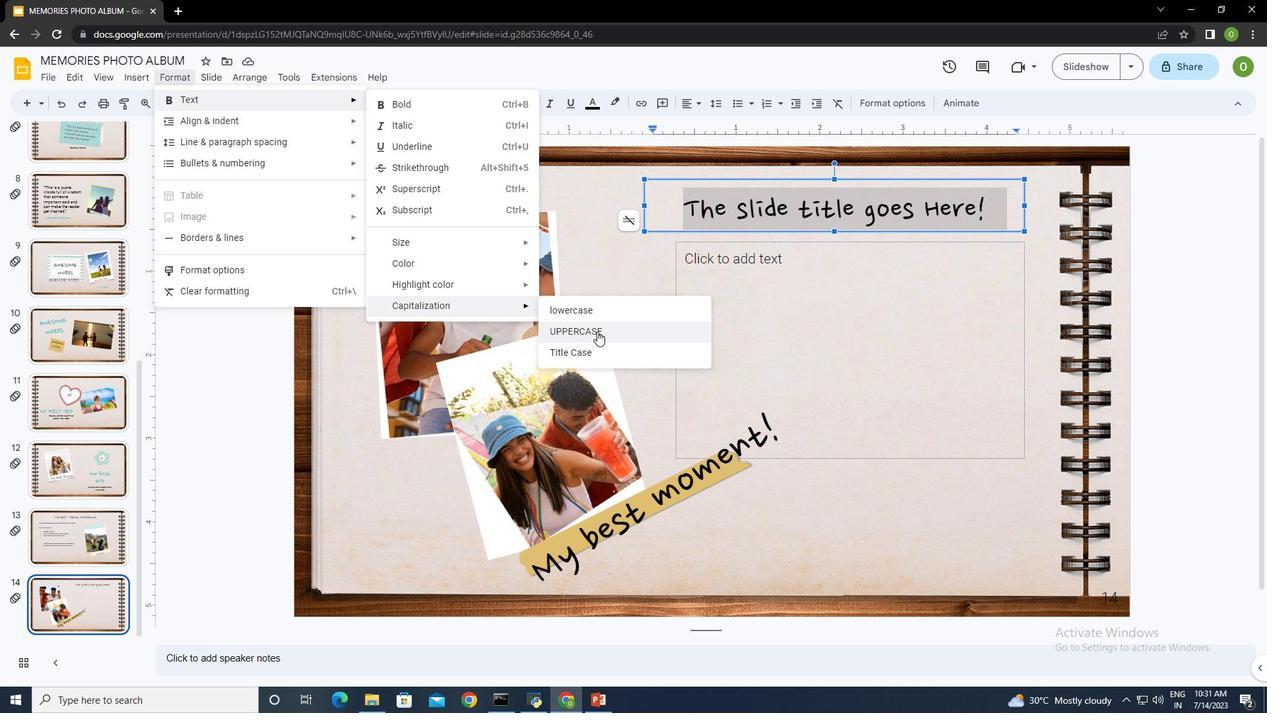 
Action: Mouse pressed left at (608, 329)
Screenshot: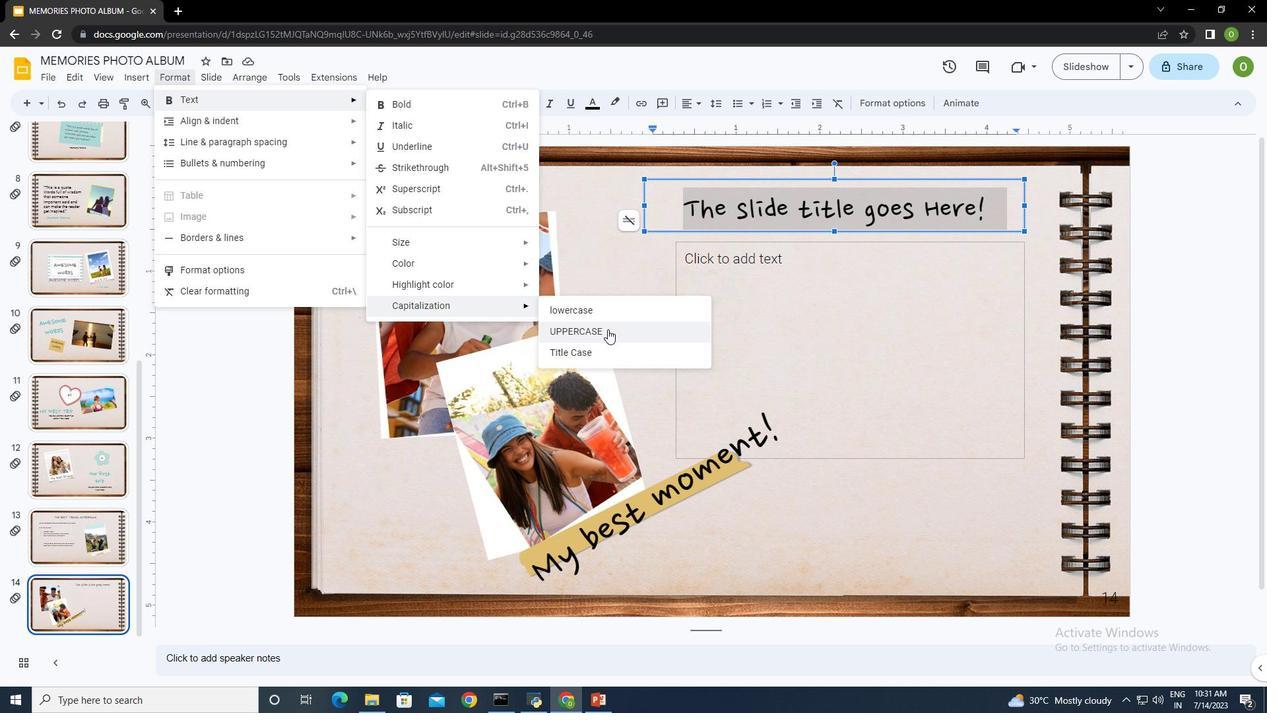 
Action: Mouse moved to (781, 314)
Screenshot: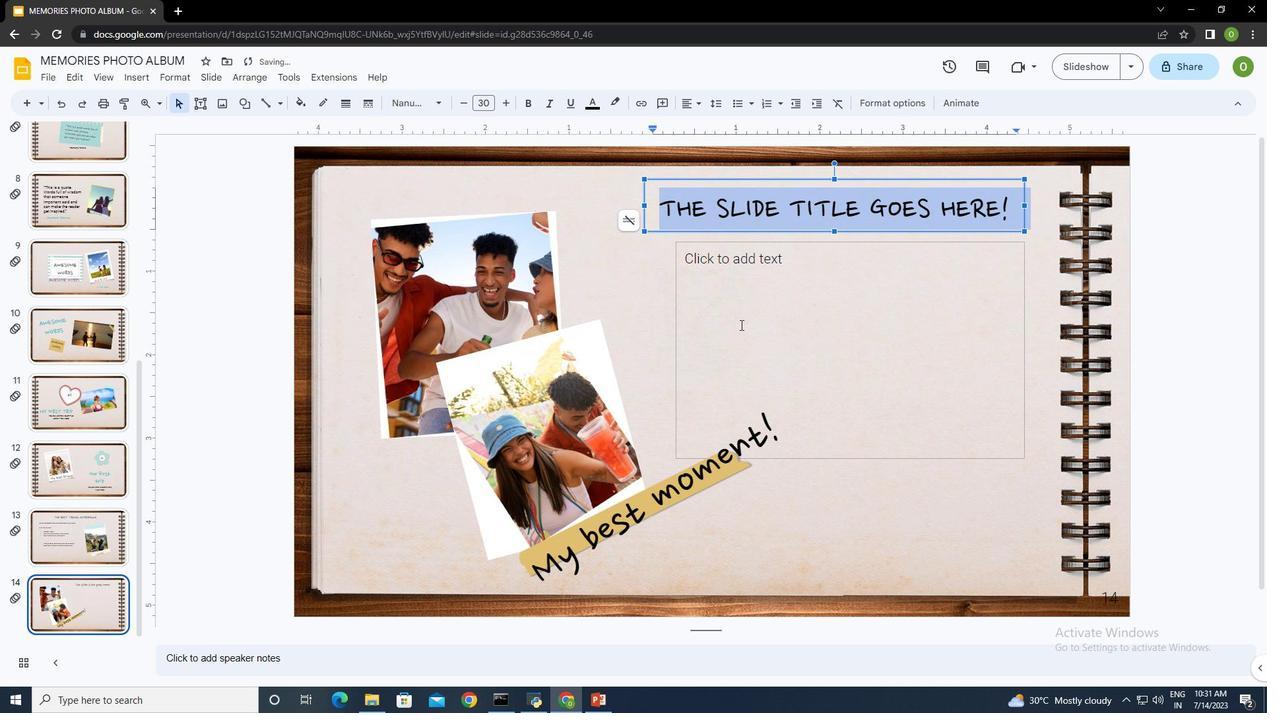 
Action: Mouse pressed left at (781, 314)
Screenshot: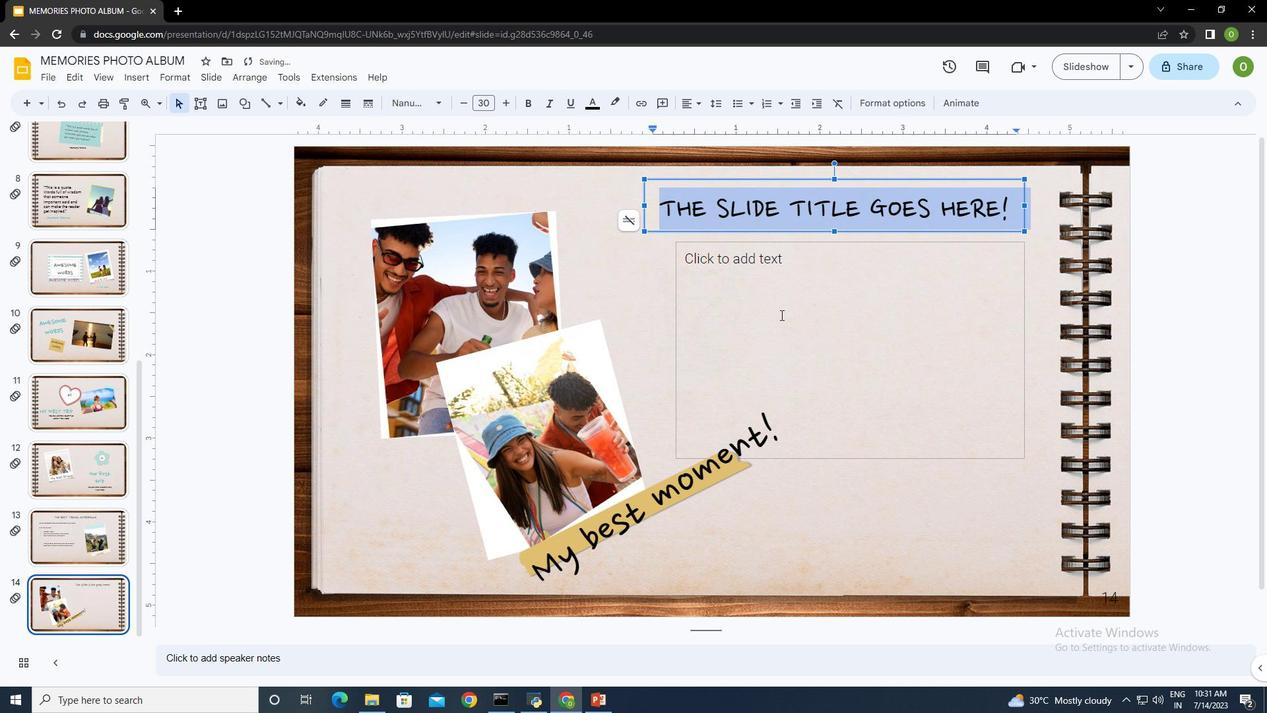 
Action: Key pressed <Key.shift>Do<Key.space>you<Key.space>know<Key.space>what<Key.space>helps<Key.space>you<Key.space>make<Key.space>your<Key.space>point<Key.space>clear<Key.shift_r>?<Key.enter><Key.shift>Lists<Key.space>ike<Key.space>this<Key.space>one<Key.shift_r>:<Key.enter><Key.enter>
Screenshot: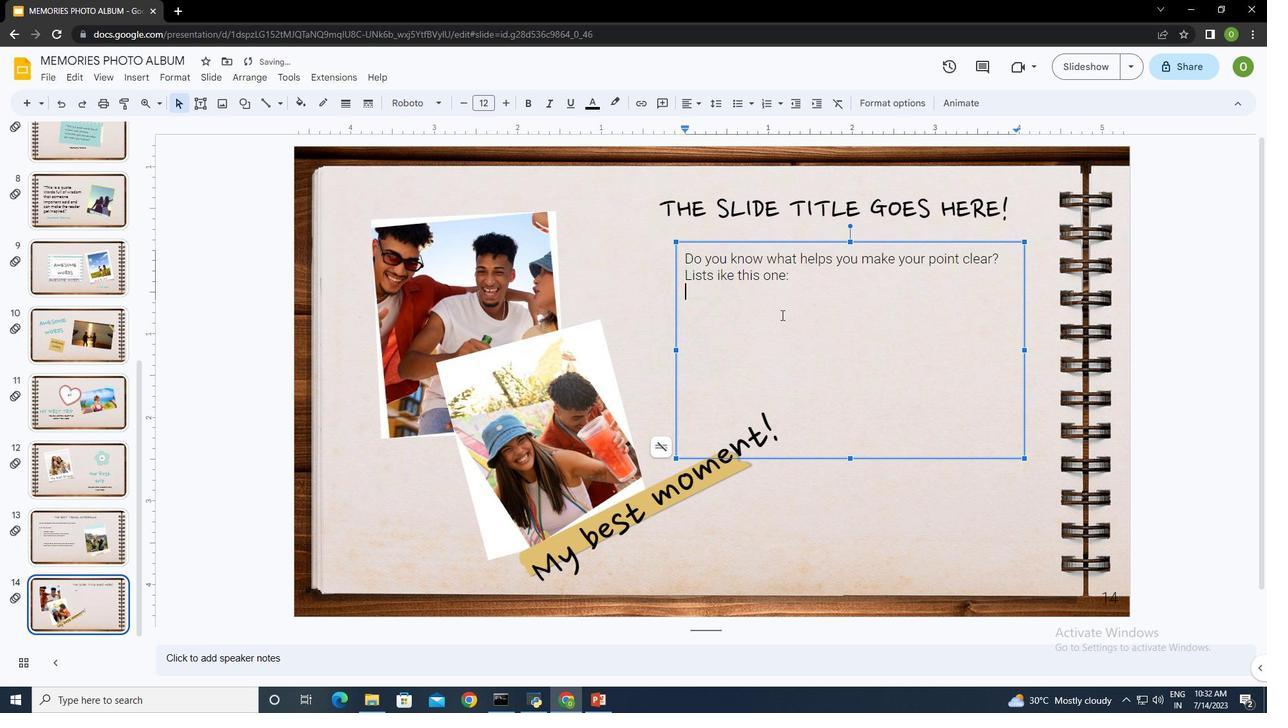 
Action: Mouse moved to (734, 101)
Screenshot: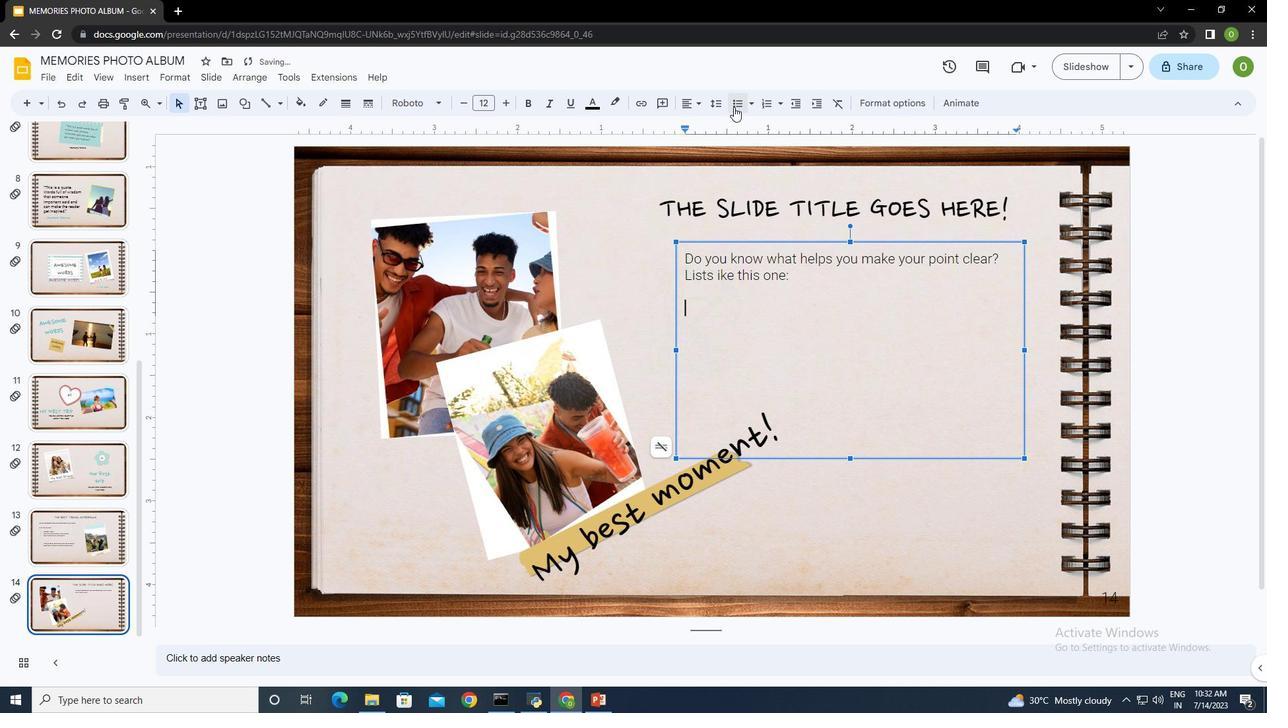 
Action: Mouse pressed left at (734, 101)
Screenshot: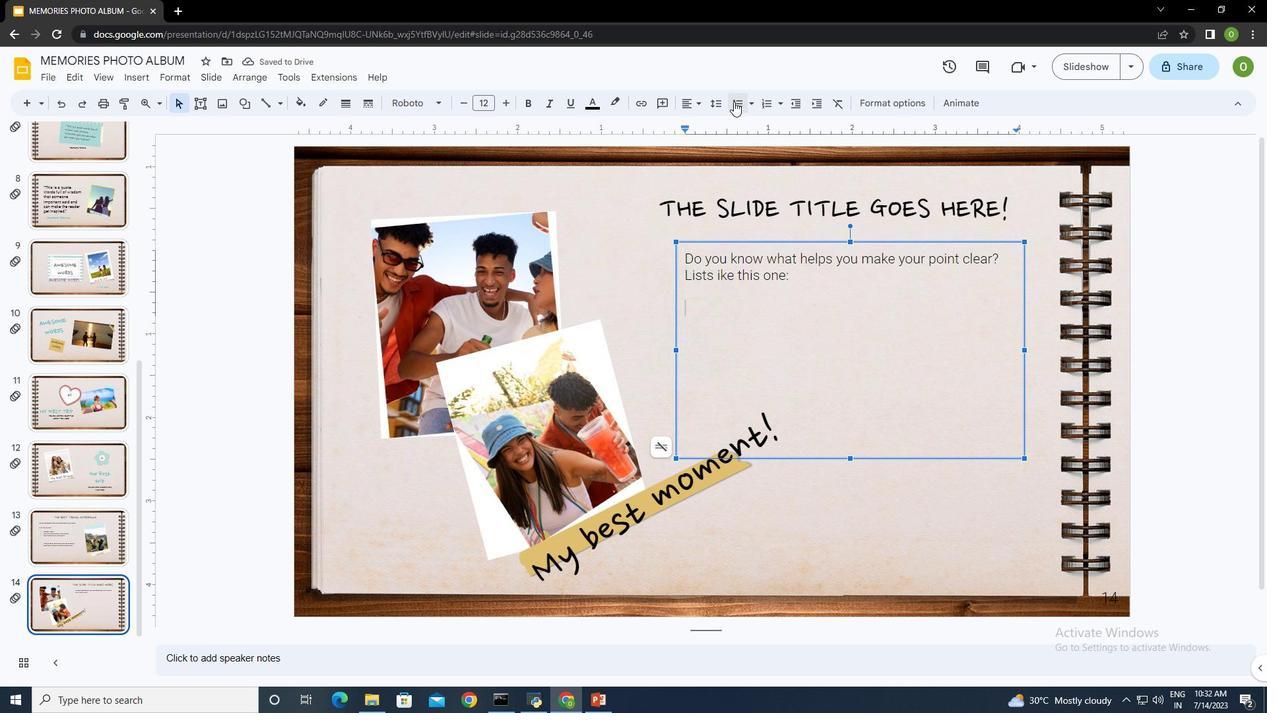 
Action: Mouse moved to (838, 312)
Screenshot: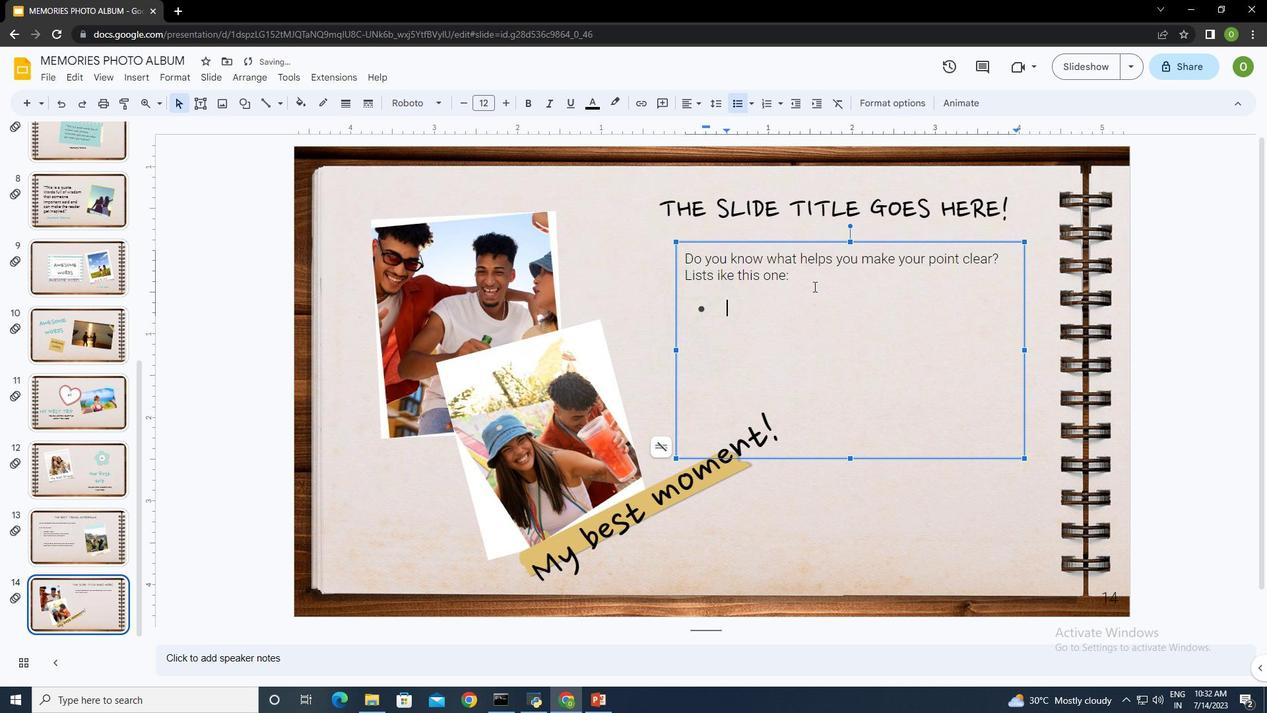 
Action: Key pressed <Key.shift>They<Key.space><Key.backspace>'re<Key.space>simple<Key.enter><Key.shift><Key.shift><Key.shift><Key.shift>You<Key.space>can<Key.space>organix<Key.backspace>ze<Key.space>your<Key.space>is<Key.backspace>dea<Key.space>clearly<Key.enter><Key.shift><Key.shift><Key.shift>You<Key.shift_r><Key.shift_r>'ll<Key.space>never<Key.space>forget<Key.space>to<Key.space>buy<Key.space>milk<Key.shift>!<Key.enter><Key.backspace><Key.enter><Key.shift>And<Key.space>a<Key.backspace>the<Key.space>most<Key.space>important<Key.space>thing<Key.shift_r>:<Key.space>the<Key.space>audience<Key.space>wont<Key.backspace>'t<Key.space>miss<Key.space>the<Key.space>point<Key.space>of<Key.space>your<Key.space>presentation
Screenshot: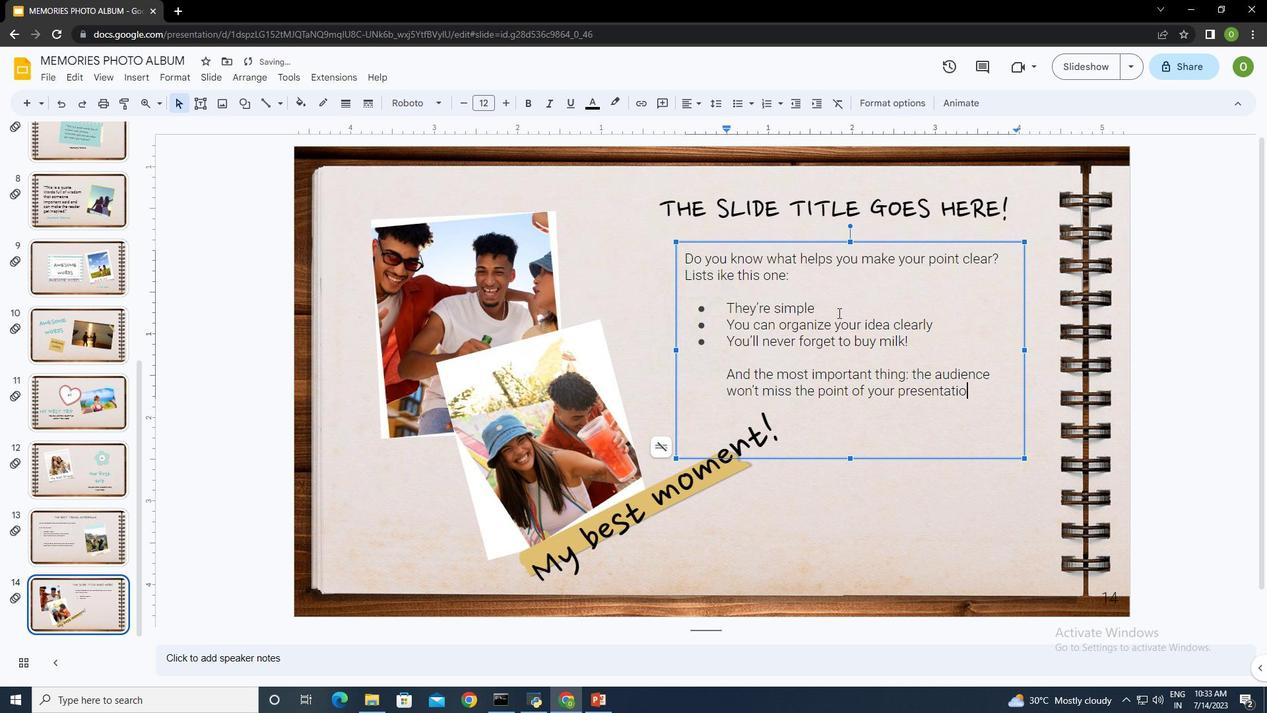 
Action: Mouse moved to (860, 523)
Screenshot: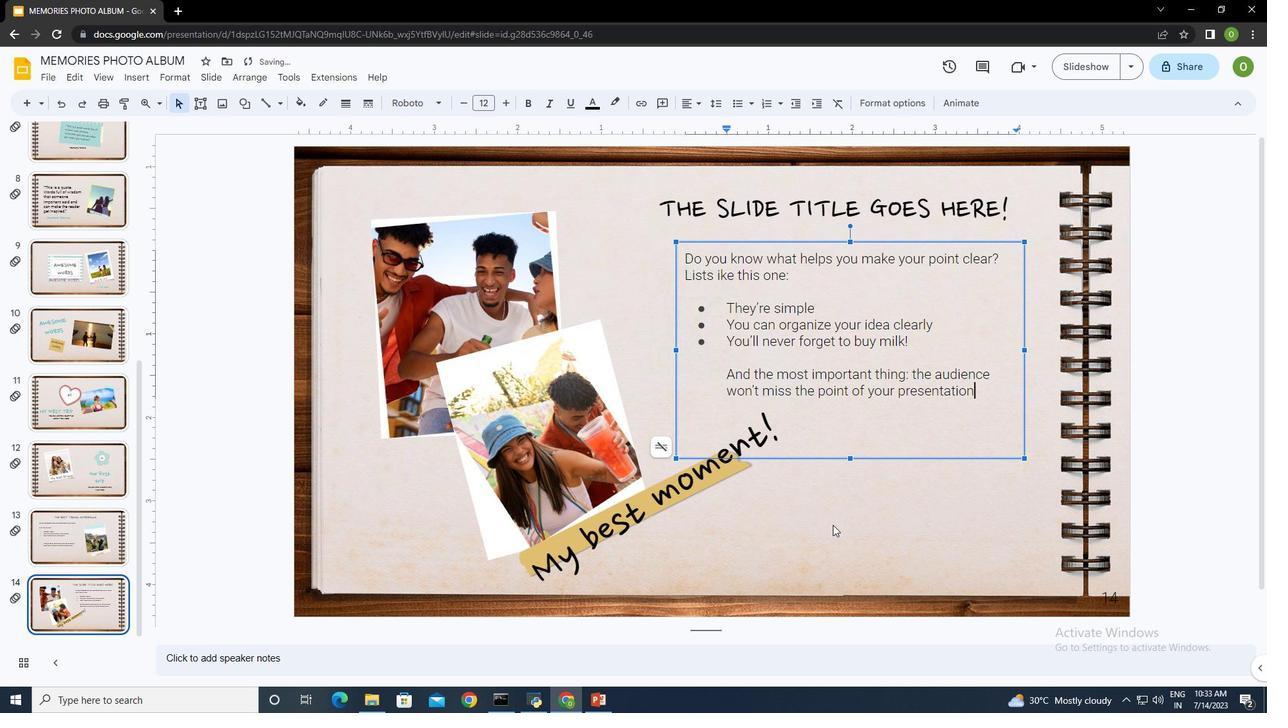 
Action: Mouse pressed left at (860, 523)
Screenshot: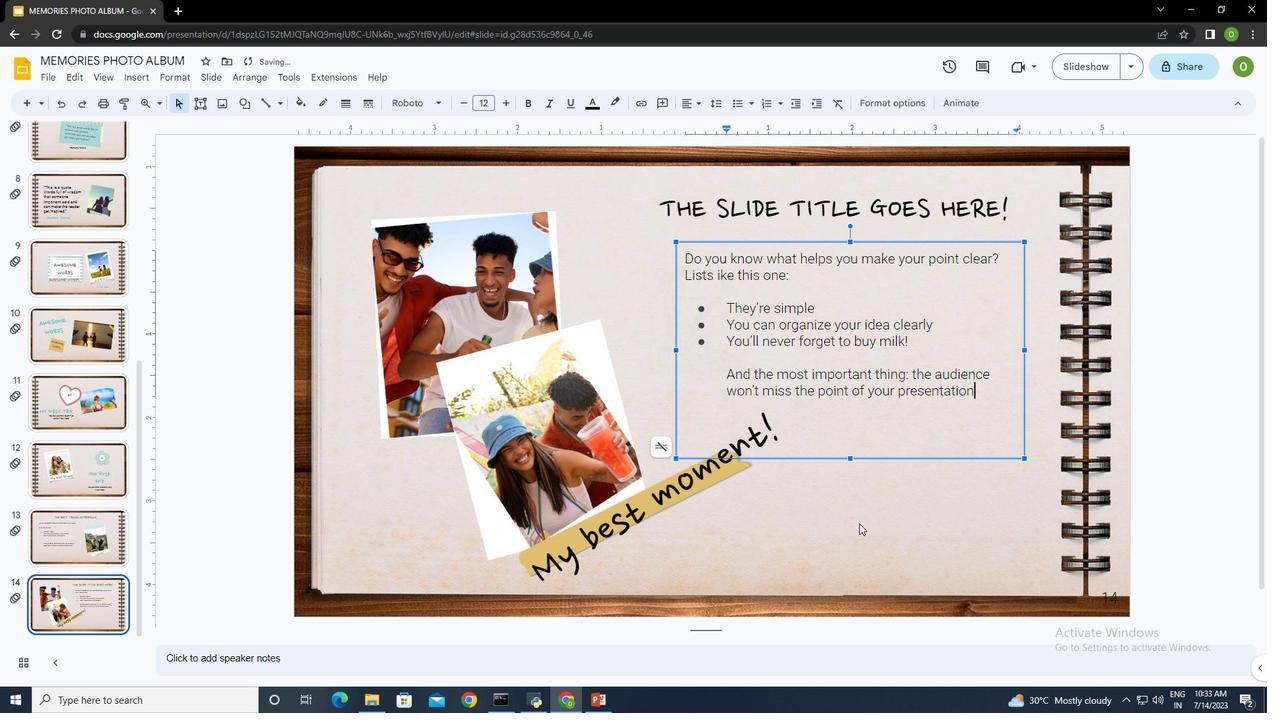 
Action: Mouse moved to (677, 486)
Screenshot: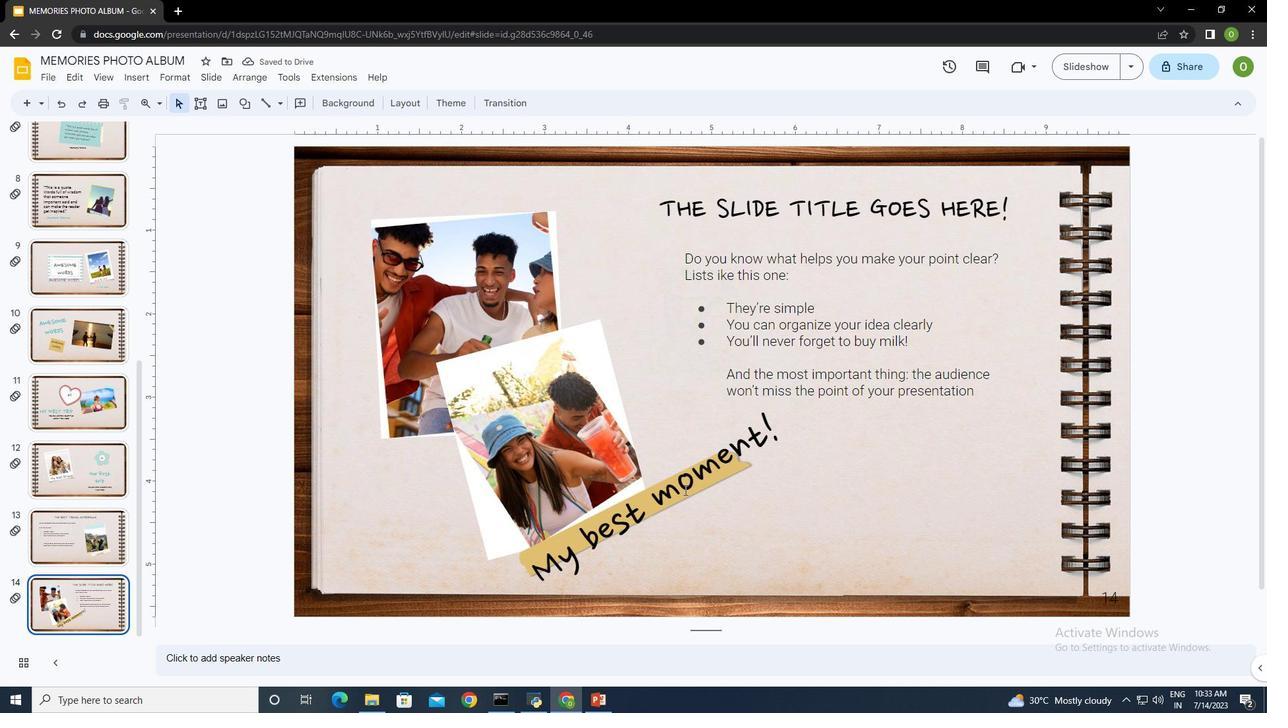 
Action: Mouse pressed left at (677, 486)
Screenshot: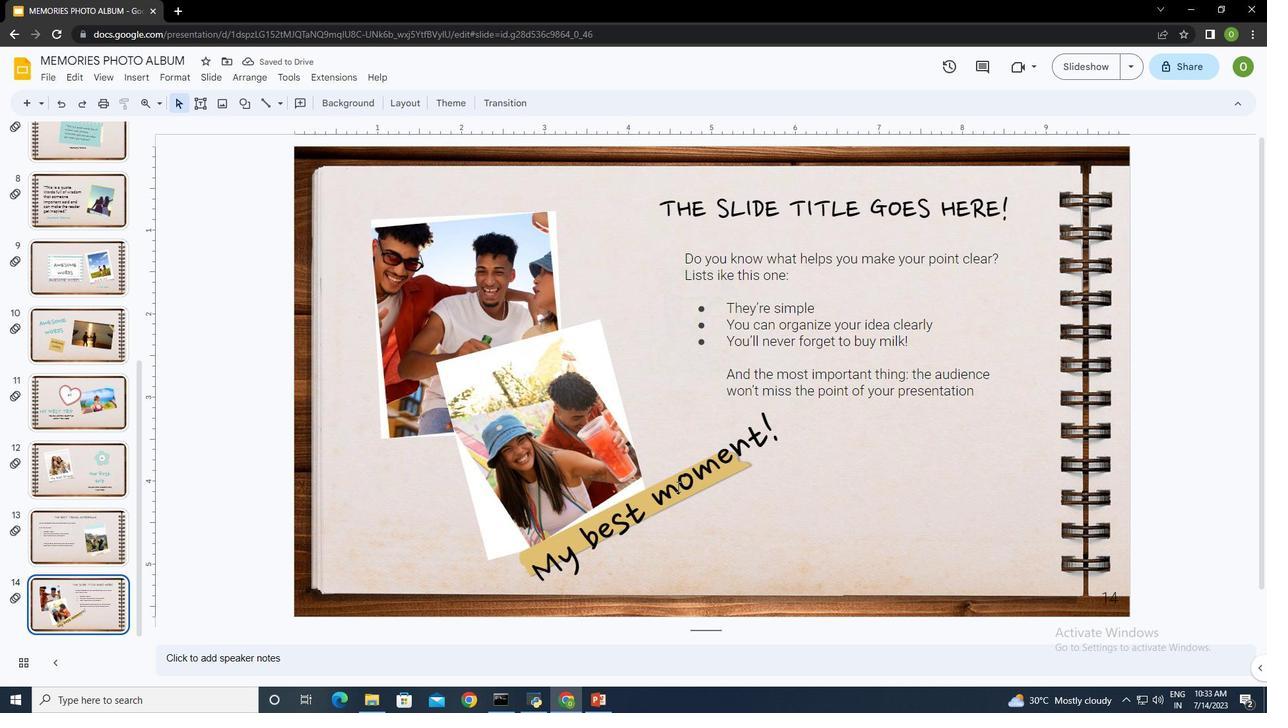 
Action: Mouse moved to (460, 106)
Screenshot: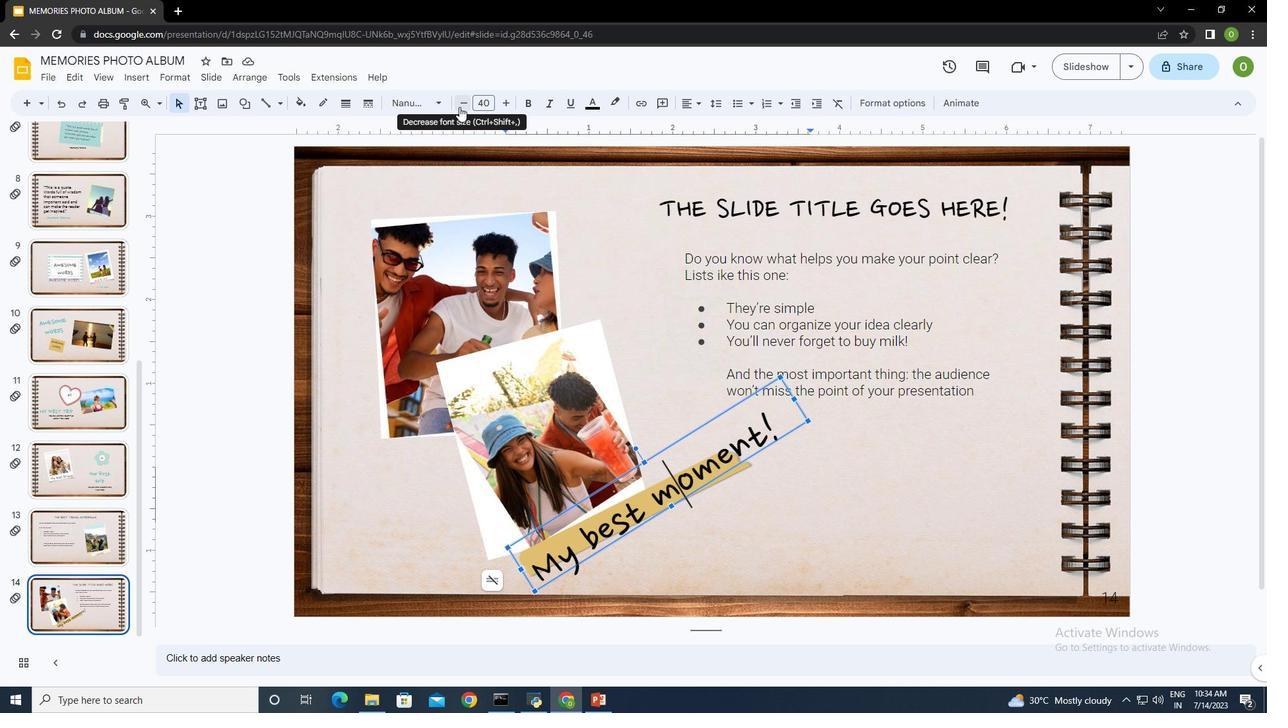 
Action: Mouse pressed left at (460, 106)
Screenshot: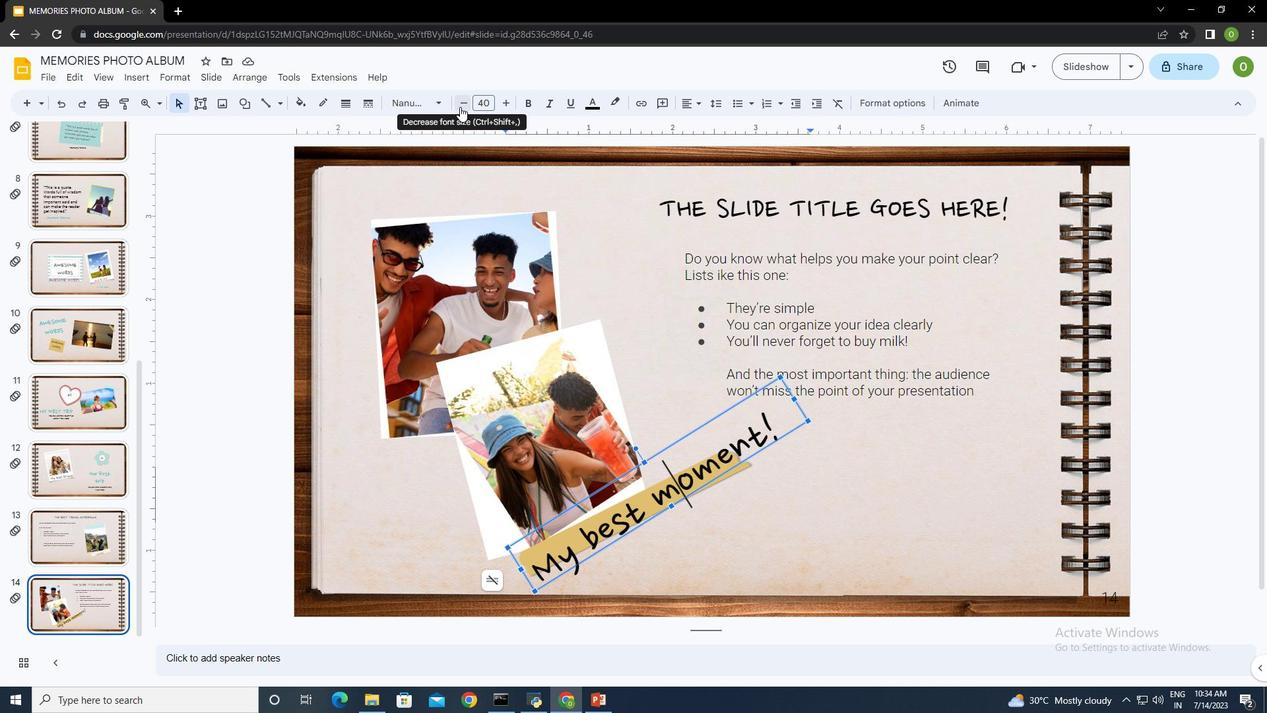 
Action: Mouse pressed left at (460, 106)
Screenshot: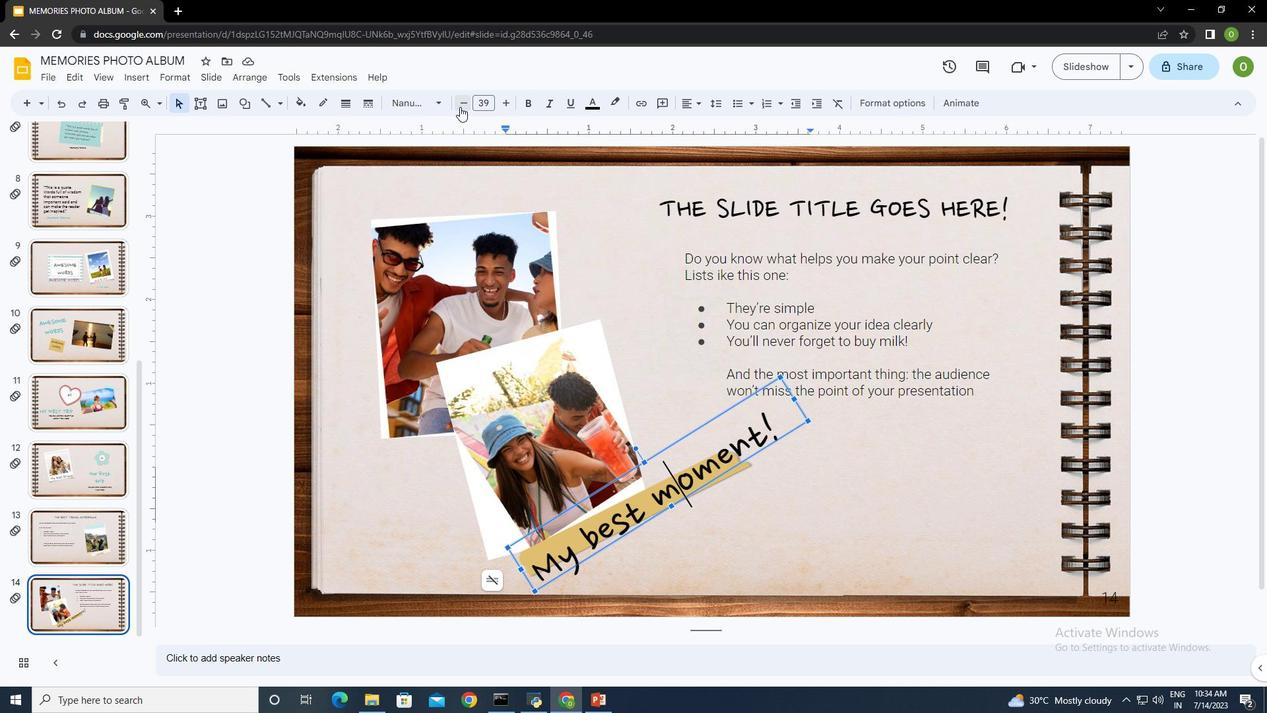 
Action: Mouse pressed left at (460, 106)
Screenshot: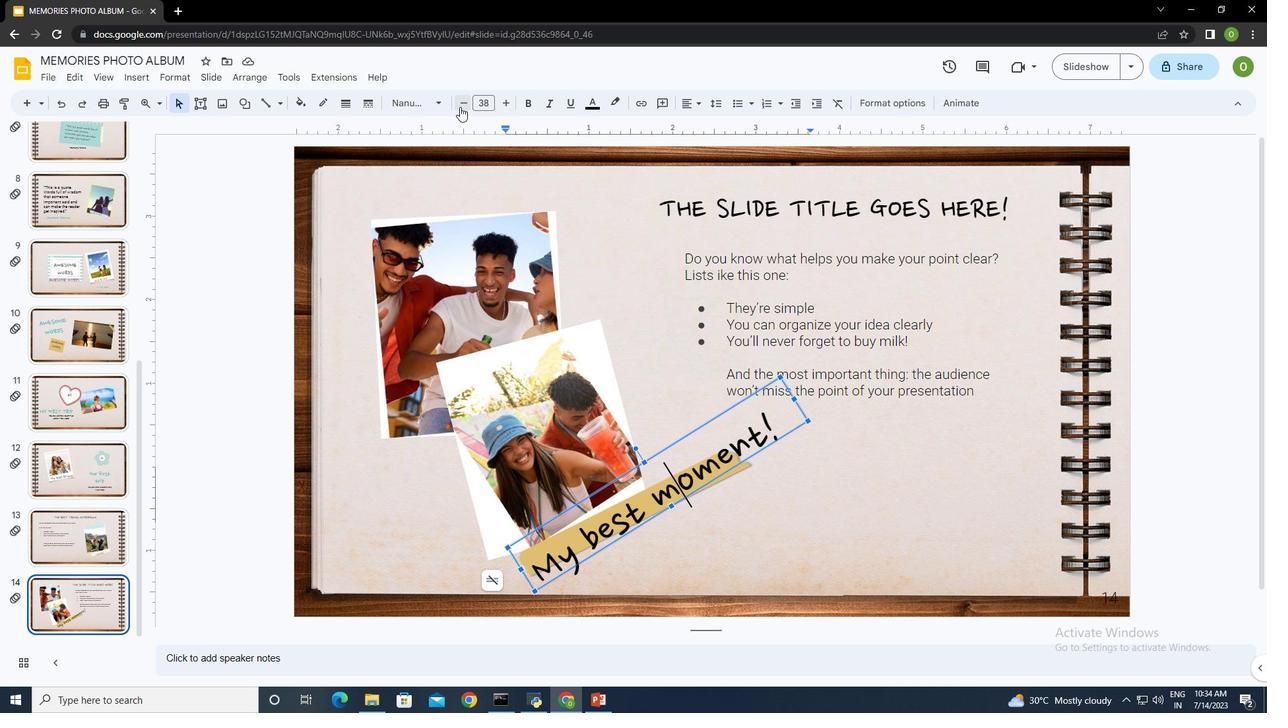 
Action: Mouse pressed left at (460, 106)
Screenshot: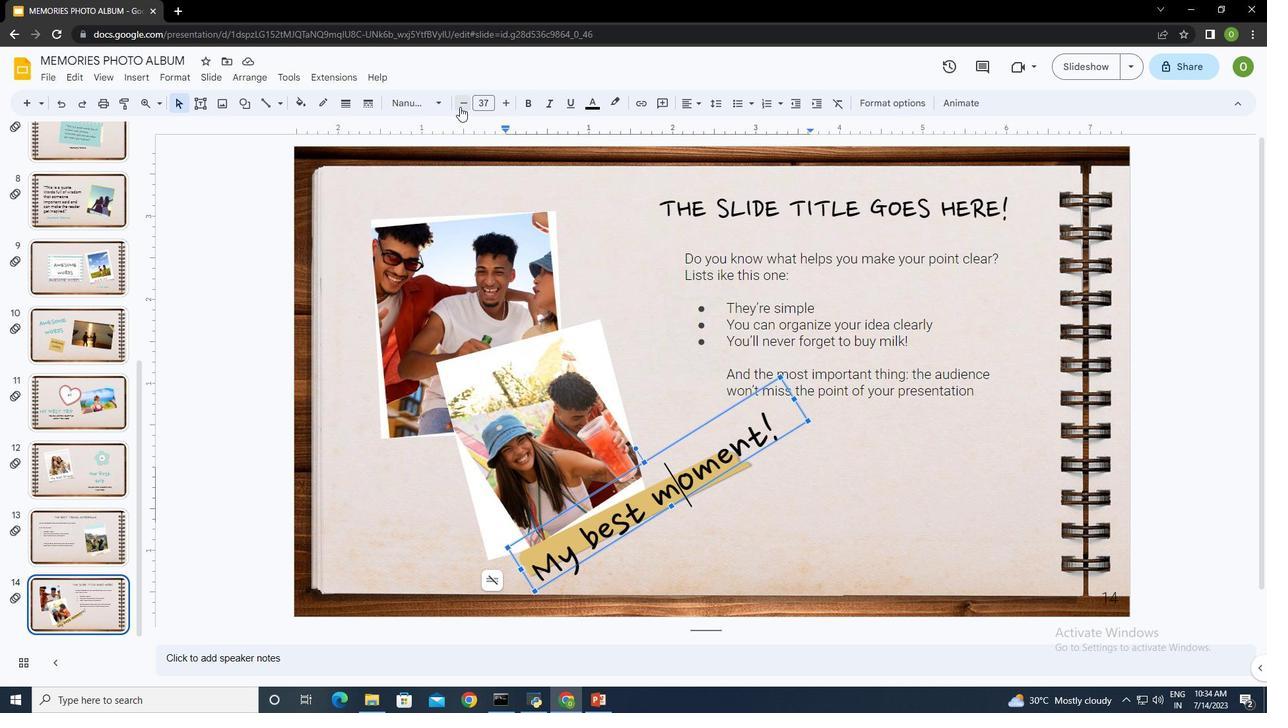 
Action: Mouse pressed left at (460, 106)
Screenshot: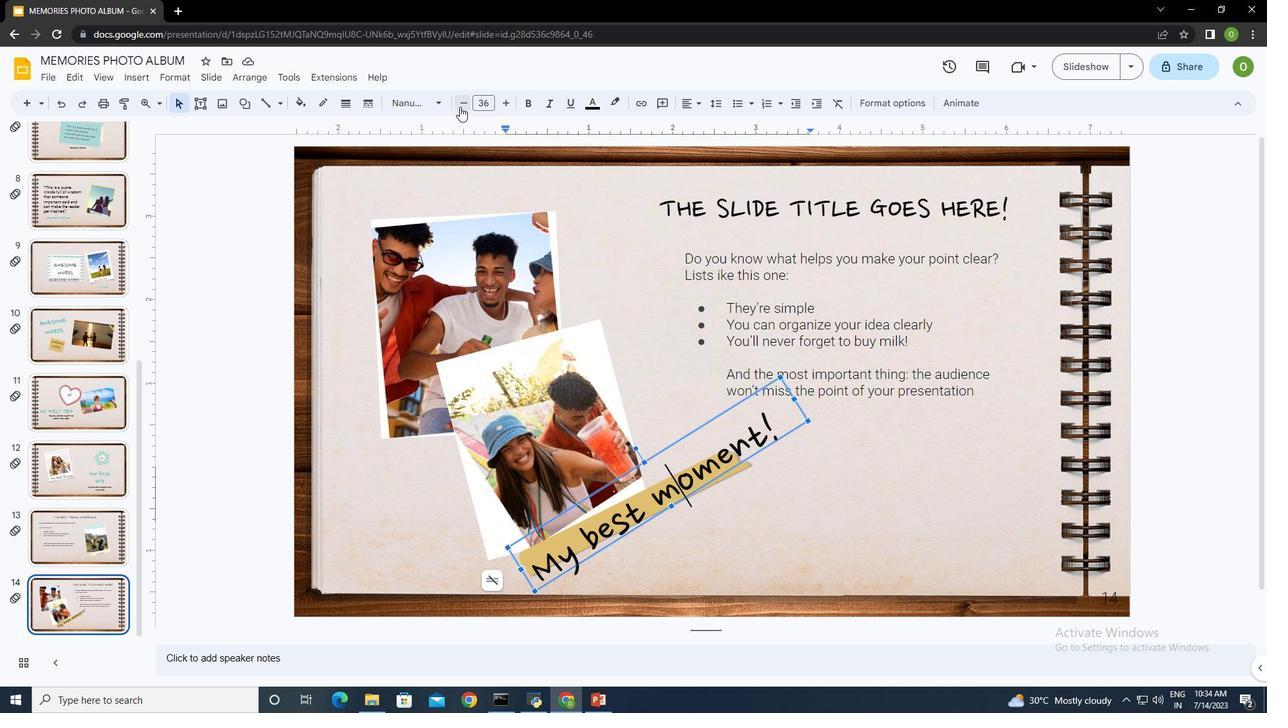 
Action: Mouse moved to (878, 503)
Screenshot: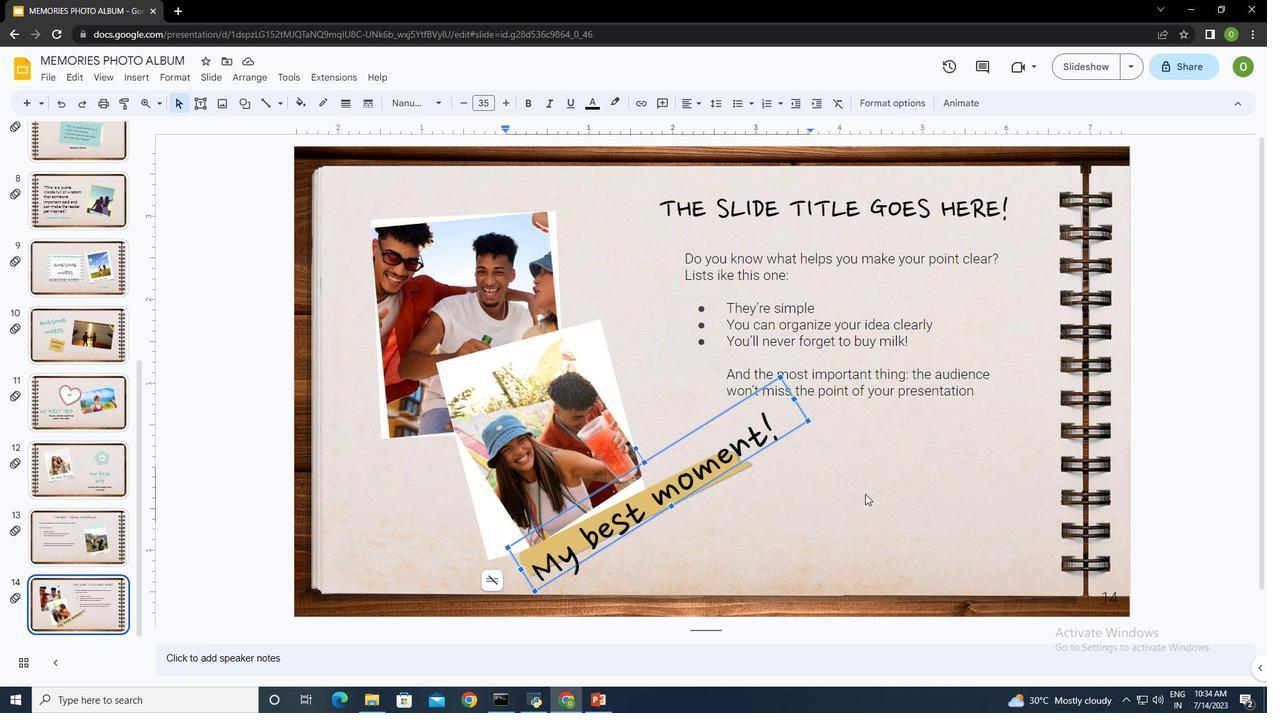 
Action: Mouse pressed left at (878, 503)
Screenshot: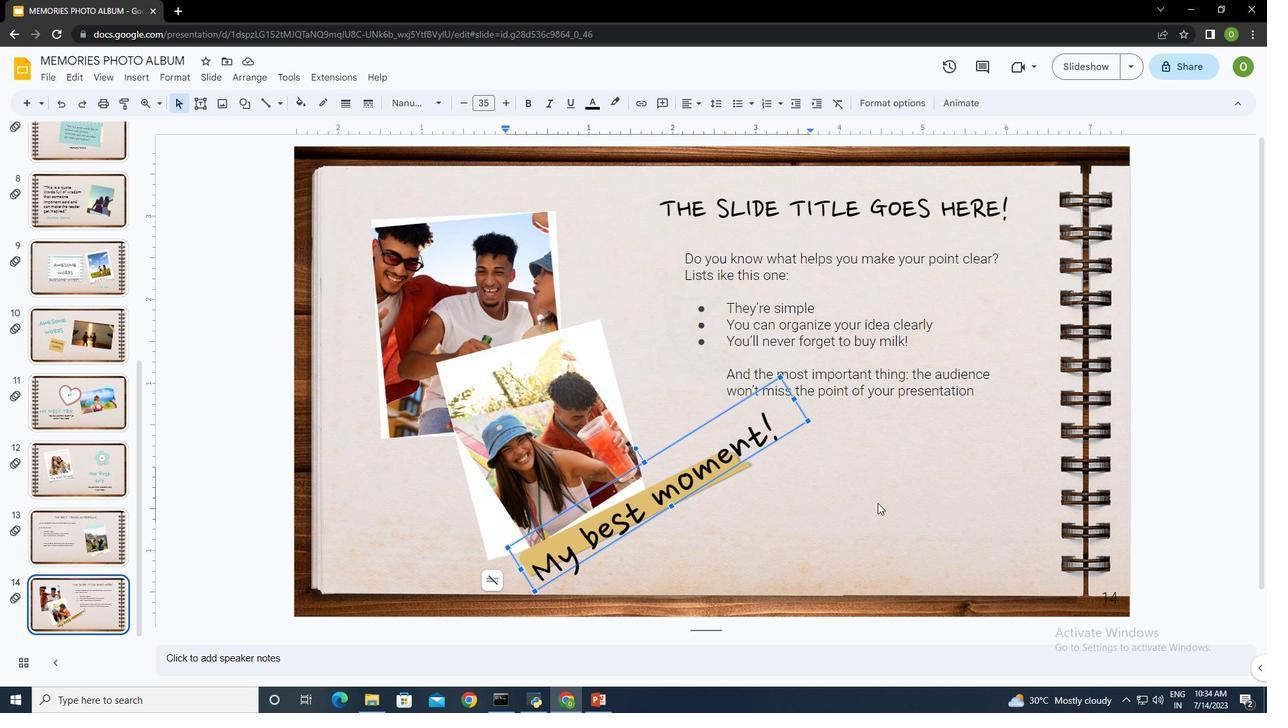 
Action: Mouse moved to (721, 446)
Screenshot: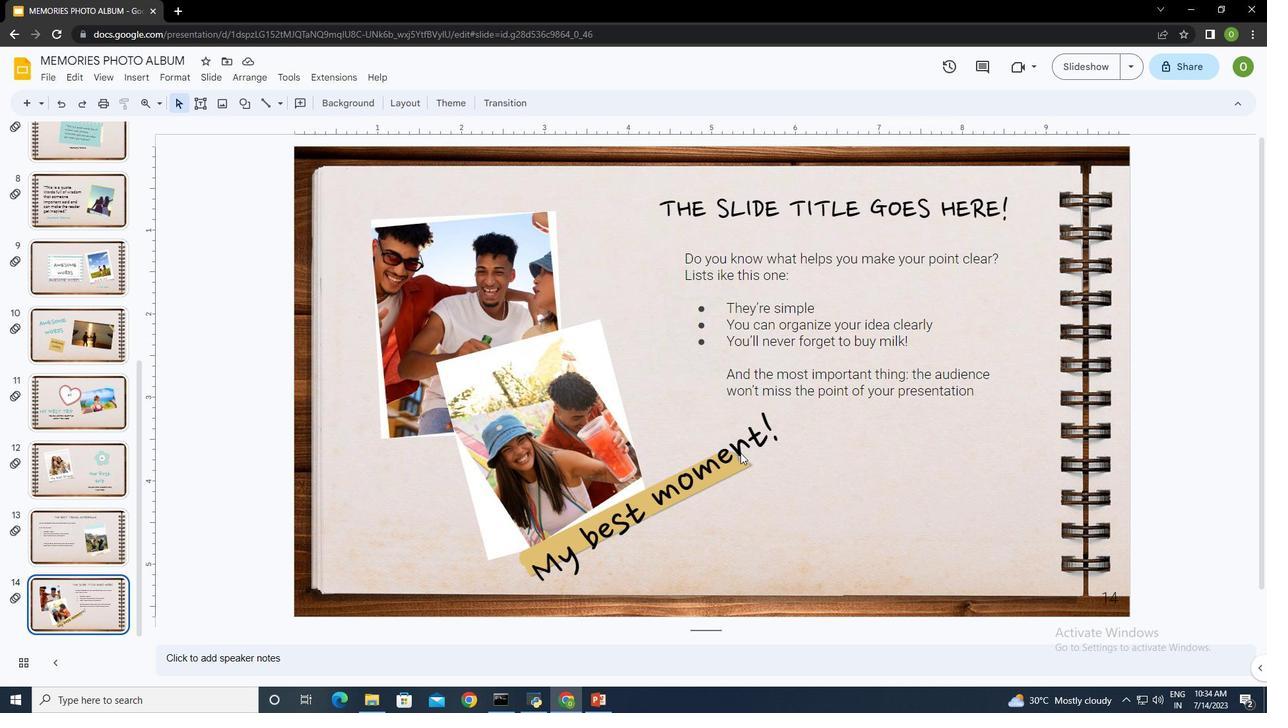 
Action: Mouse pressed left at (721, 446)
Screenshot: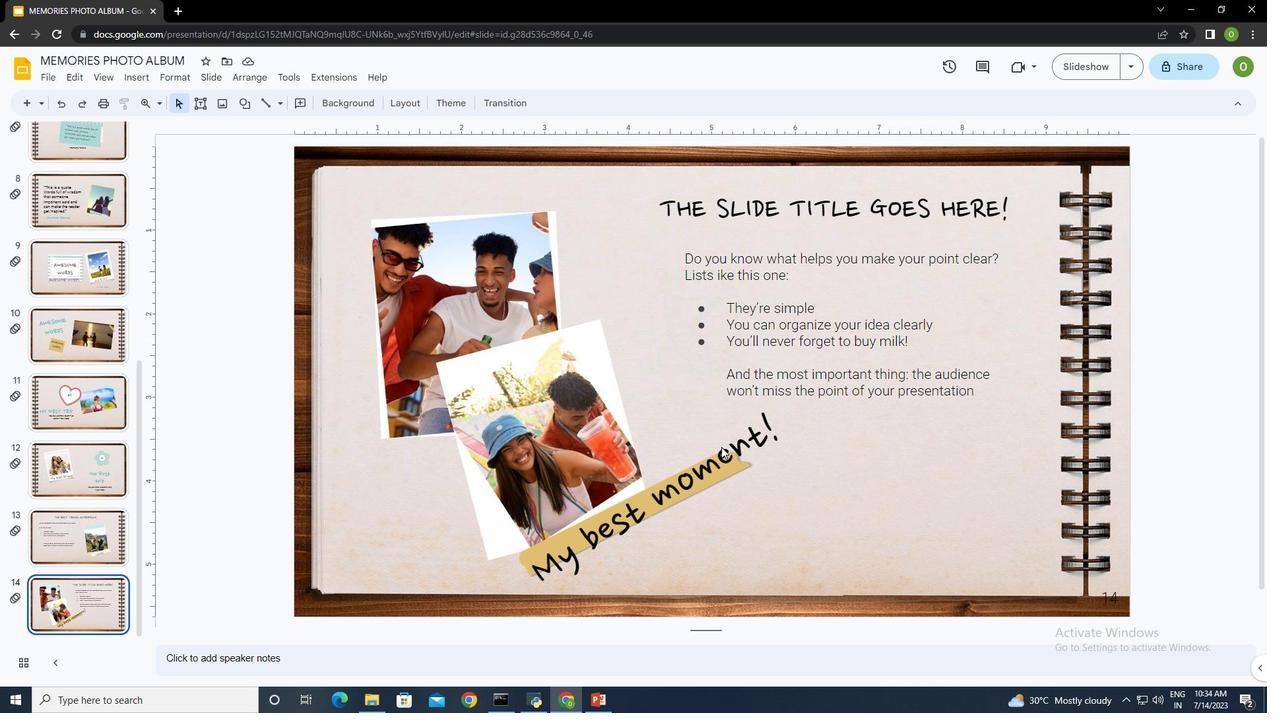 
Action: Mouse moved to (721, 458)
Screenshot: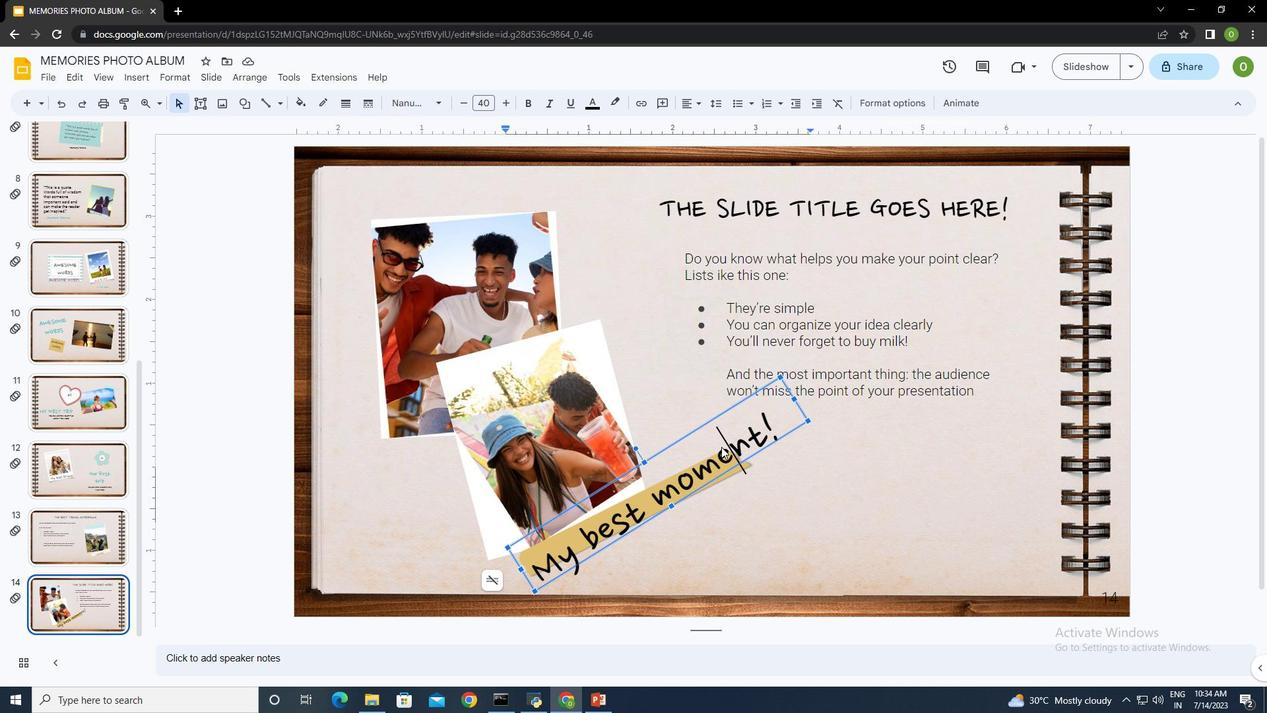 
Action: Key pressed ctrl+A
Screenshot: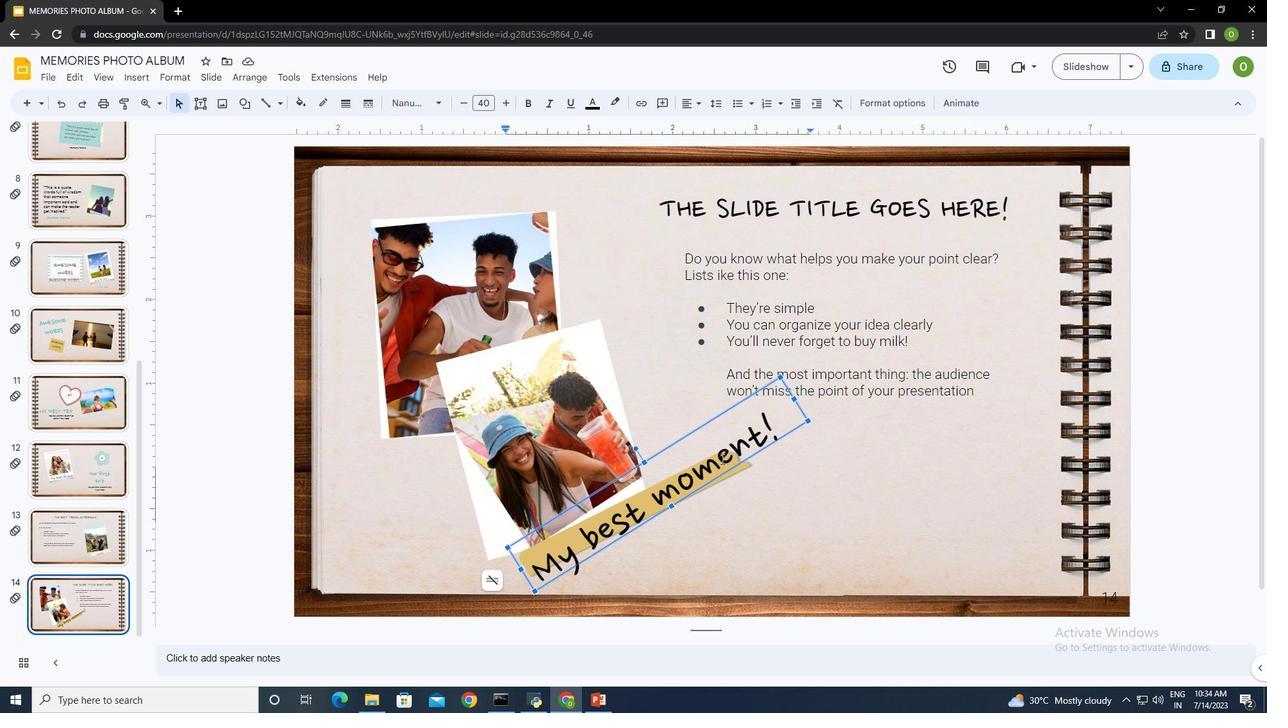 
Action: Mouse moved to (465, 106)
Screenshot: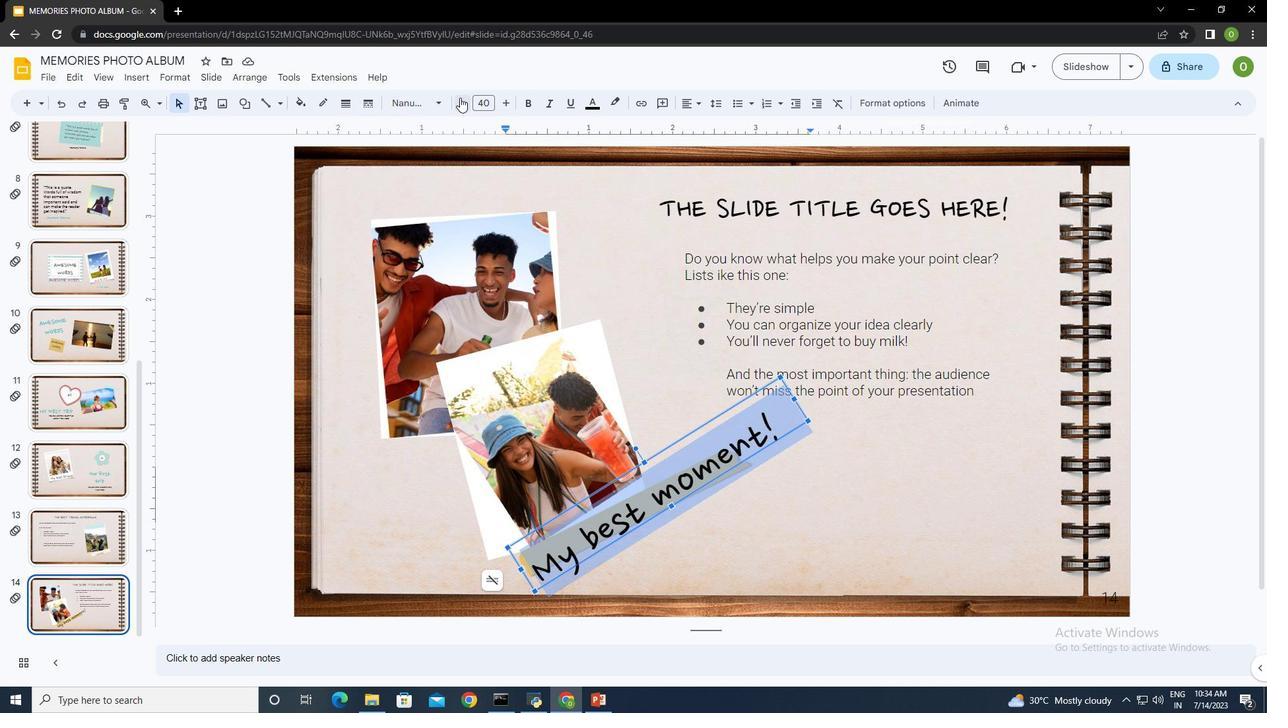 
Action: Mouse pressed left at (465, 106)
Screenshot: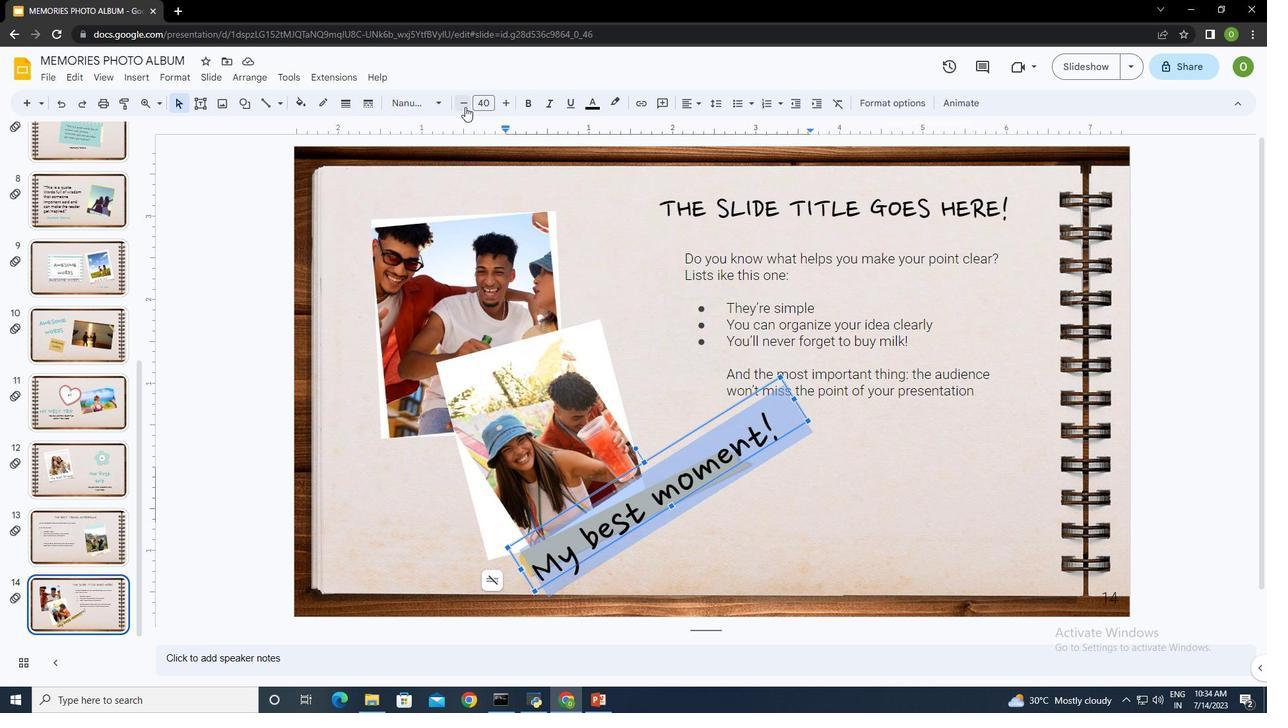 
Action: Mouse pressed left at (465, 106)
Screenshot: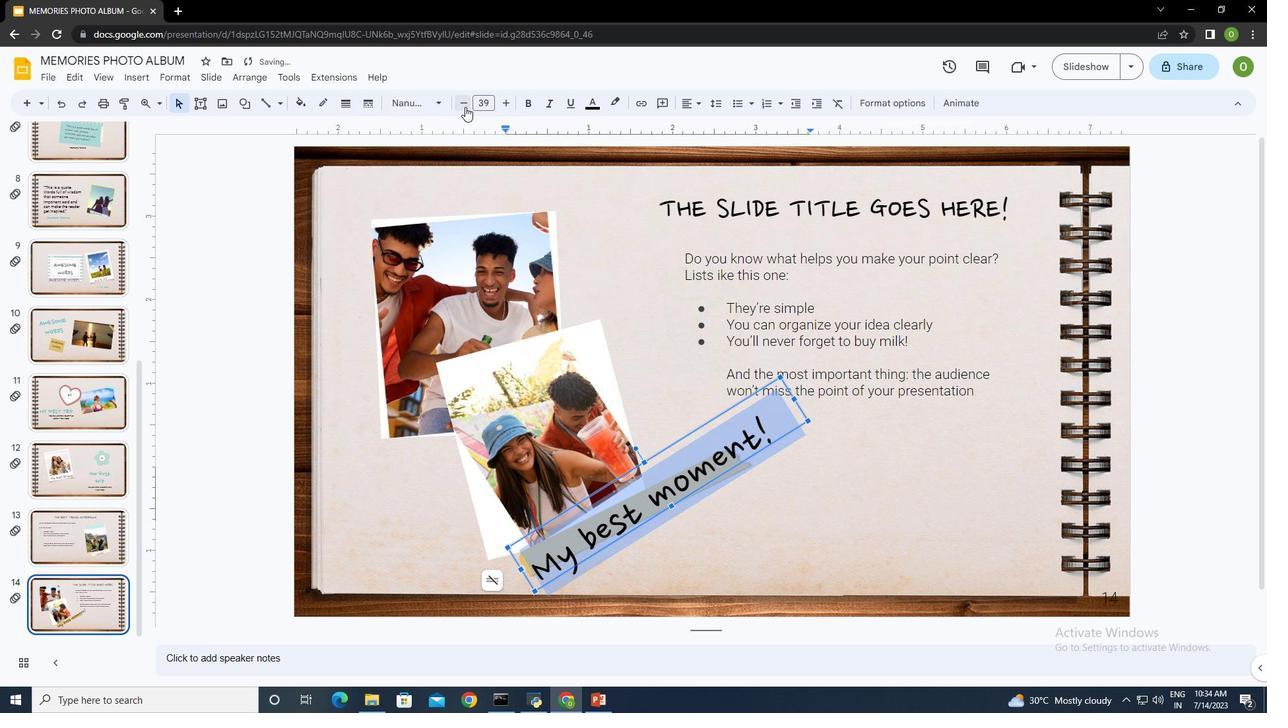 
Action: Mouse pressed left at (465, 106)
Screenshot: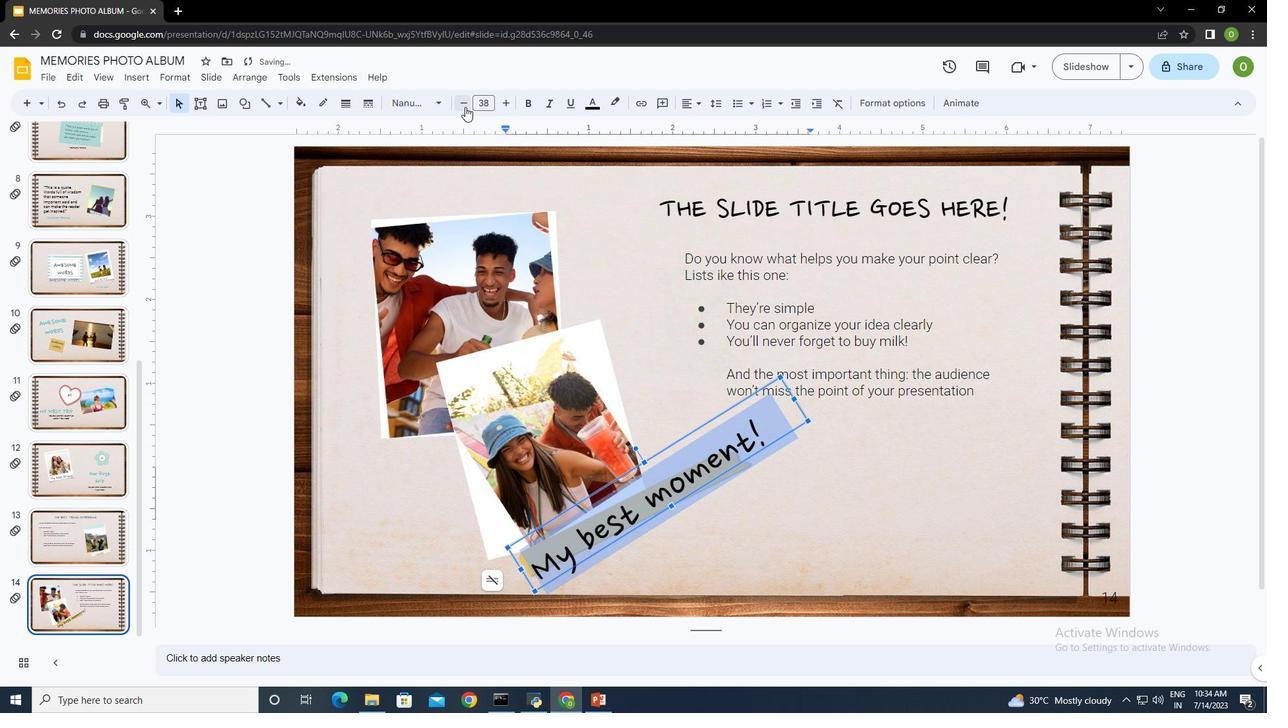 
Action: Mouse pressed left at (465, 106)
Screenshot: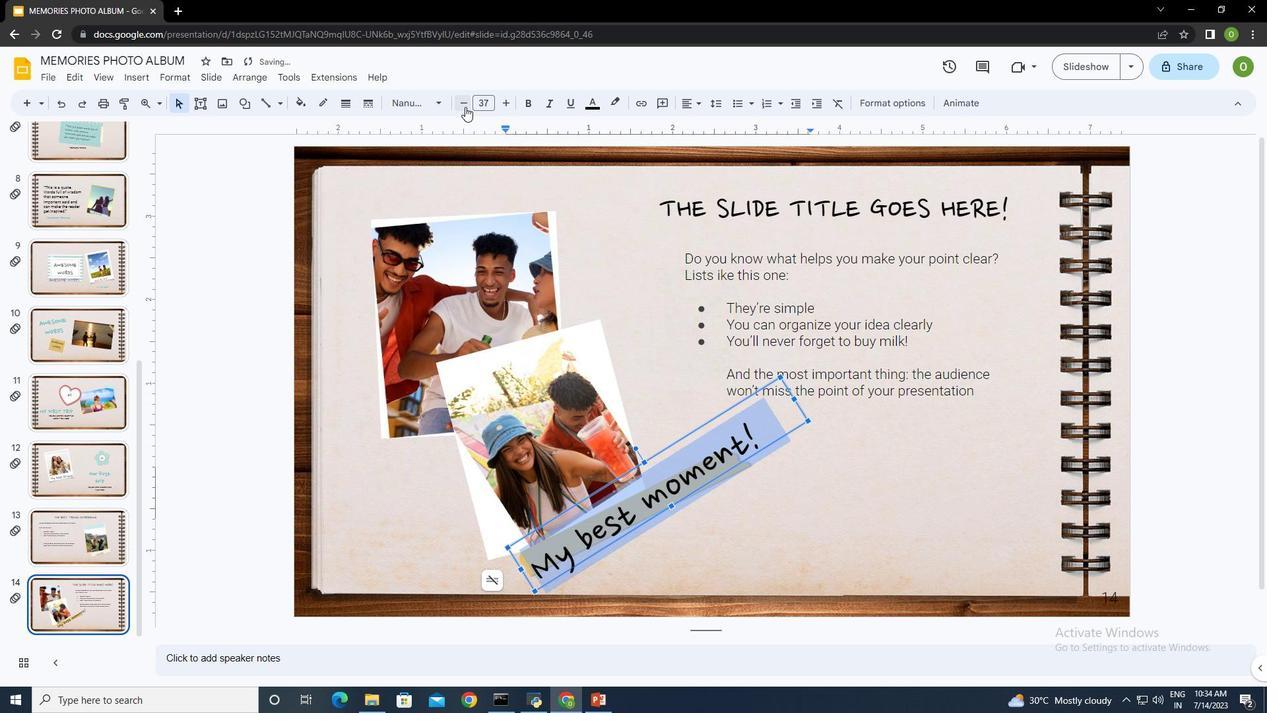 
Action: Mouse pressed left at (465, 106)
Screenshot: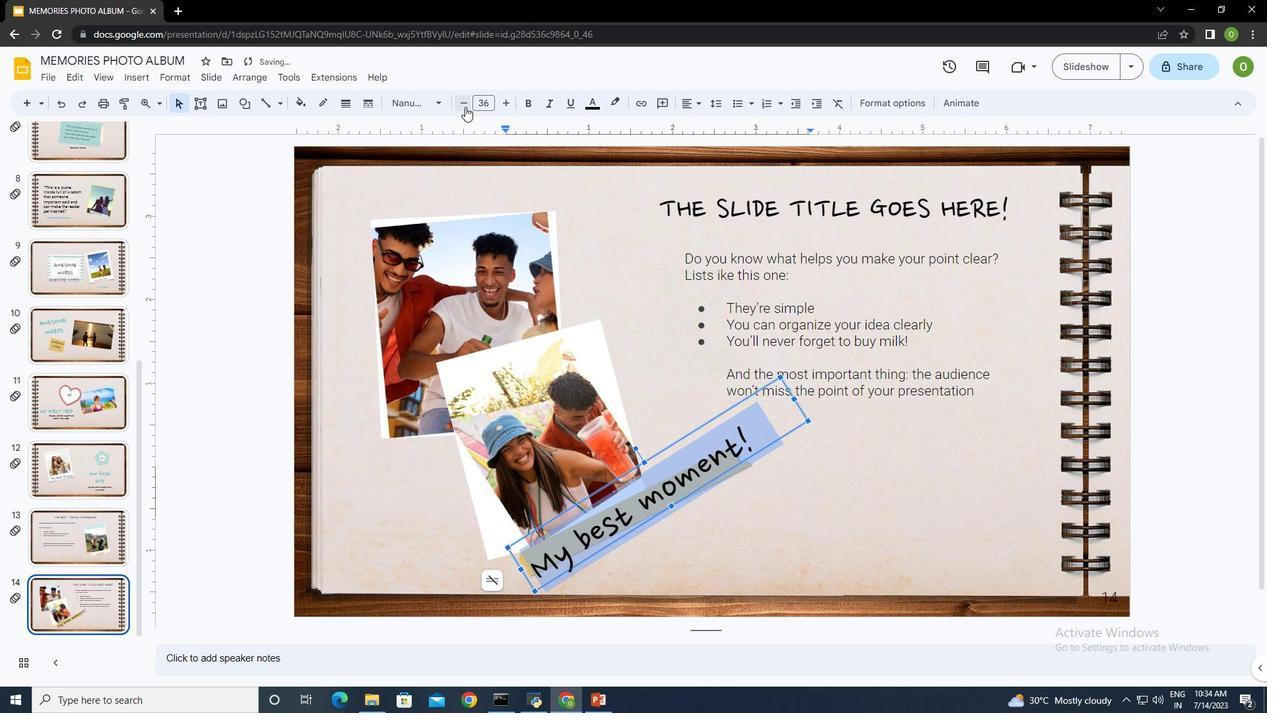 
Action: Mouse moved to (863, 478)
Screenshot: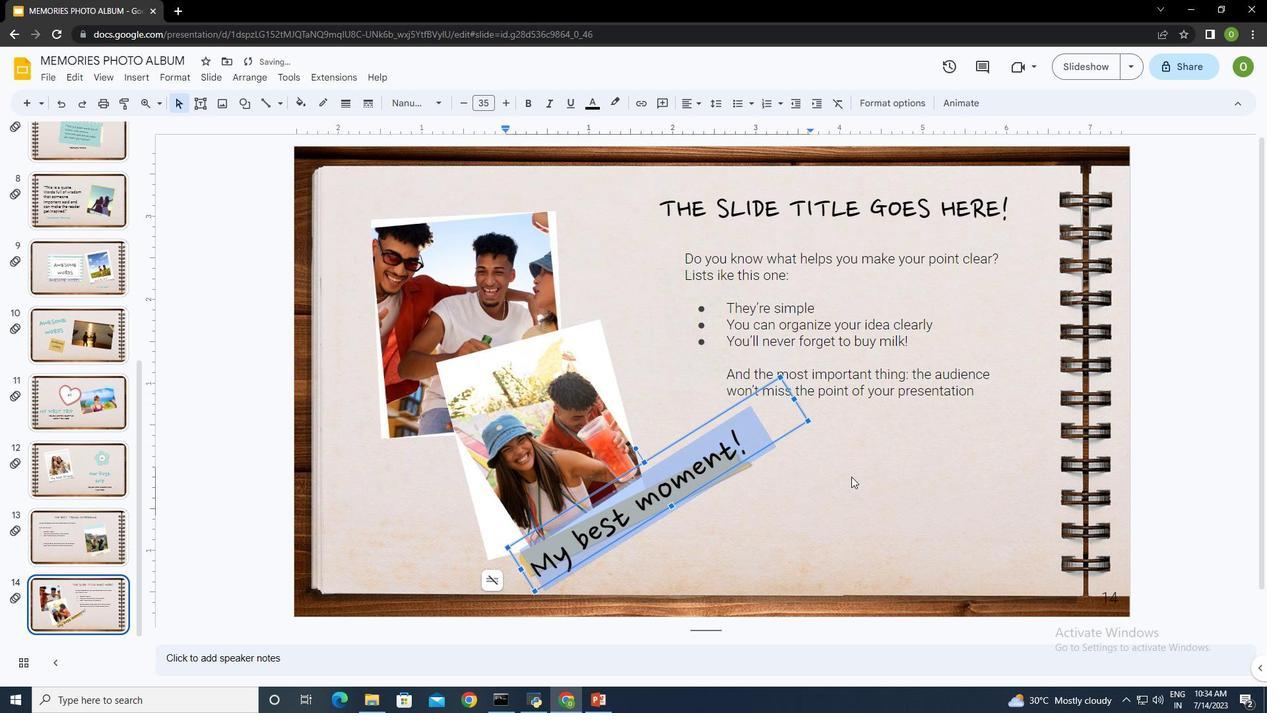 
Action: Mouse pressed left at (863, 478)
Screenshot: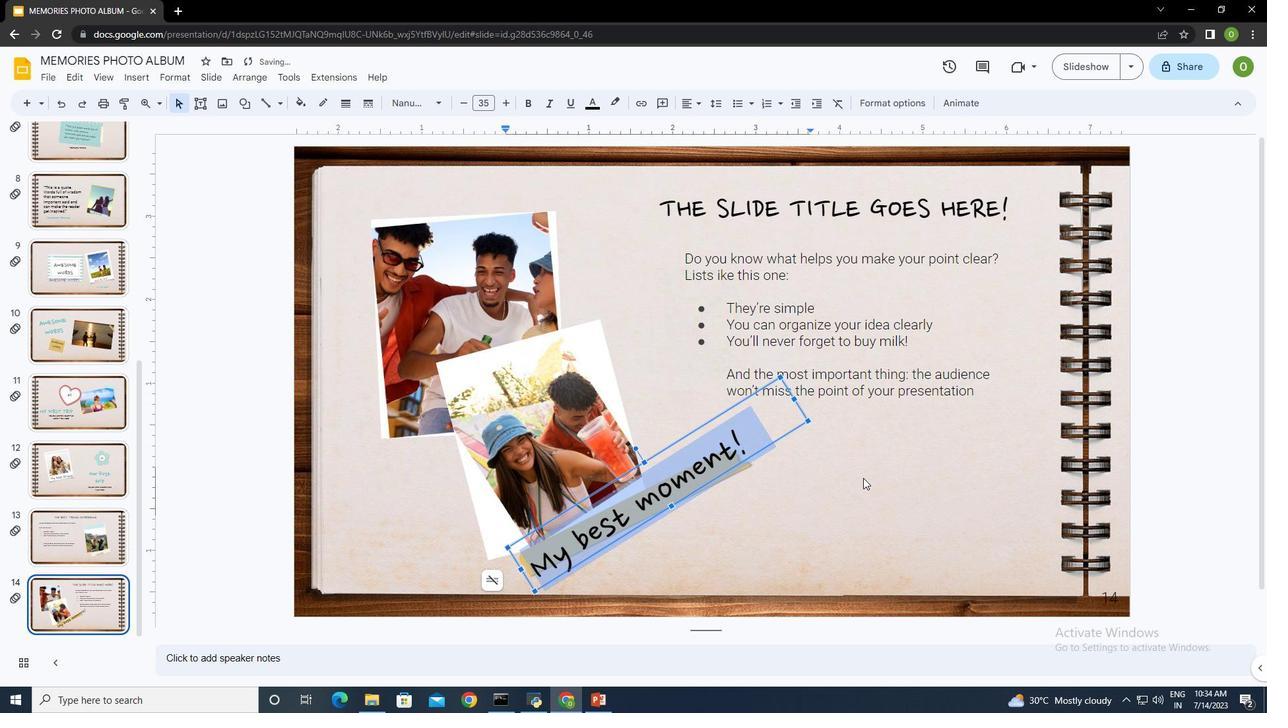 
Action: Mouse moved to (862, 476)
Screenshot: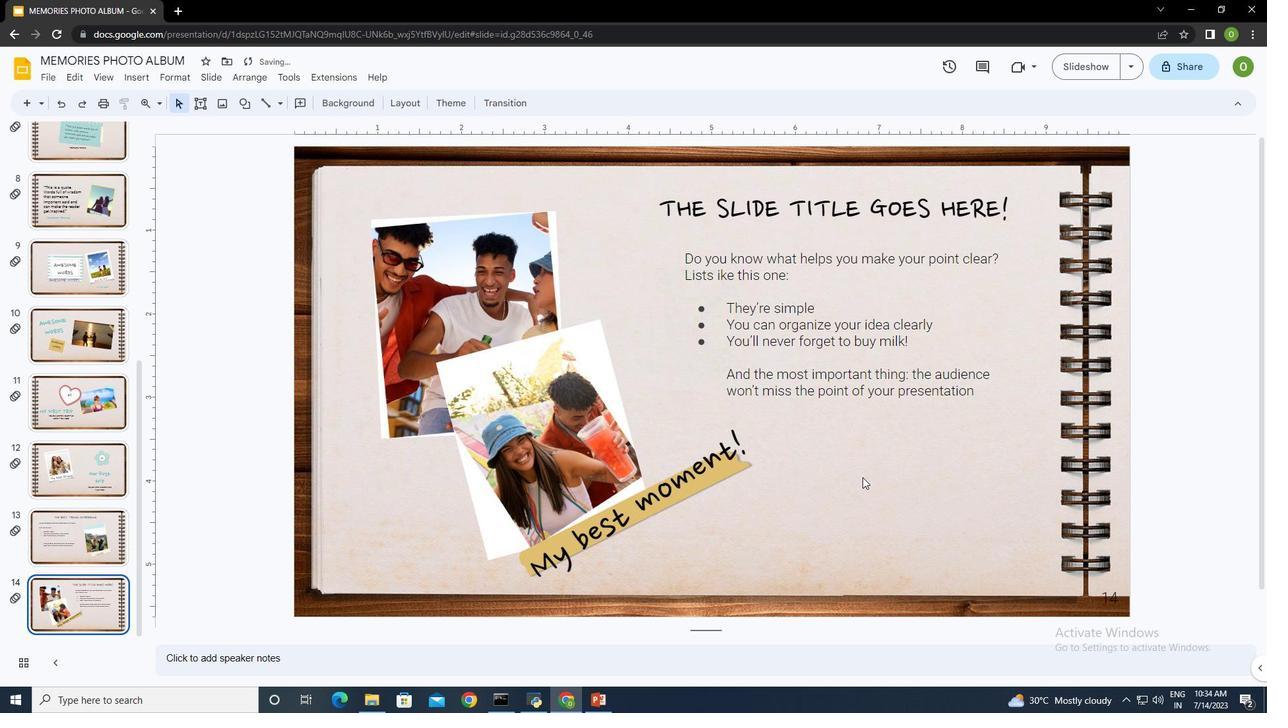 
